 Task: Research Airbnb accommodation in Puertollano, Spain from 2nd December, 2023 to 12th December, 2023 for 2 adults.1  bedroom having 1 bed and 1 bathroom. Property type can be hotel. Look for 5 properties as per requirement.
Action: Mouse moved to (588, 174)
Screenshot: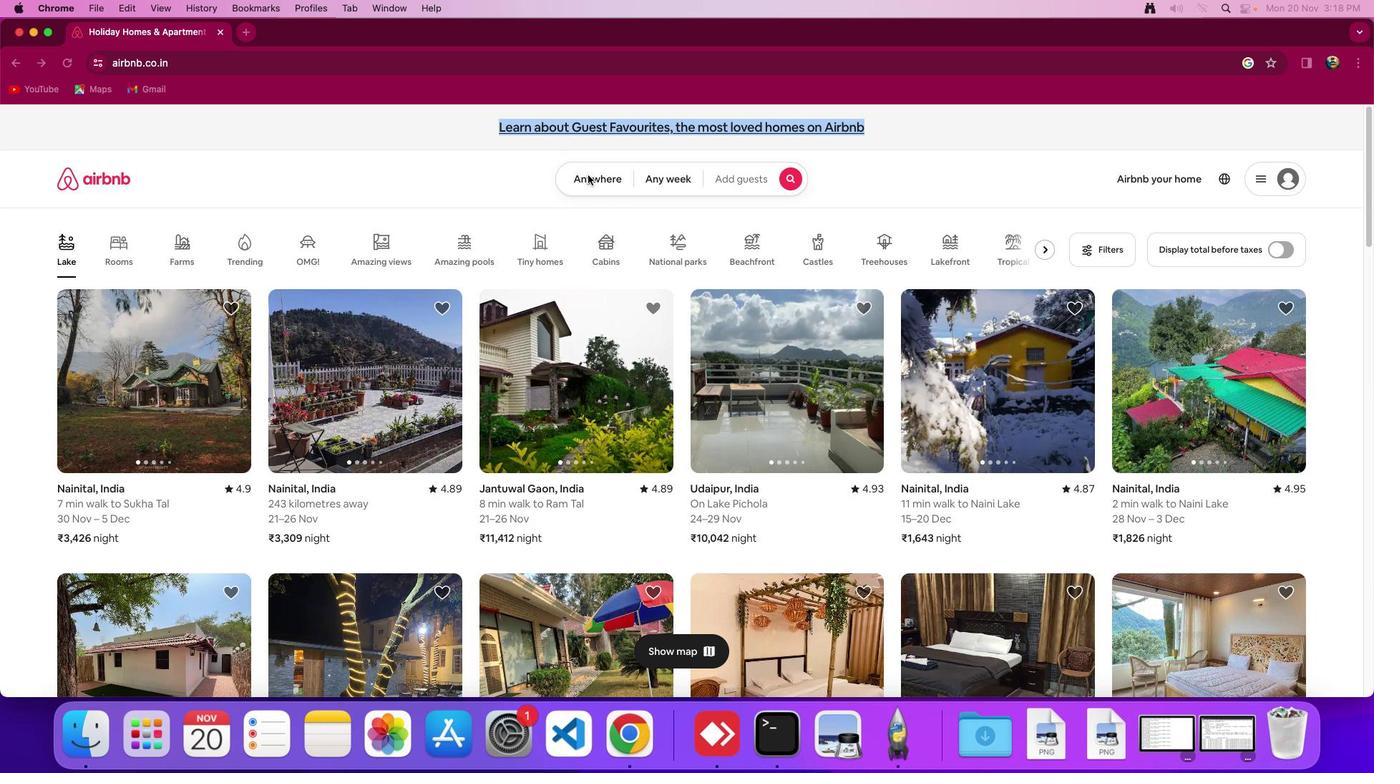 
Action: Mouse pressed left at (588, 174)
Screenshot: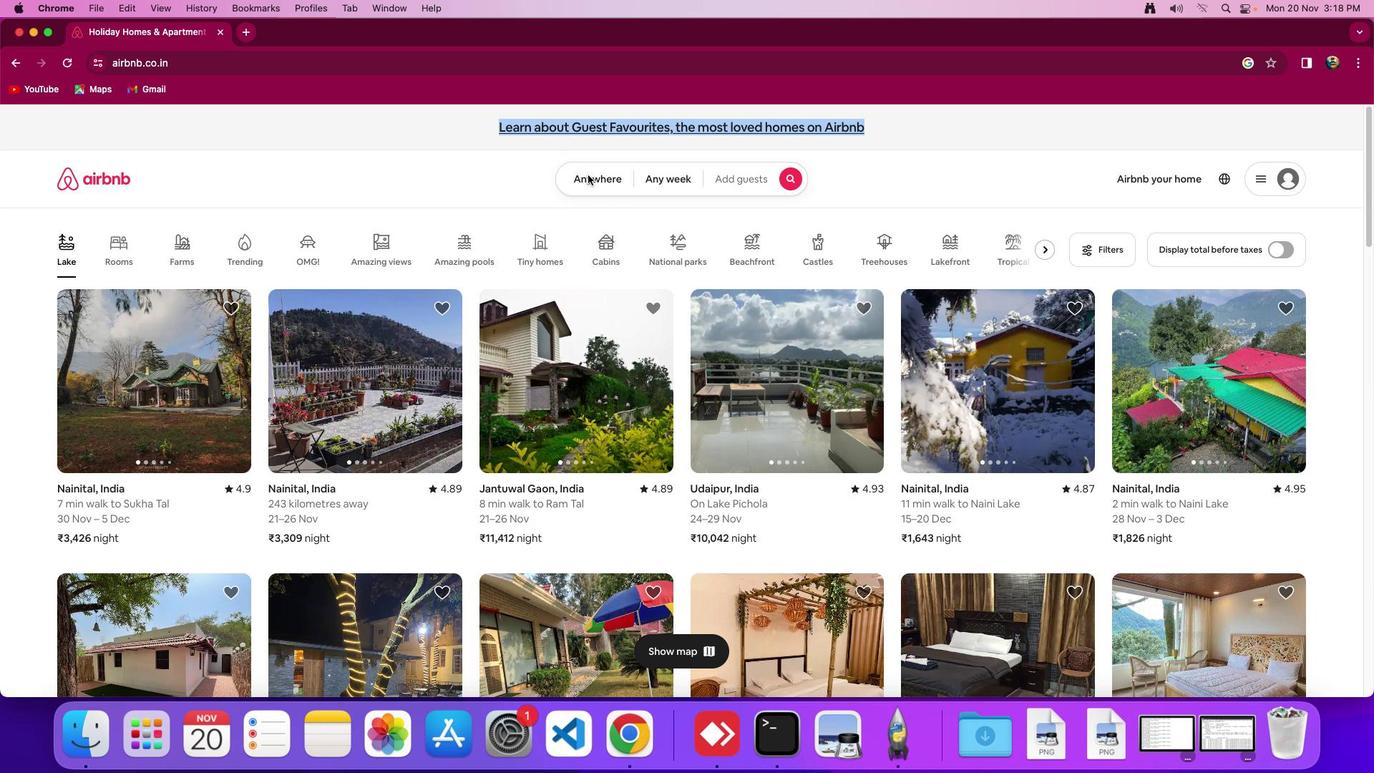 
Action: Mouse moved to (588, 175)
Screenshot: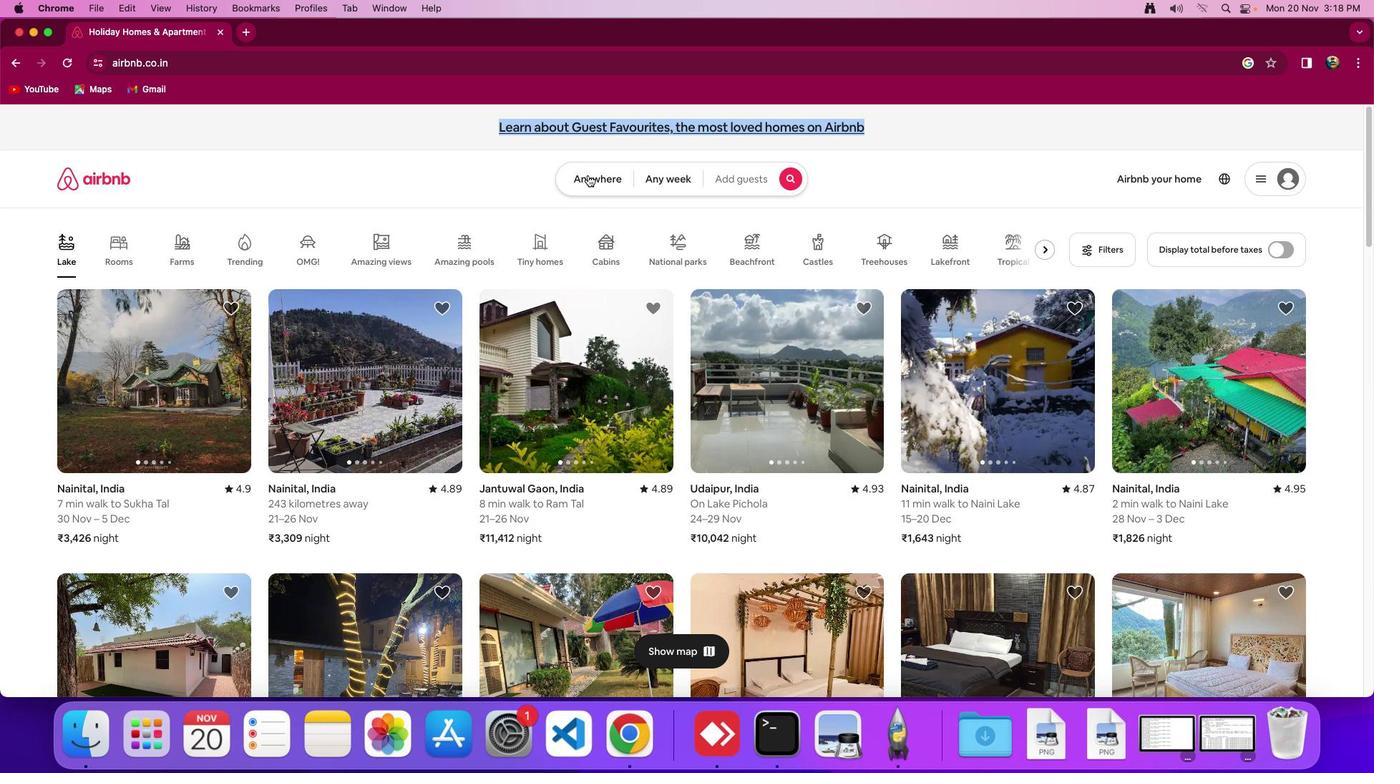 
Action: Mouse pressed left at (588, 175)
Screenshot: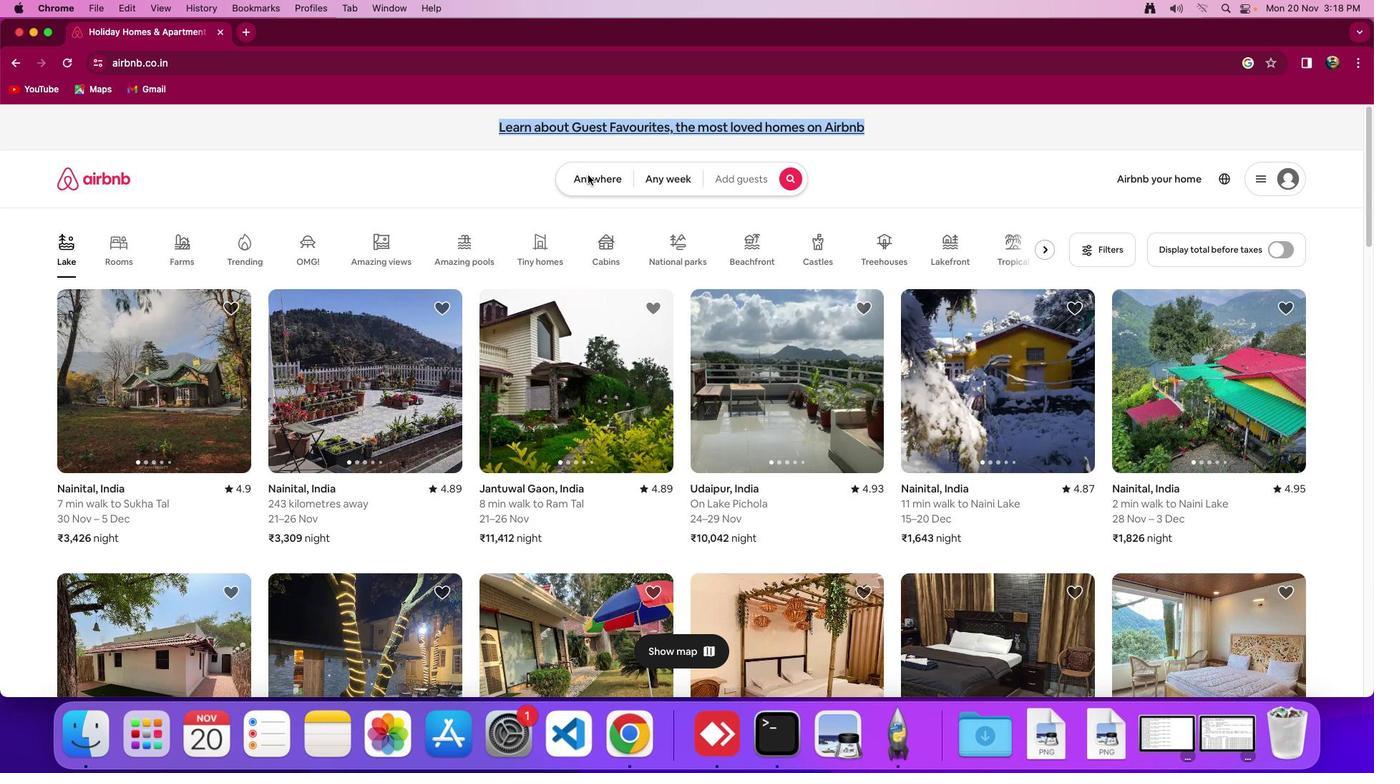 
Action: Mouse moved to (561, 215)
Screenshot: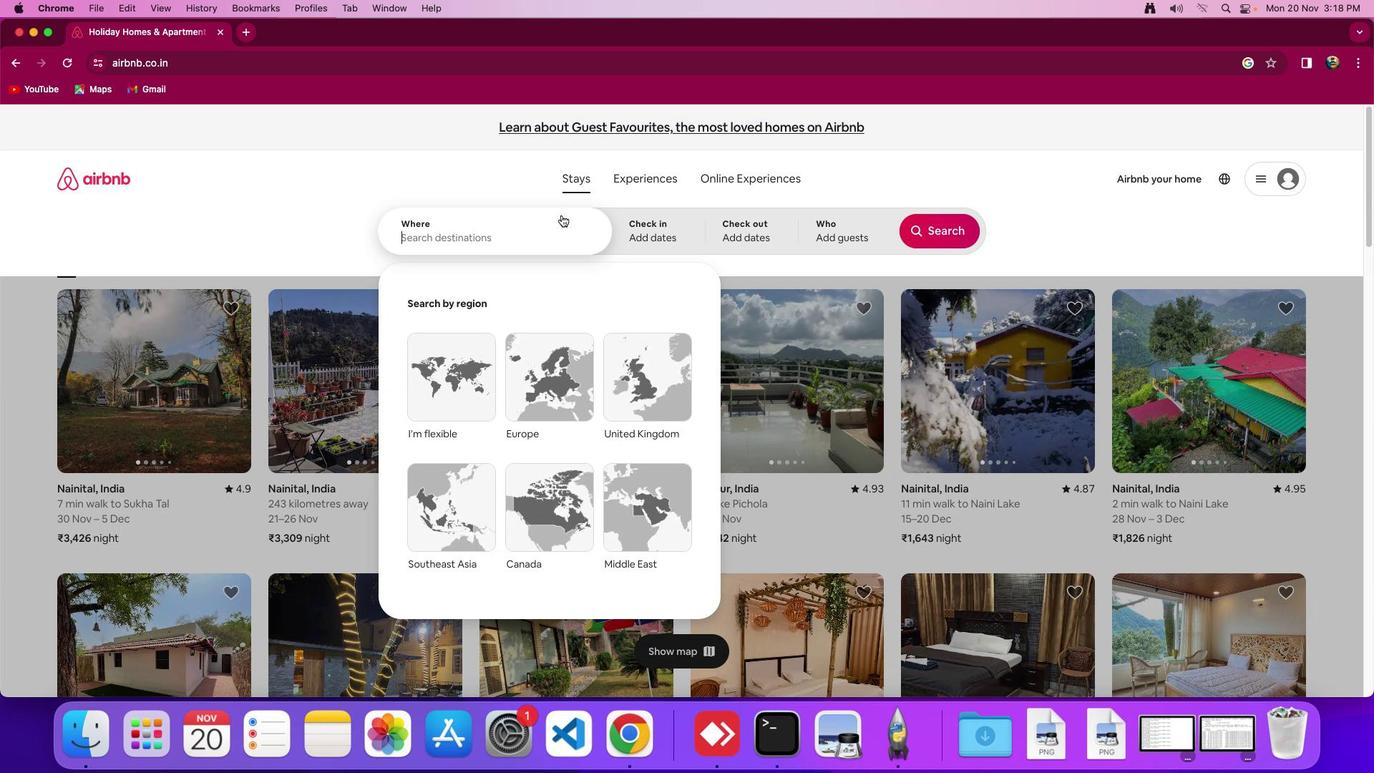 
Action: Mouse pressed left at (561, 215)
Screenshot: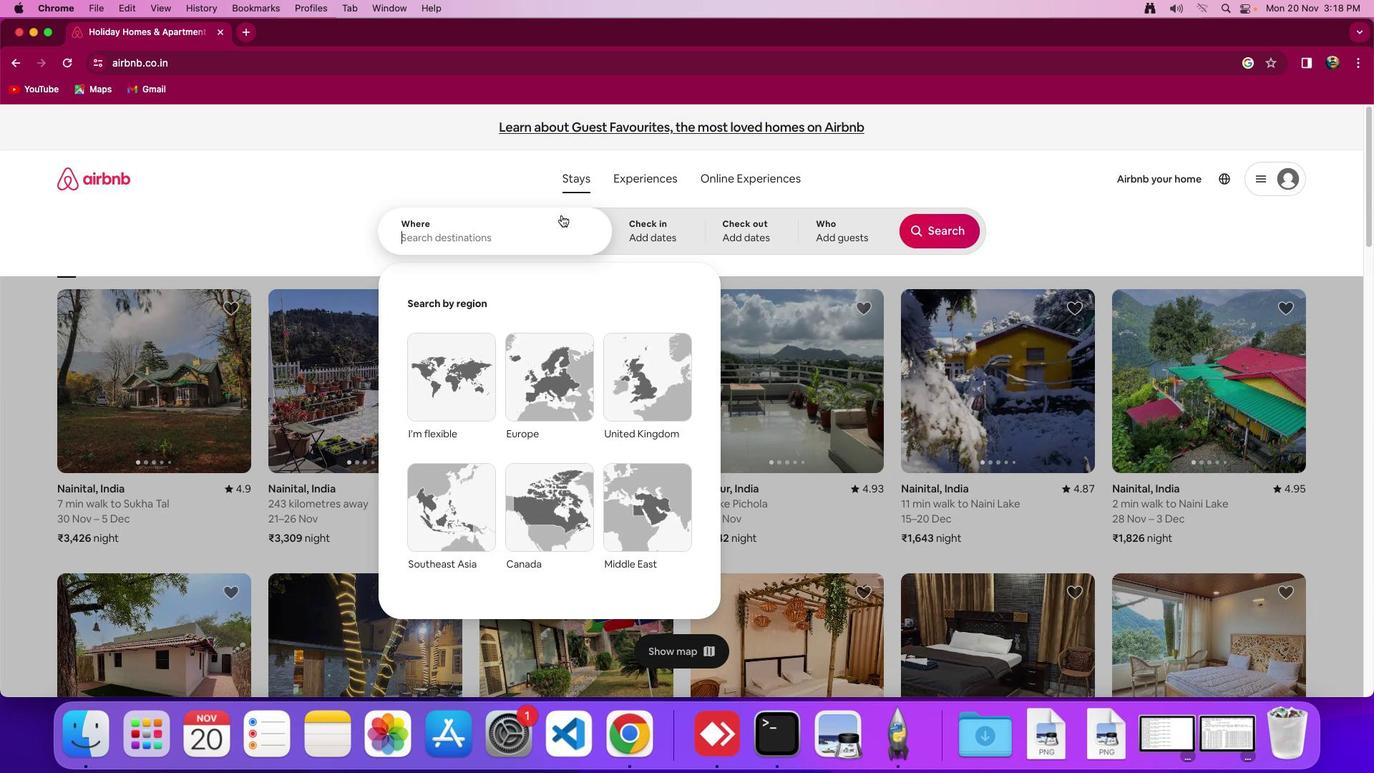 
Action: Mouse moved to (561, 215)
Screenshot: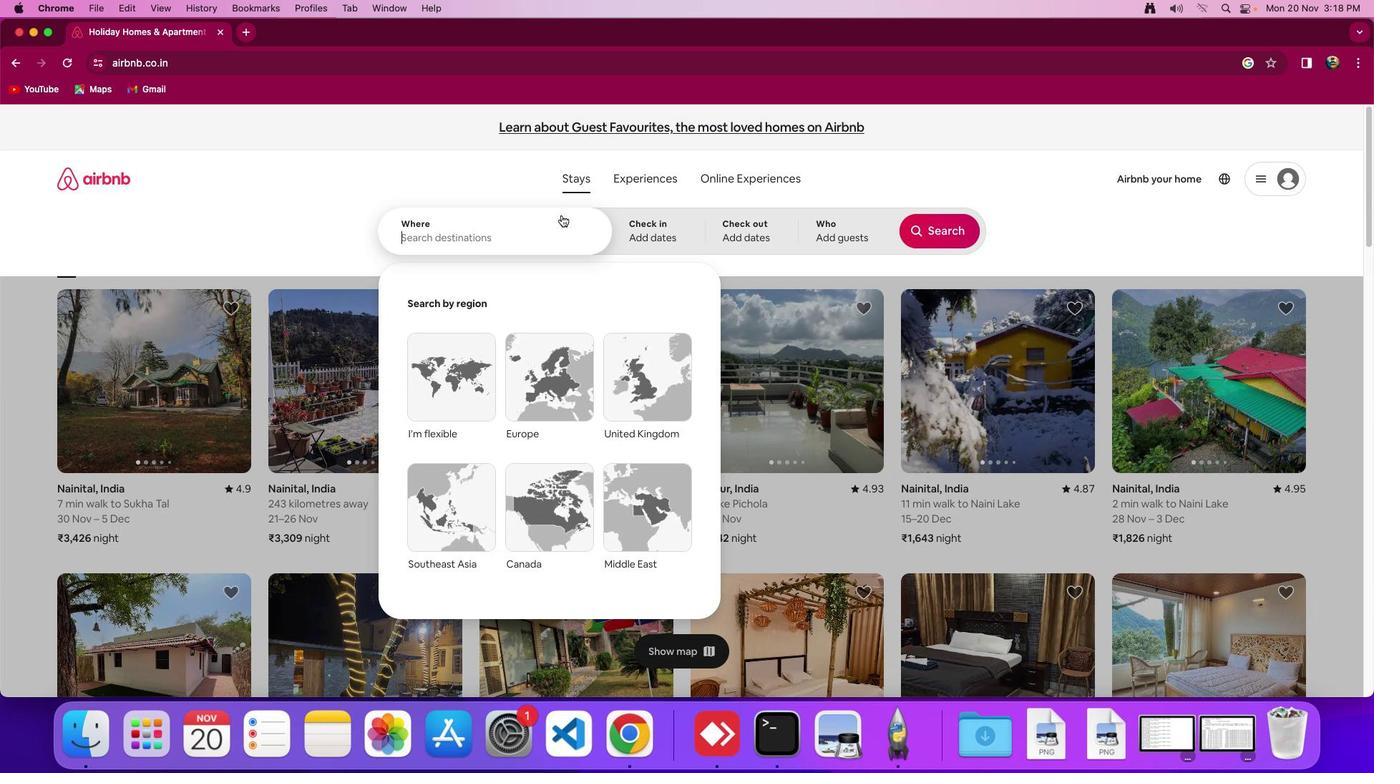 
Action: Key pressed Key.shift_rKey.shift'P''u''e''r''t''o''l''l''a''n''o'','Key.spaceKey.shift_r'S''[''a''o''m'Key.backspaceKey.backspaceKey.backspaceKey.backspace'p''a''i''n'
Screenshot: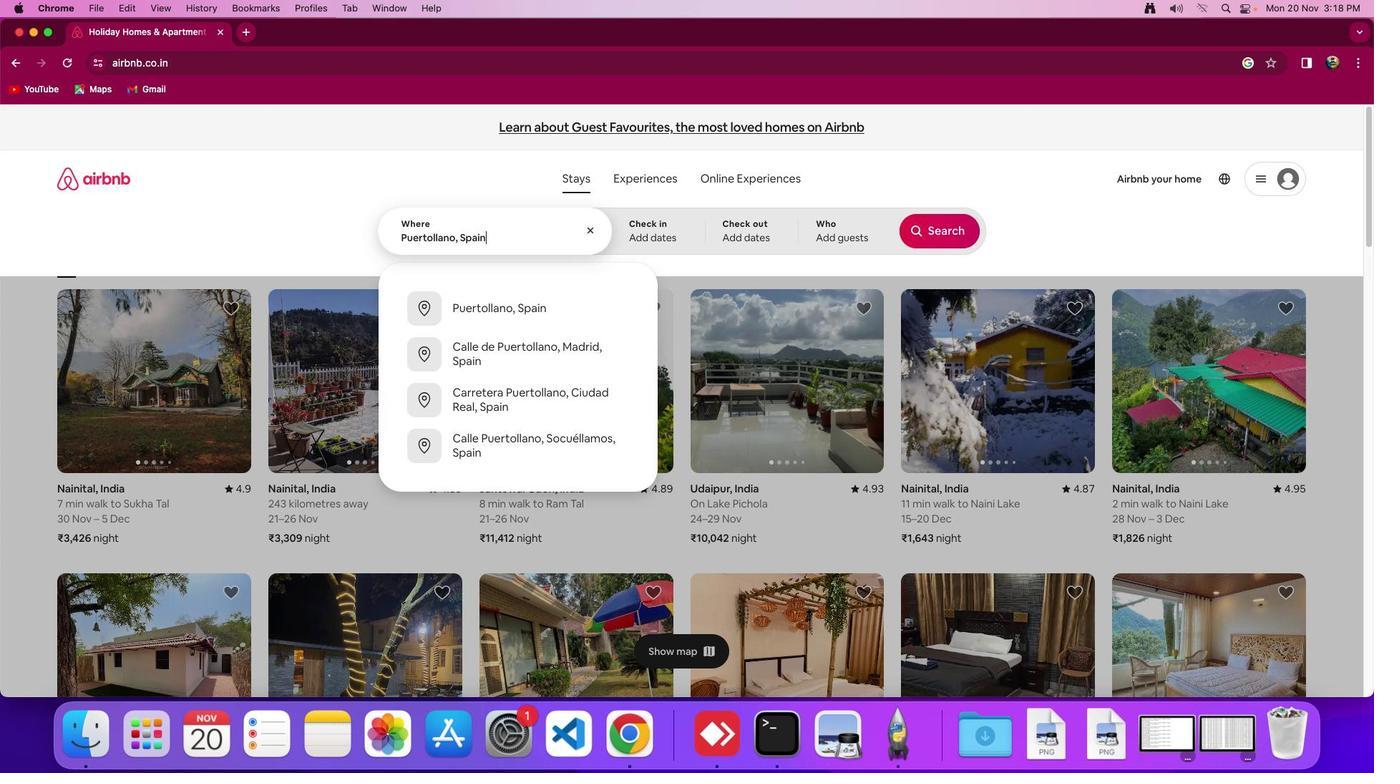 
Action: Mouse moved to (677, 242)
Screenshot: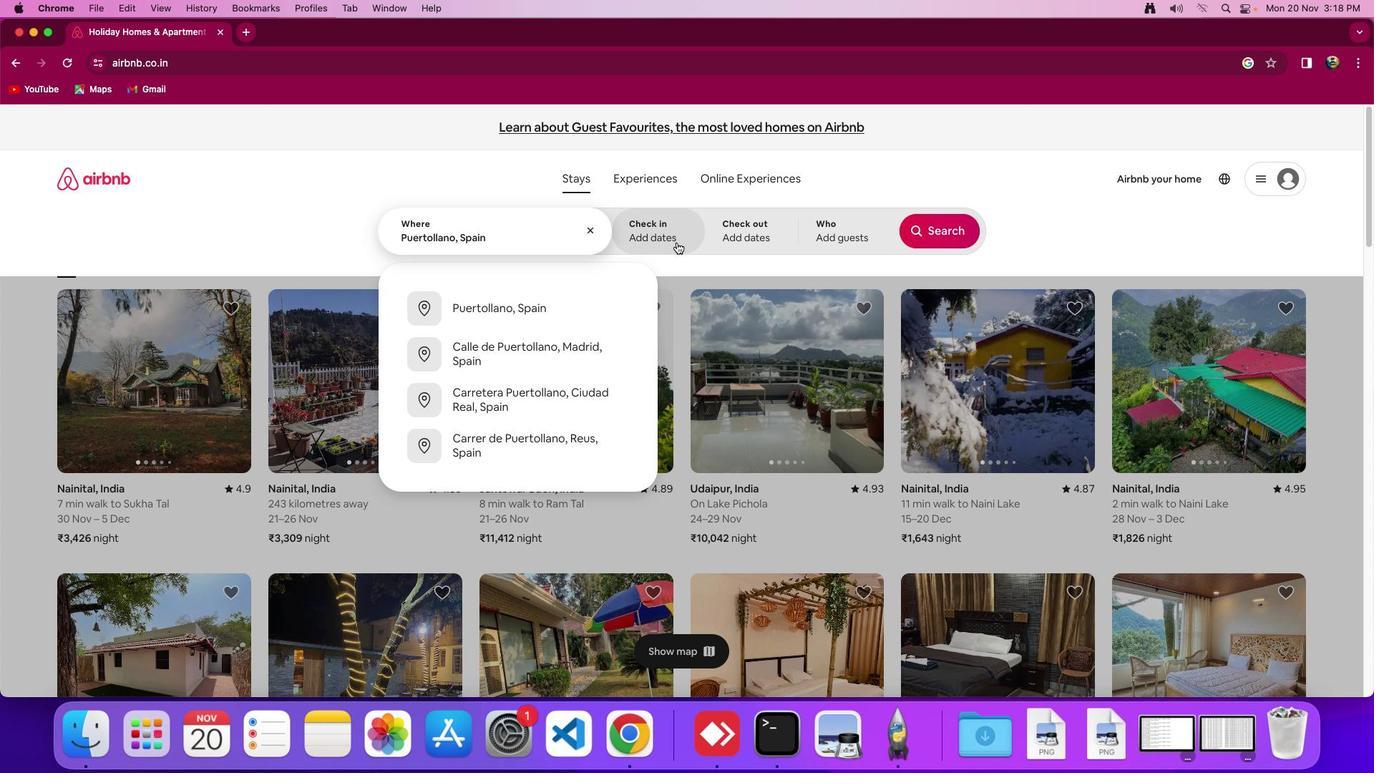 
Action: Mouse pressed left at (677, 242)
Screenshot: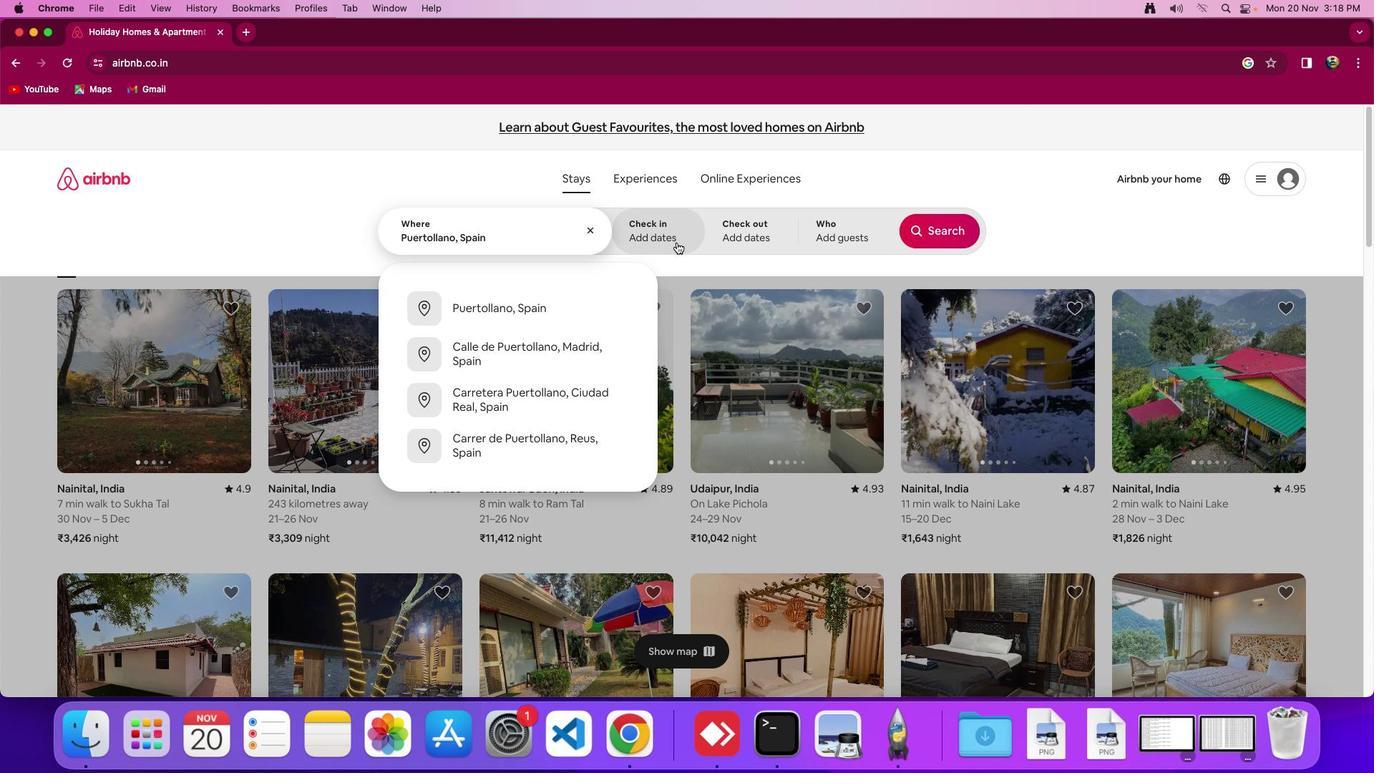 
Action: Mouse moved to (913, 411)
Screenshot: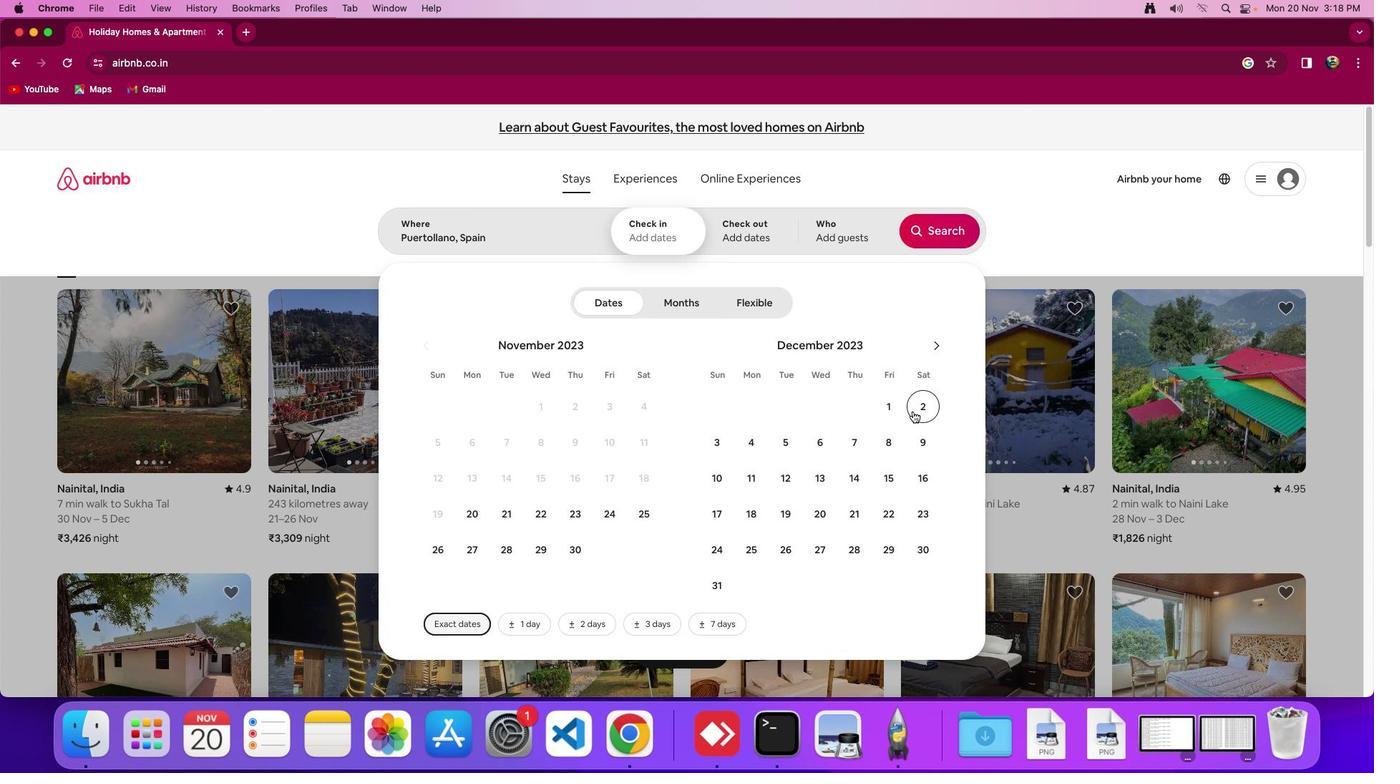 
Action: Mouse pressed left at (913, 411)
Screenshot: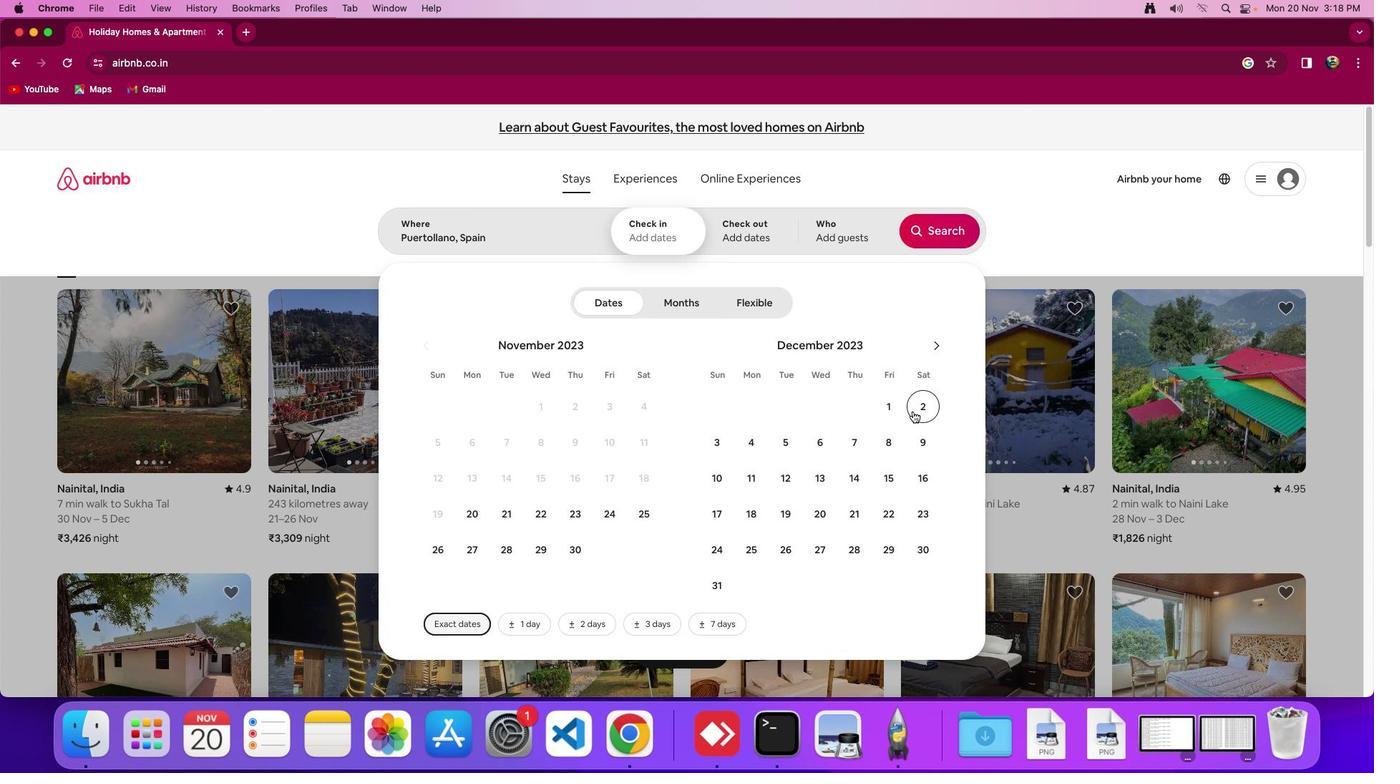 
Action: Mouse moved to (799, 479)
Screenshot: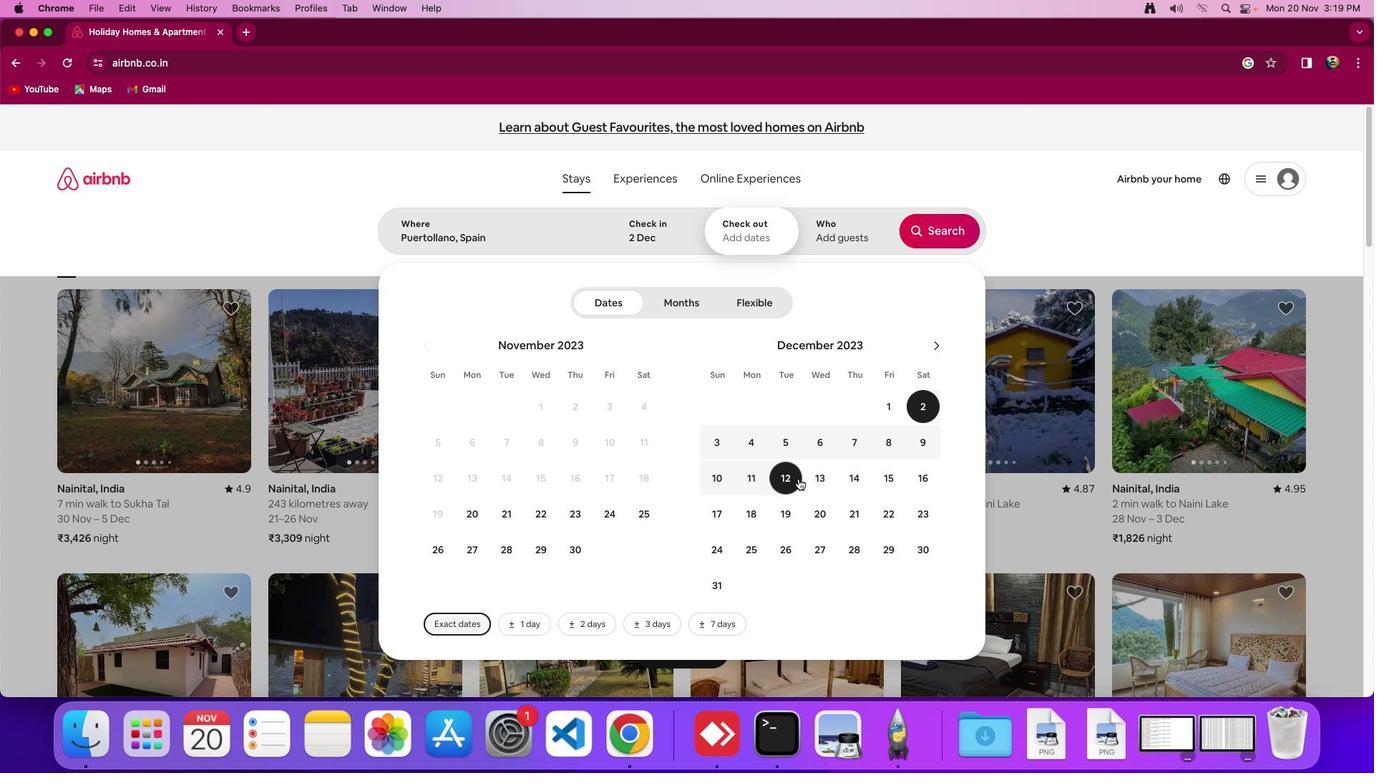 
Action: Mouse pressed left at (799, 479)
Screenshot: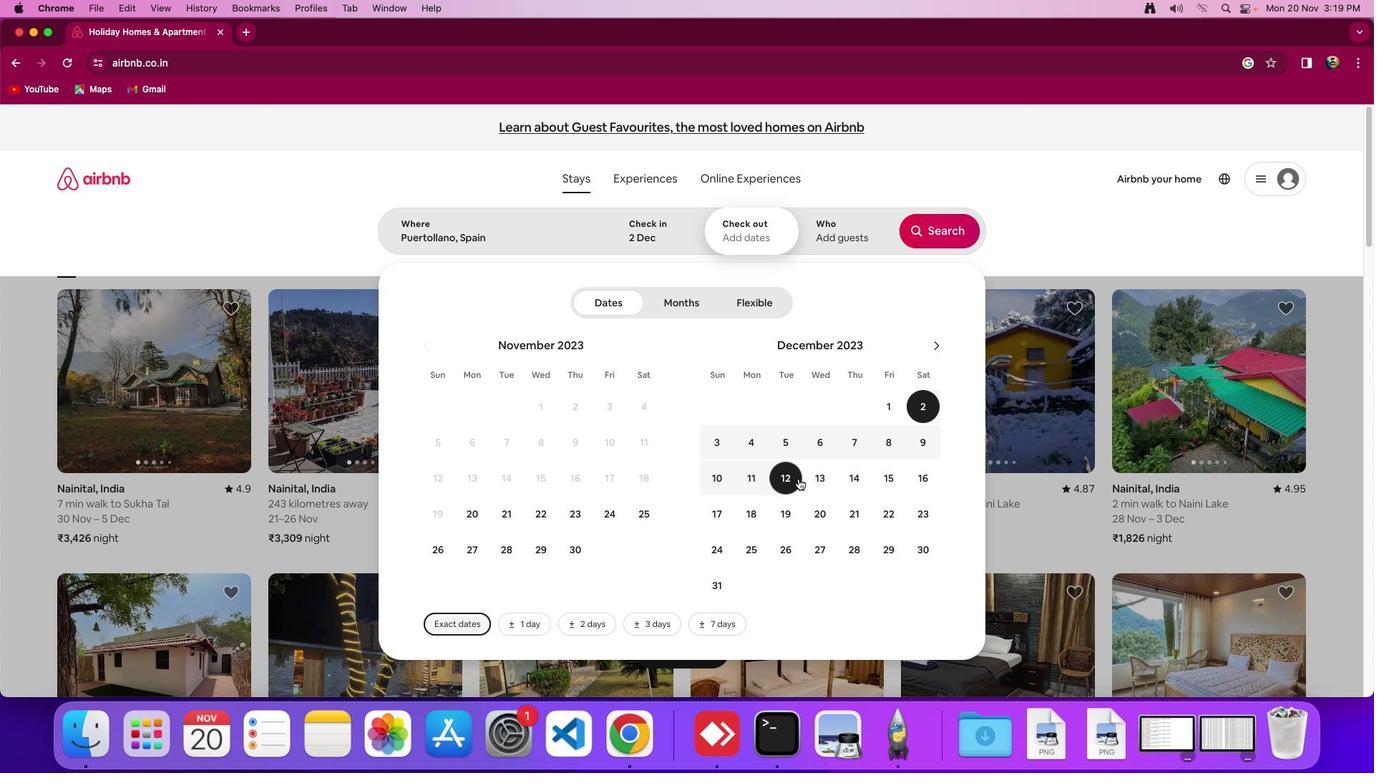 
Action: Mouse moved to (827, 235)
Screenshot: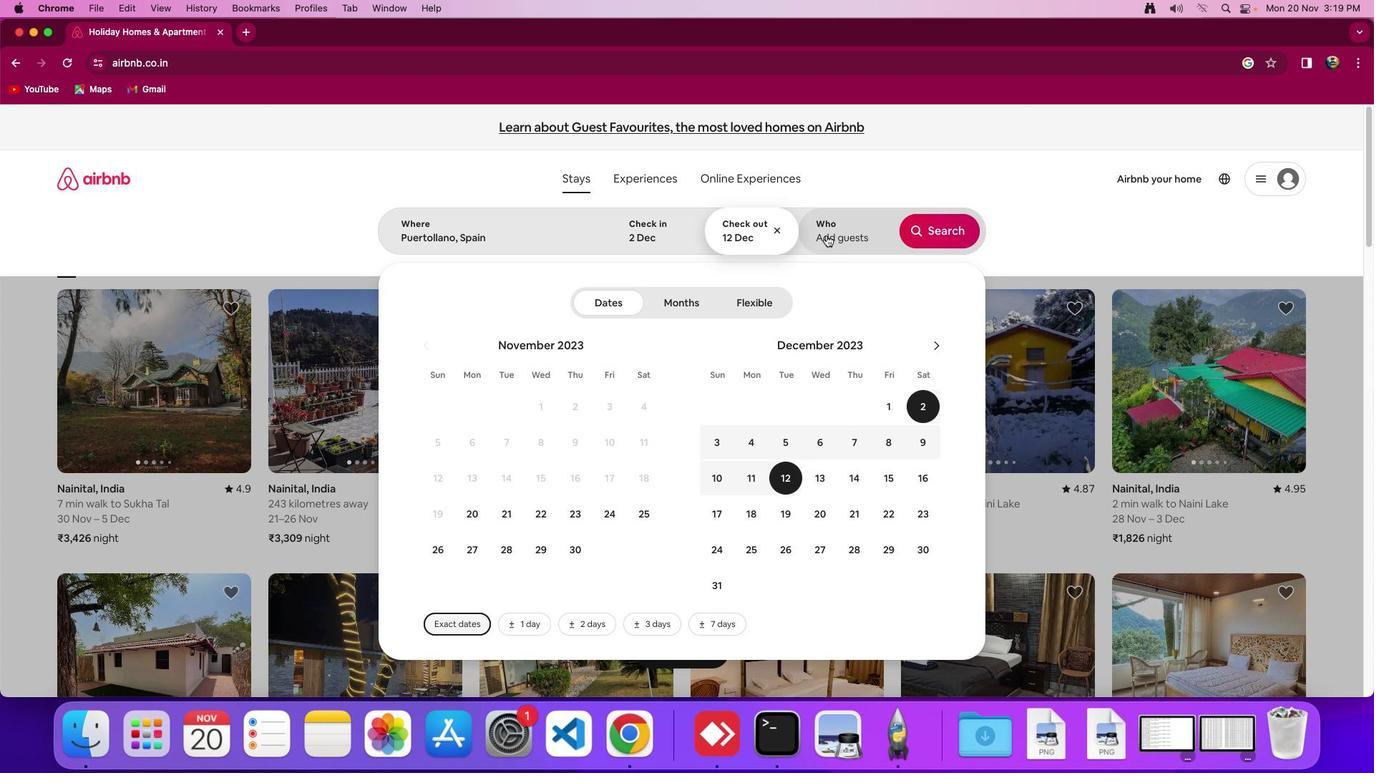 
Action: Mouse pressed left at (827, 235)
Screenshot: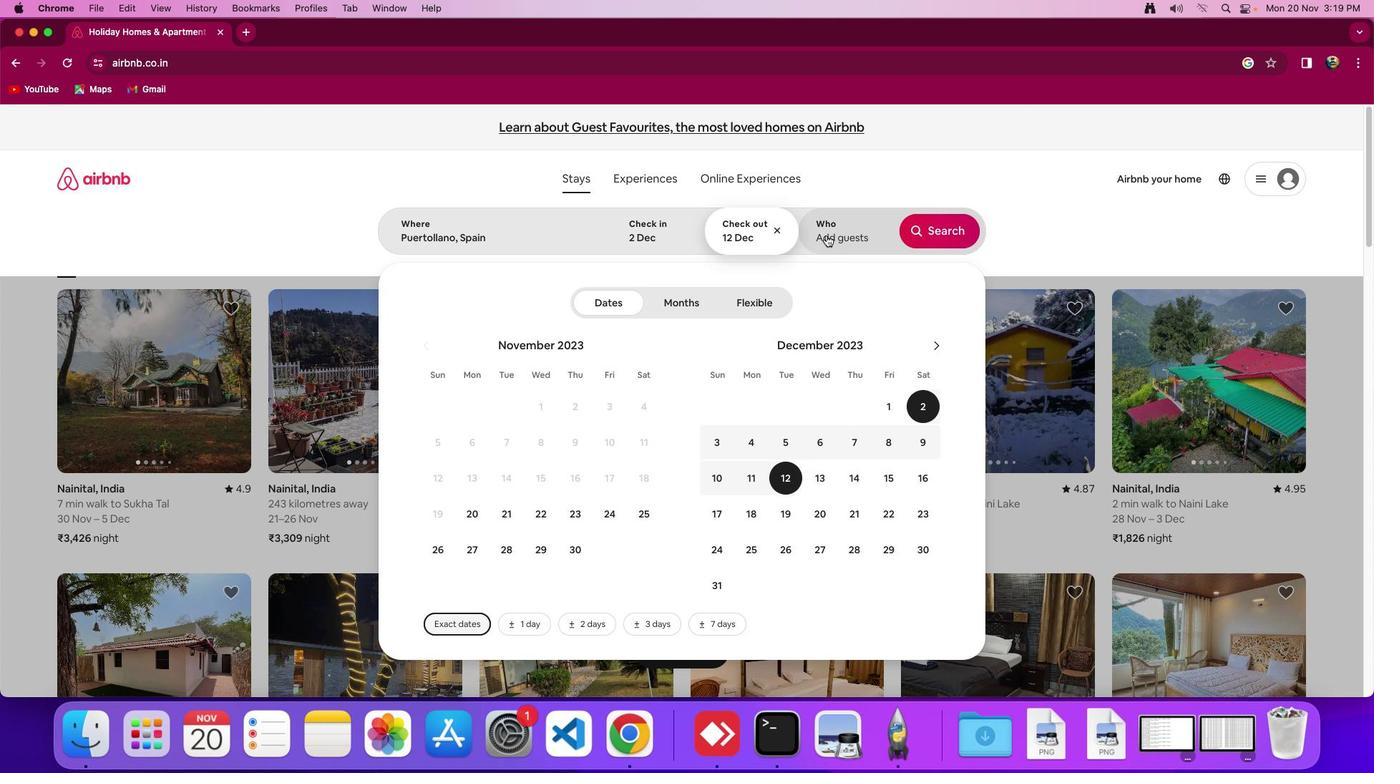 
Action: Mouse moved to (943, 310)
Screenshot: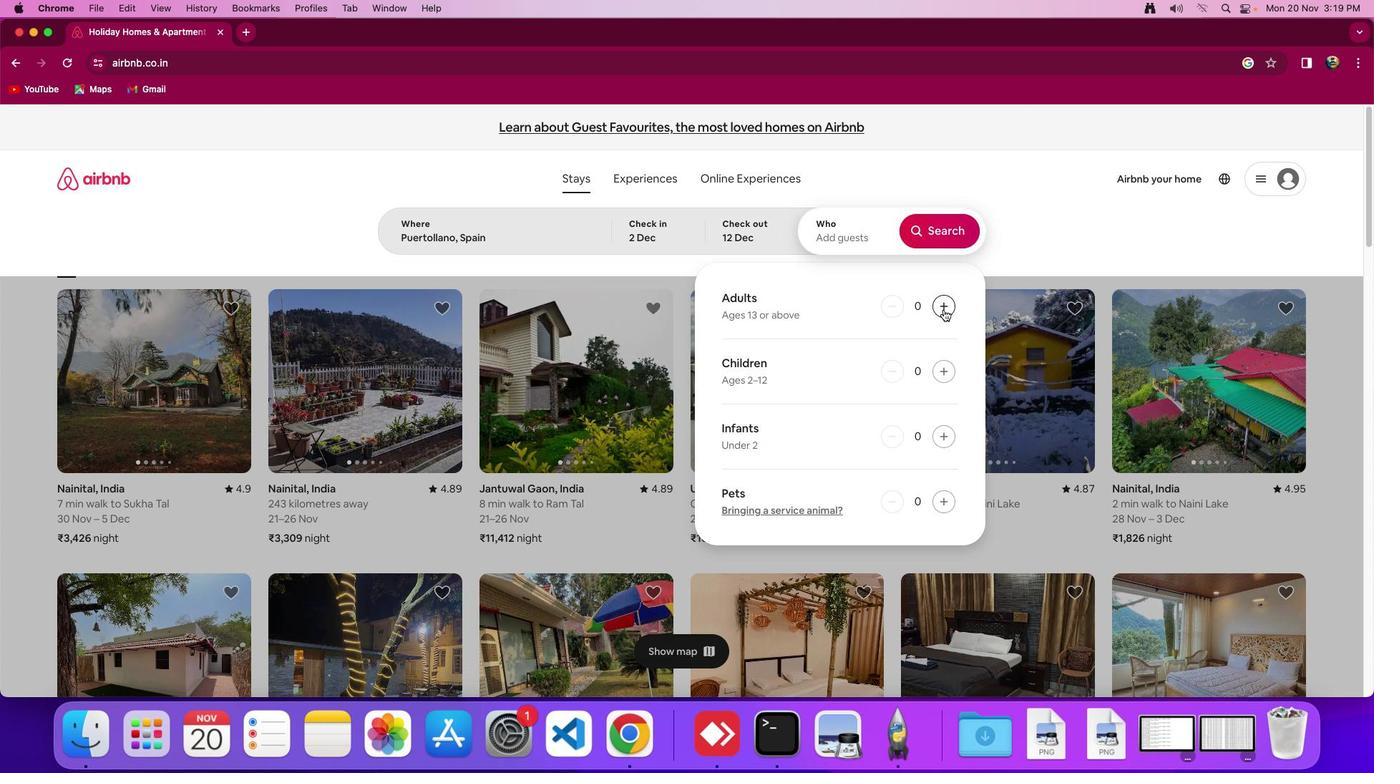 
Action: Mouse pressed left at (943, 310)
Screenshot: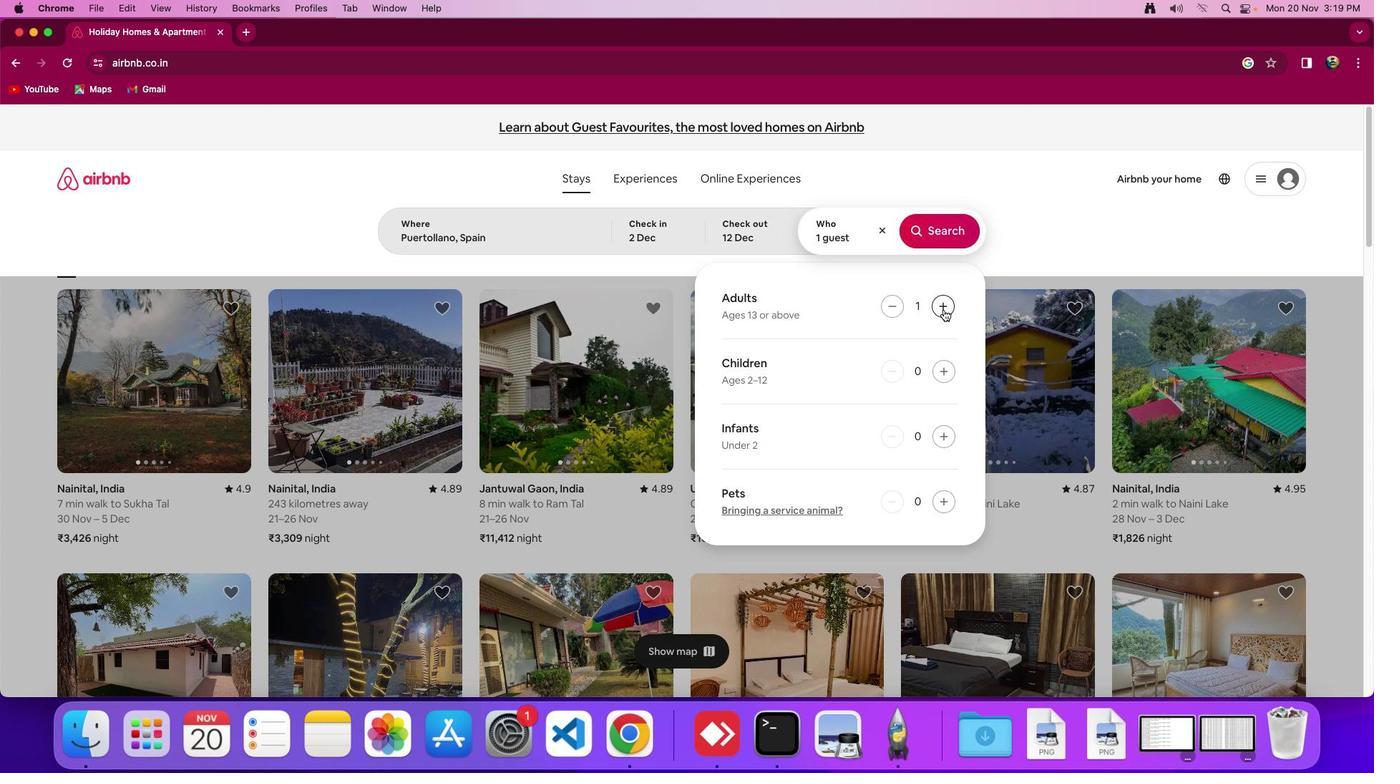
Action: Mouse pressed left at (943, 310)
Screenshot: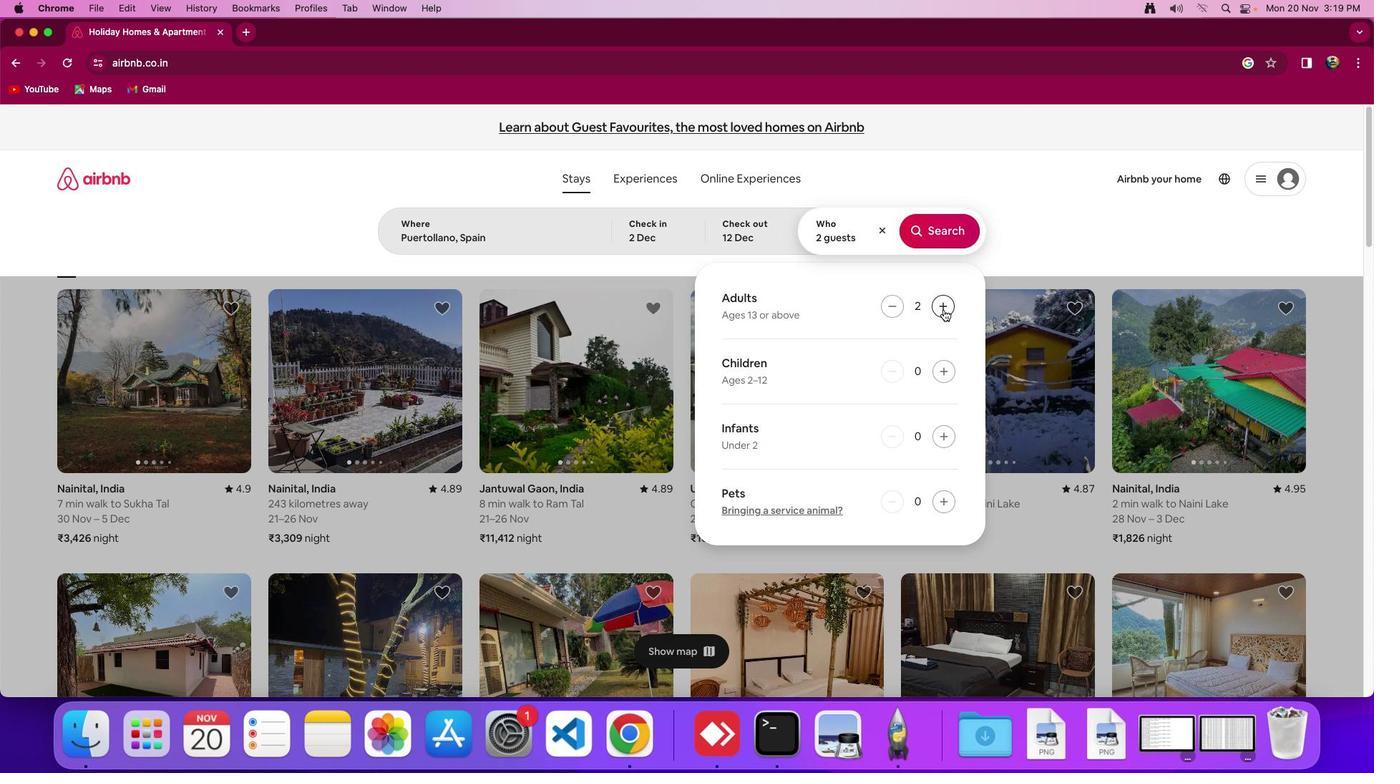
Action: Mouse moved to (935, 232)
Screenshot: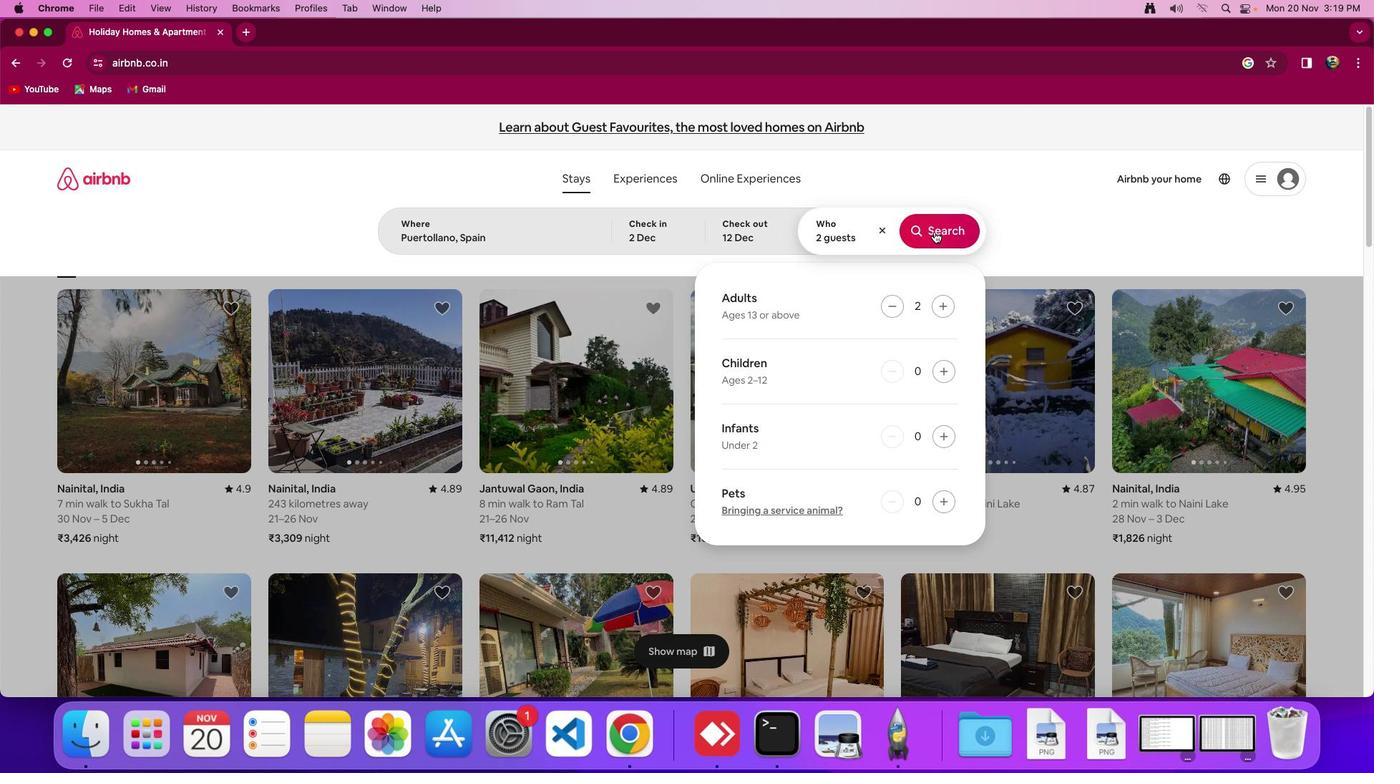 
Action: Mouse pressed left at (935, 232)
Screenshot: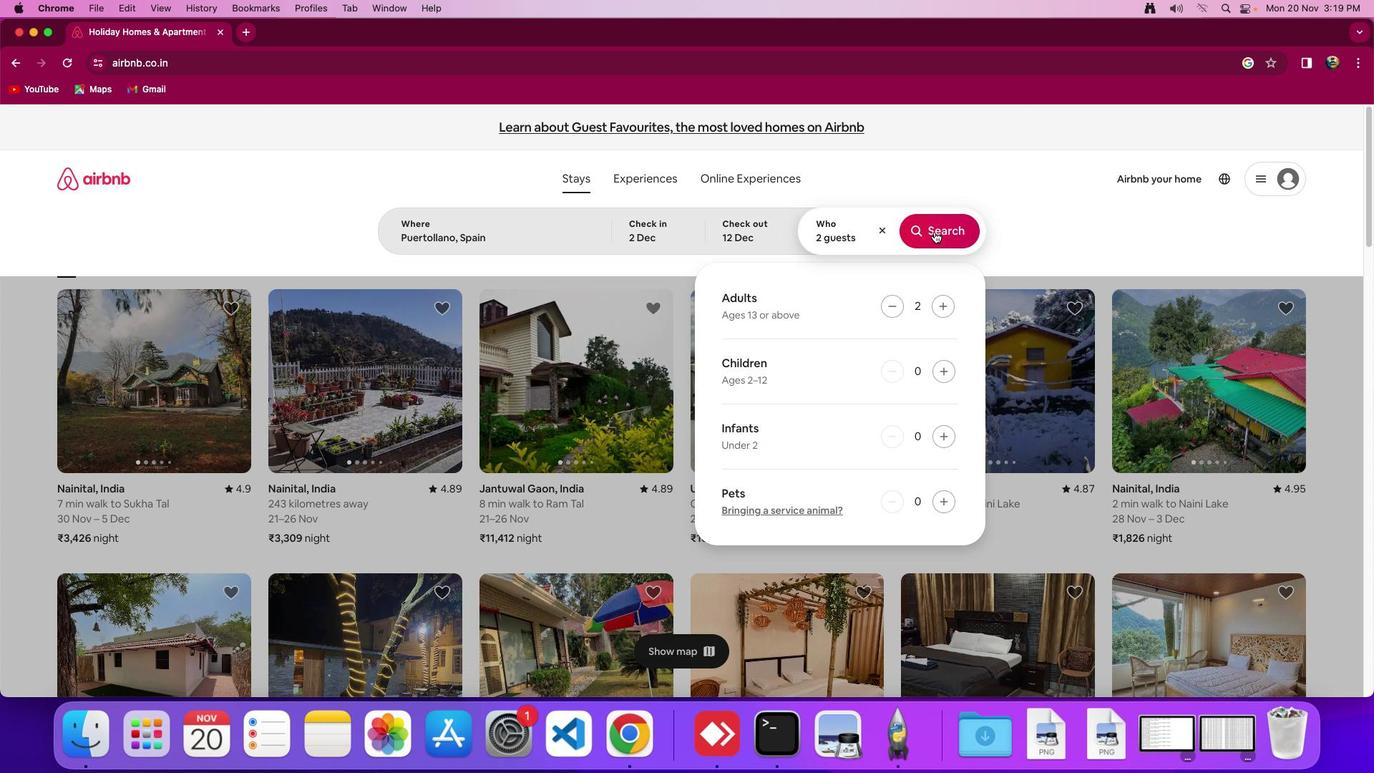 
Action: Mouse moved to (1131, 189)
Screenshot: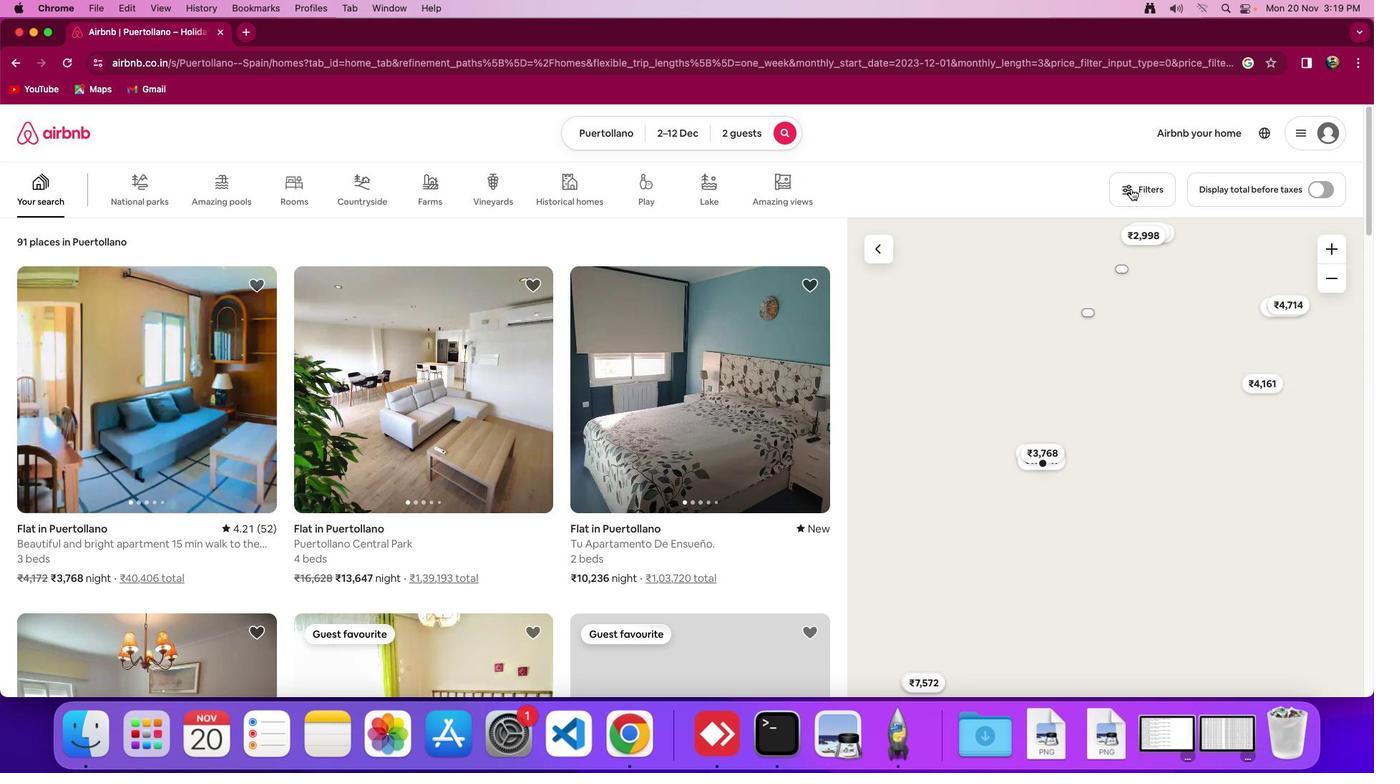 
Action: Mouse pressed left at (1131, 189)
Screenshot: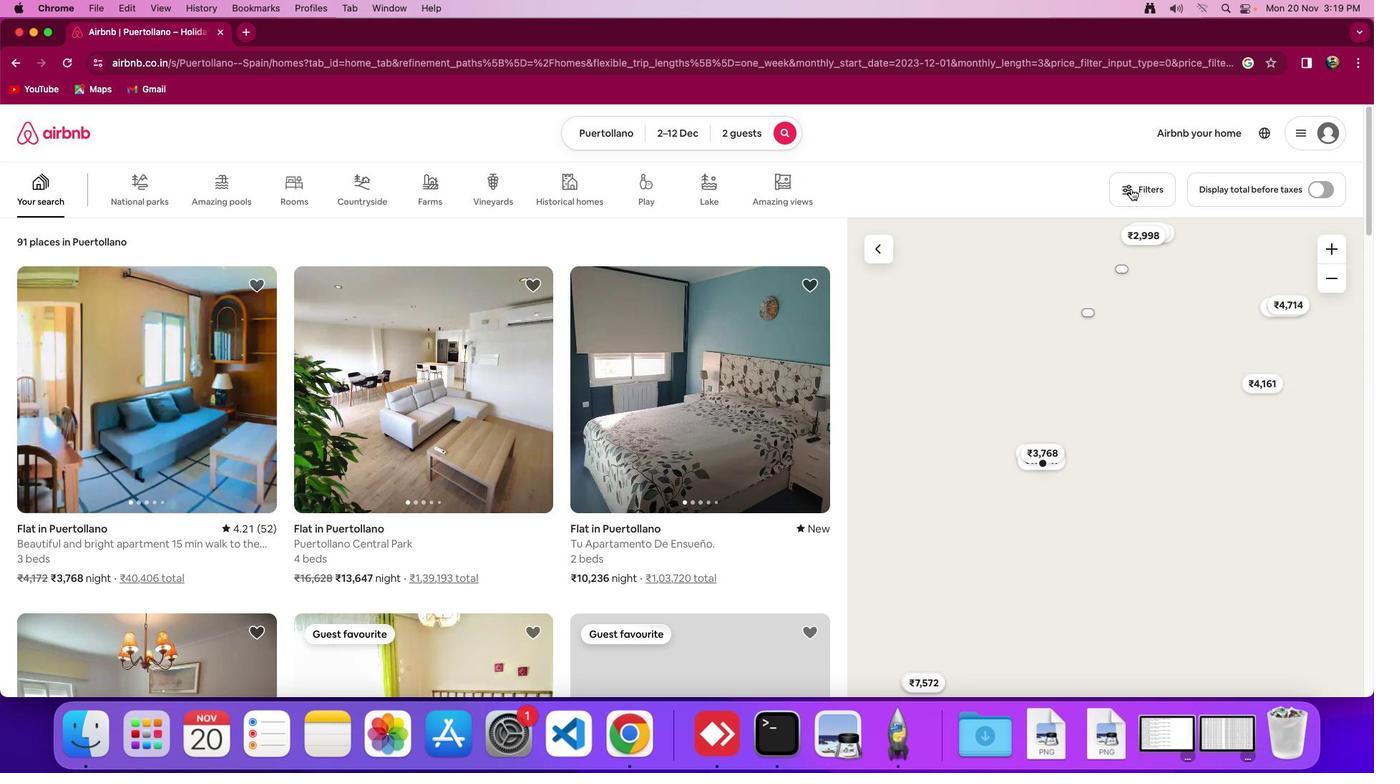 
Action: Mouse moved to (1127, 190)
Screenshot: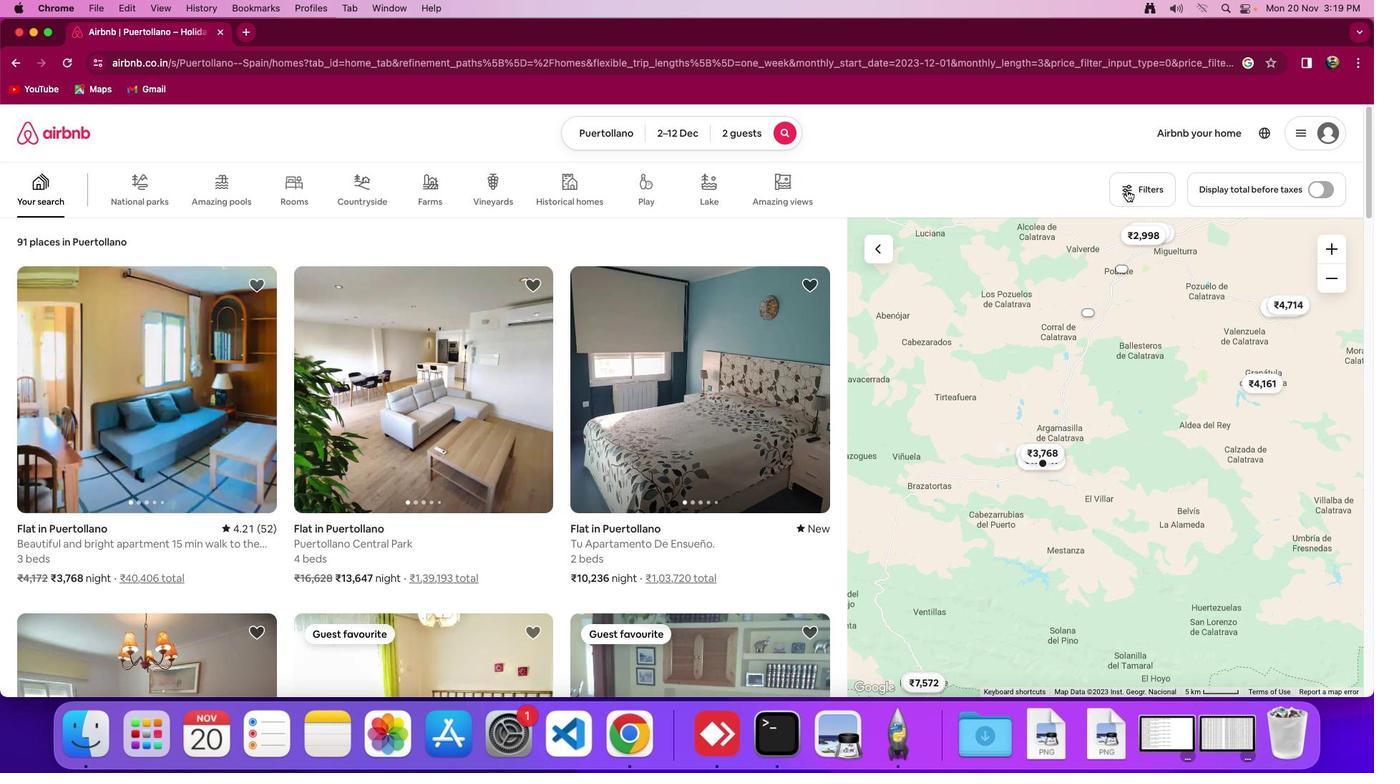 
Action: Mouse pressed left at (1127, 190)
Screenshot: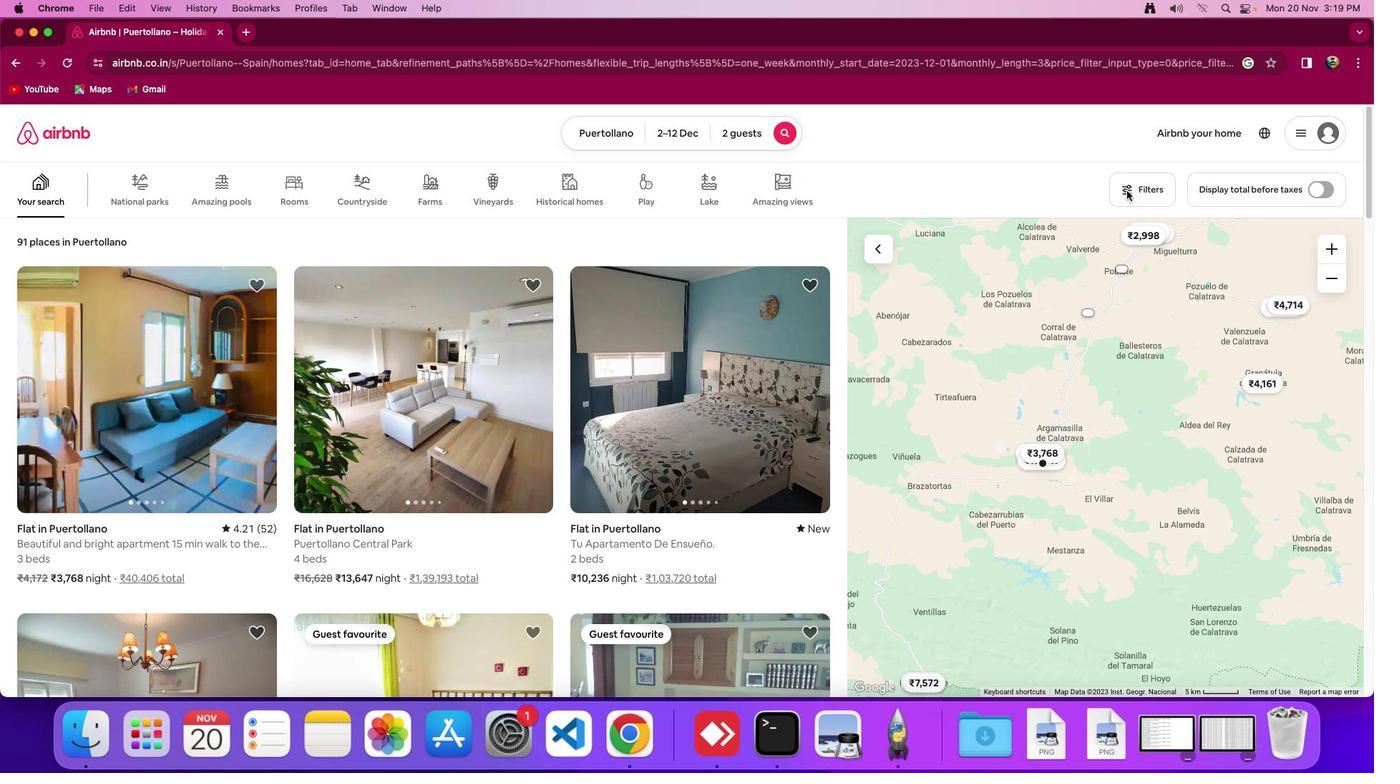 
Action: Mouse moved to (822, 377)
Screenshot: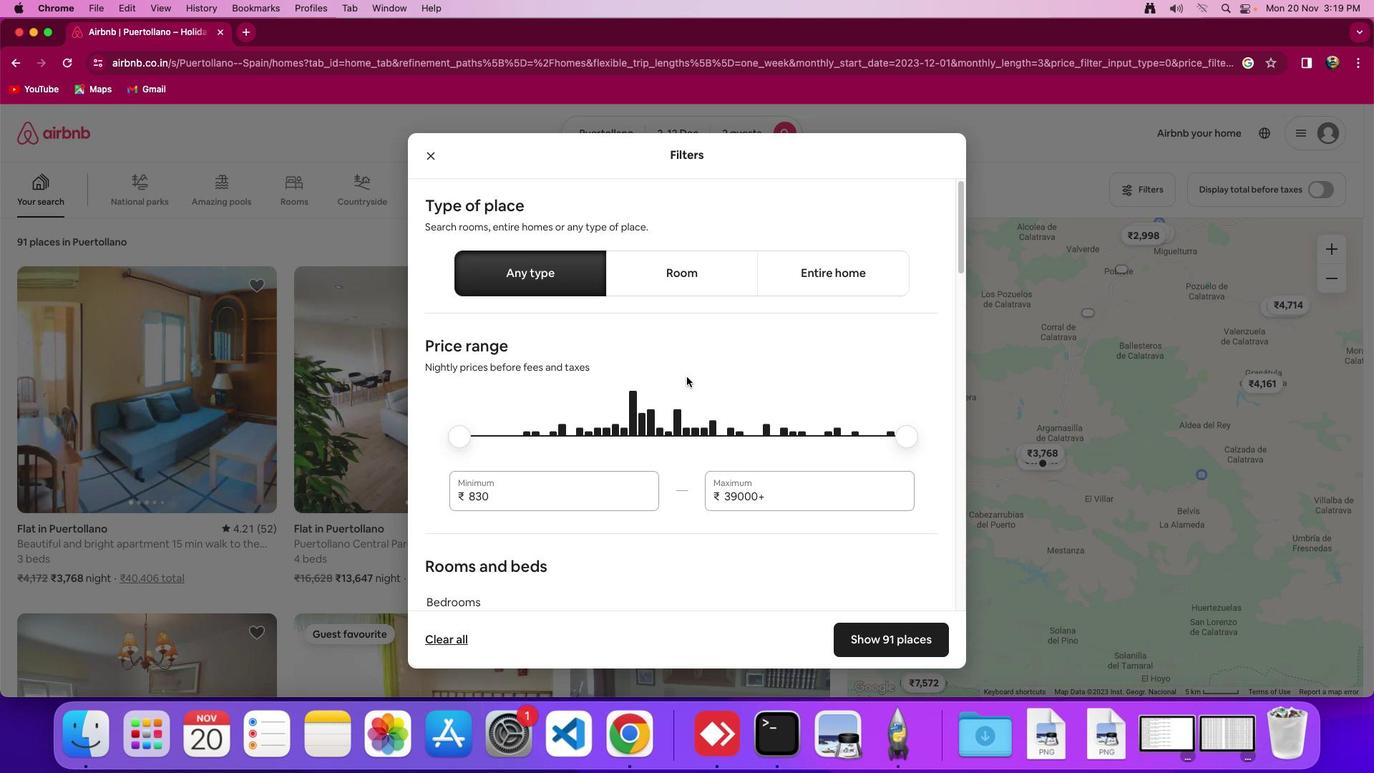 
Action: Mouse scrolled (822, 377) with delta (0, 0)
Screenshot: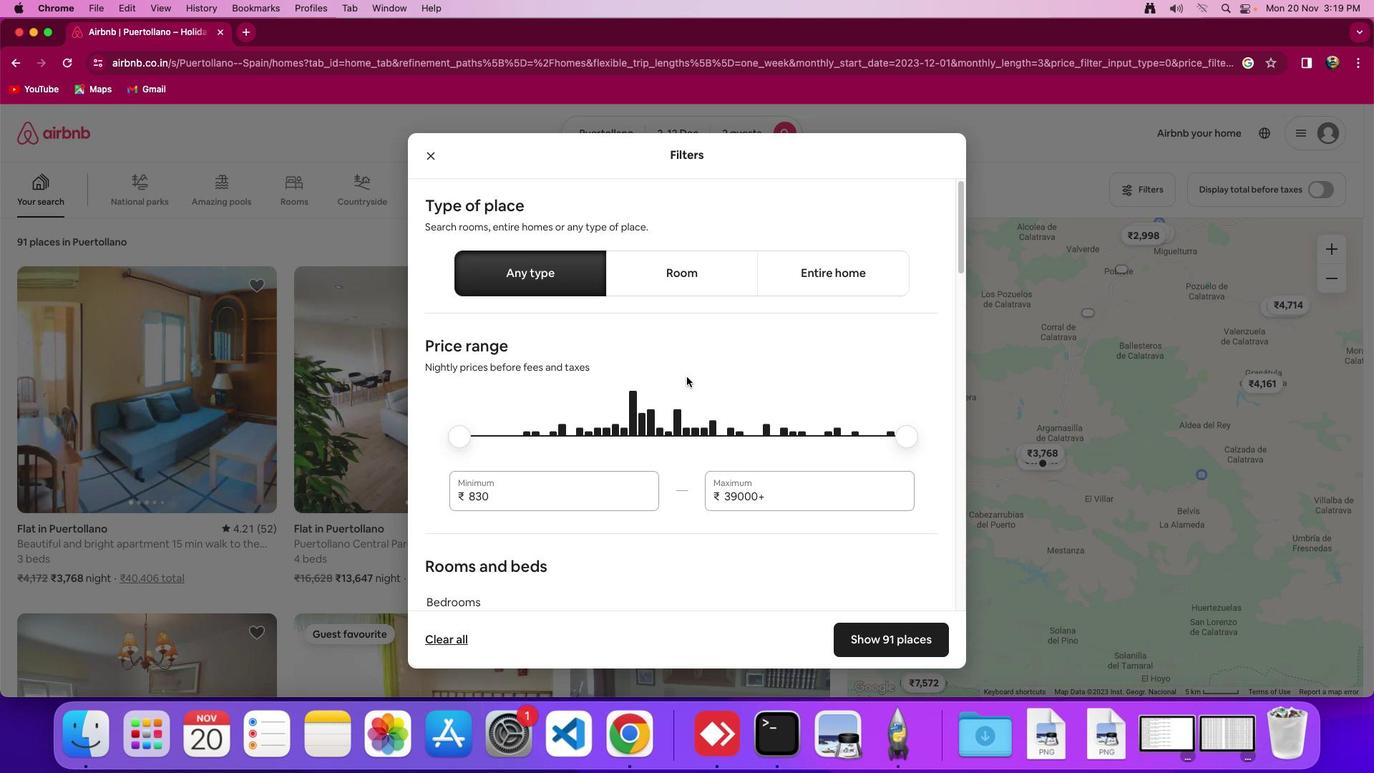
Action: Mouse moved to (686, 377)
Screenshot: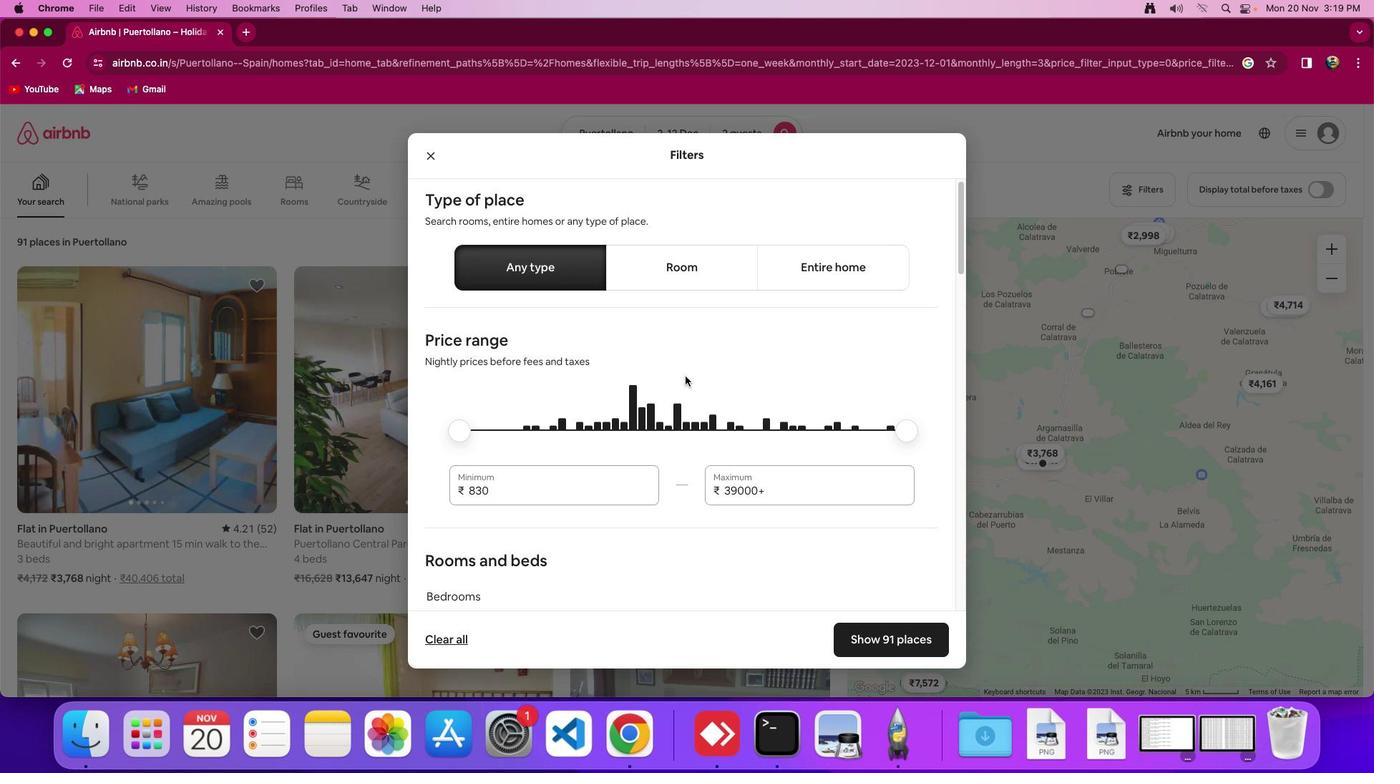 
Action: Mouse scrolled (686, 377) with delta (0, 0)
Screenshot: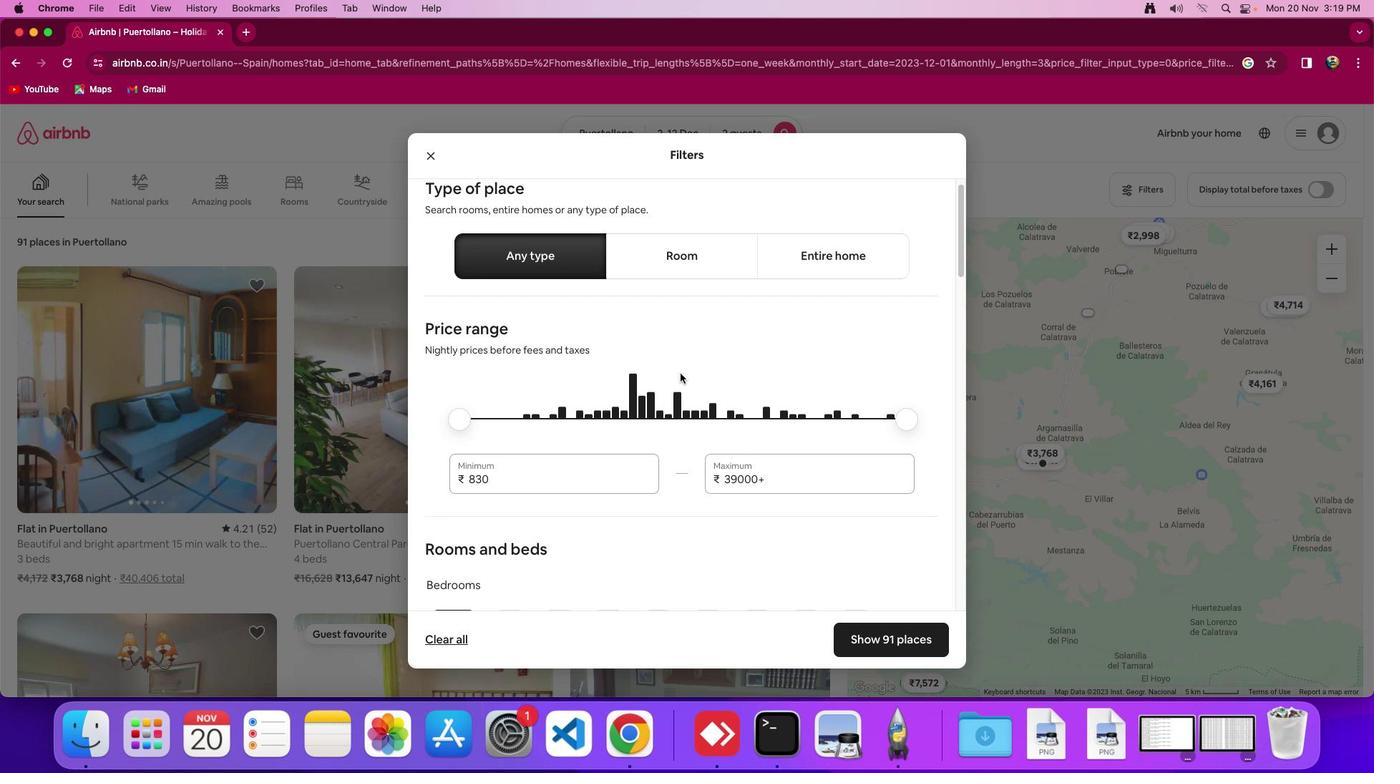 
Action: Mouse scrolled (686, 377) with delta (0, 0)
Screenshot: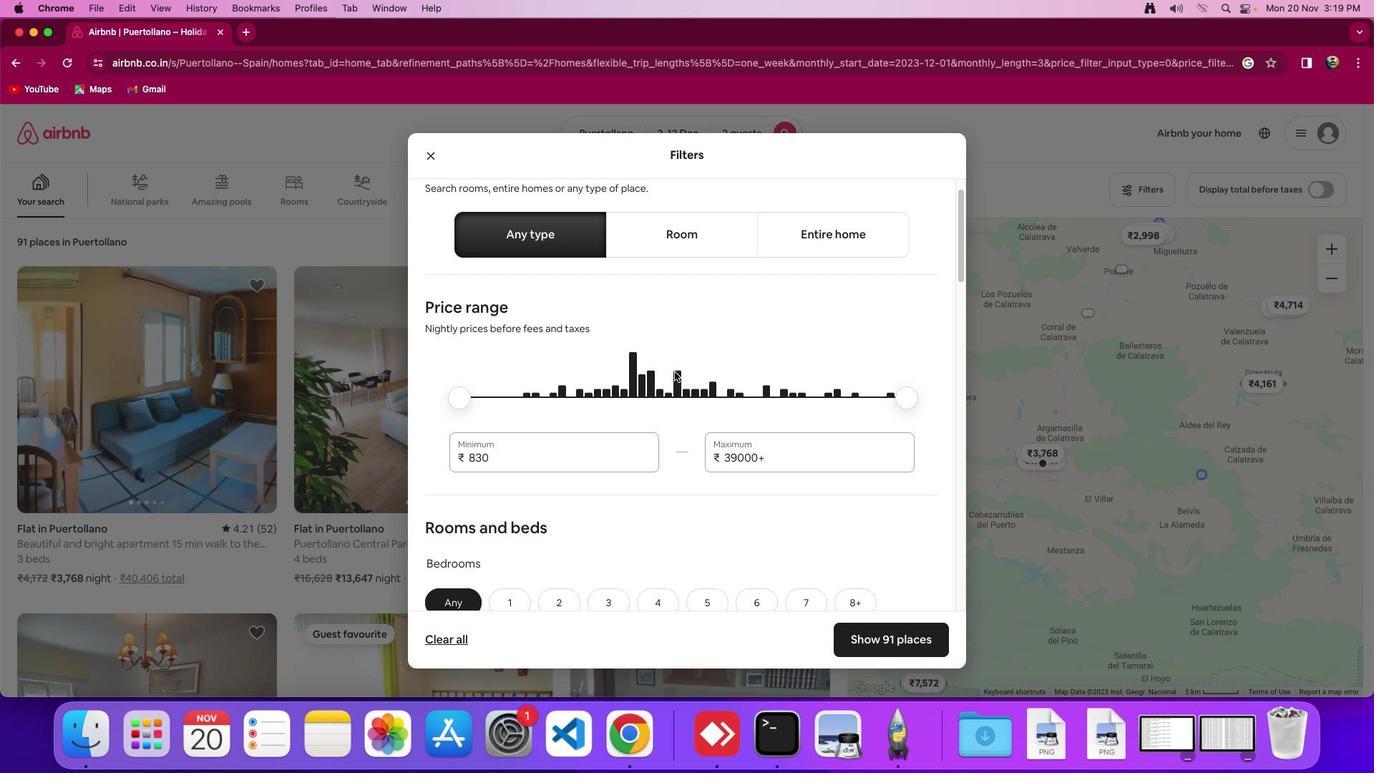 
Action: Mouse moved to (686, 376)
Screenshot: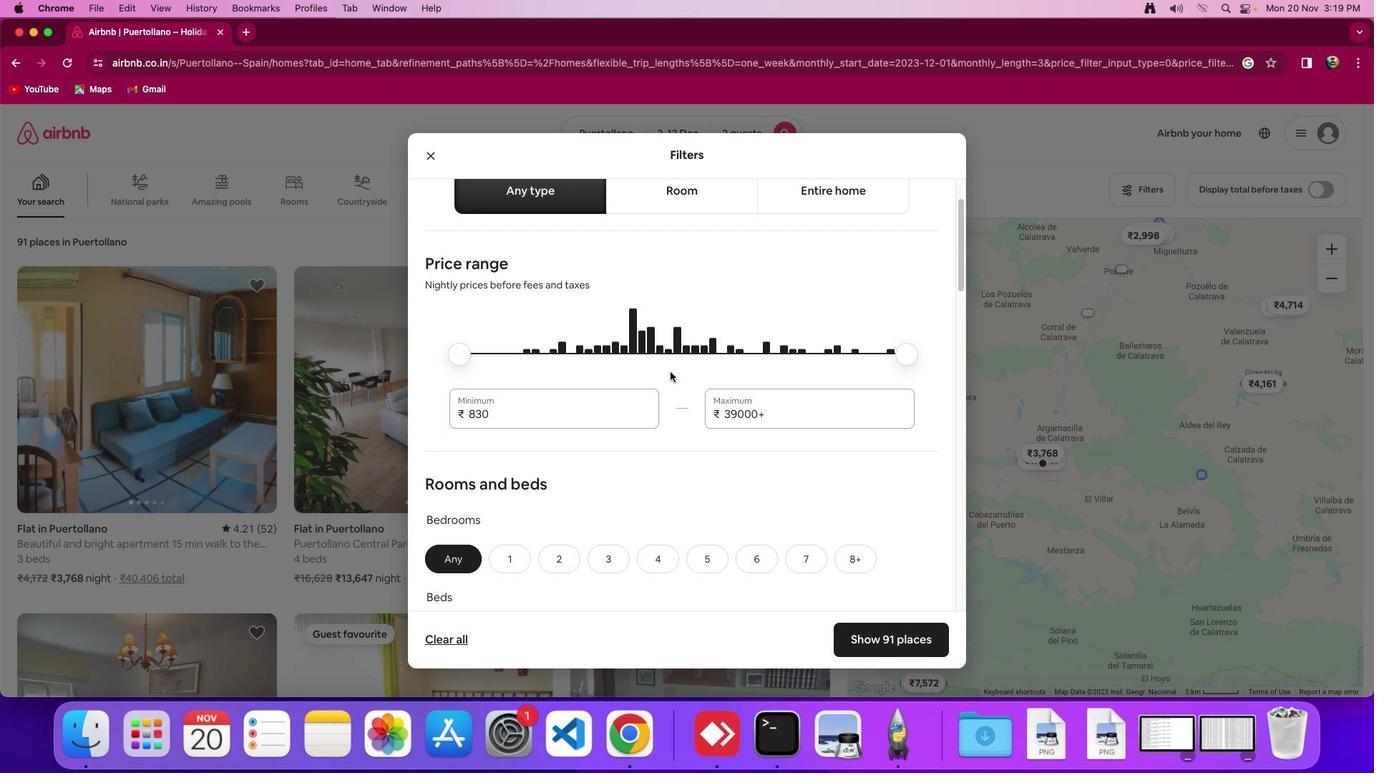 
Action: Mouse scrolled (686, 376) with delta (0, -1)
Screenshot: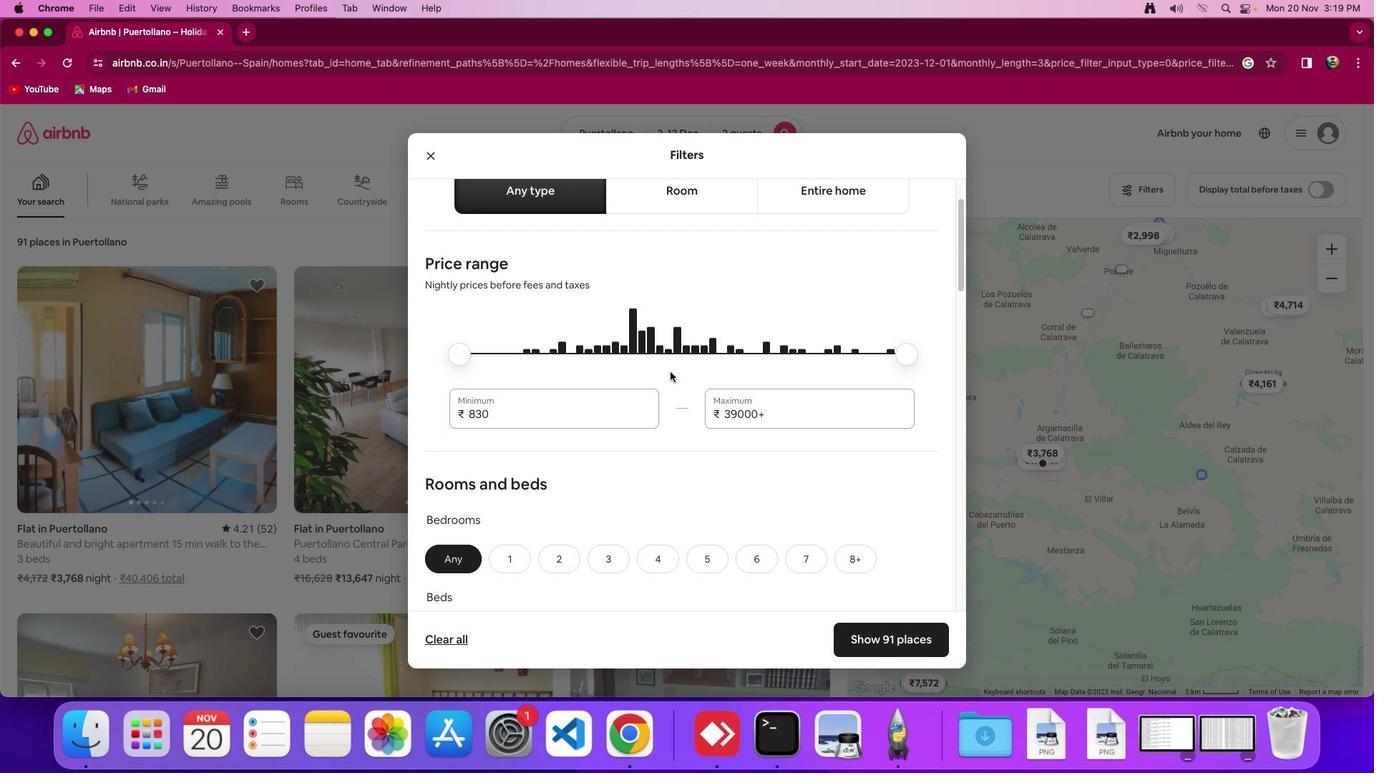 
Action: Mouse moved to (668, 373)
Screenshot: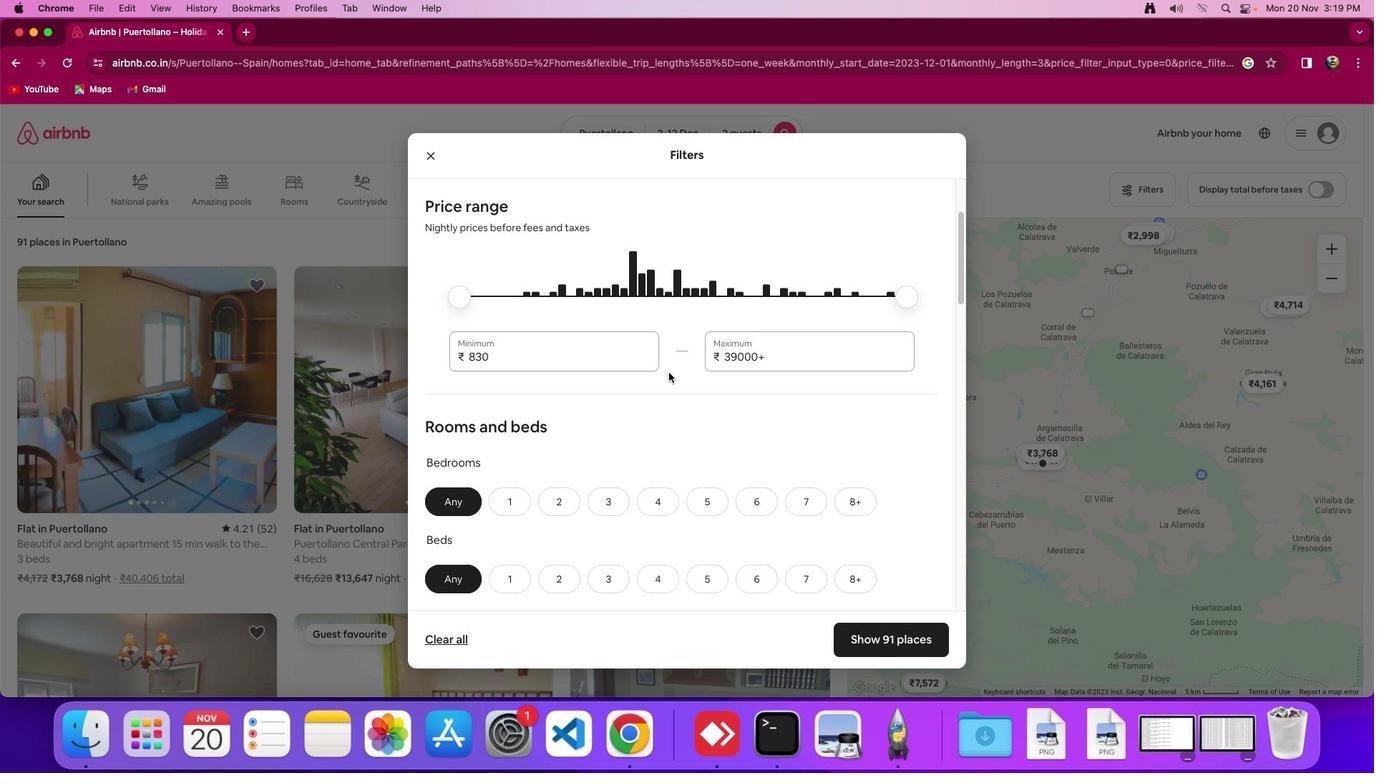 
Action: Mouse scrolled (668, 373) with delta (0, 0)
Screenshot: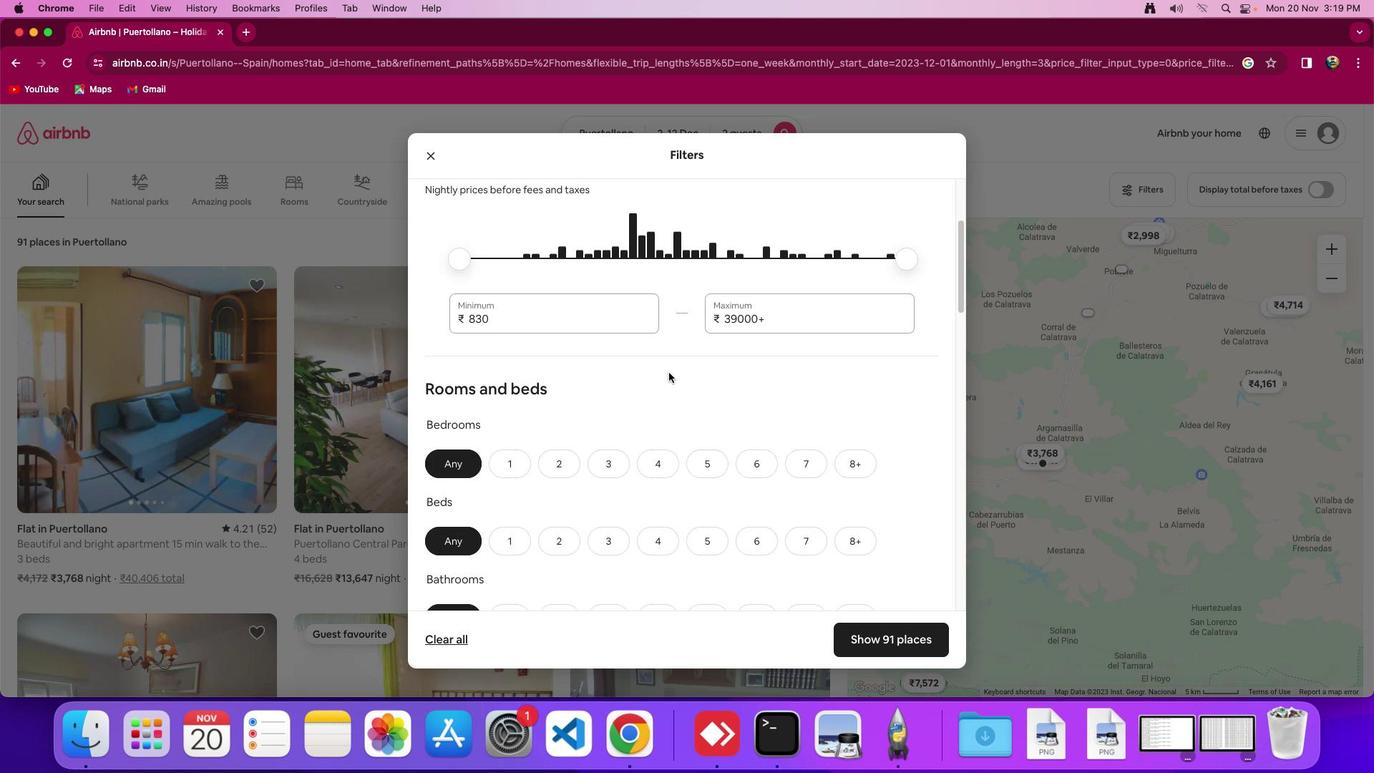 
Action: Mouse scrolled (668, 373) with delta (0, 0)
Screenshot: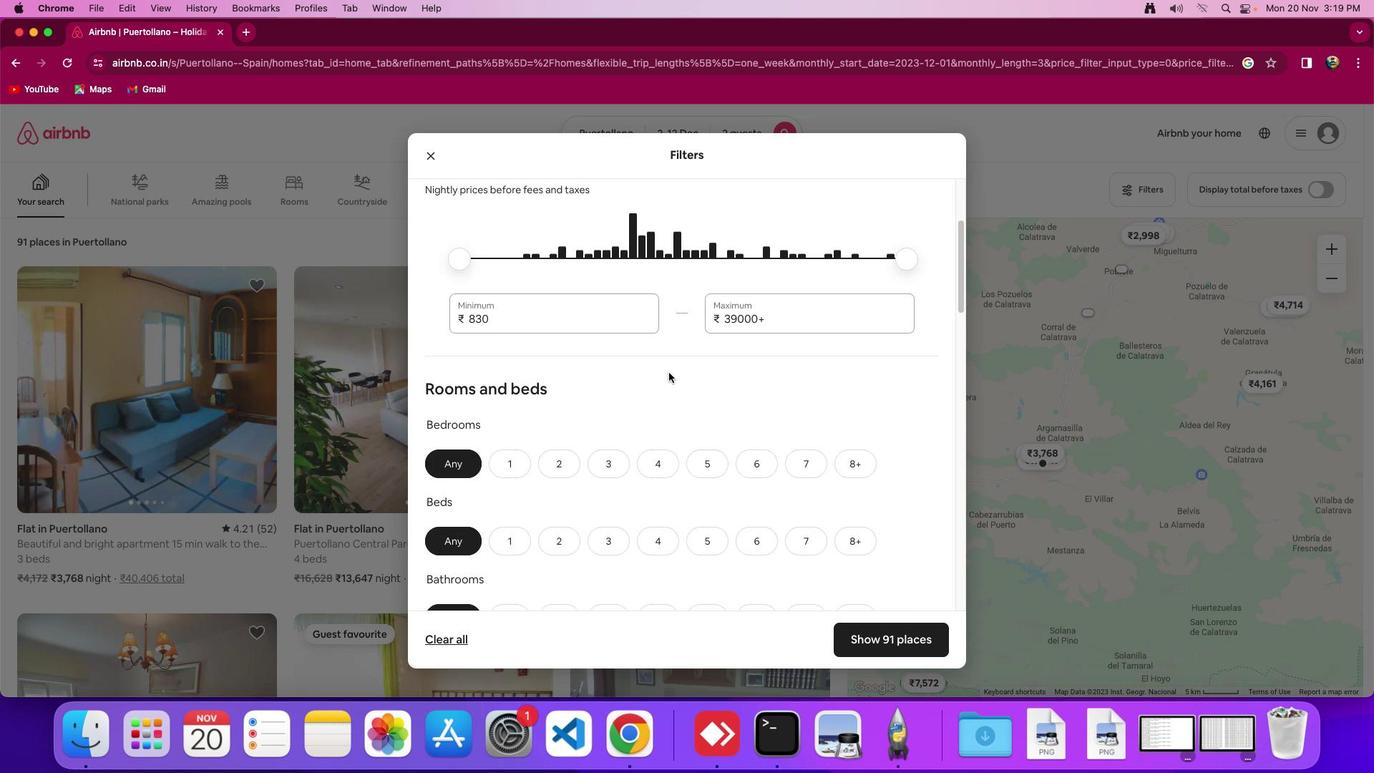 
Action: Mouse scrolled (668, 373) with delta (0, -2)
Screenshot: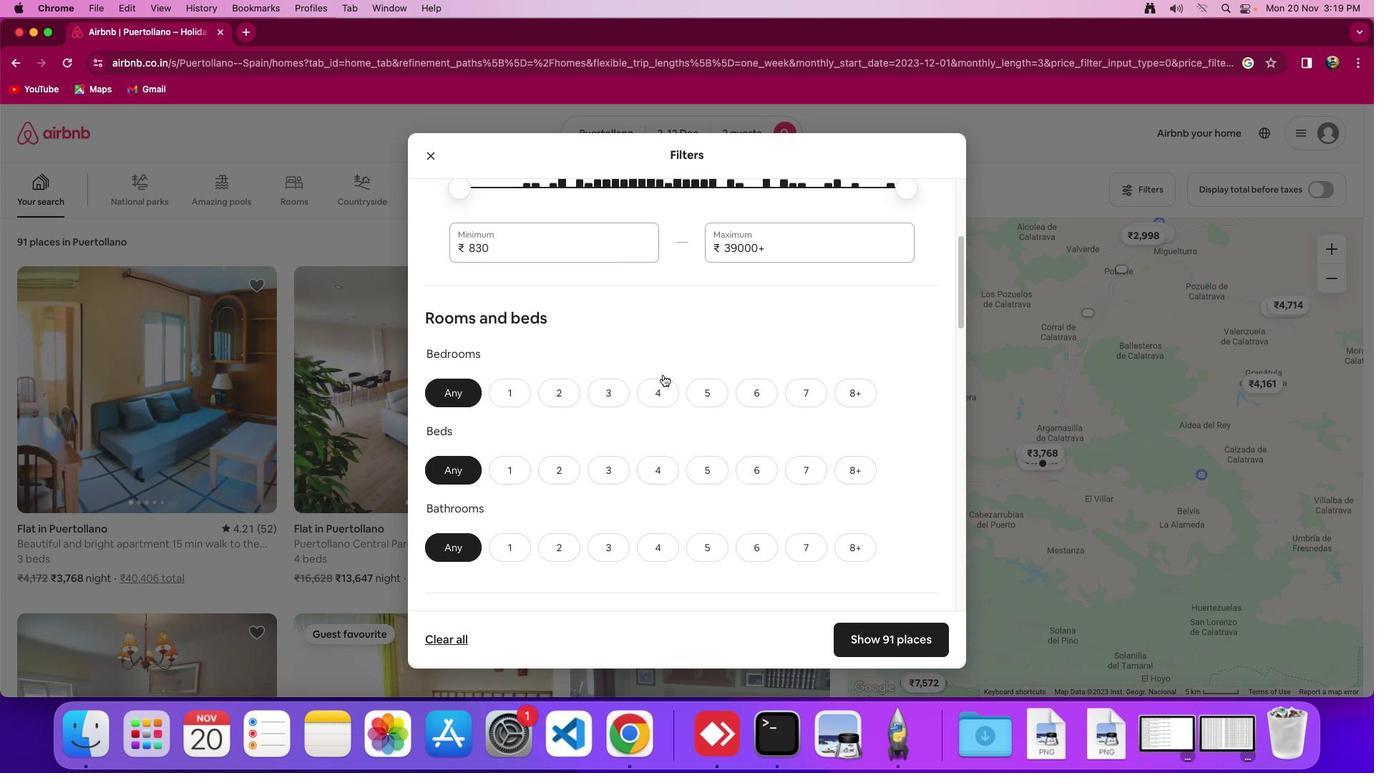 
Action: Mouse moved to (514, 347)
Screenshot: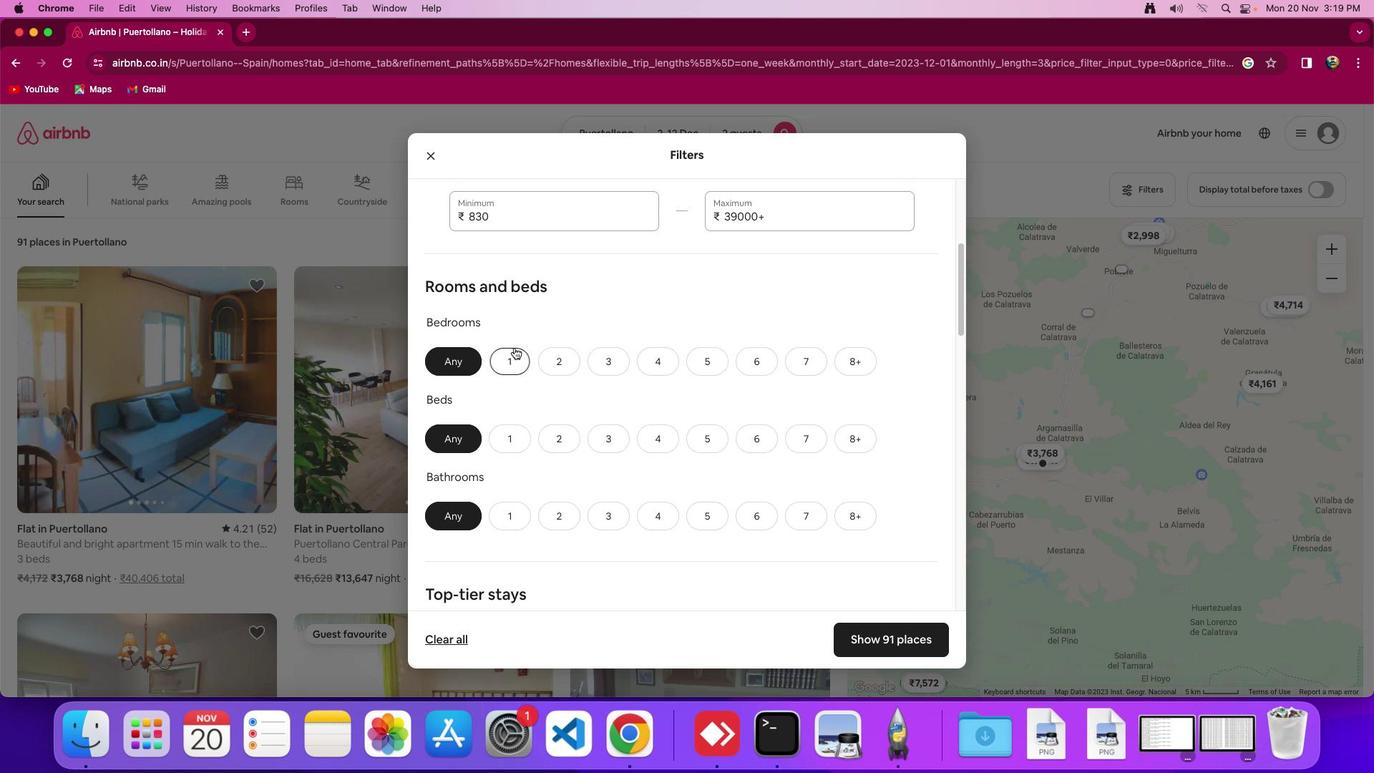 
Action: Mouse pressed left at (514, 347)
Screenshot: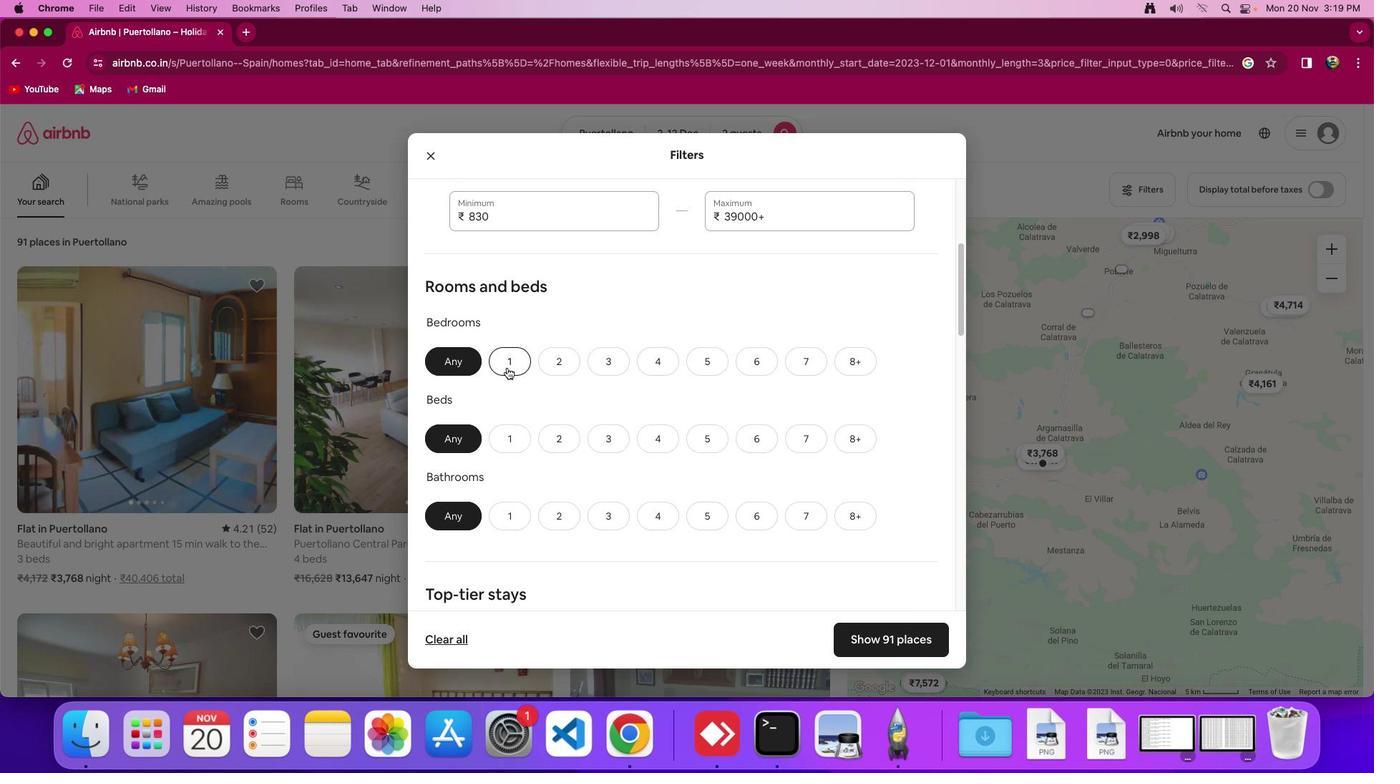
Action: Mouse moved to (512, 448)
Screenshot: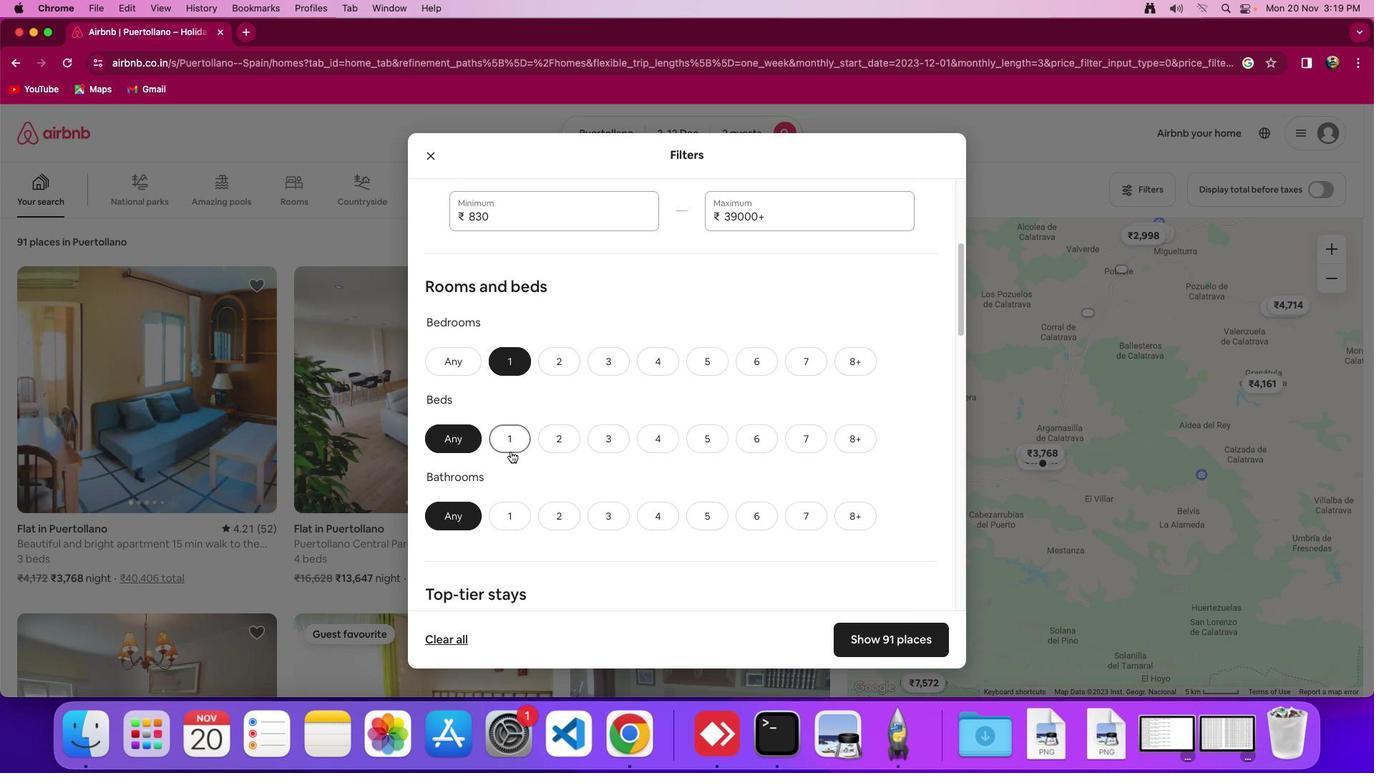 
Action: Mouse pressed left at (512, 448)
Screenshot: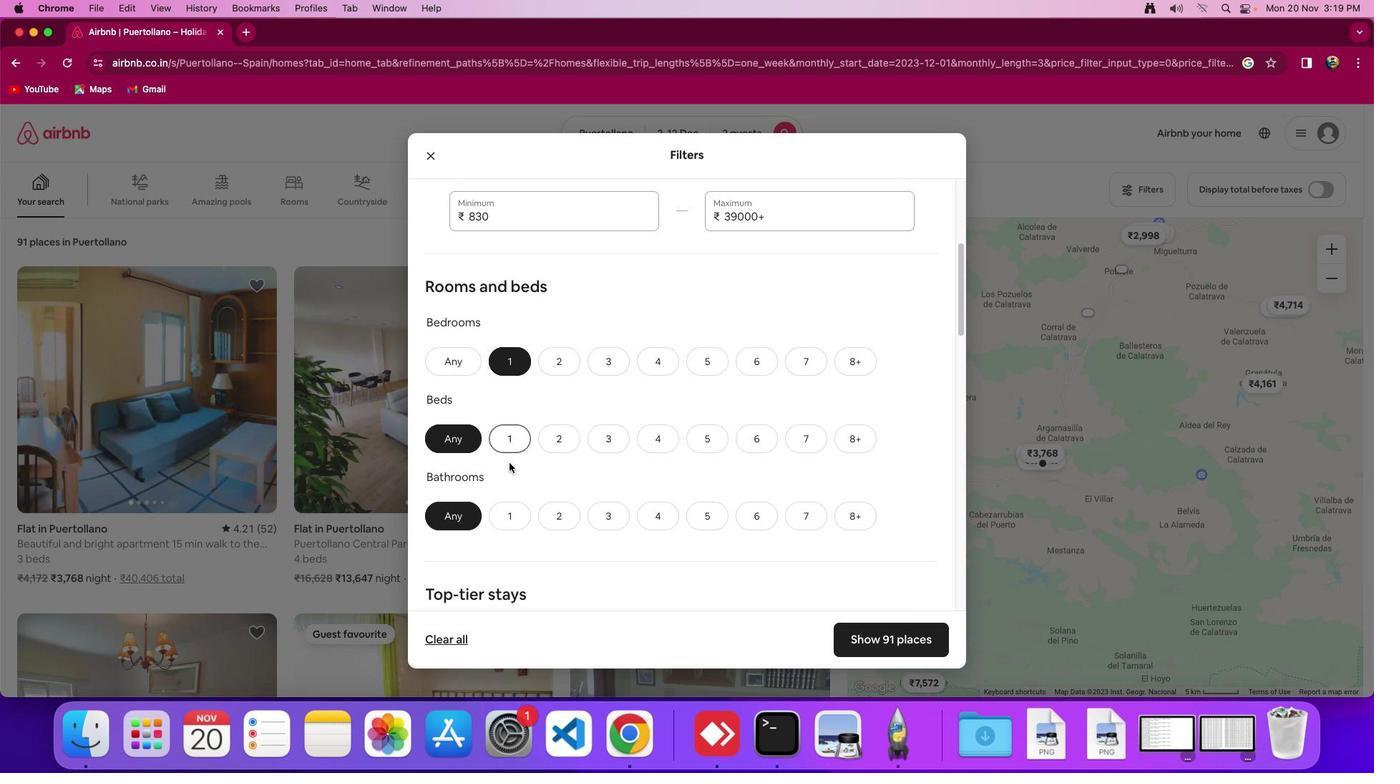 
Action: Mouse moved to (519, 515)
Screenshot: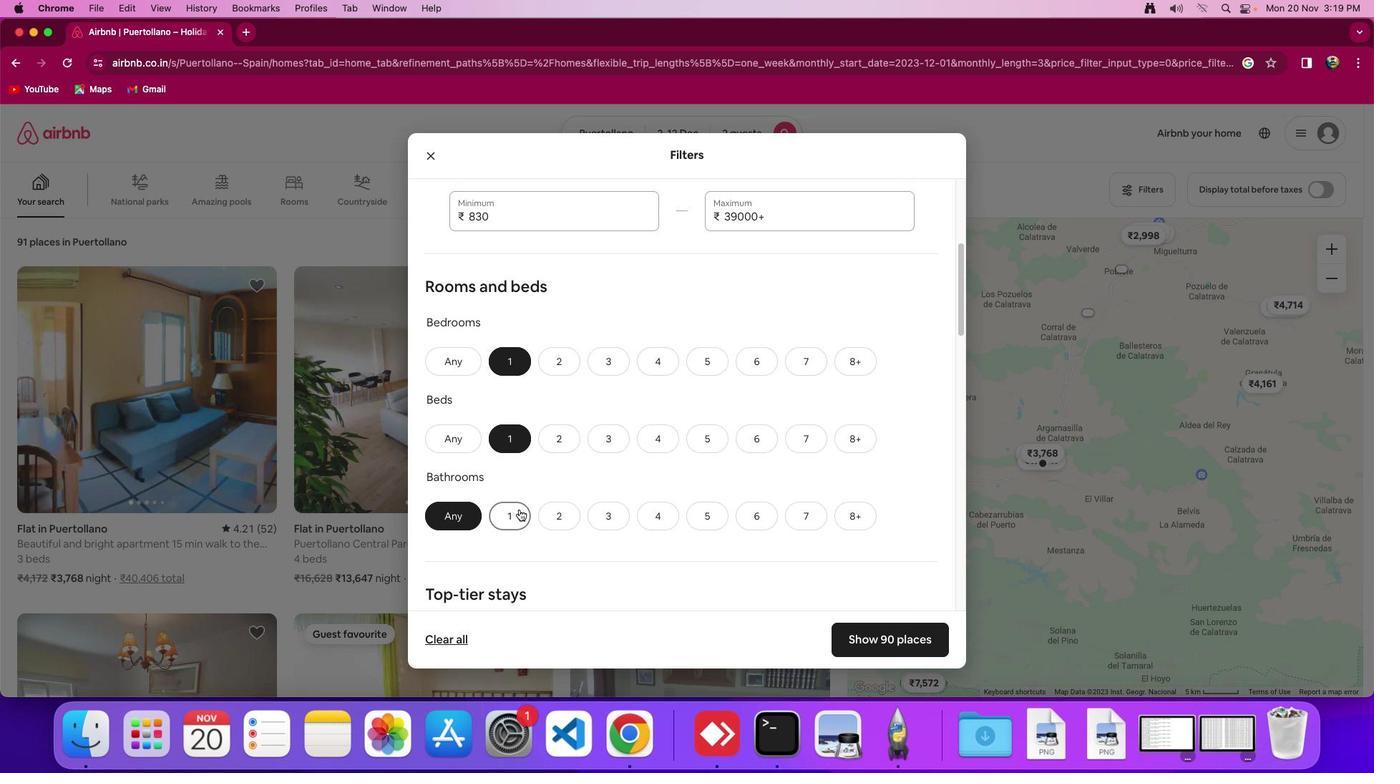 
Action: Mouse pressed left at (519, 515)
Screenshot: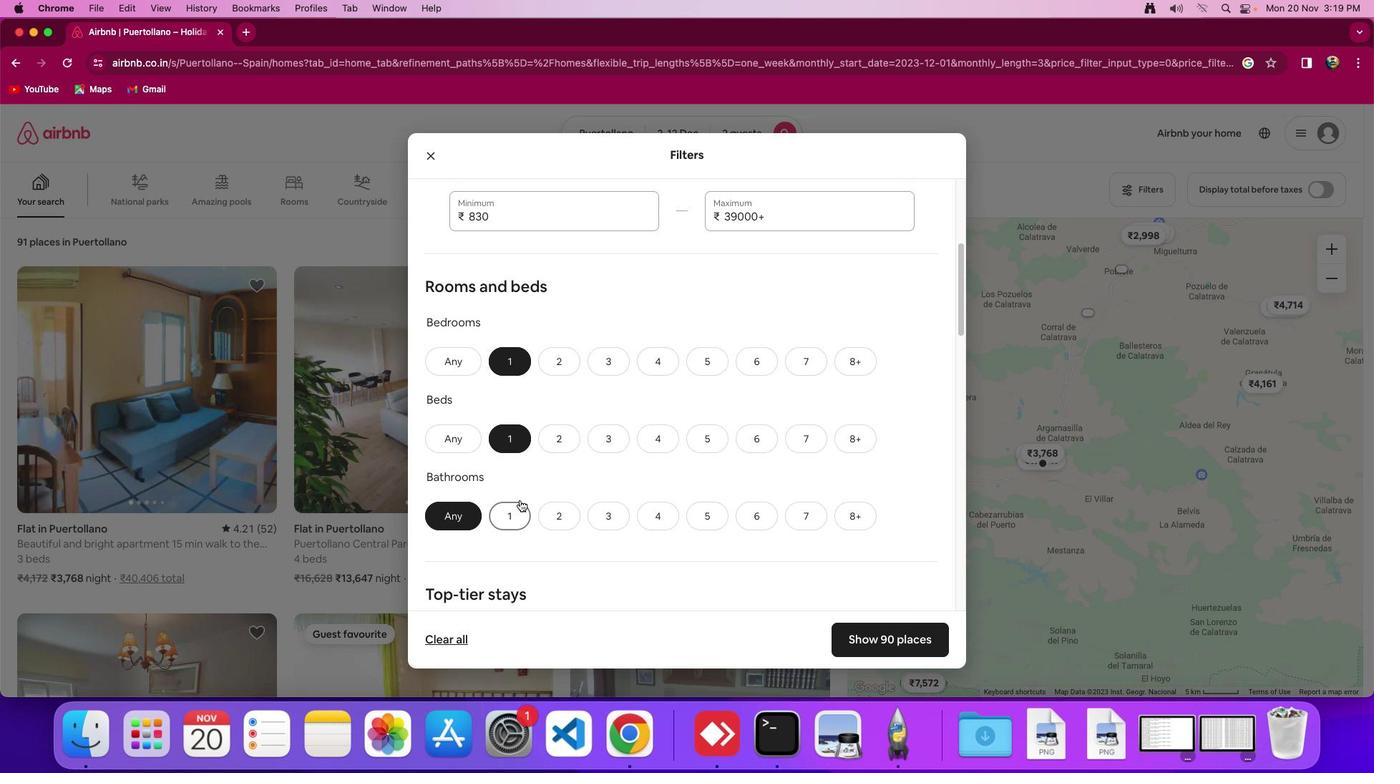 
Action: Mouse moved to (650, 418)
Screenshot: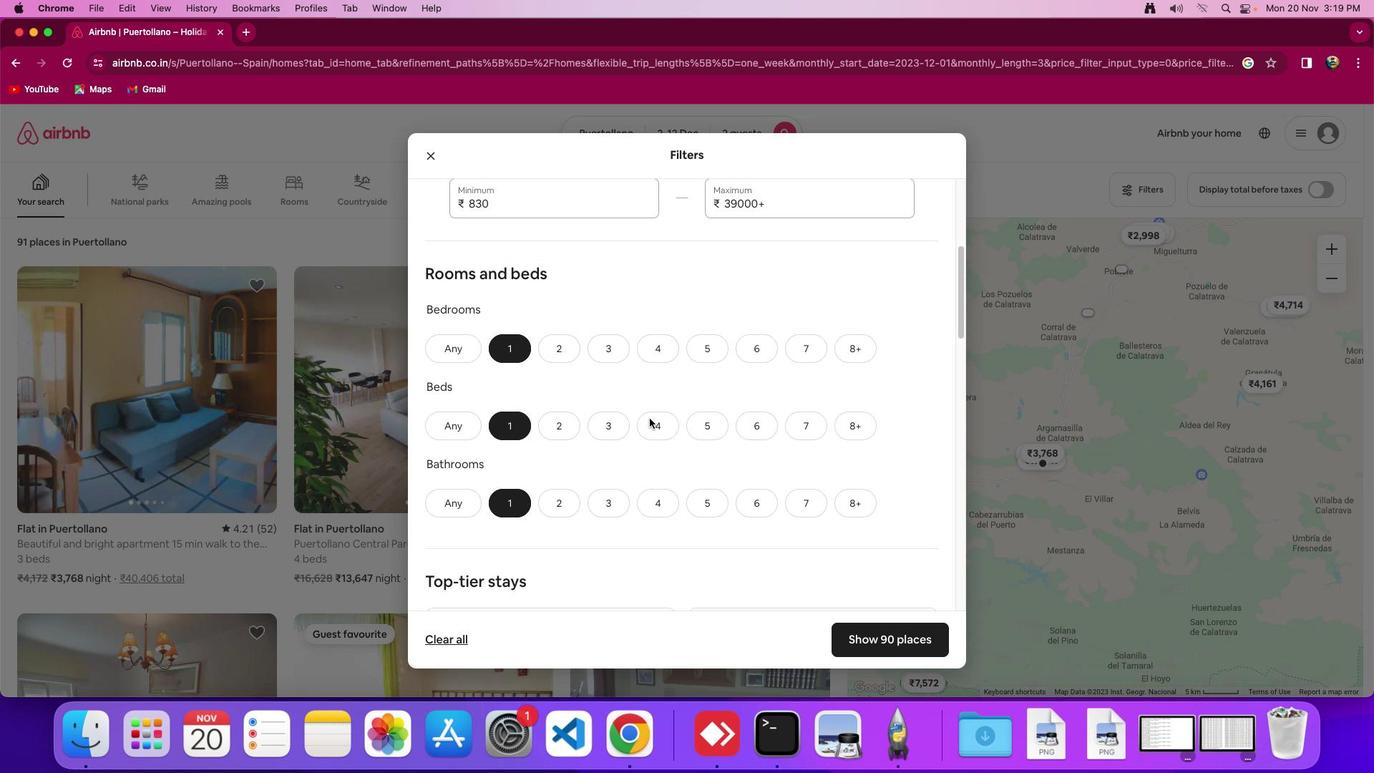 
Action: Mouse scrolled (650, 418) with delta (0, 0)
Screenshot: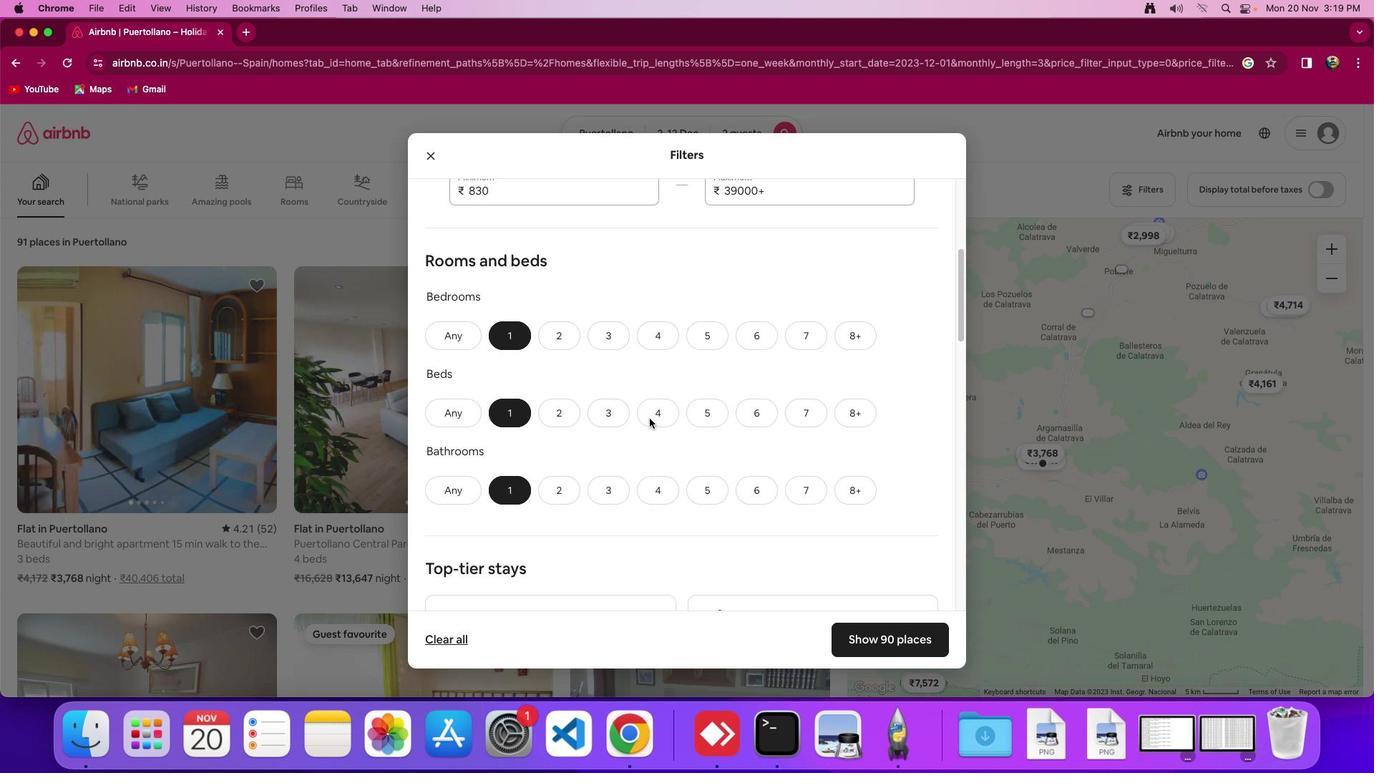 
Action: Mouse scrolled (650, 418) with delta (0, 0)
Screenshot: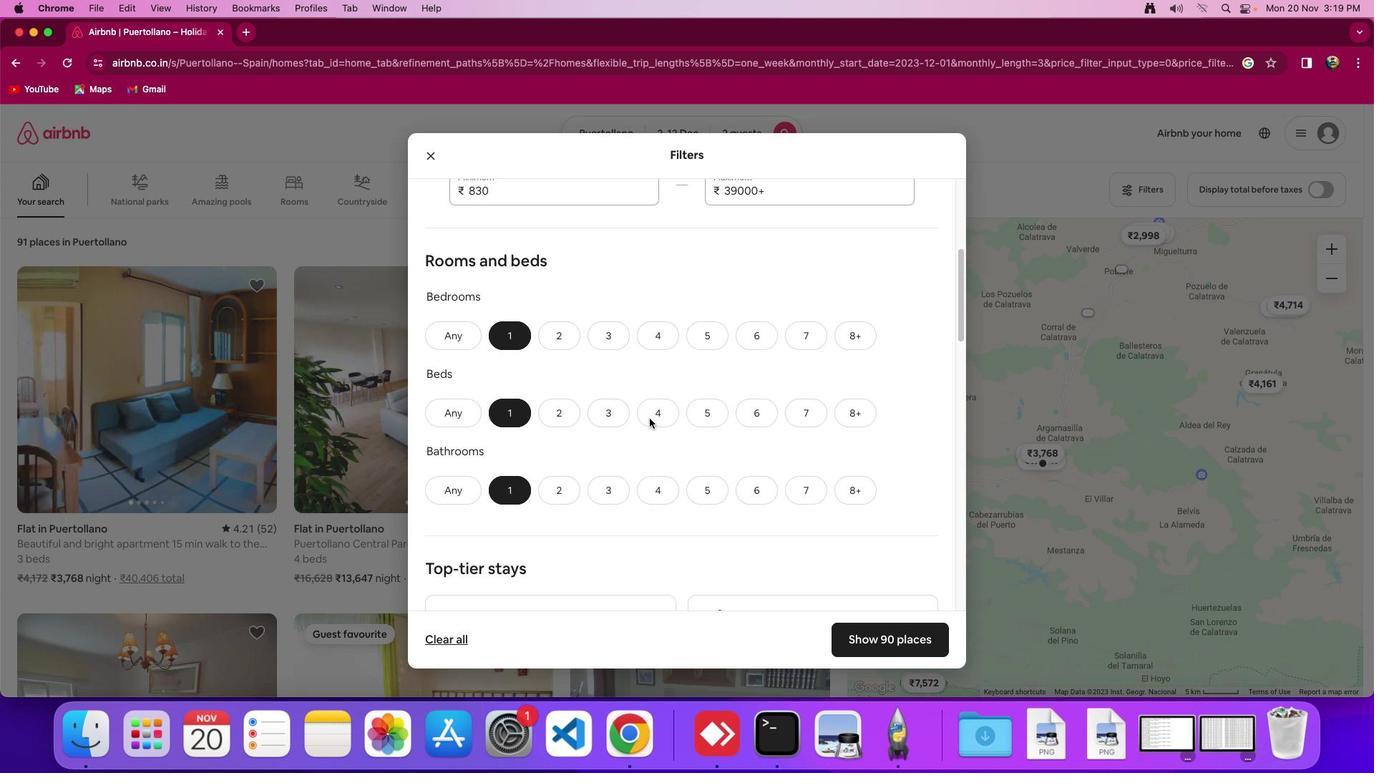 
Action: Mouse scrolled (650, 418) with delta (0, -1)
Screenshot: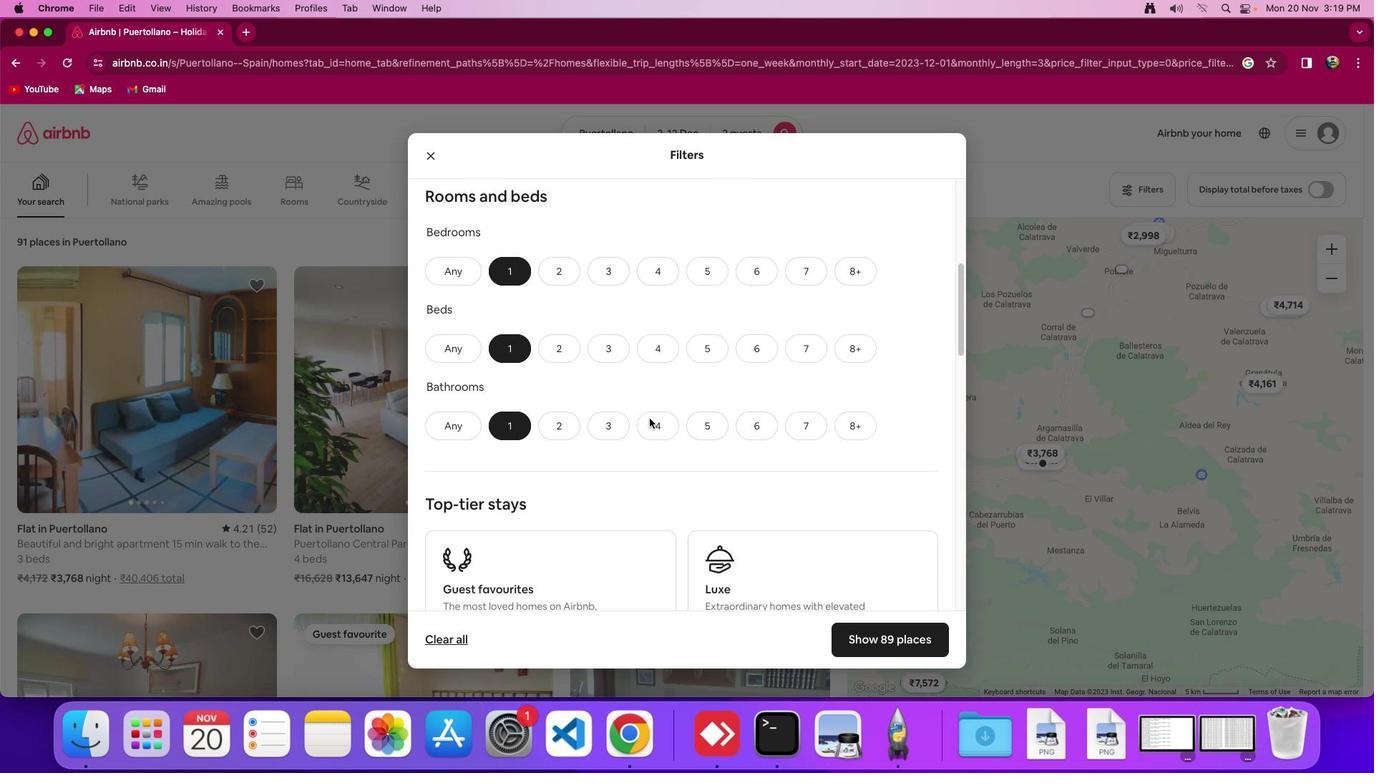 
Action: Mouse scrolled (650, 418) with delta (0, 0)
Screenshot: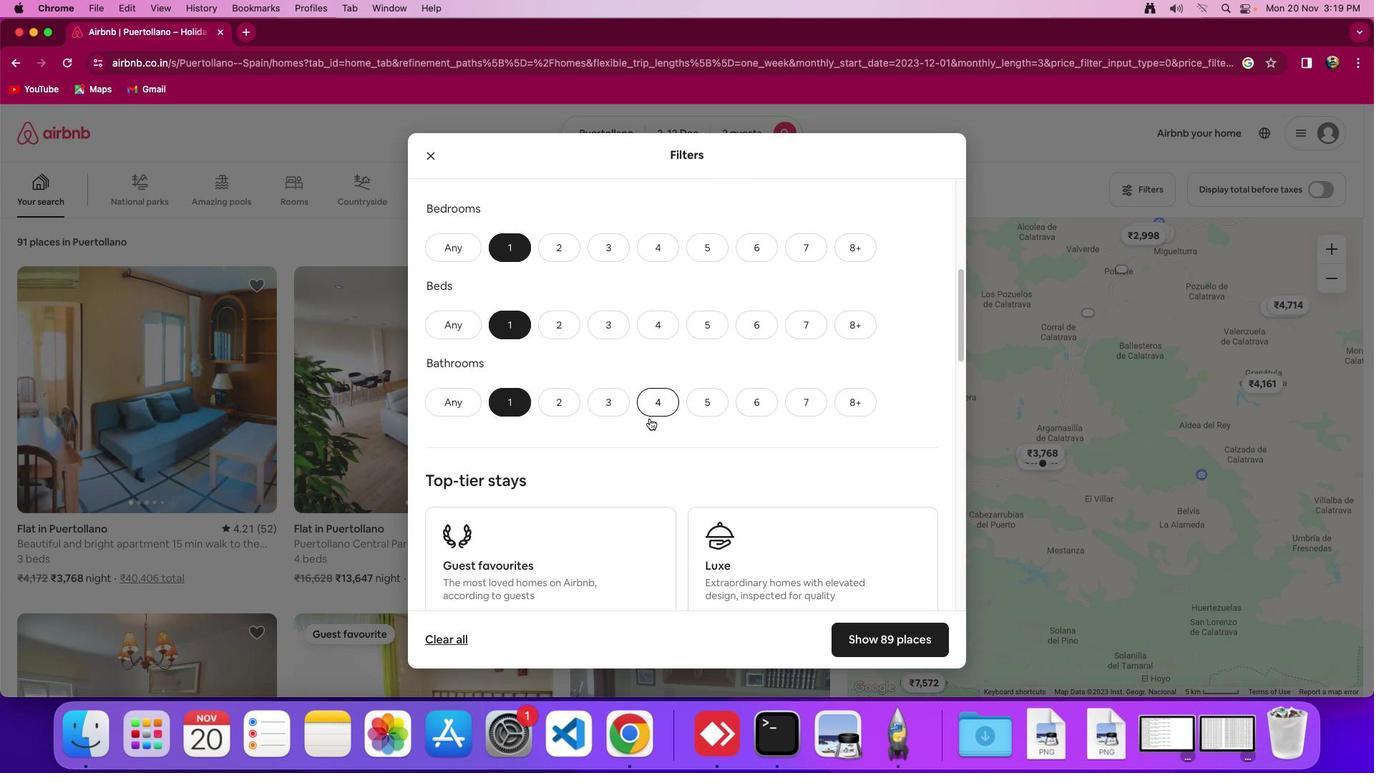 
Action: Mouse scrolled (650, 418) with delta (0, 0)
Screenshot: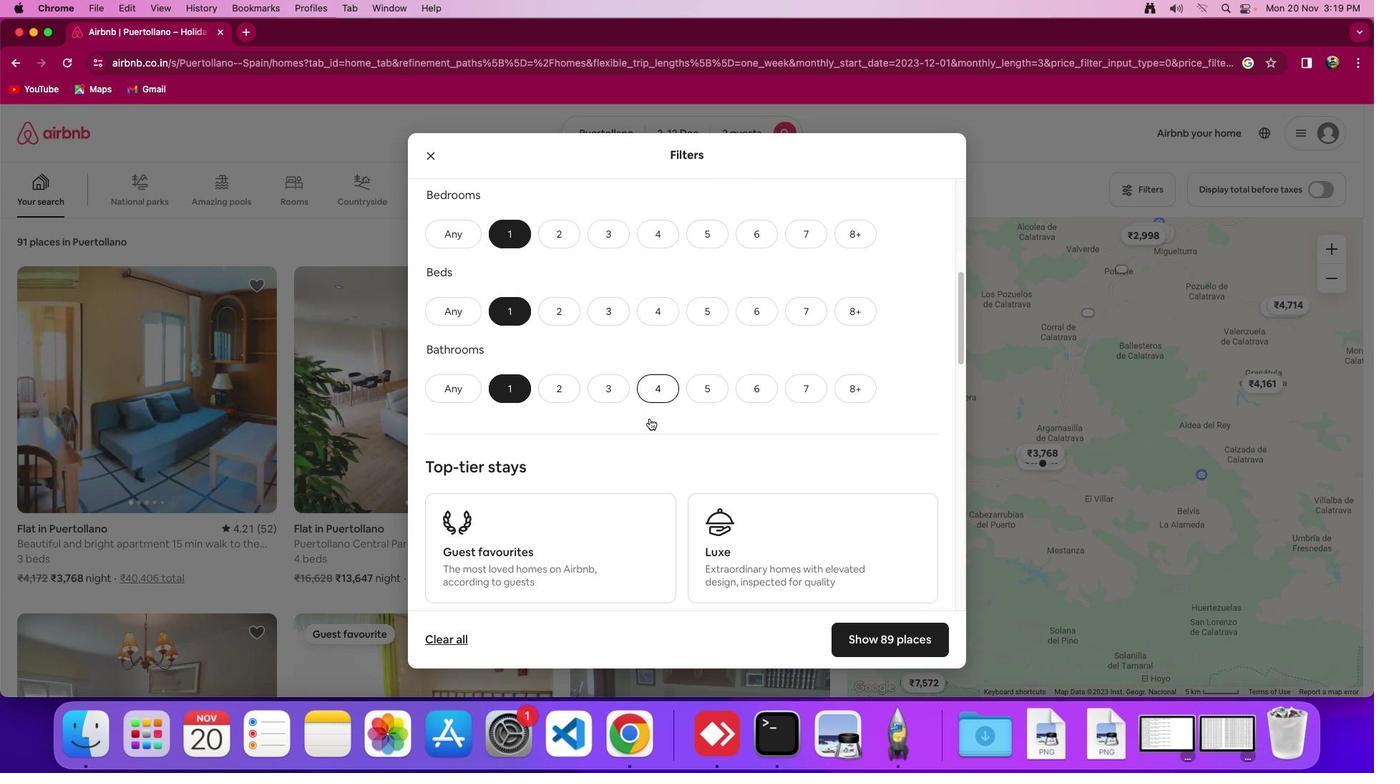 
Action: Mouse scrolled (650, 418) with delta (0, 0)
Screenshot: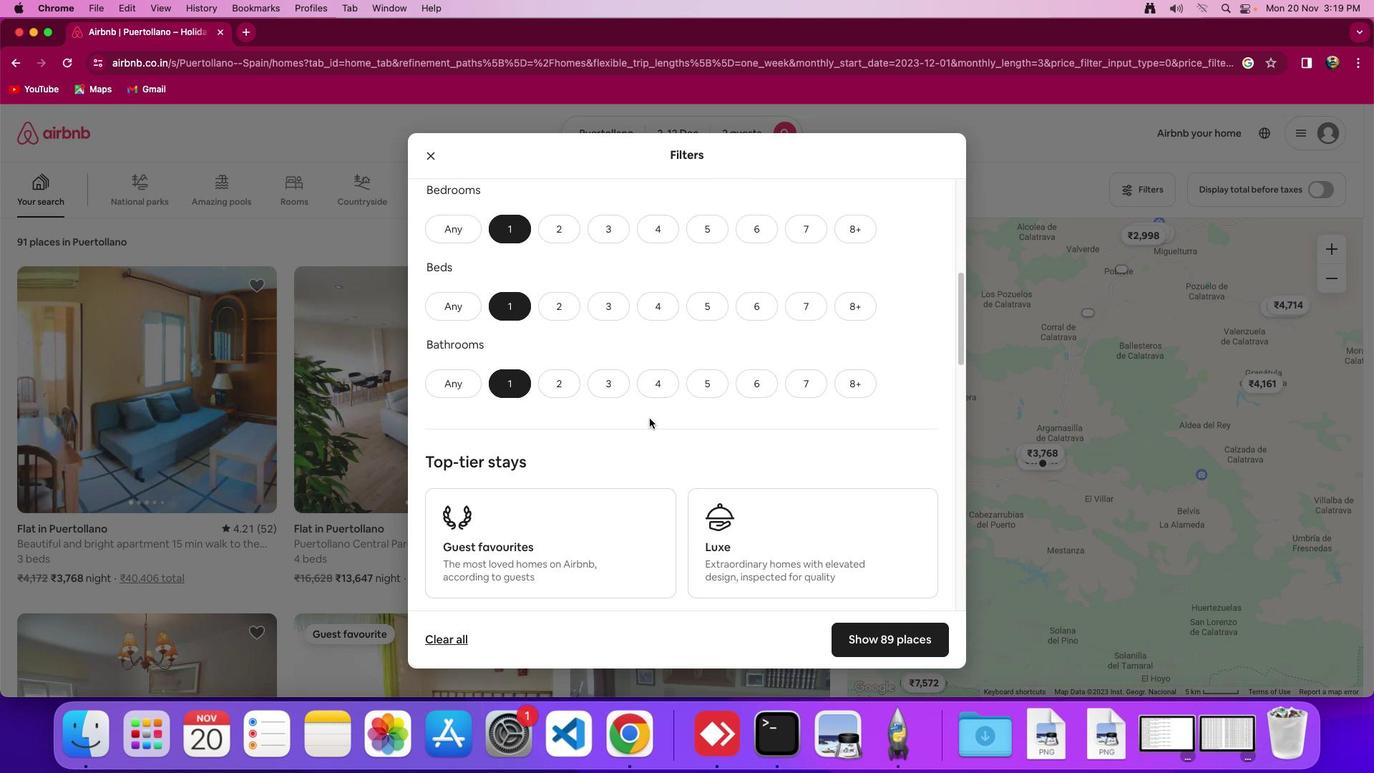 
Action: Mouse scrolled (650, 418) with delta (0, 0)
Screenshot: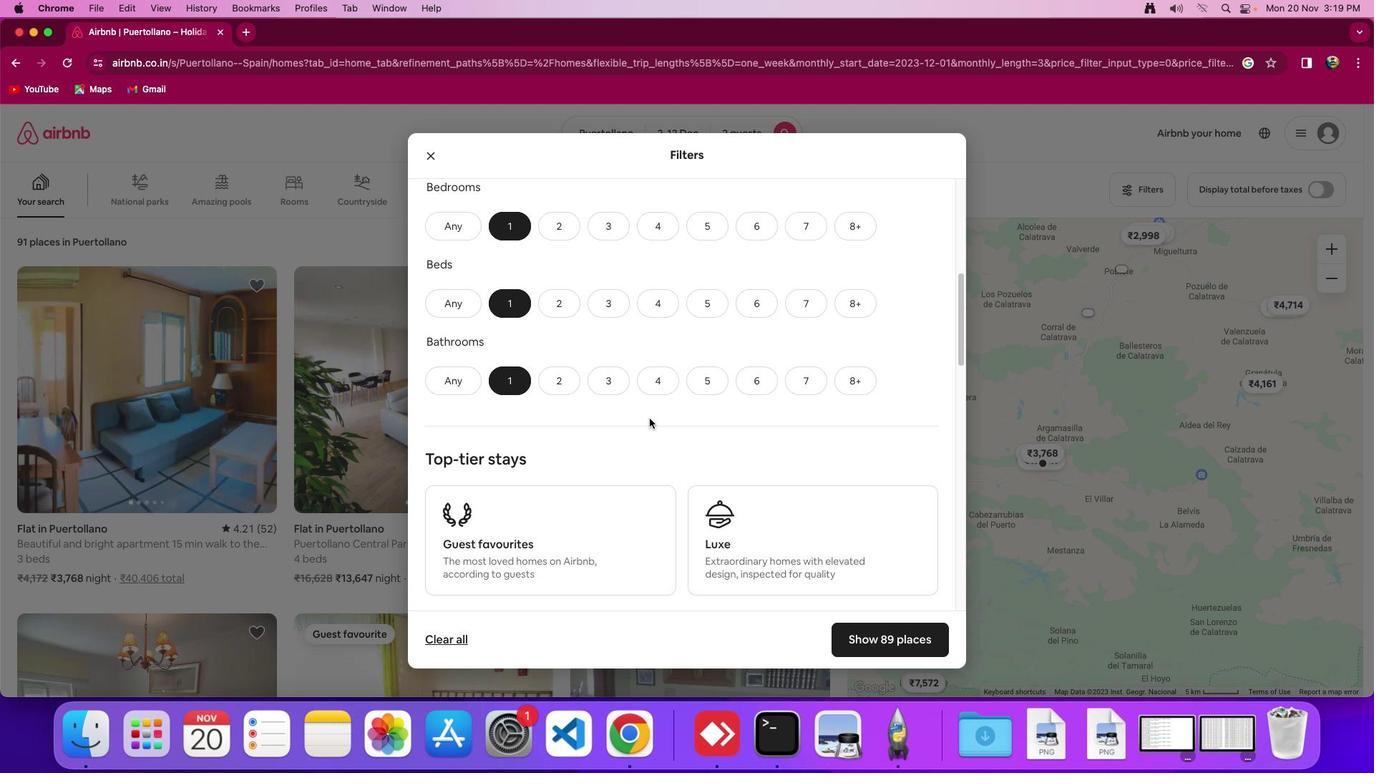 
Action: Mouse scrolled (650, 418) with delta (0, 0)
Screenshot: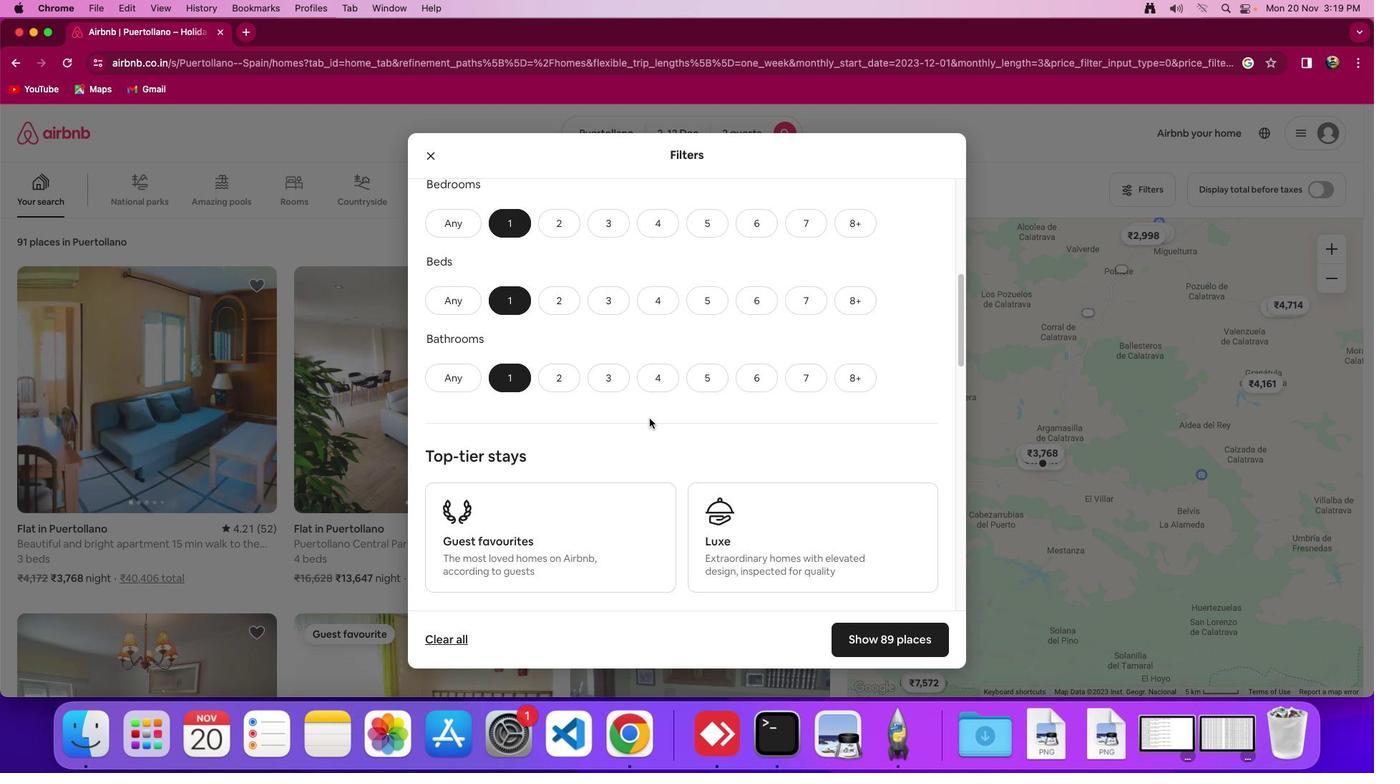 
Action: Mouse moved to (650, 418)
Screenshot: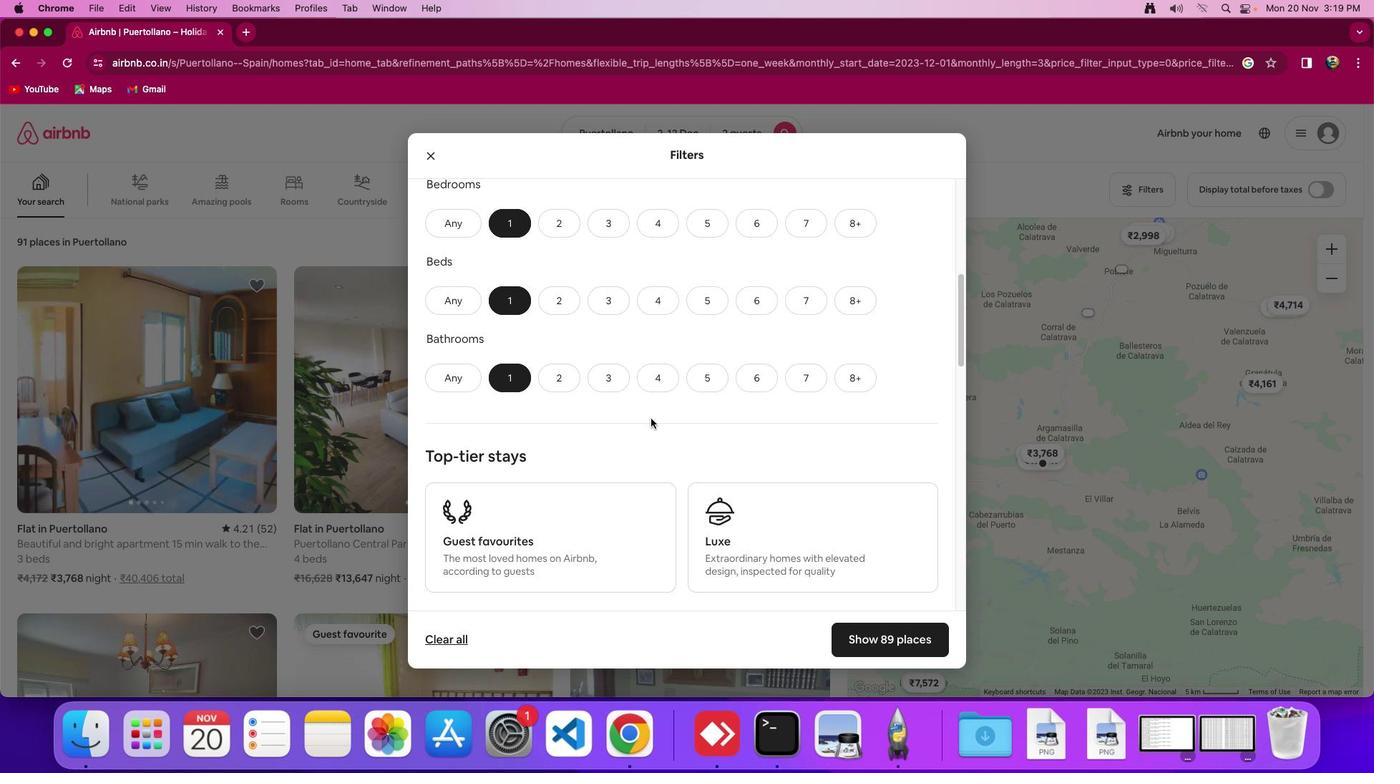 
Action: Mouse scrolled (650, 418) with delta (0, 0)
Screenshot: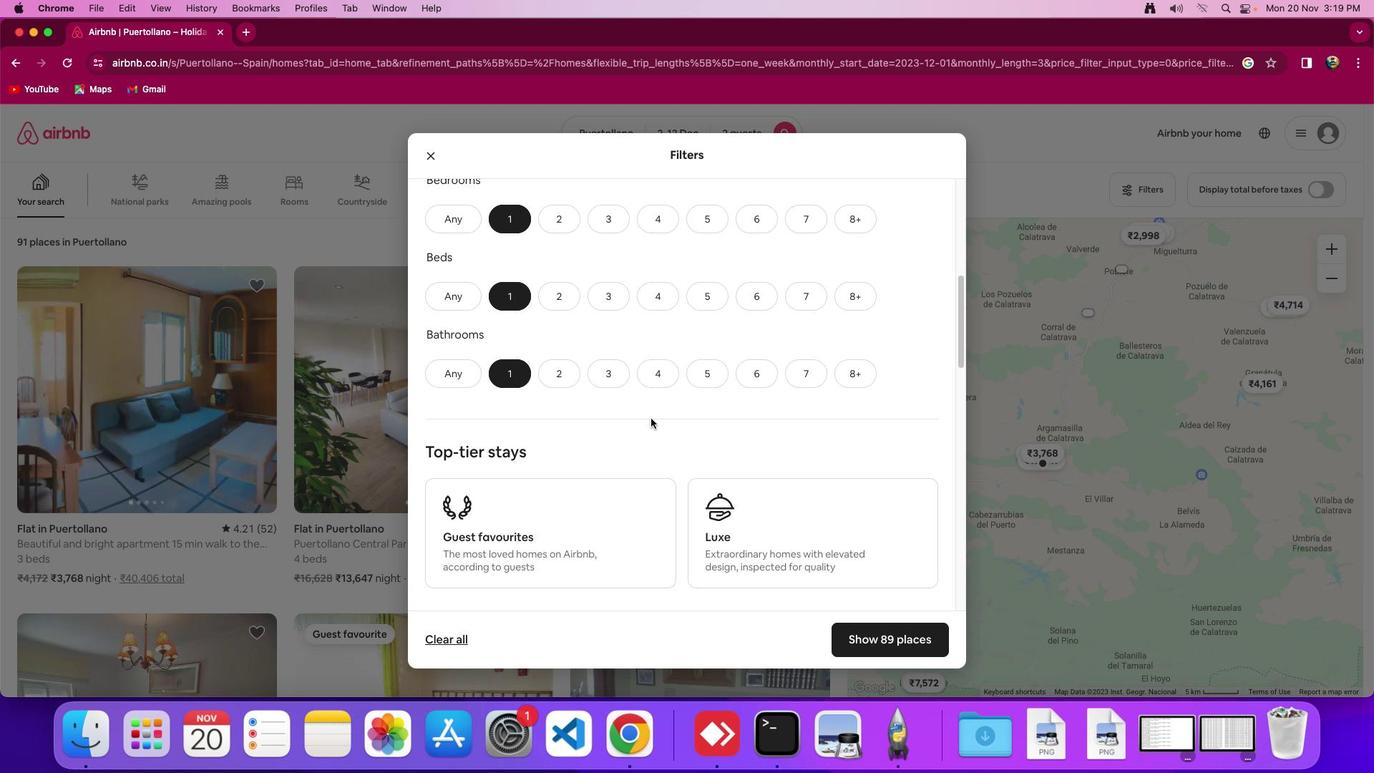 
Action: Mouse scrolled (650, 418) with delta (0, 0)
Screenshot: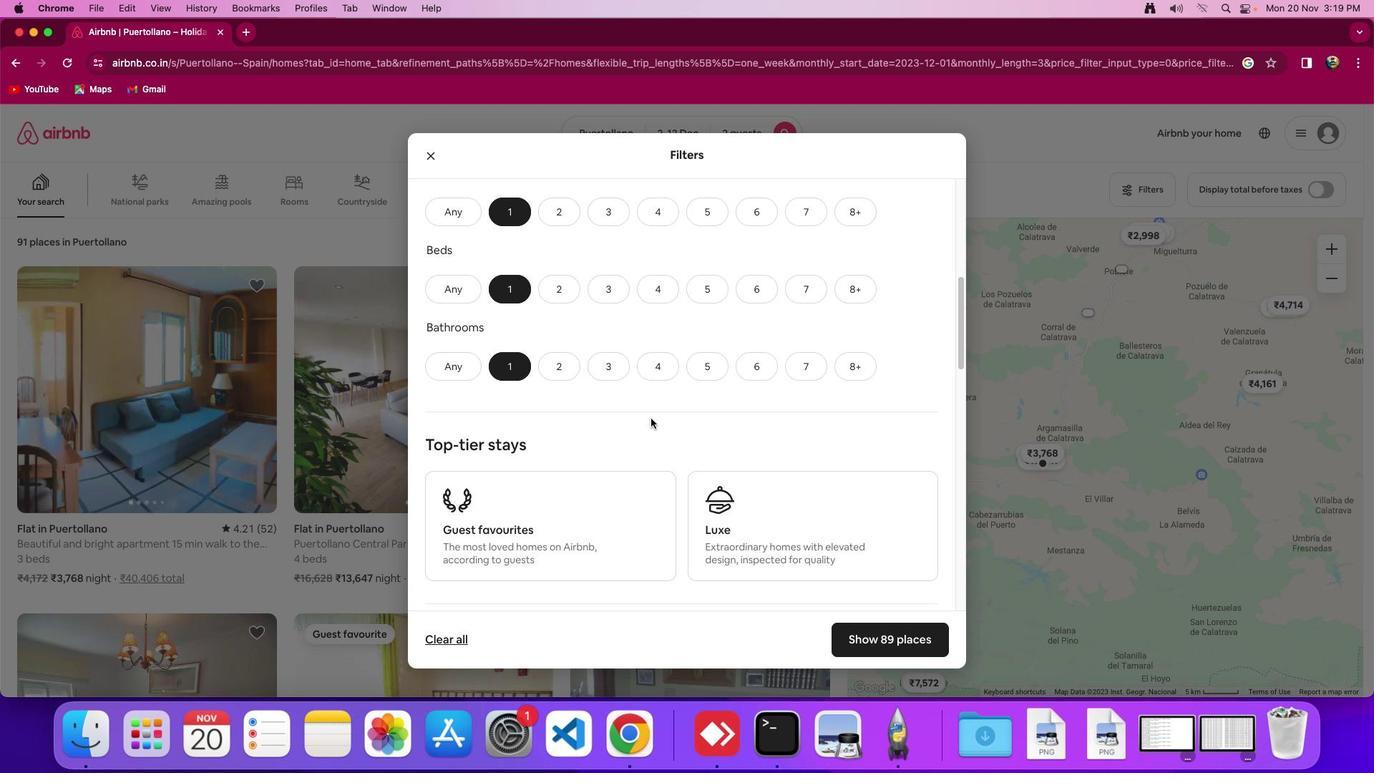 
Action: Mouse scrolled (650, 418) with delta (0, 0)
Screenshot: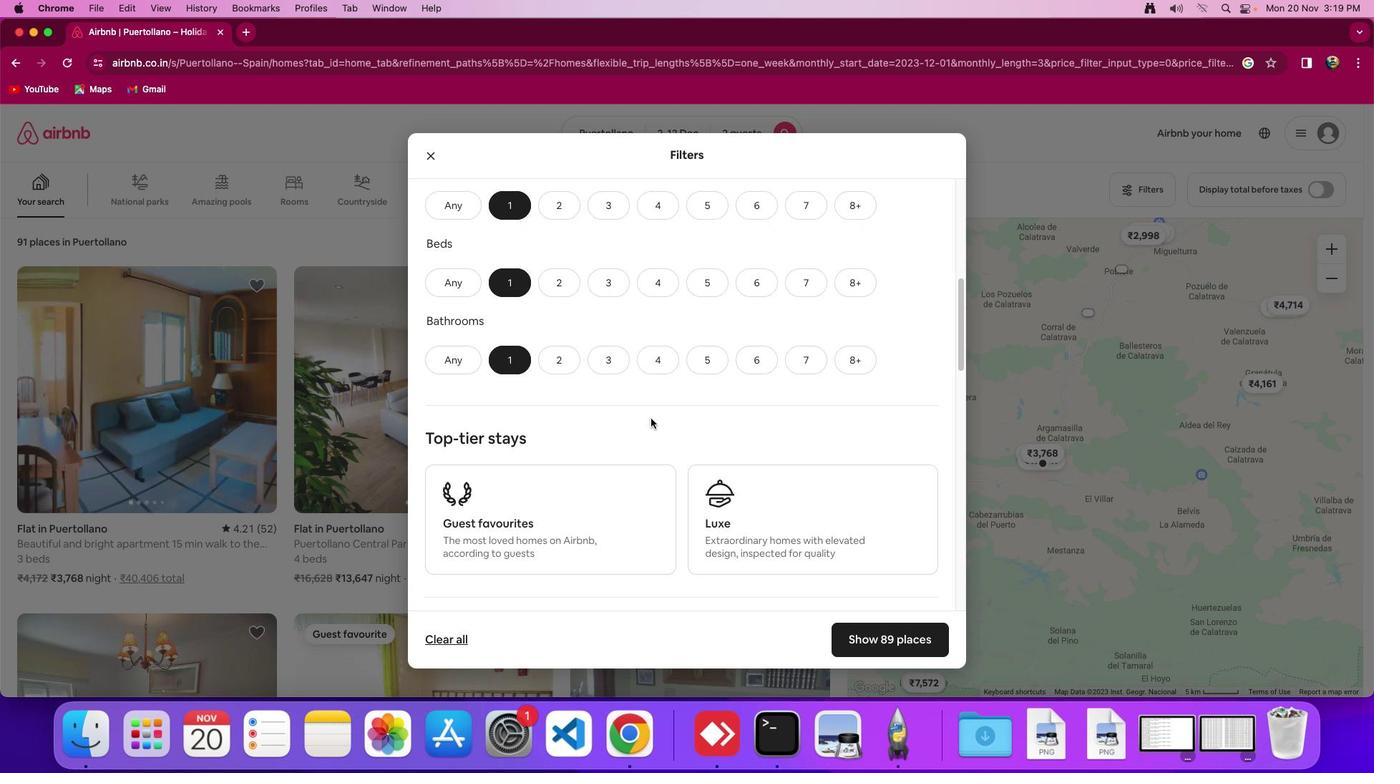
Action: Mouse moved to (582, 433)
Screenshot: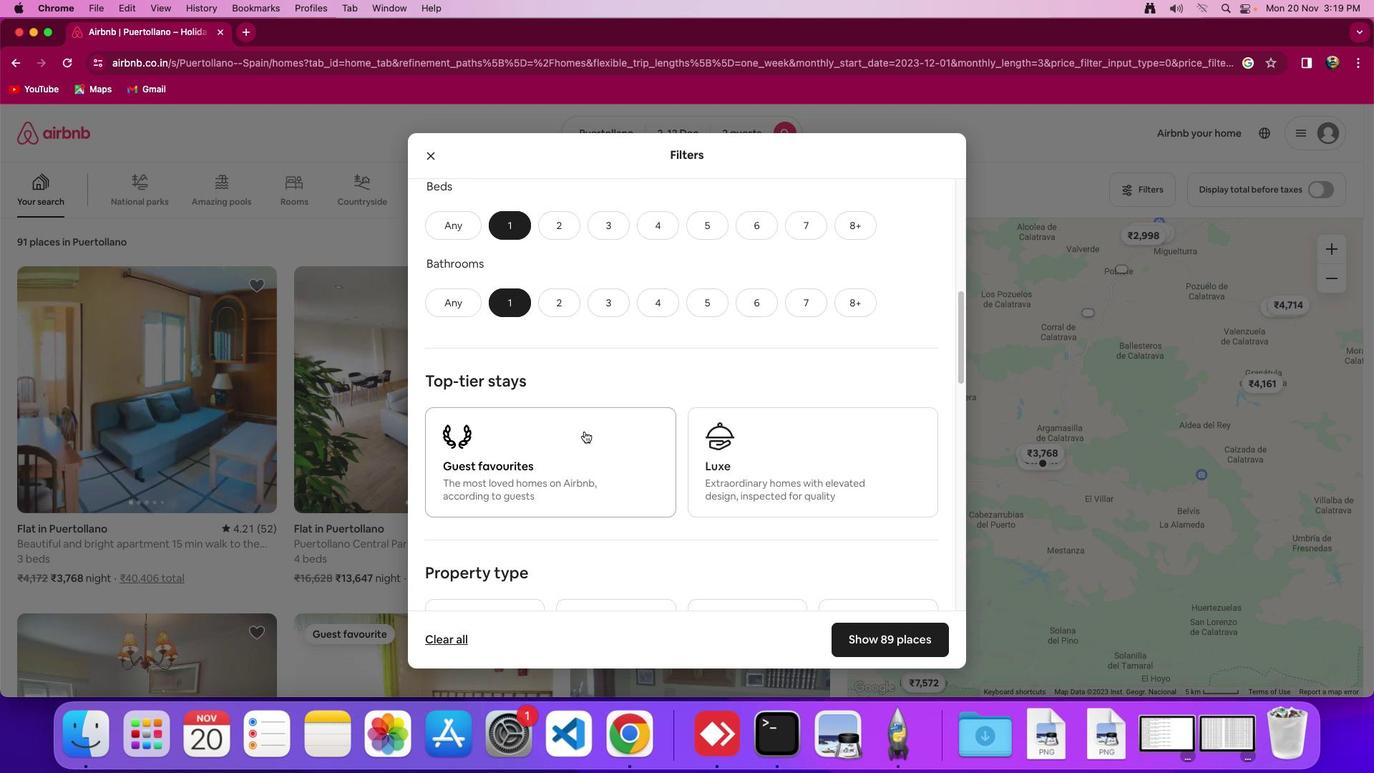 
Action: Mouse scrolled (582, 433) with delta (0, 0)
Screenshot: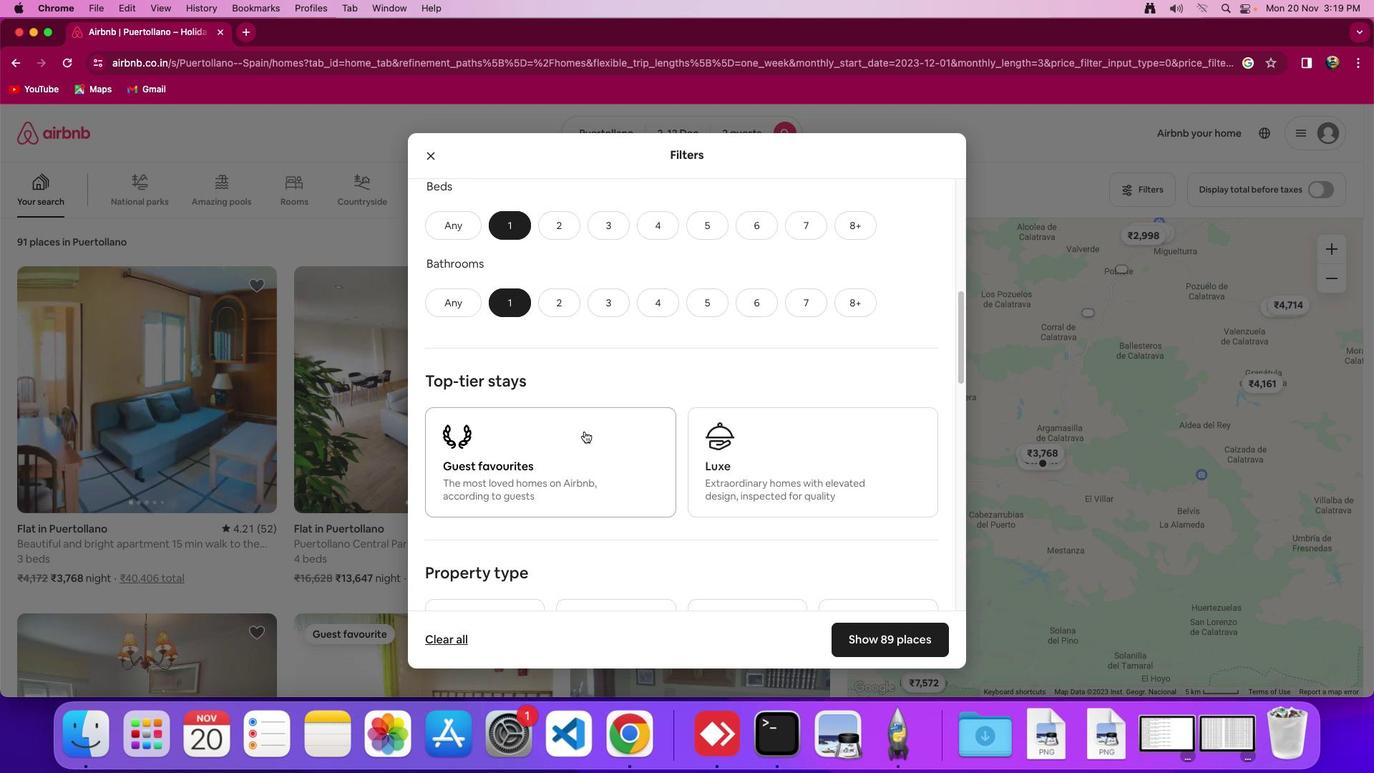 
Action: Mouse moved to (583, 433)
Screenshot: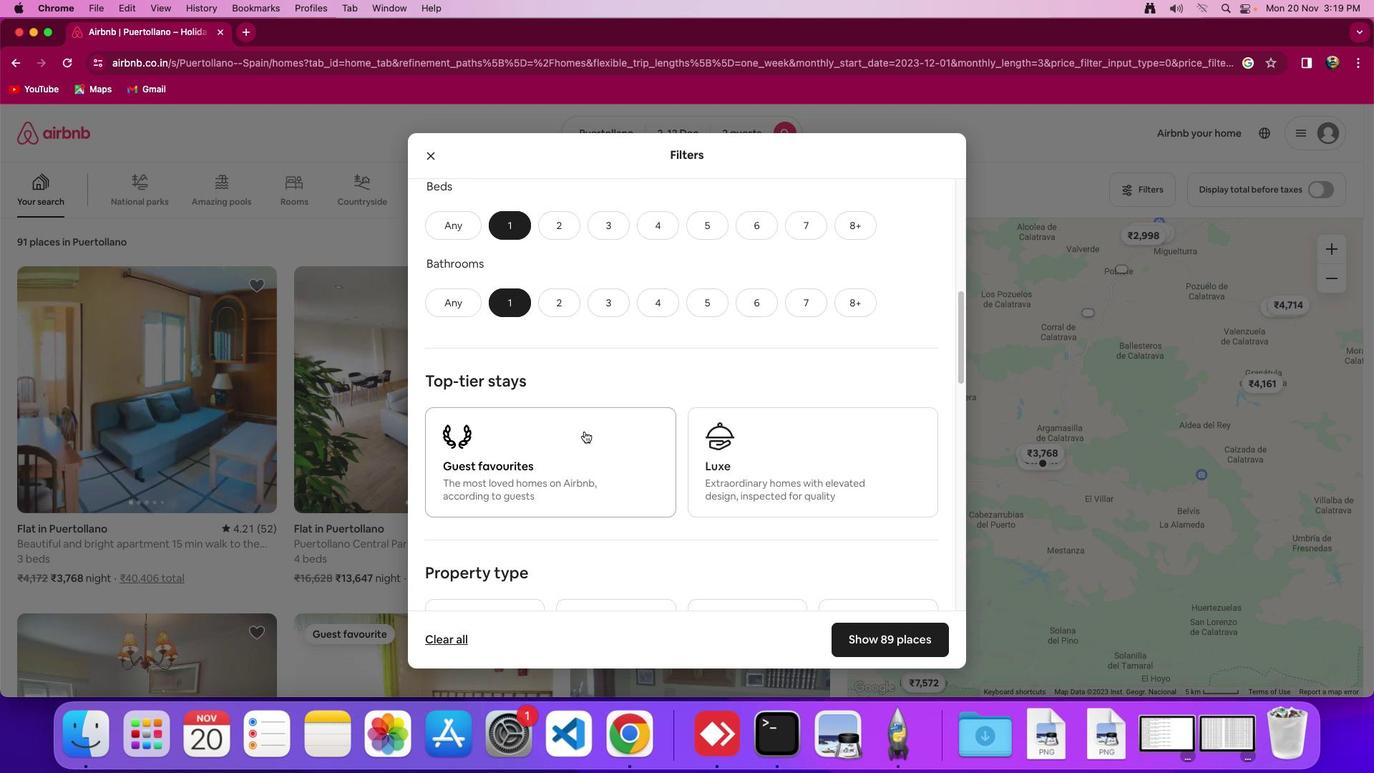 
Action: Mouse scrolled (583, 433) with delta (0, 0)
Screenshot: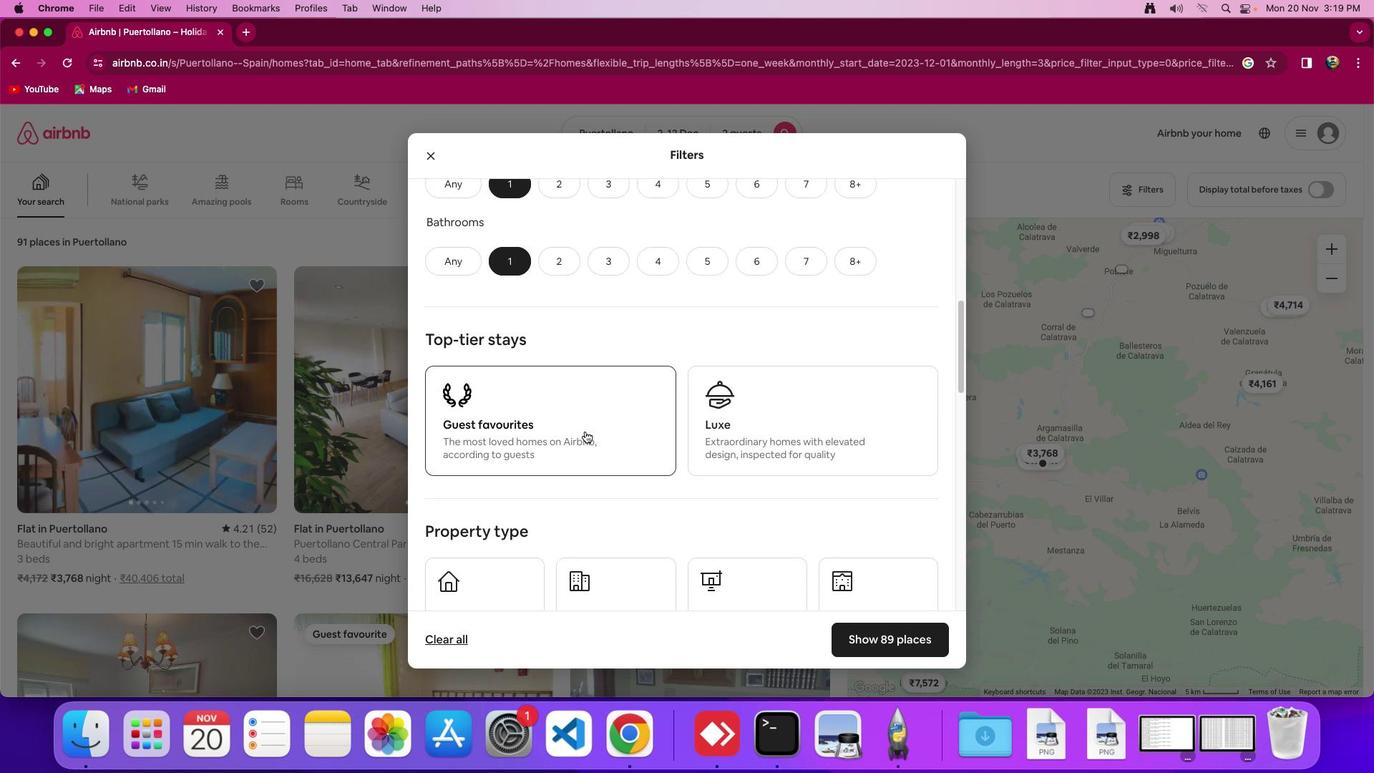 
Action: Mouse moved to (583, 432)
Screenshot: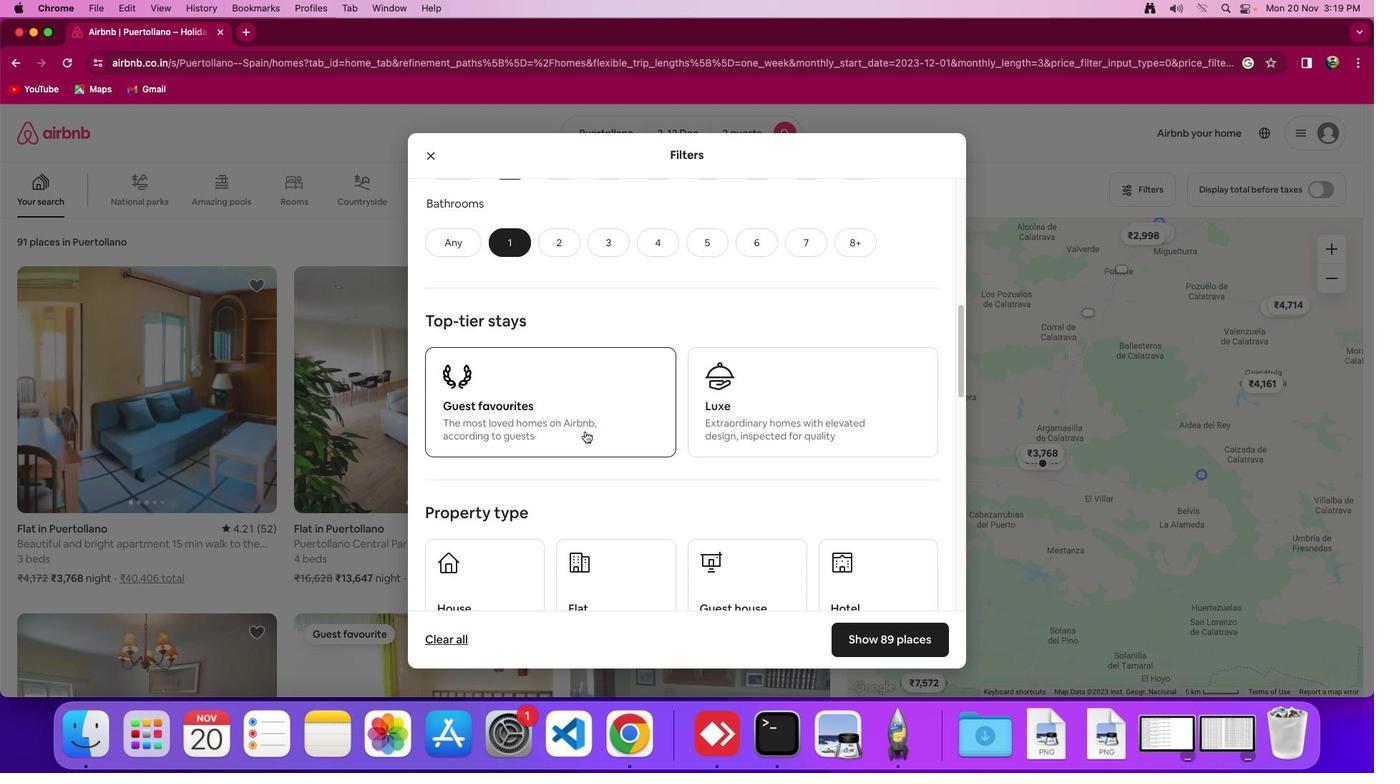 
Action: Mouse scrolled (583, 432) with delta (0, -2)
Screenshot: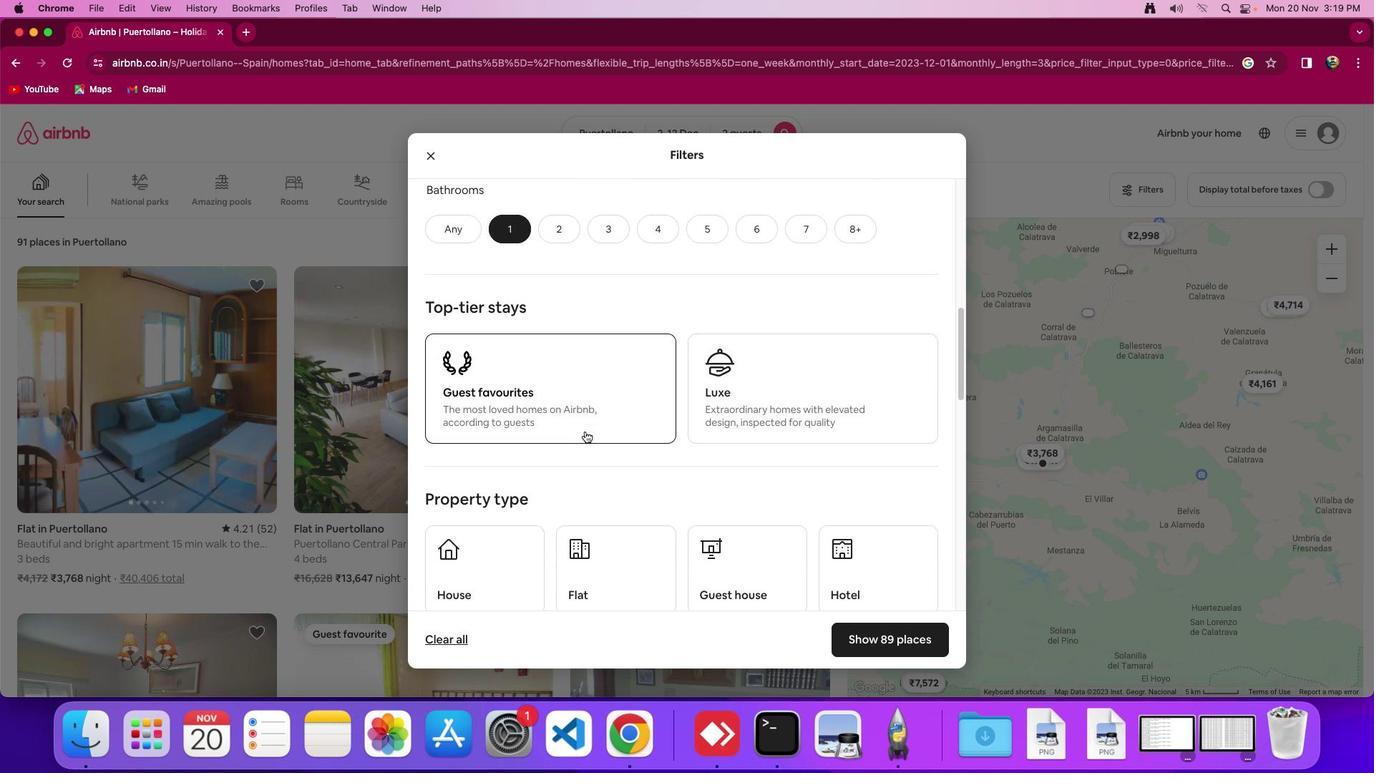 
Action: Mouse moved to (585, 431)
Screenshot: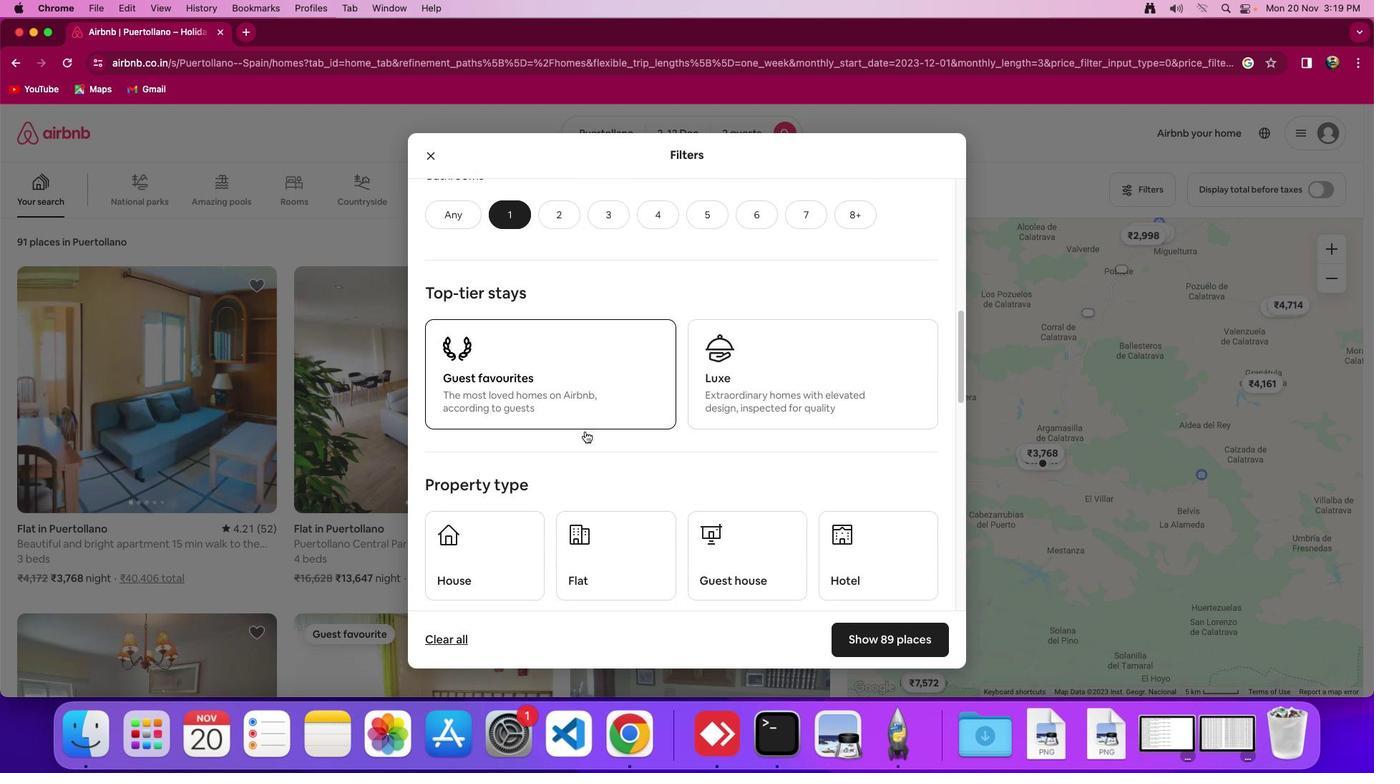 
Action: Mouse scrolled (585, 431) with delta (0, 0)
Screenshot: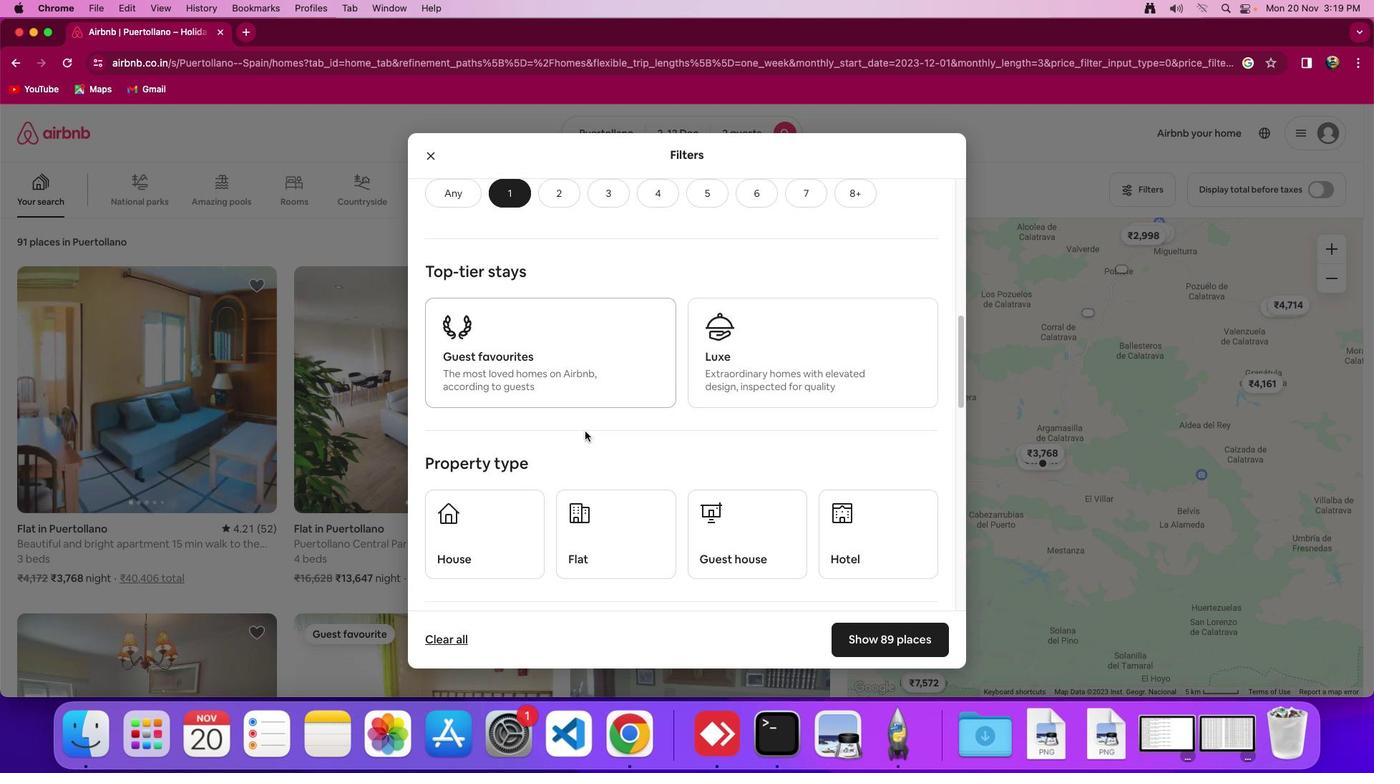 
Action: Mouse scrolled (585, 431) with delta (0, 0)
Screenshot: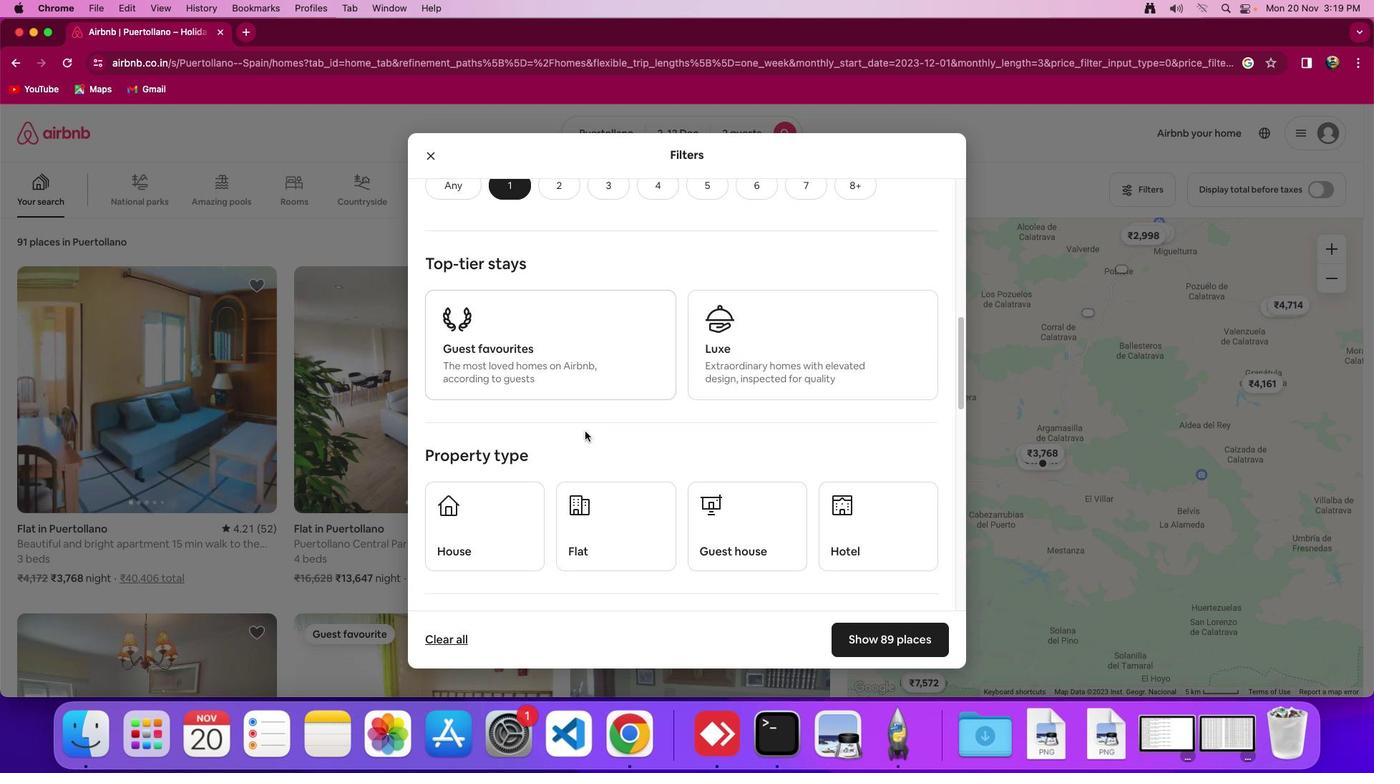 
Action: Mouse moved to (844, 503)
Screenshot: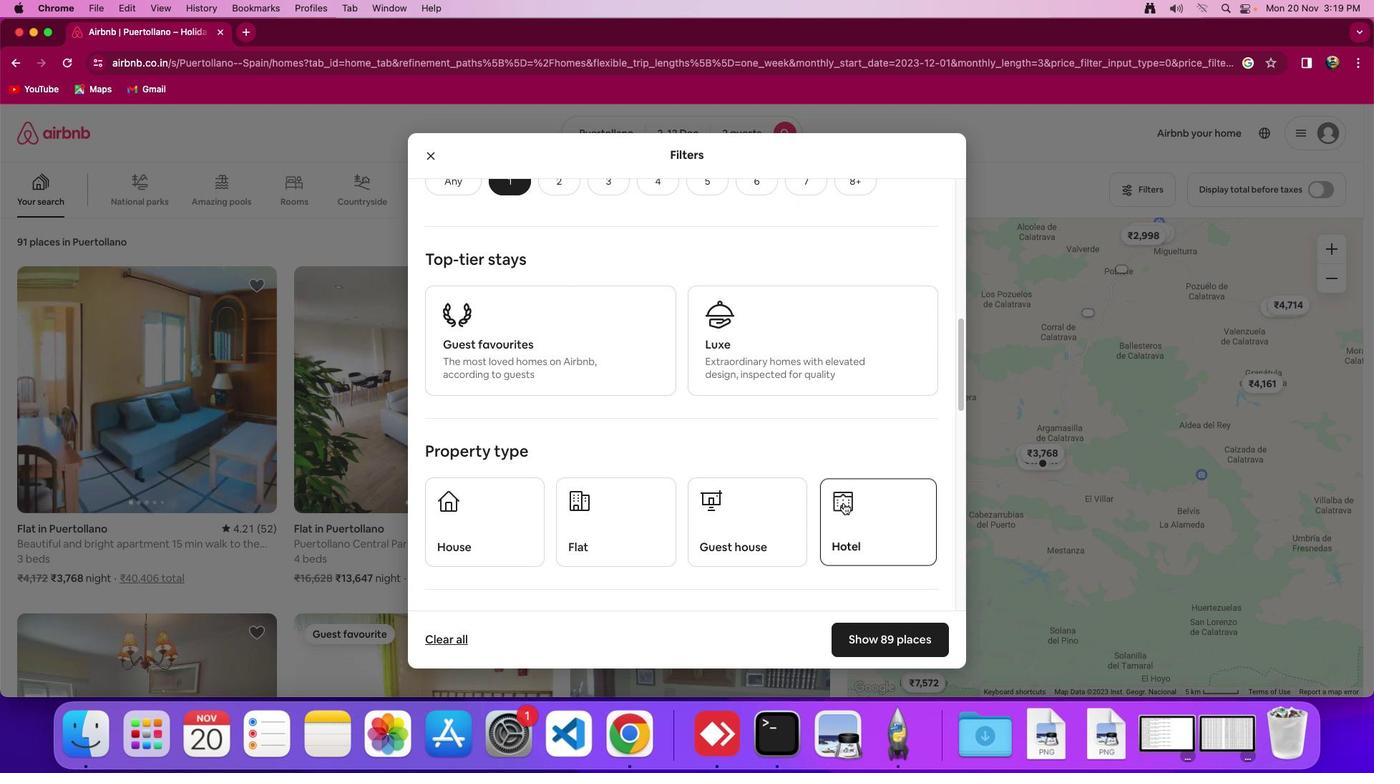 
Action: Mouse pressed left at (844, 503)
Screenshot: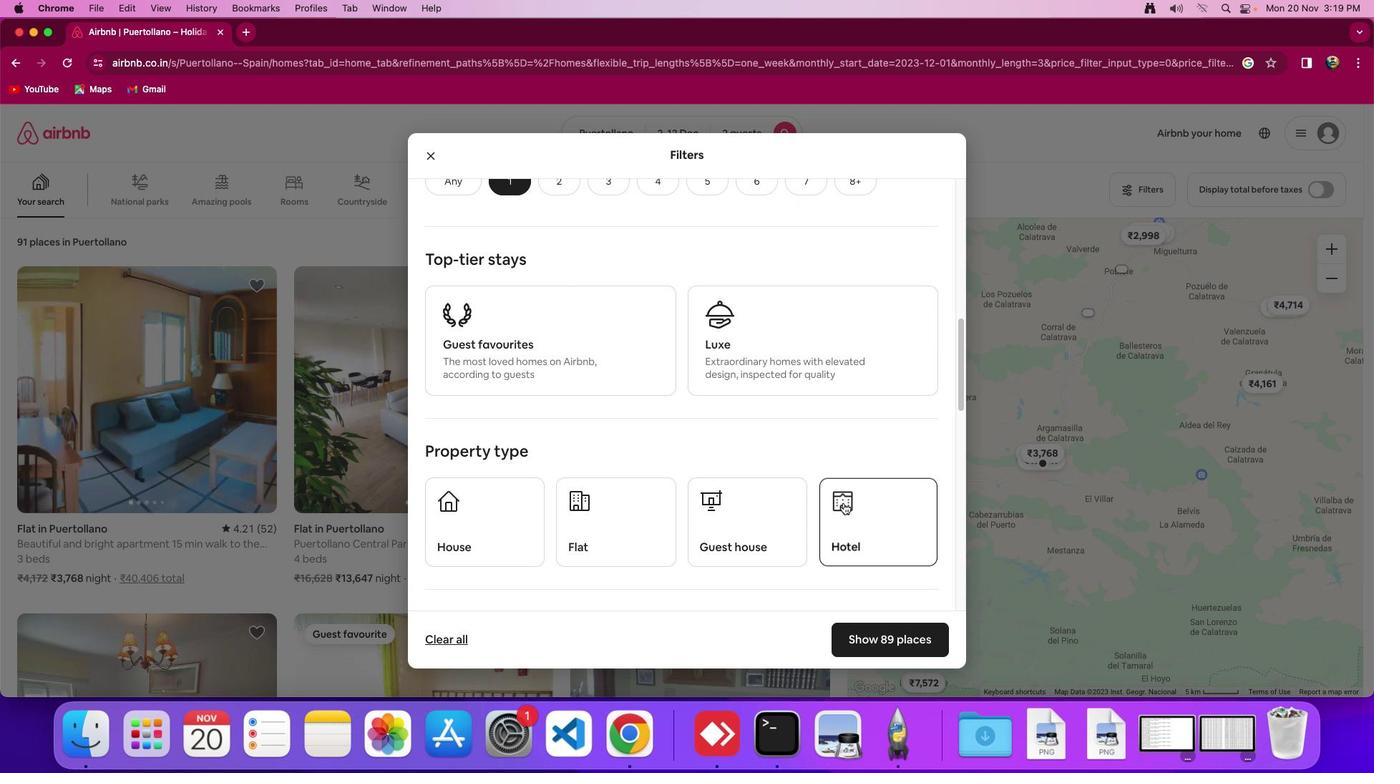 
Action: Mouse moved to (686, 461)
Screenshot: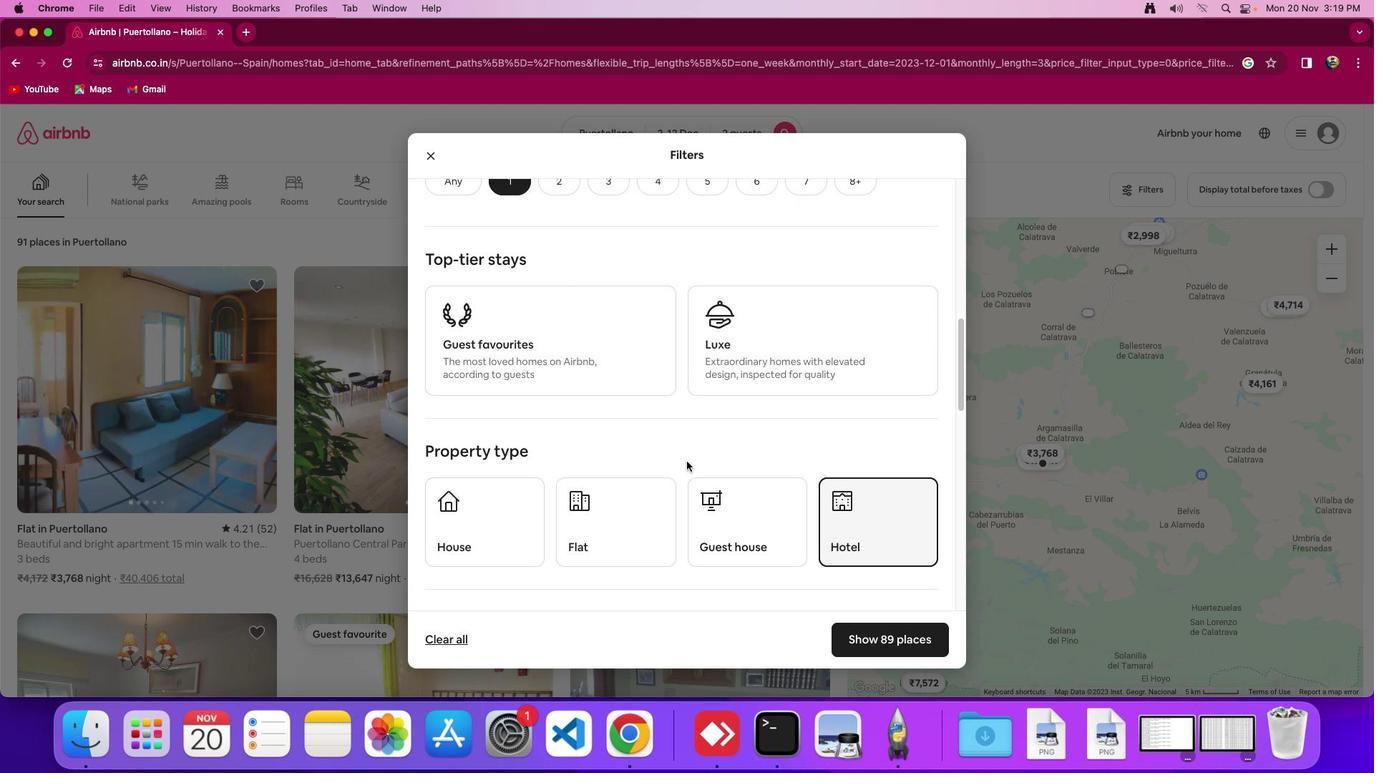
Action: Mouse scrolled (686, 461) with delta (0, 0)
Screenshot: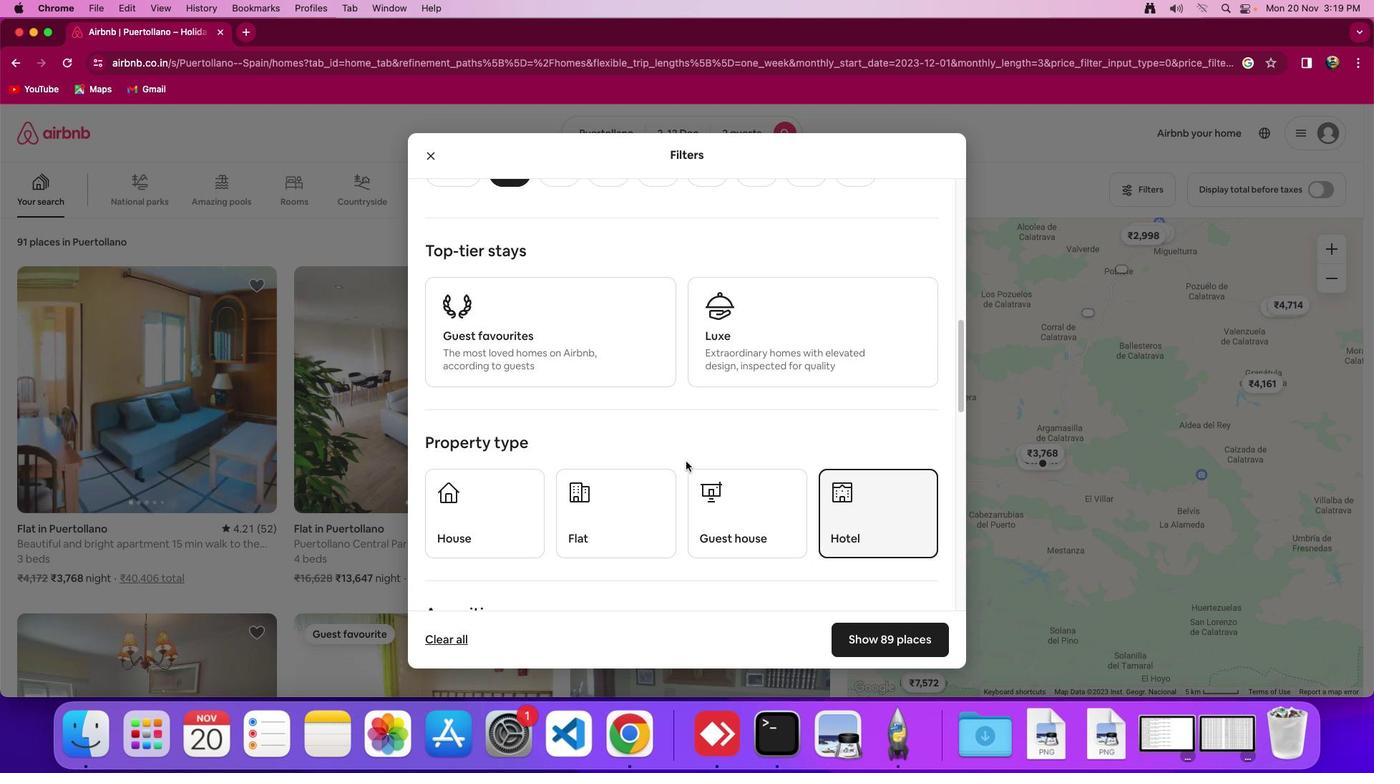 
Action: Mouse scrolled (686, 461) with delta (0, 0)
Screenshot: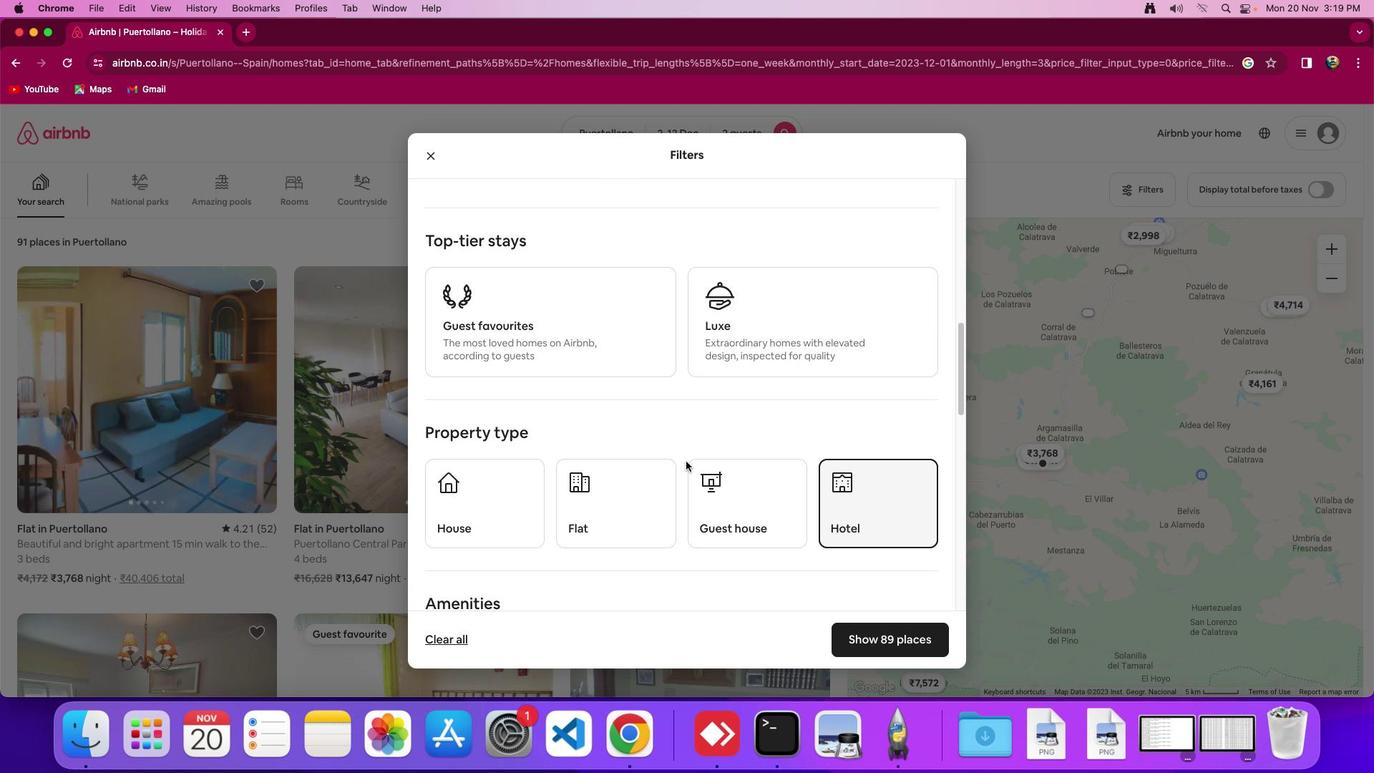 
Action: Mouse moved to (686, 461)
Screenshot: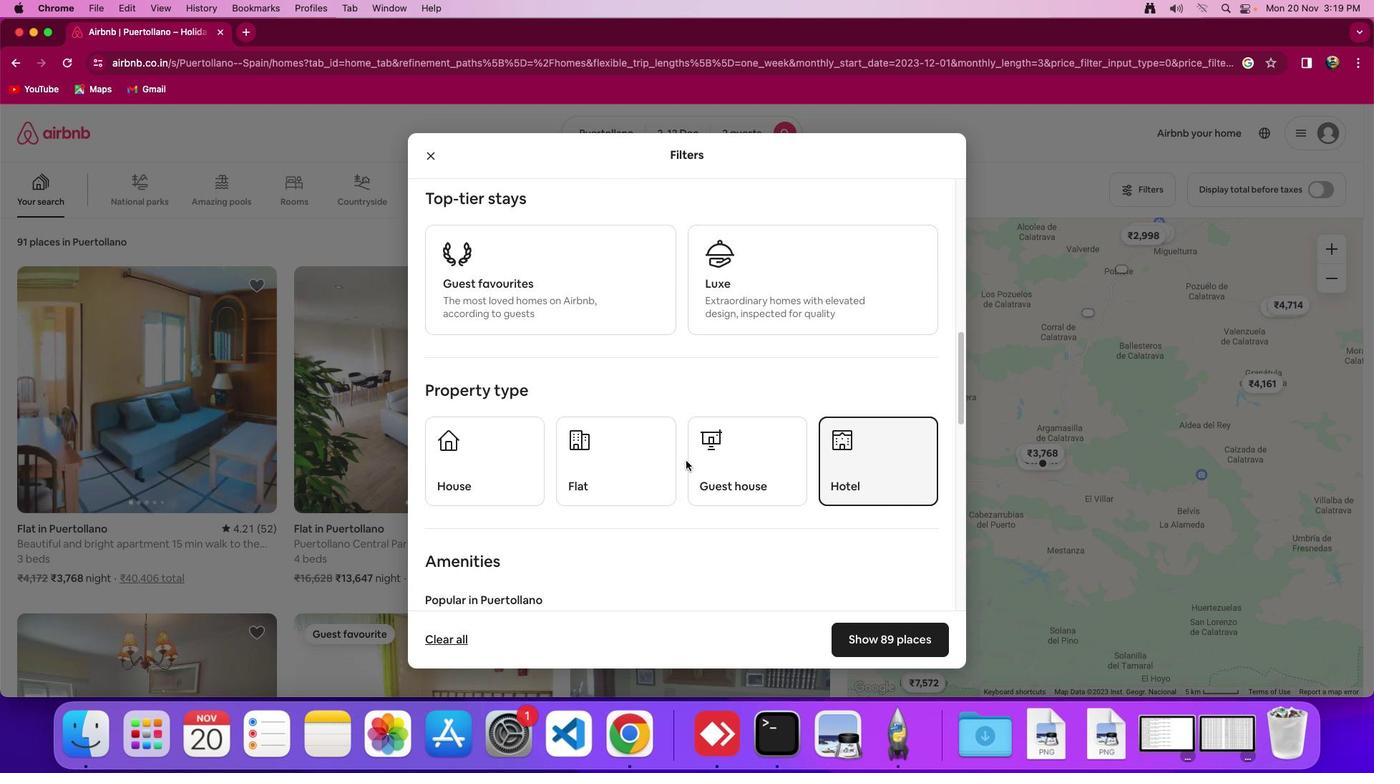 
Action: Mouse scrolled (686, 461) with delta (0, -1)
Screenshot: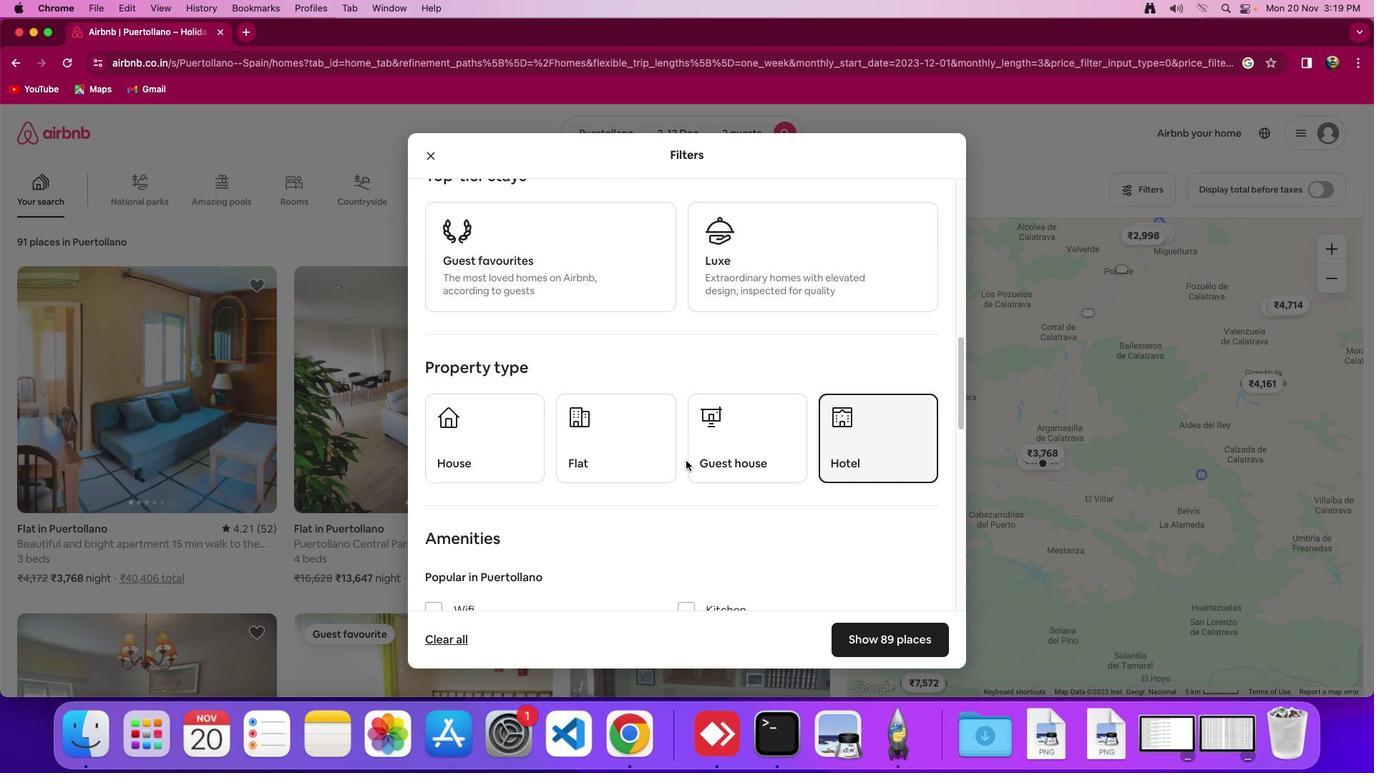 
Action: Mouse moved to (791, 443)
Screenshot: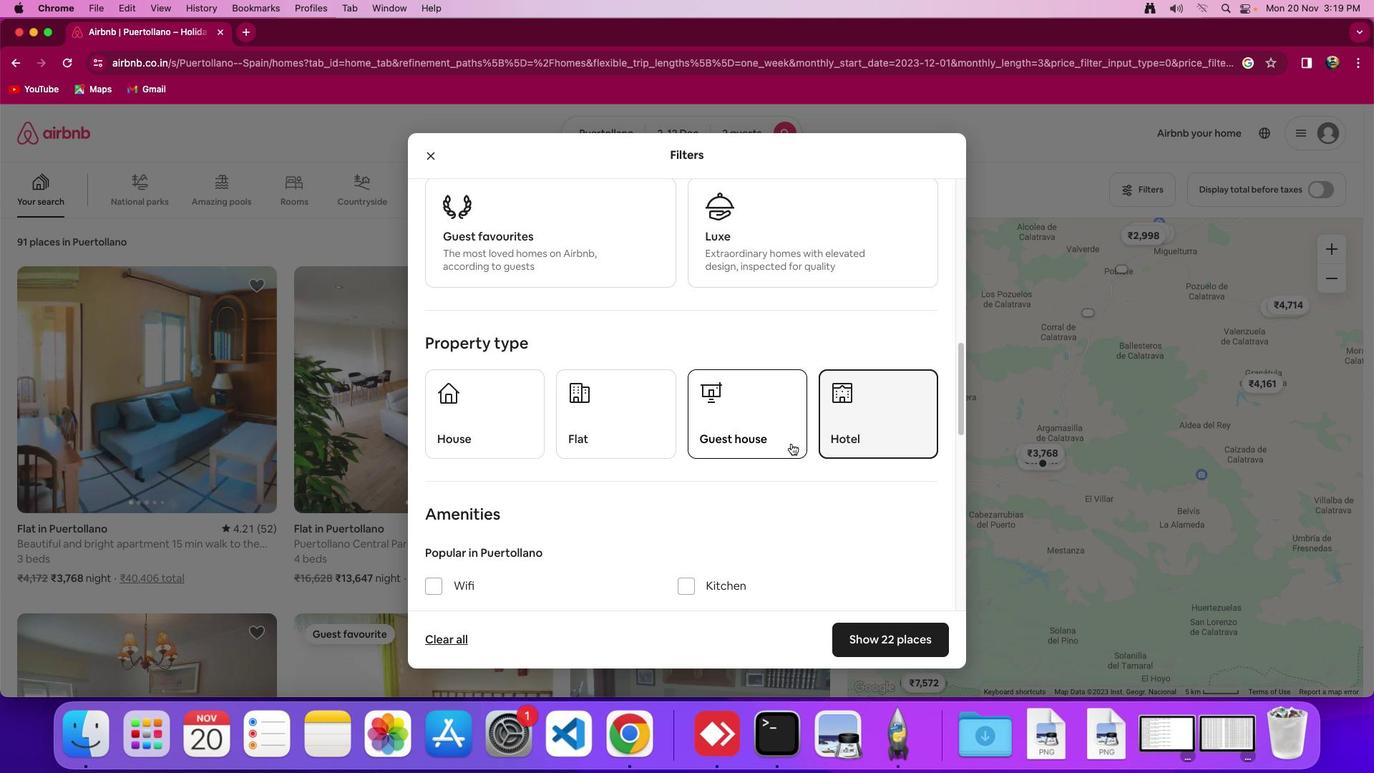 
Action: Mouse scrolled (791, 443) with delta (0, 0)
Screenshot: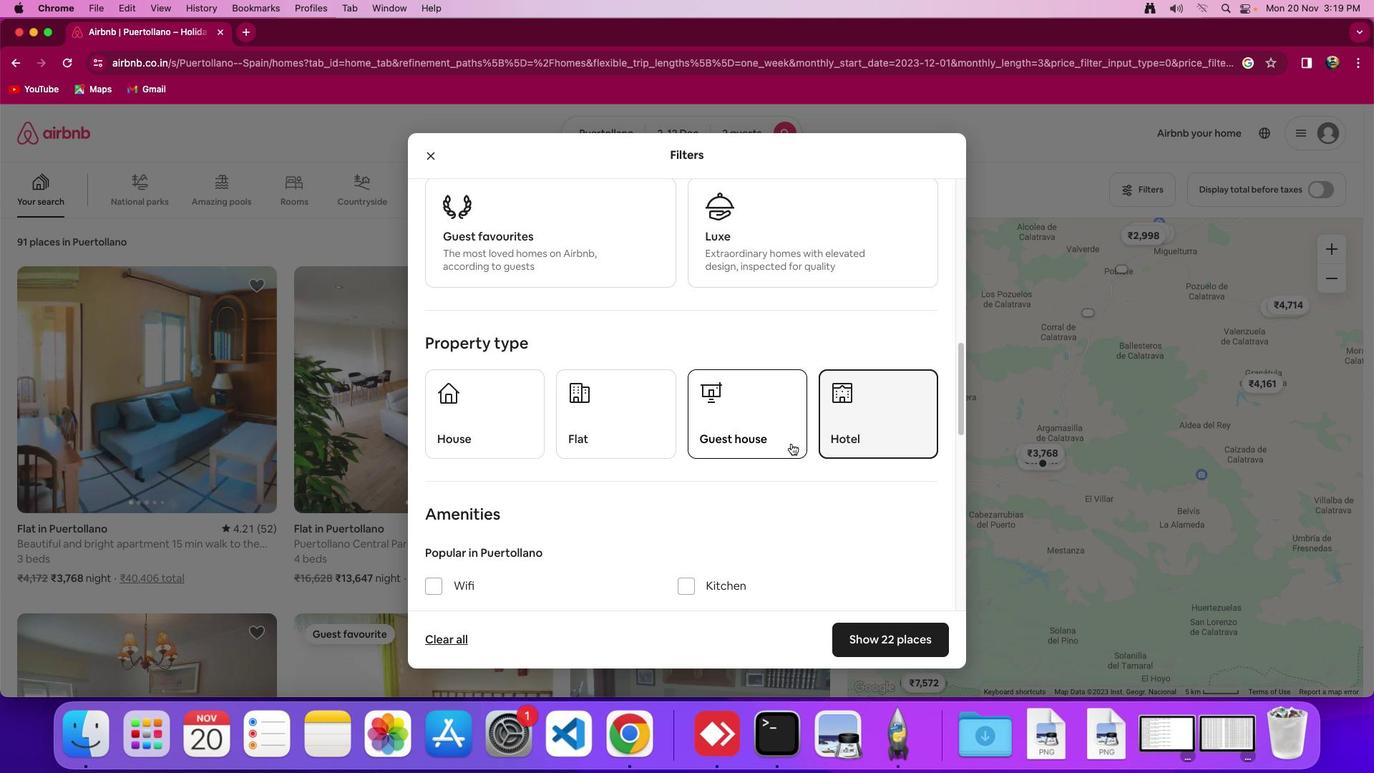 
Action: Mouse scrolled (791, 443) with delta (0, 0)
Screenshot: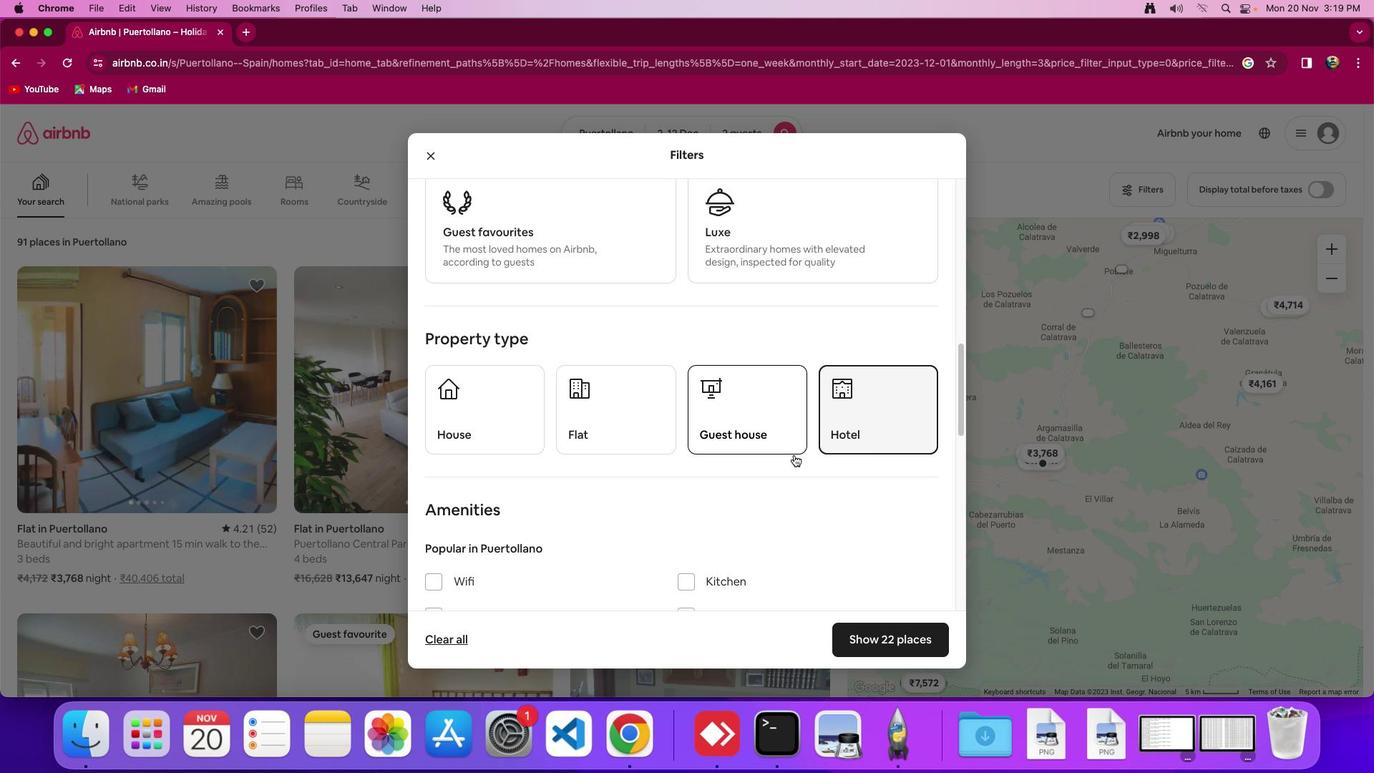 
Action: Mouse moved to (872, 638)
Screenshot: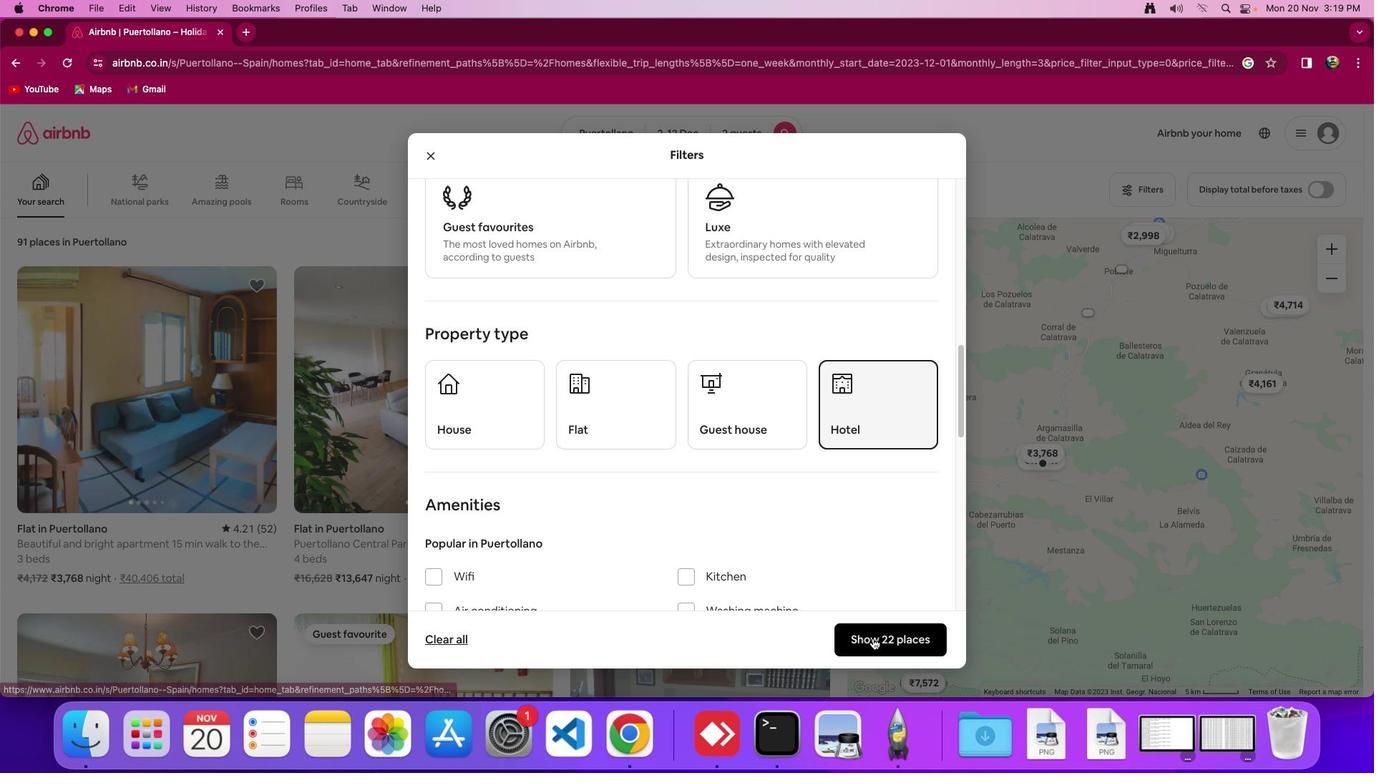 
Action: Mouse pressed left at (872, 638)
Screenshot: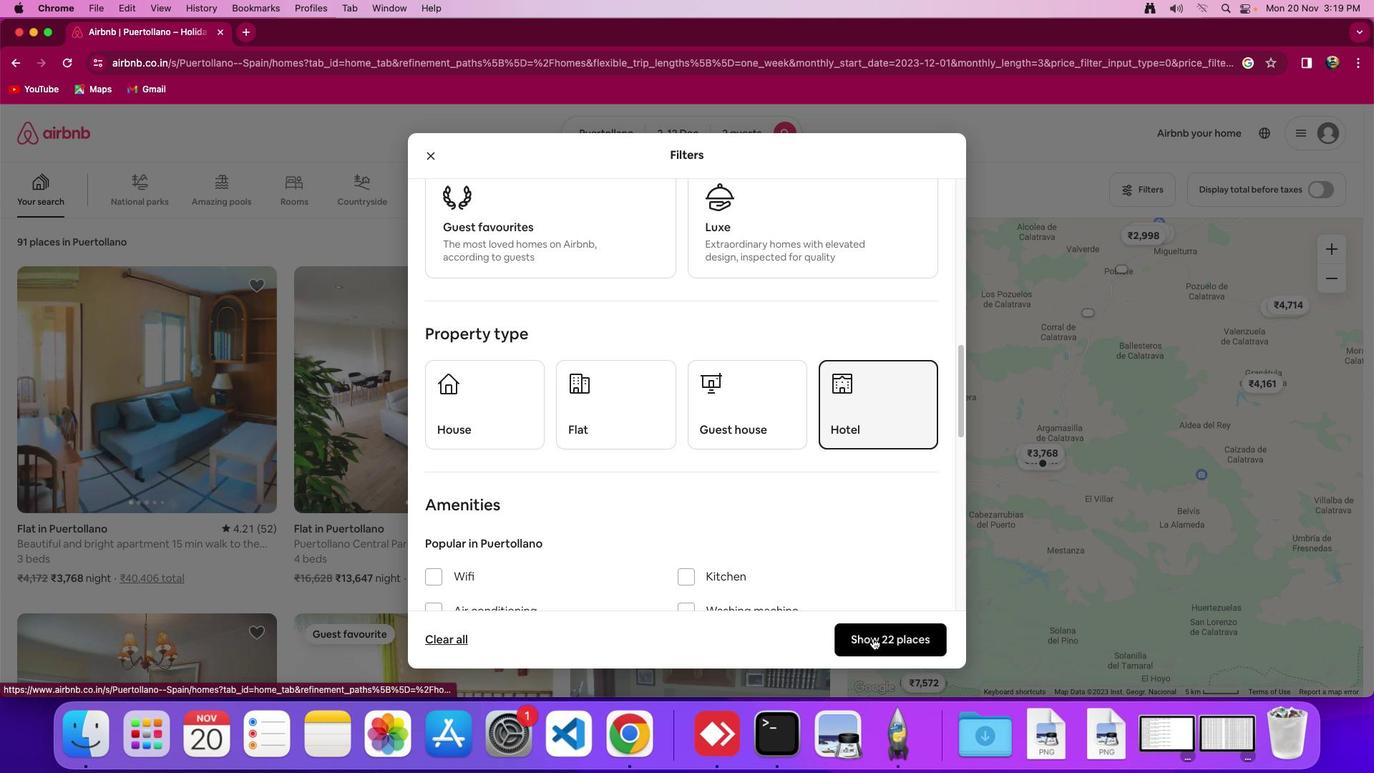 
Action: Mouse moved to (456, 478)
Screenshot: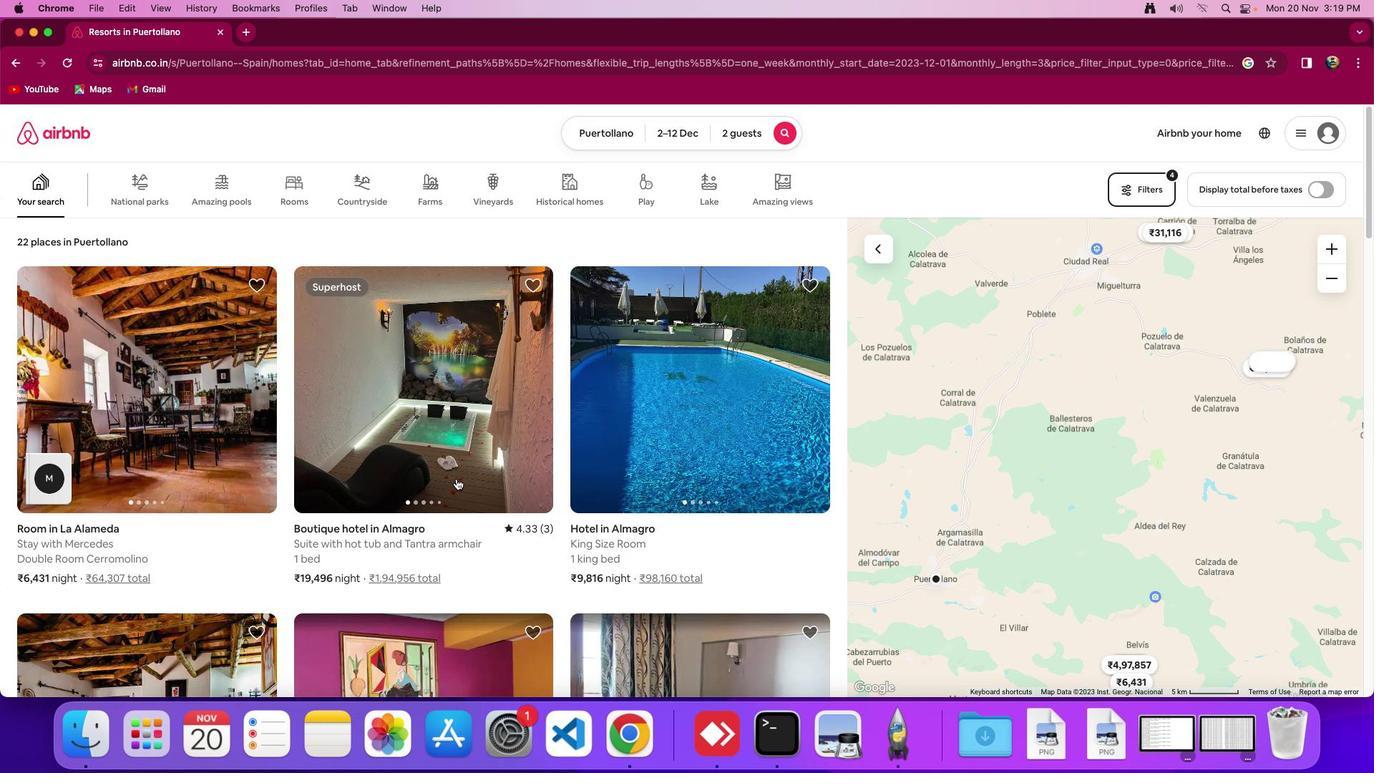 
Action: Mouse scrolled (456, 478) with delta (0, 0)
Screenshot: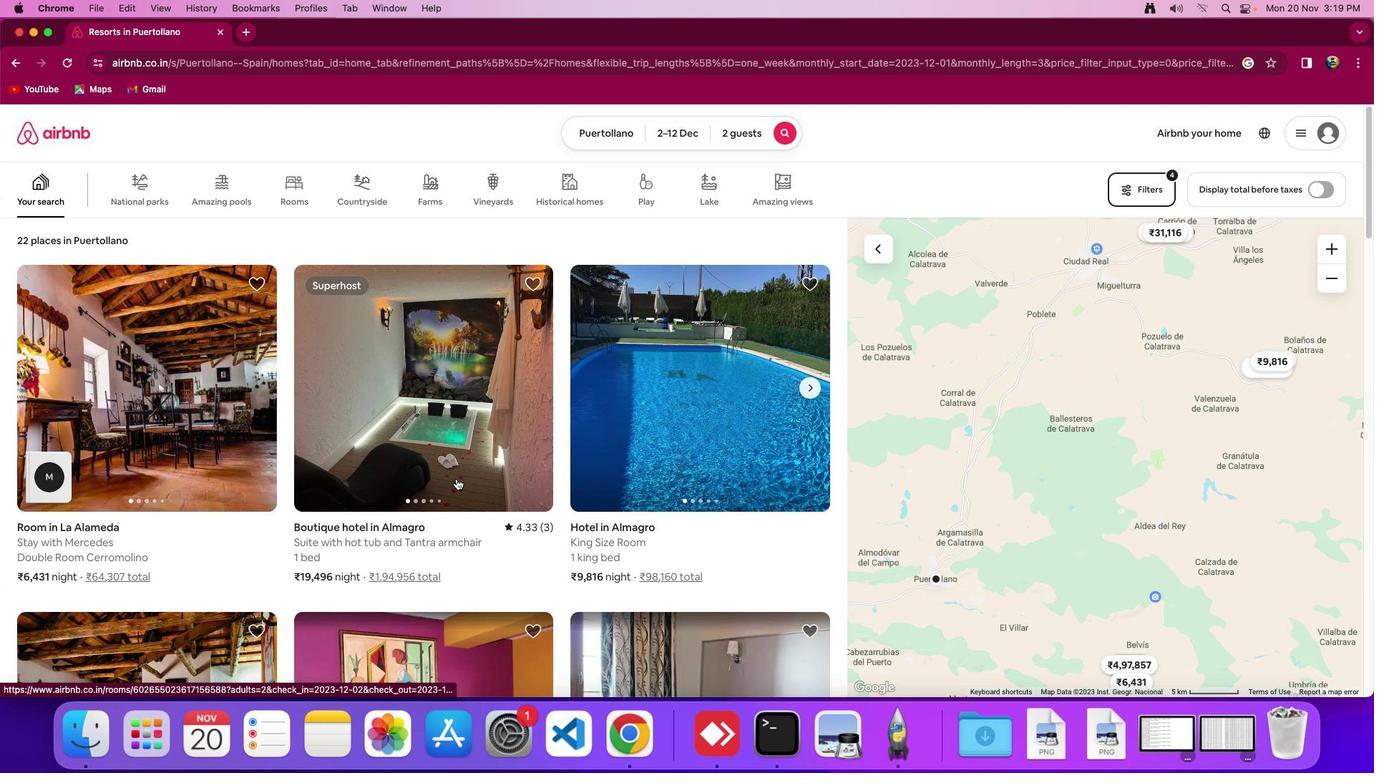 
Action: Mouse scrolled (456, 478) with delta (0, 0)
Screenshot: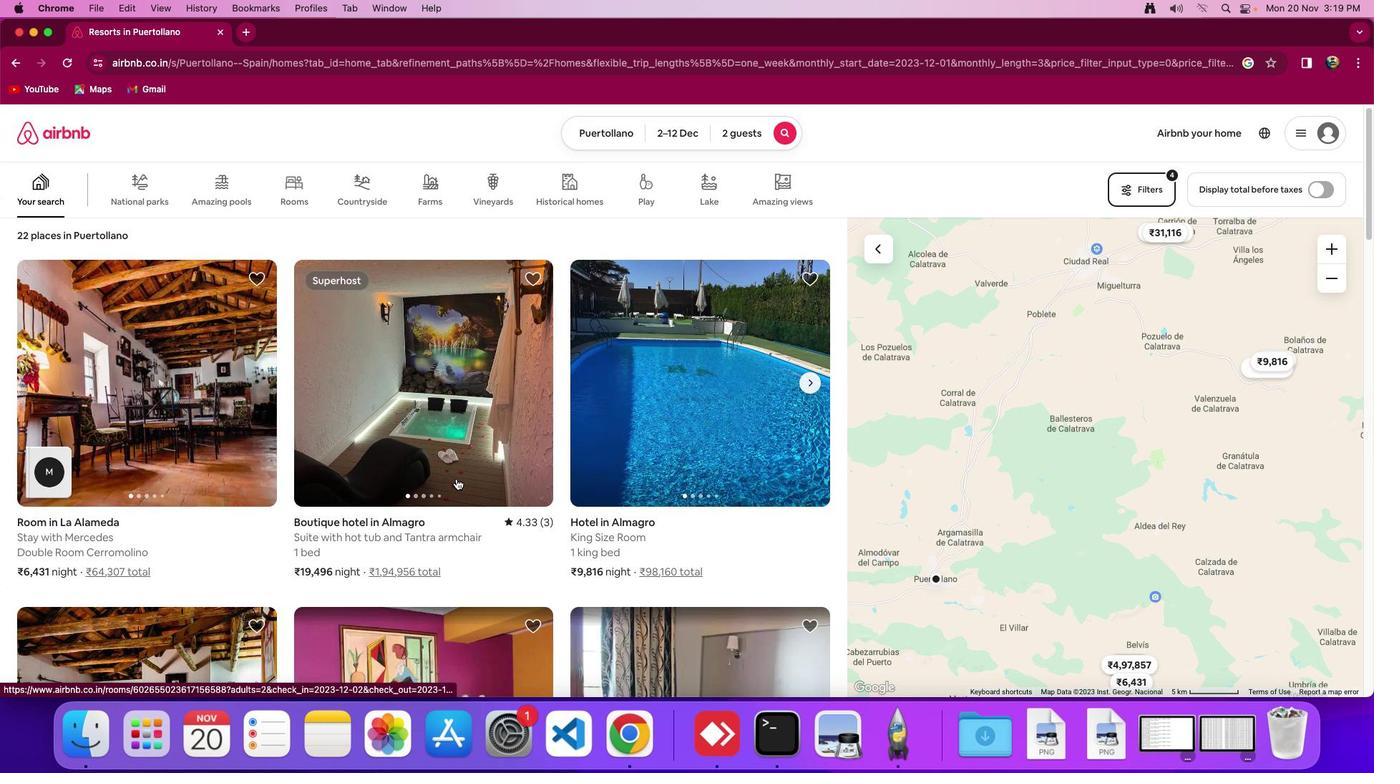 
Action: Mouse moved to (456, 478)
Screenshot: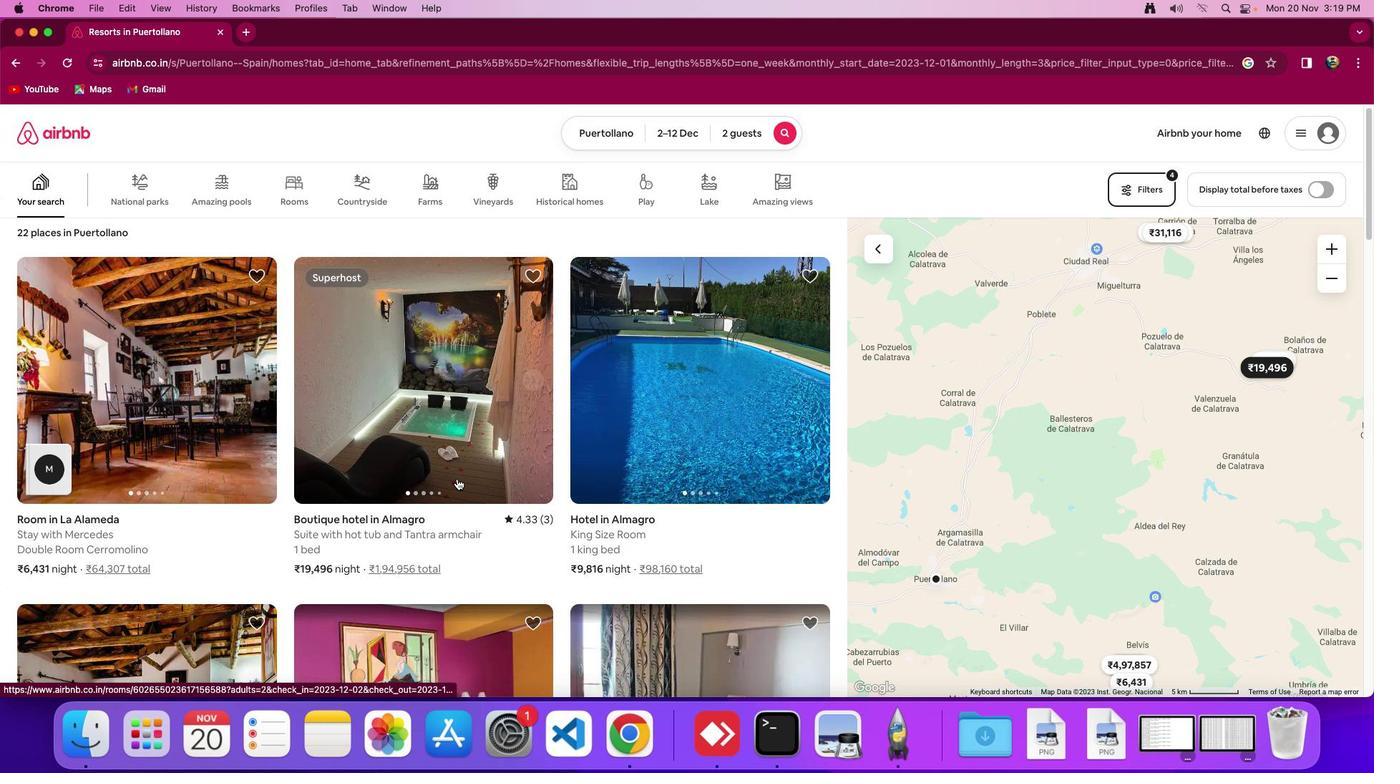 
Action: Mouse scrolled (456, 478) with delta (0, 0)
Screenshot: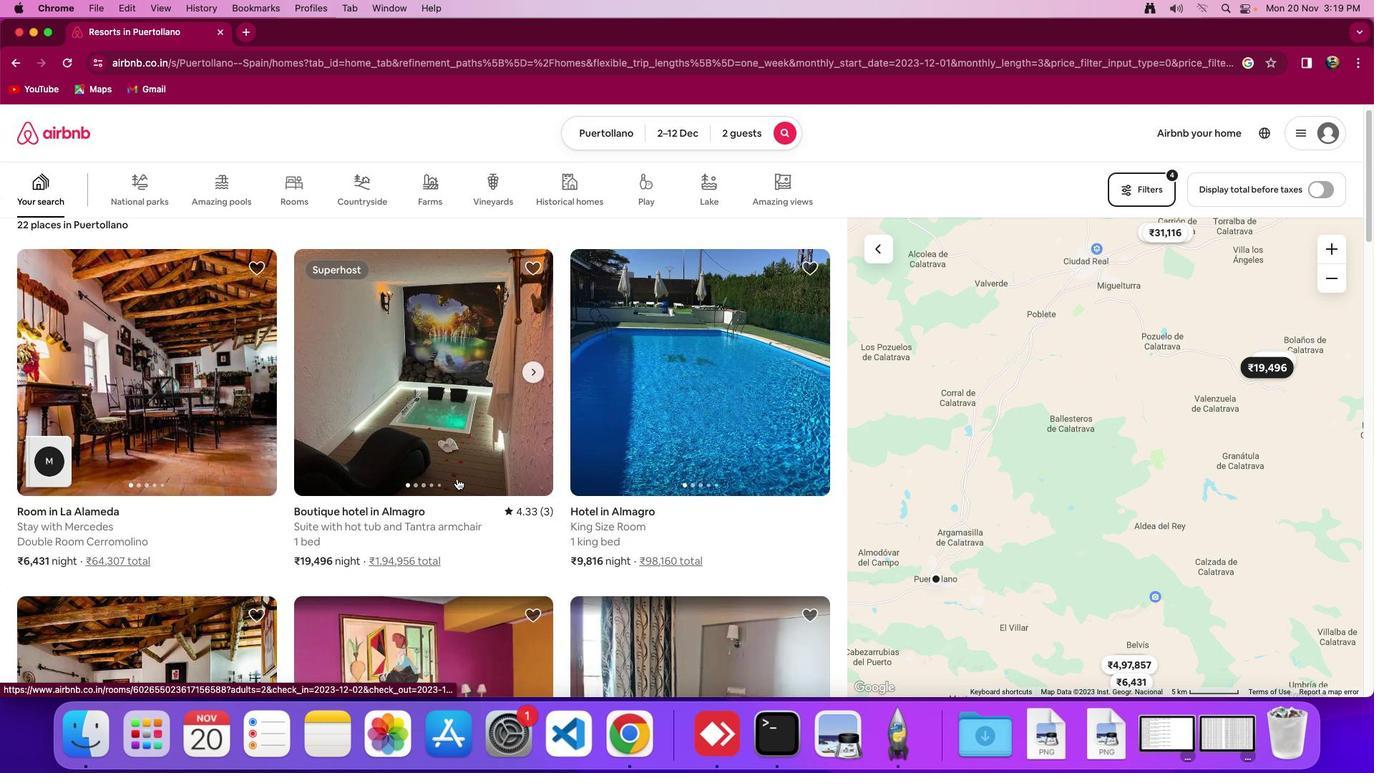 
Action: Mouse scrolled (456, 478) with delta (0, 0)
Screenshot: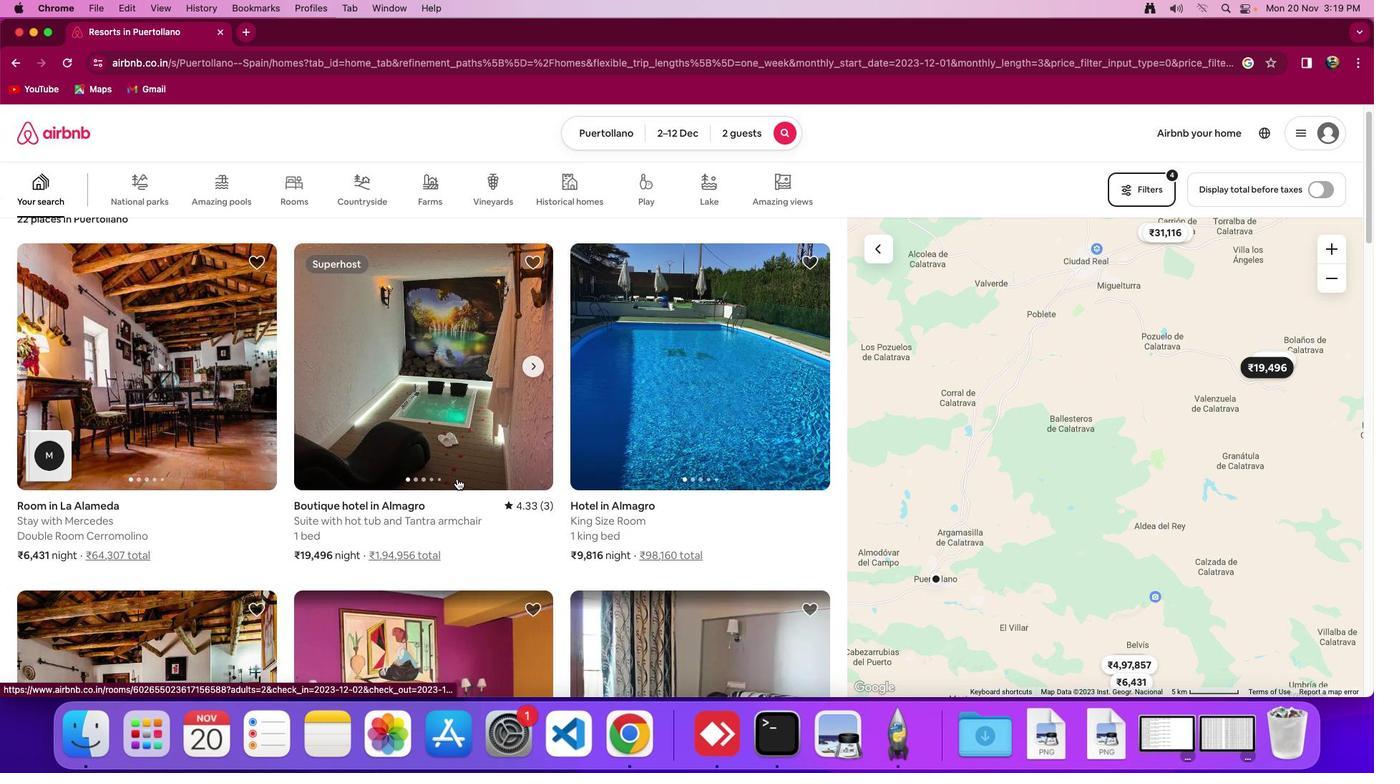 
Action: Mouse scrolled (456, 478) with delta (0, -1)
Screenshot: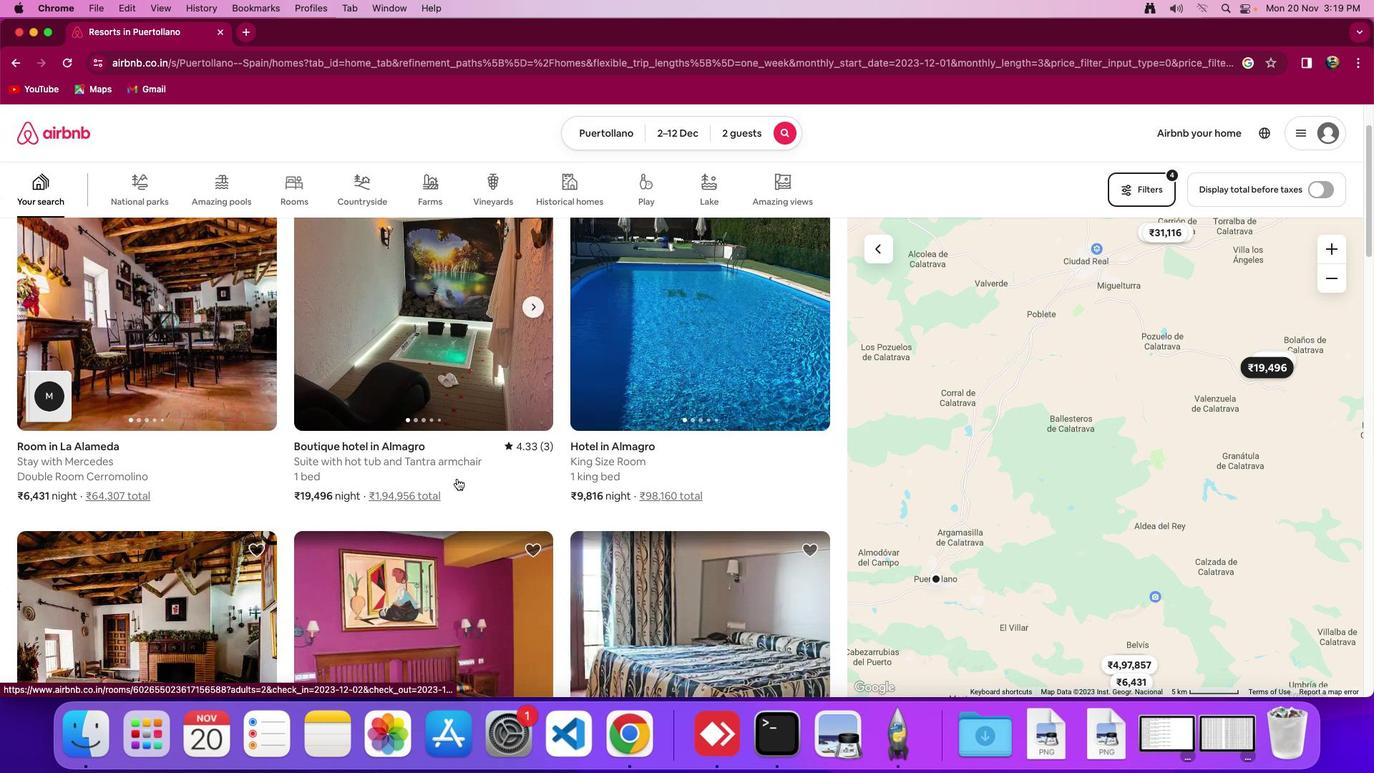 
Action: Mouse moved to (456, 478)
Screenshot: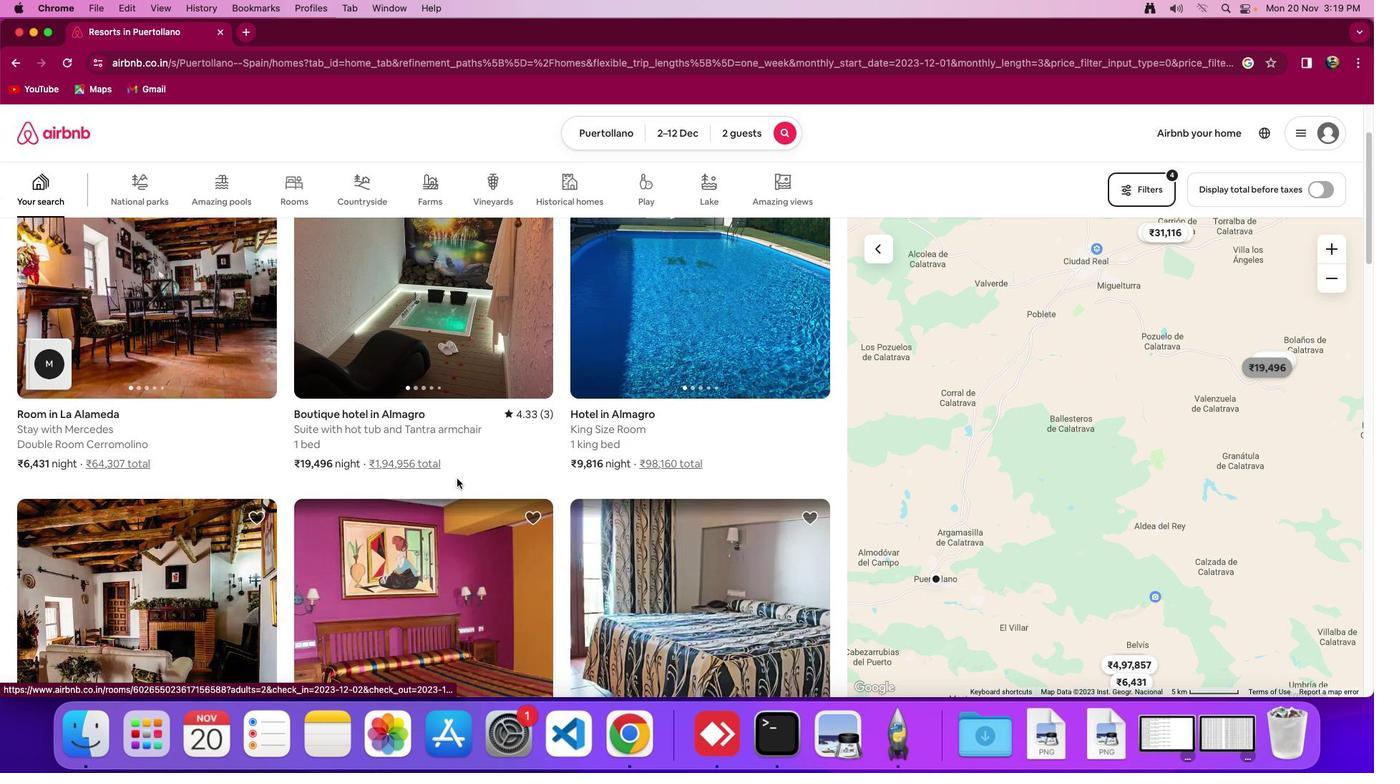 
Action: Mouse scrolled (456, 478) with delta (0, 0)
Screenshot: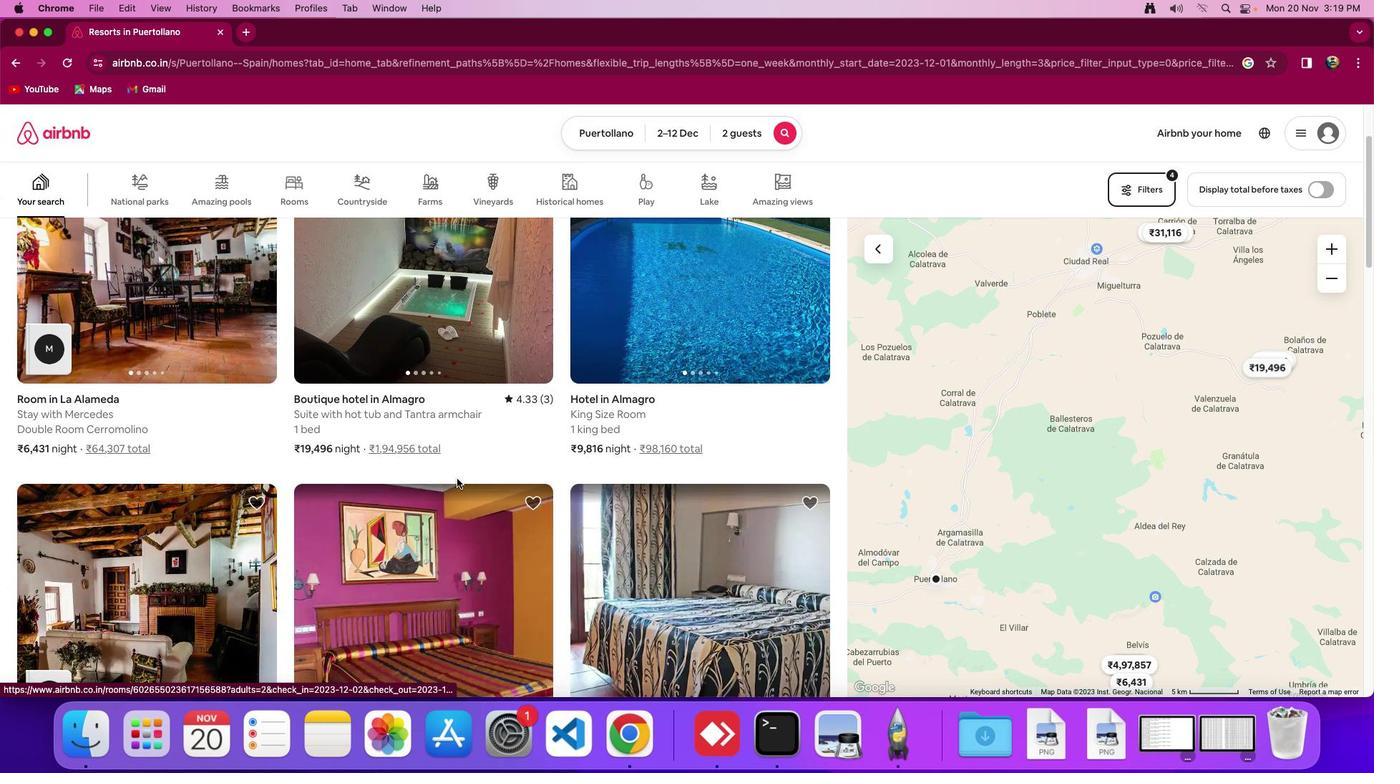 
Action: Mouse scrolled (456, 478) with delta (0, 0)
Screenshot: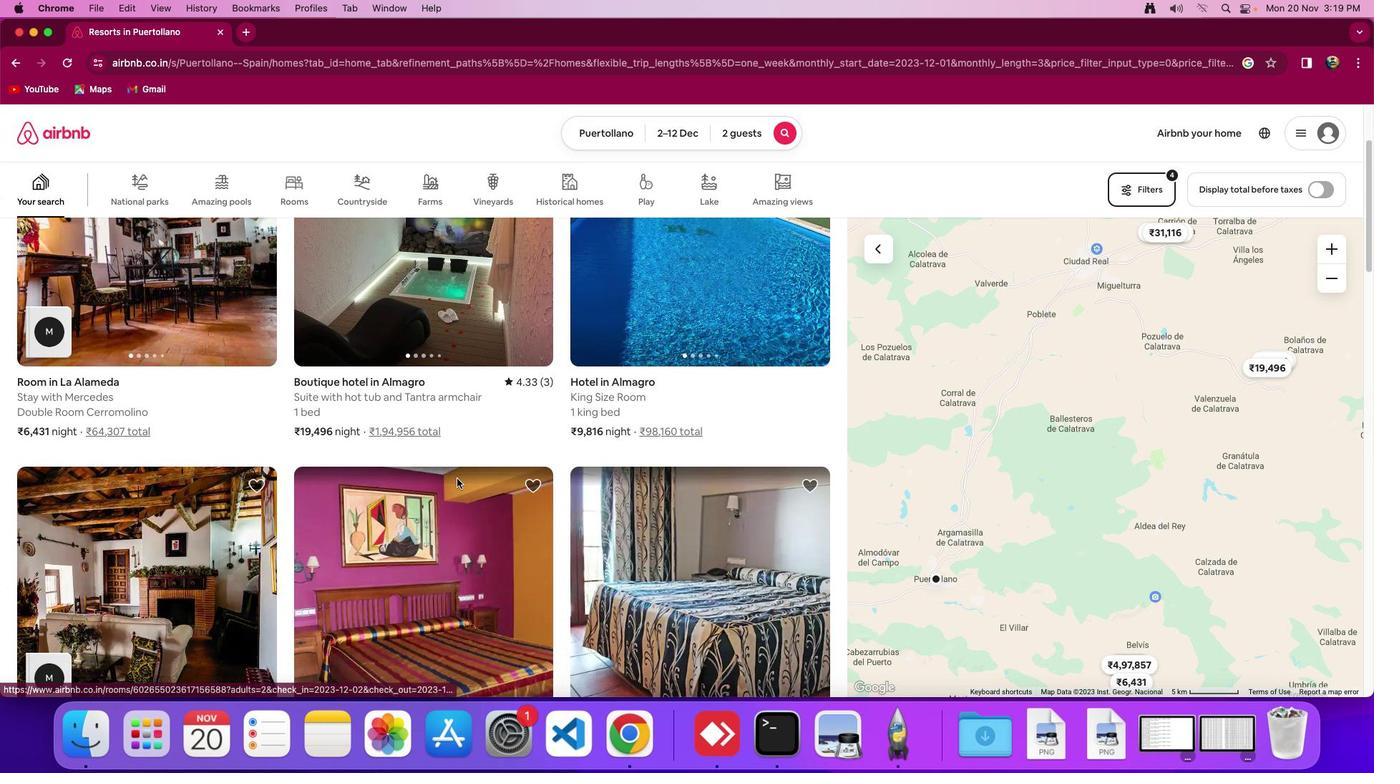 
Action: Mouse scrolled (456, 478) with delta (0, -2)
Screenshot: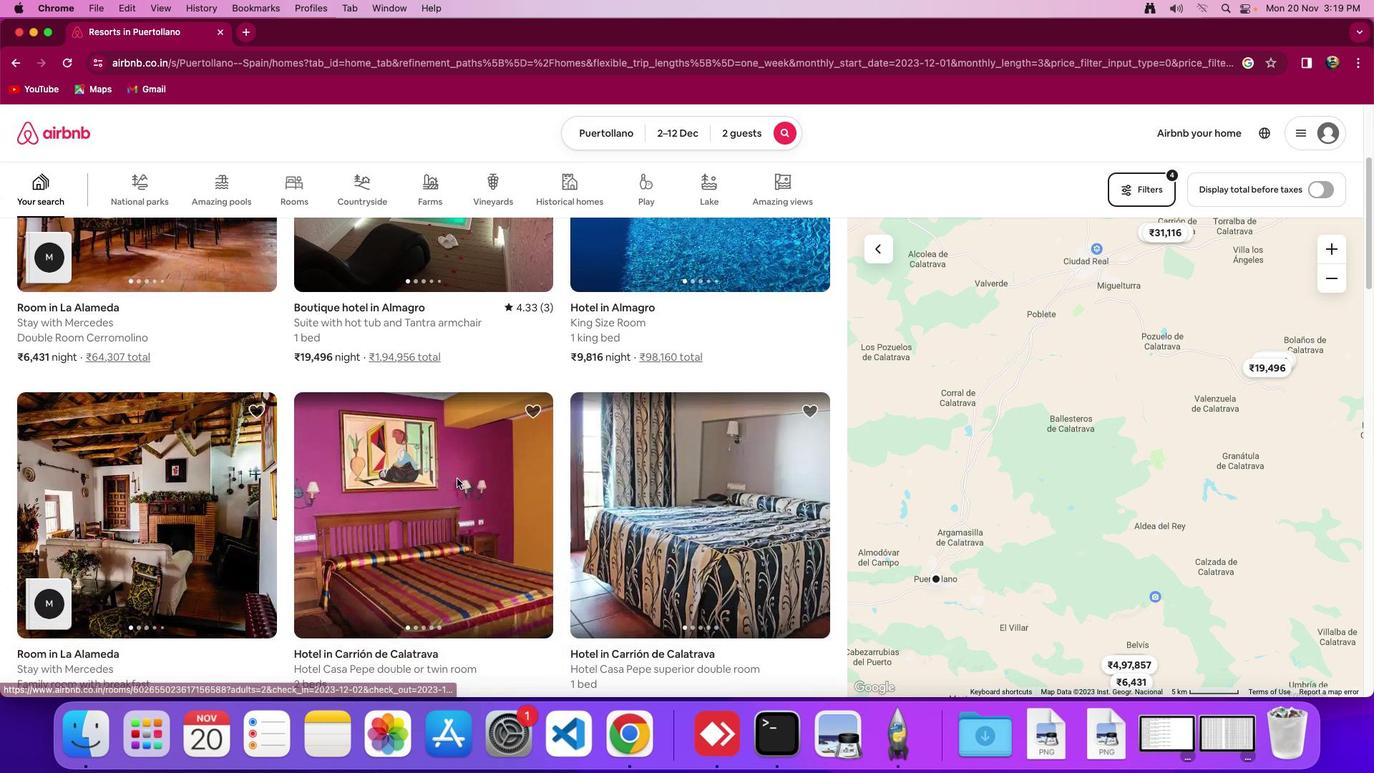 
Action: Mouse moved to (459, 476)
Screenshot: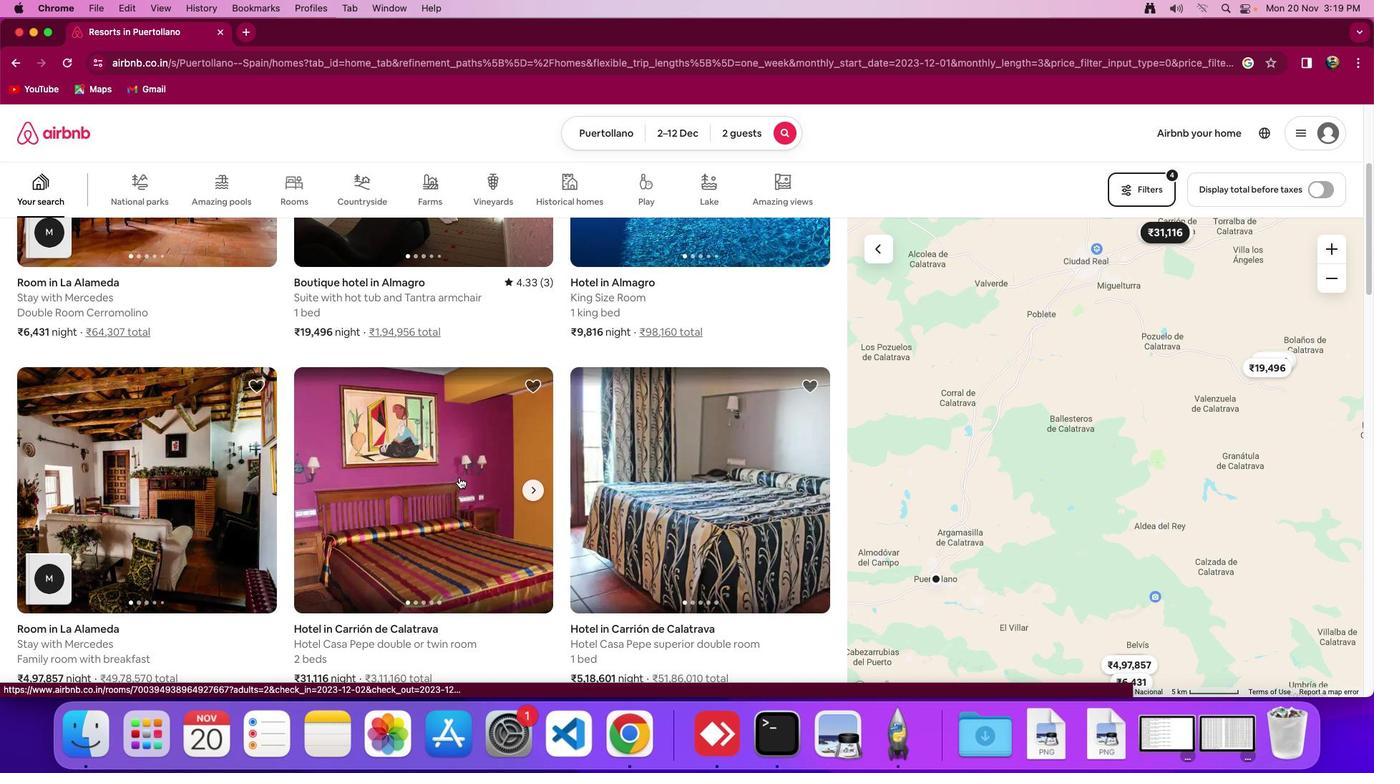 
Action: Mouse scrolled (459, 476) with delta (0, 0)
Screenshot: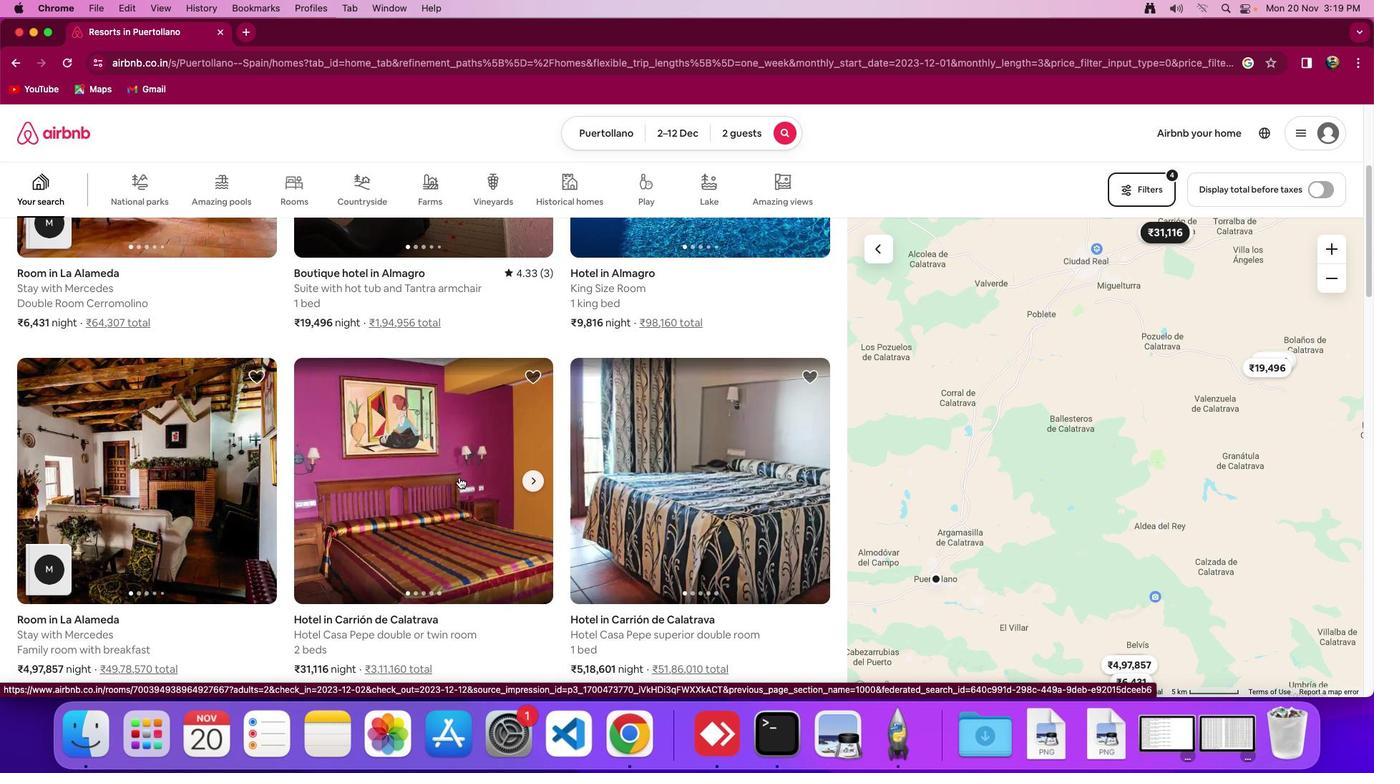 
Action: Mouse scrolled (459, 476) with delta (0, 0)
Screenshot: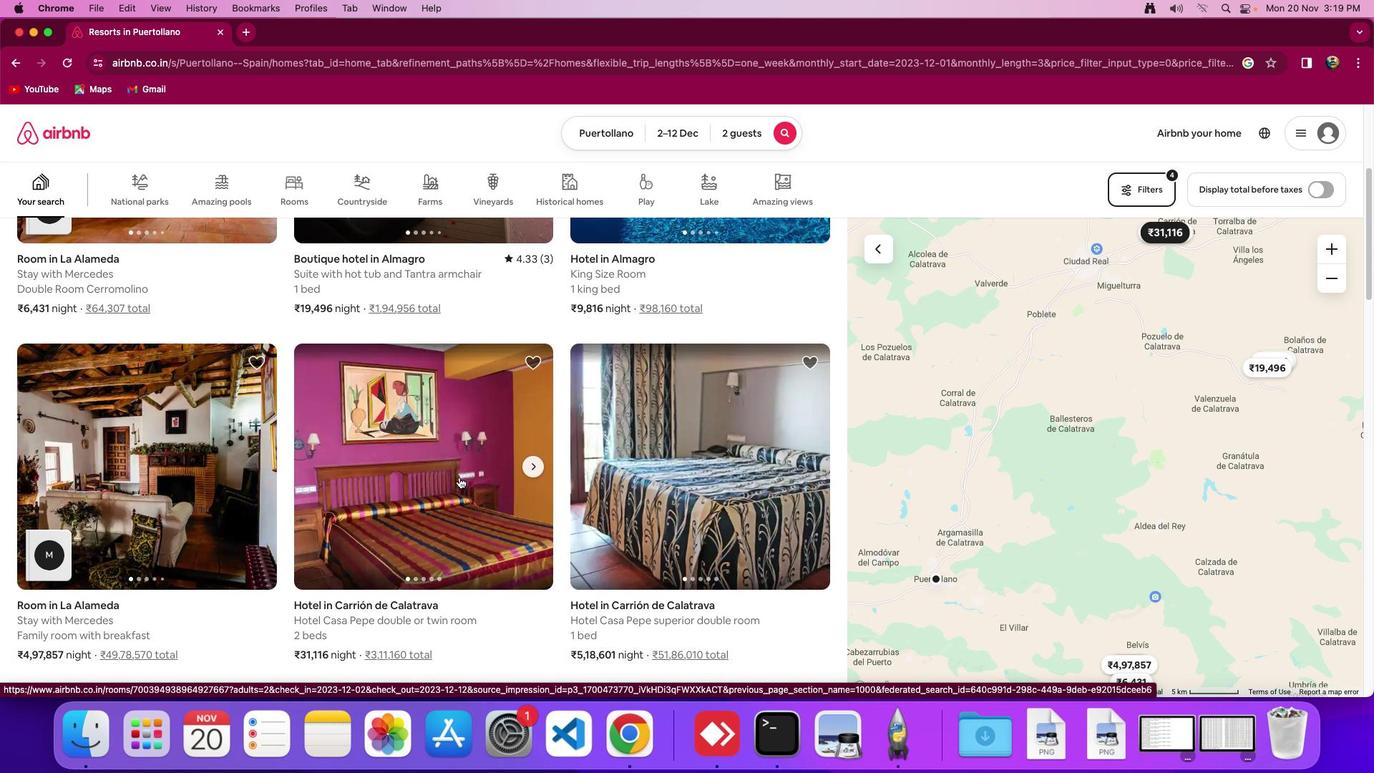 
Action: Mouse moved to (459, 476)
Screenshot: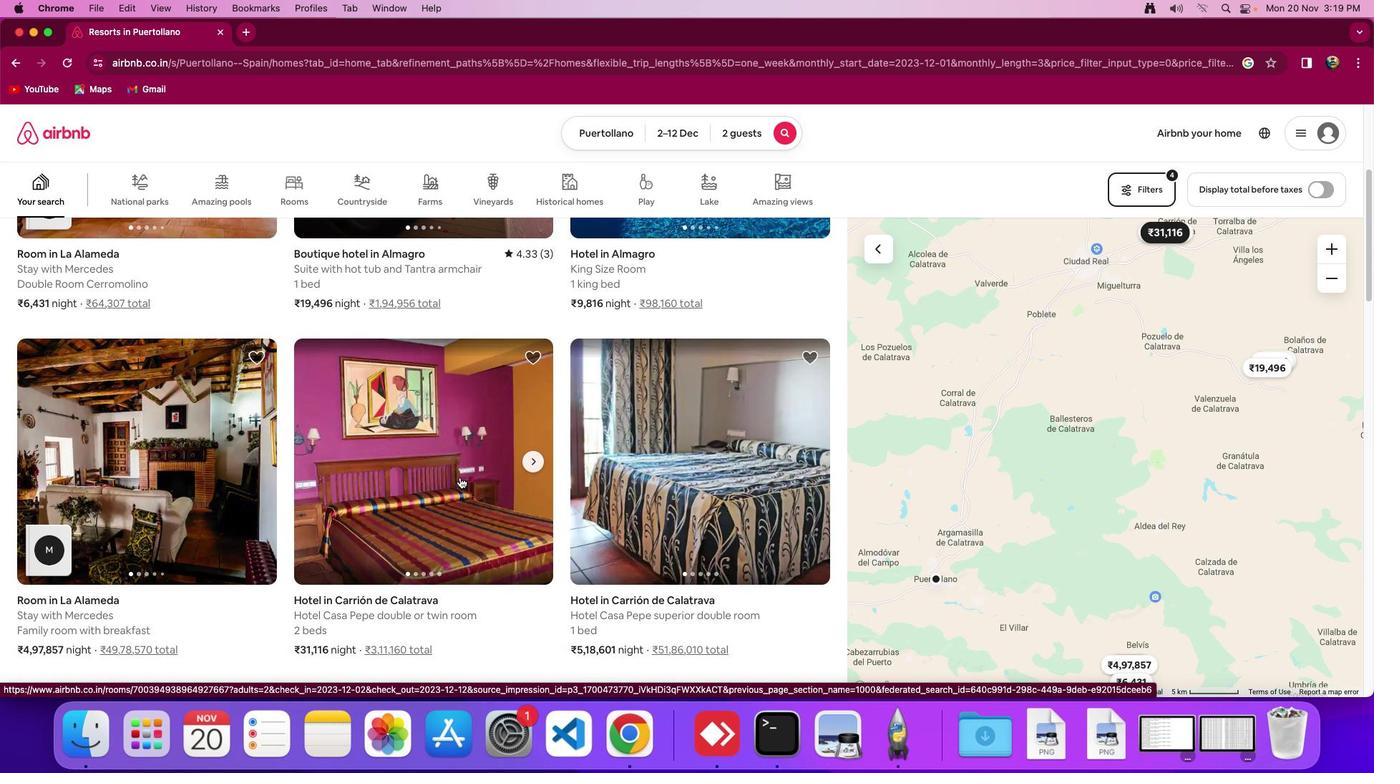 
Action: Mouse scrolled (459, 476) with delta (0, 0)
Screenshot: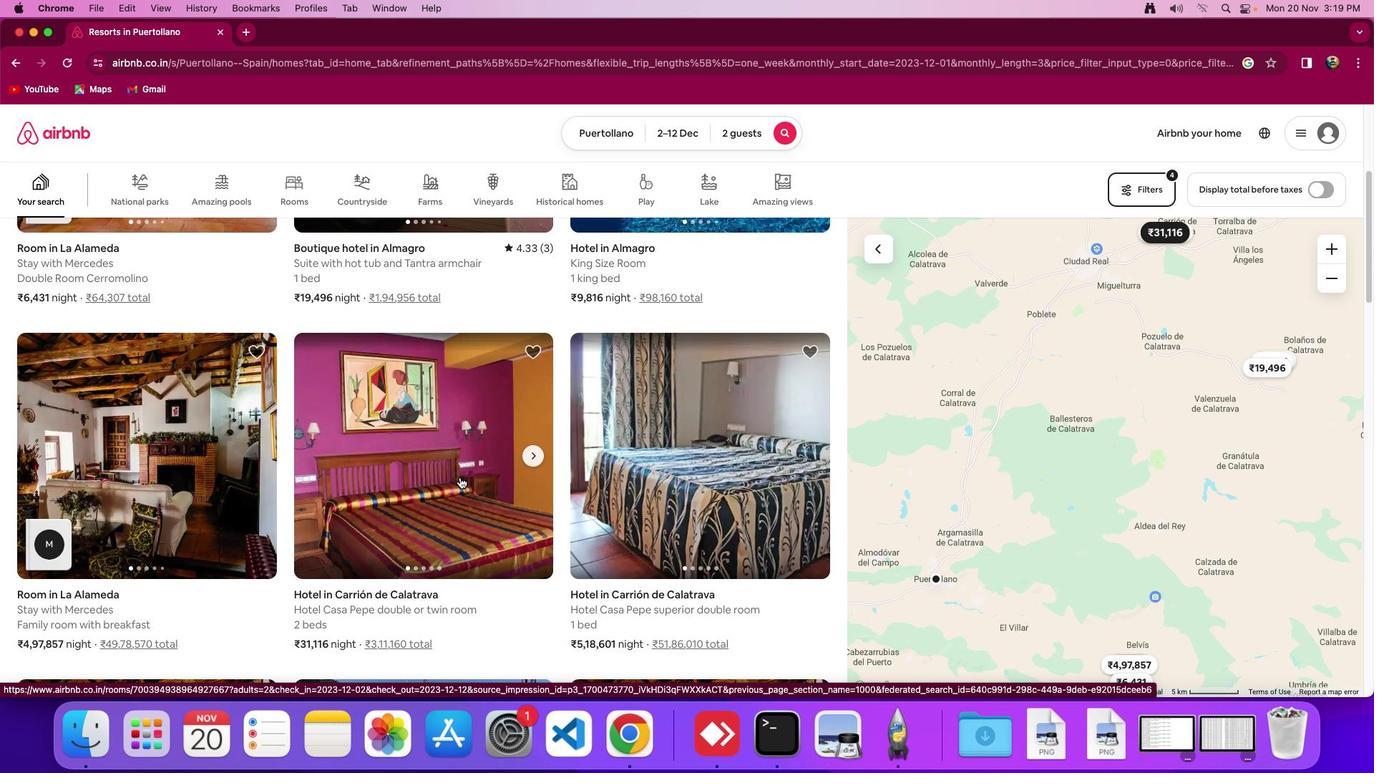
Action: Mouse scrolled (459, 476) with delta (0, 0)
Screenshot: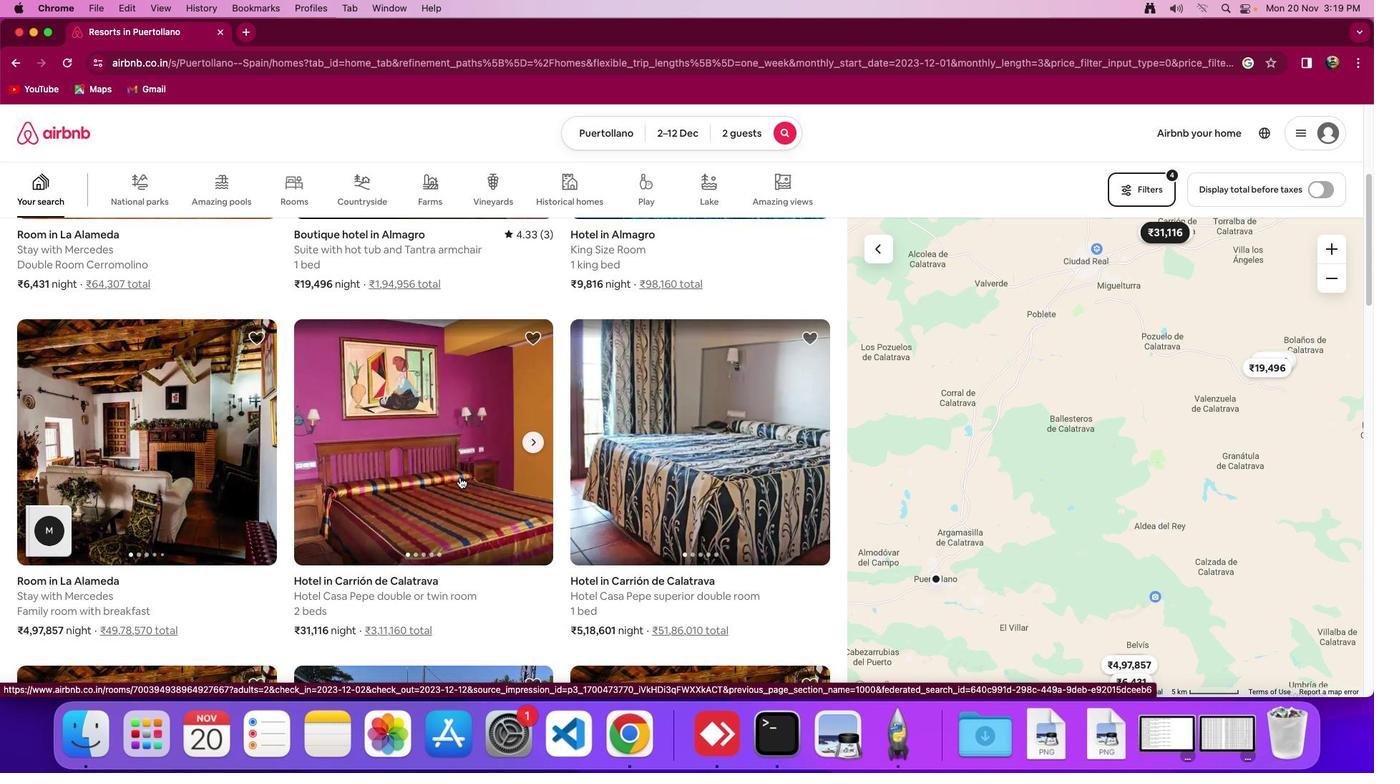 
Action: Mouse scrolled (459, 476) with delta (0, -1)
Screenshot: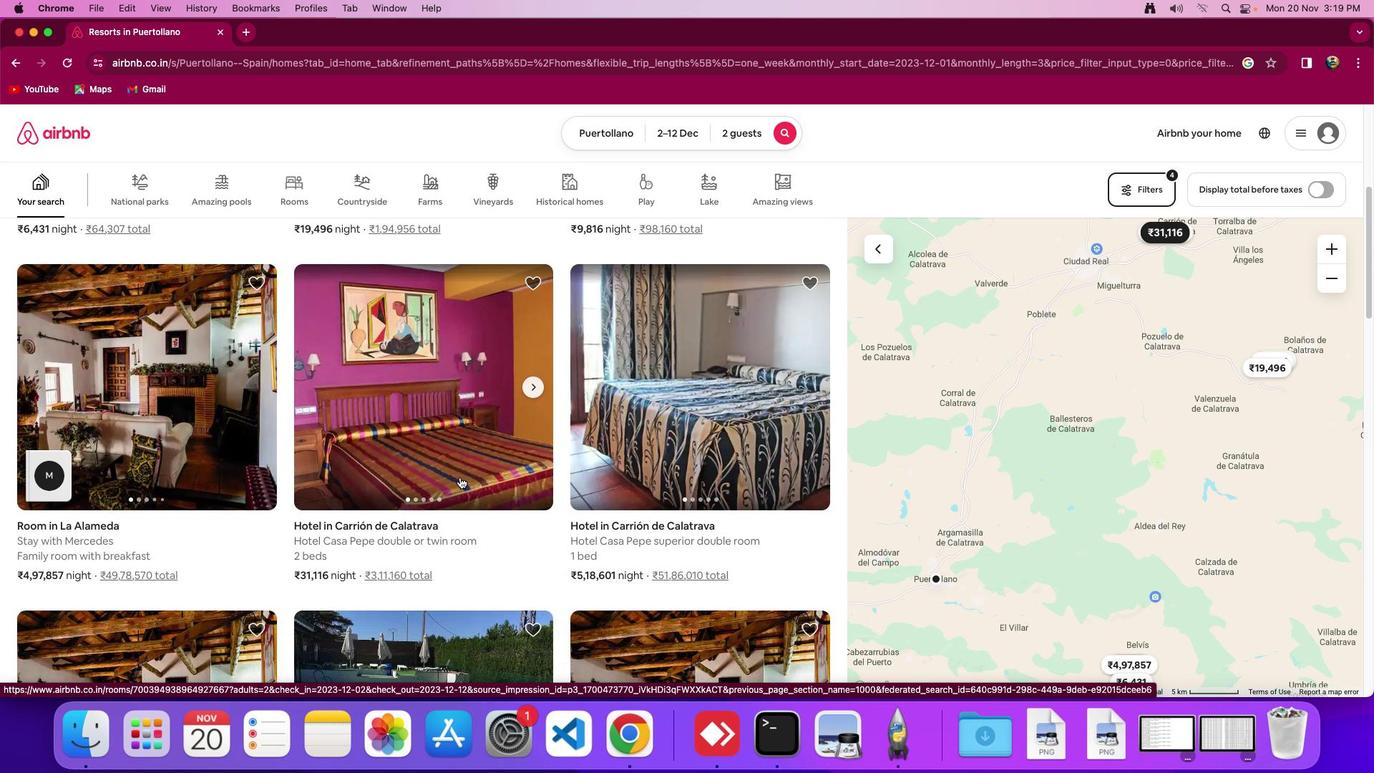 
Action: Mouse scrolled (459, 476) with delta (0, 0)
Screenshot: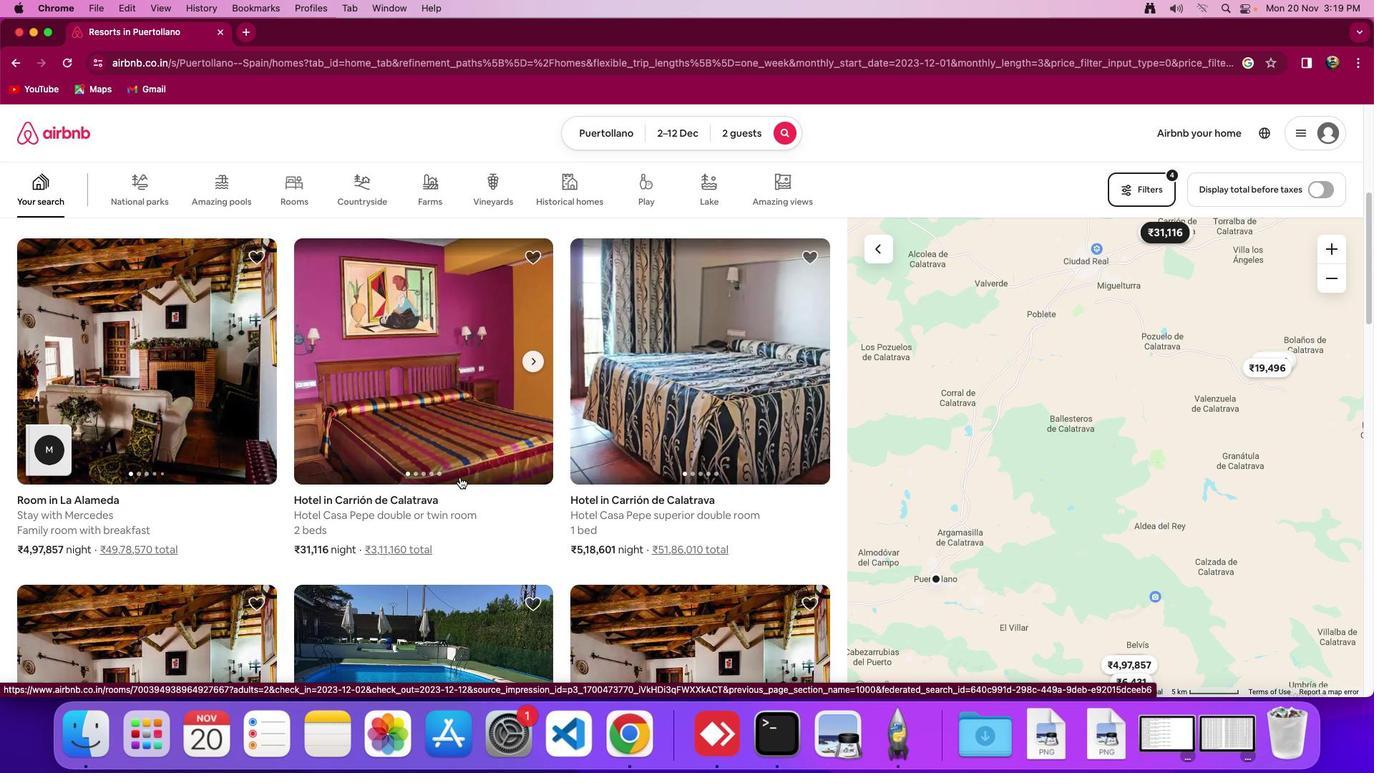 
Action: Mouse scrolled (459, 476) with delta (0, 0)
Screenshot: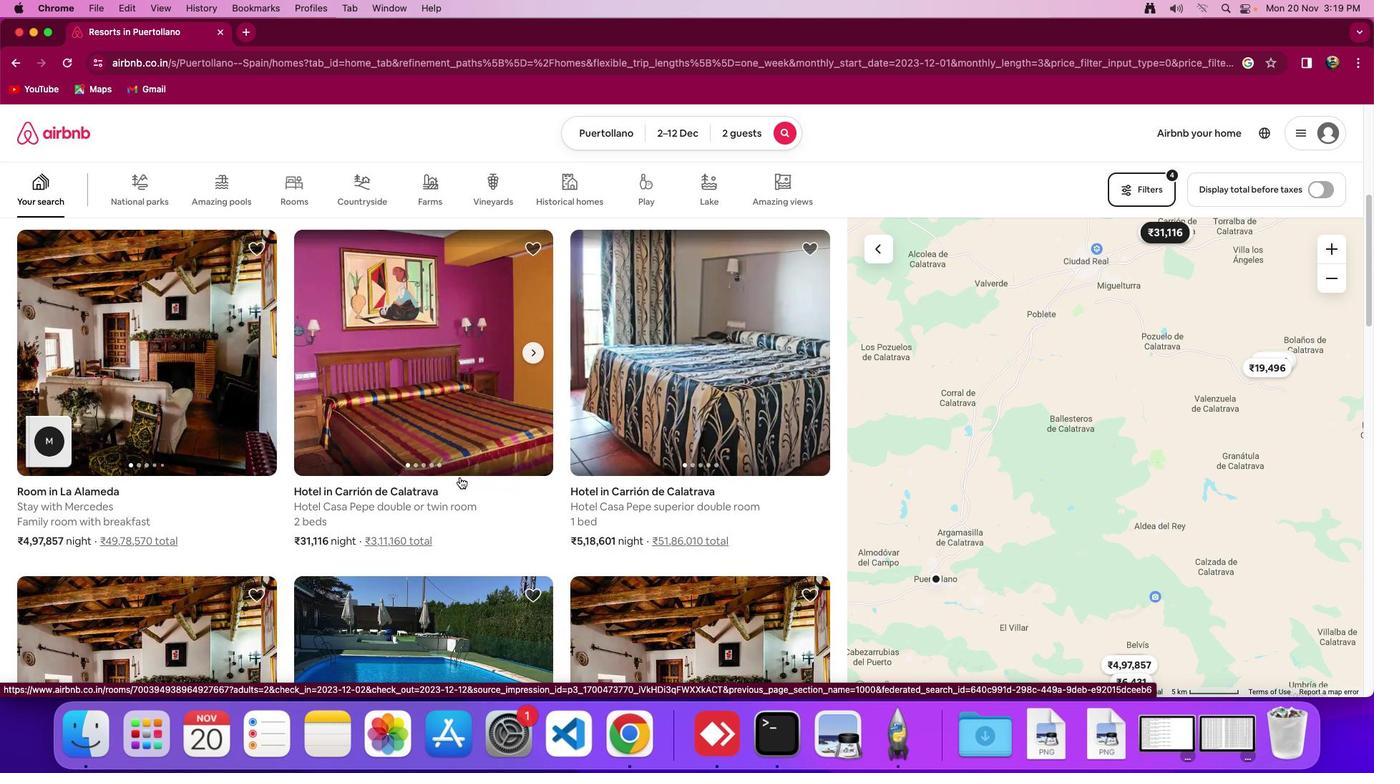 
Action: Mouse scrolled (459, 476) with delta (0, 0)
Screenshot: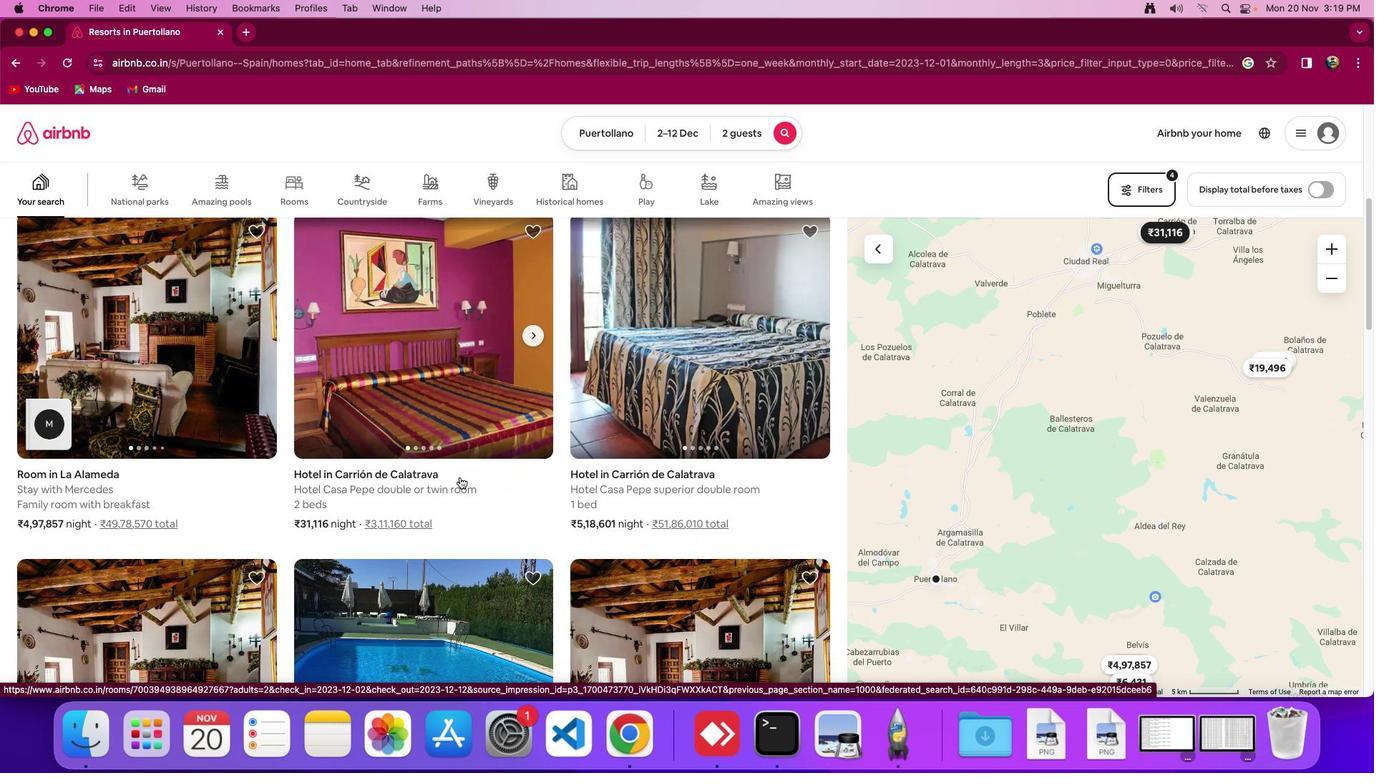 
Action: Mouse scrolled (459, 476) with delta (0, 0)
Screenshot: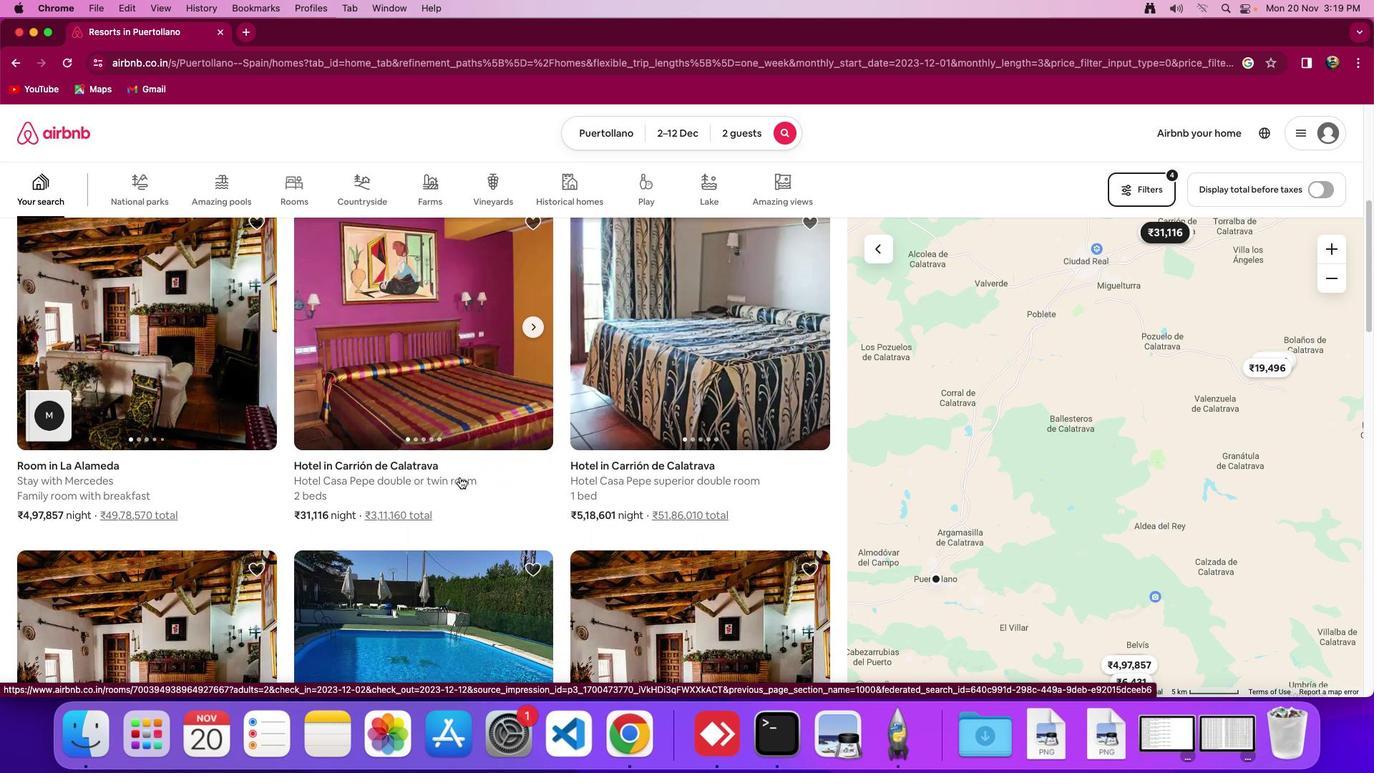 
Action: Mouse scrolled (459, 476) with delta (0, 0)
Screenshot: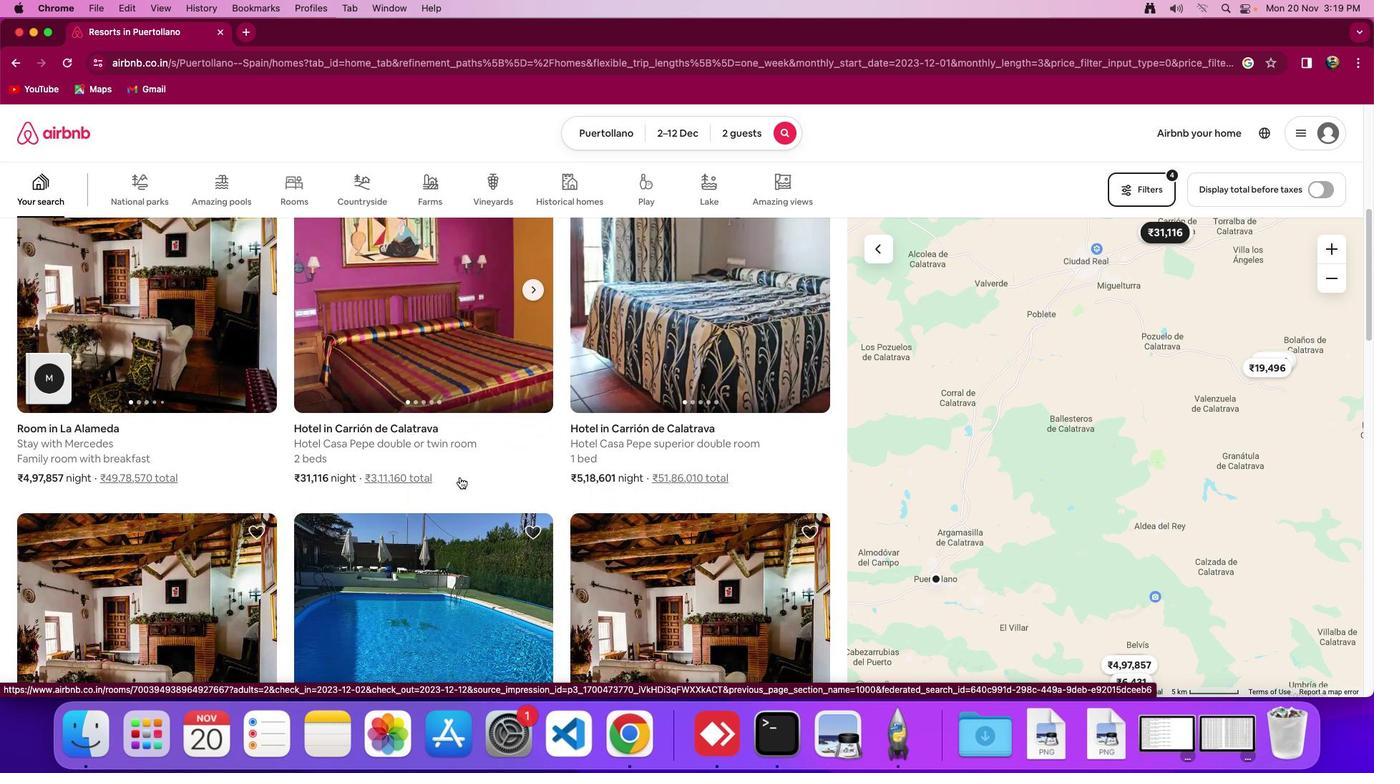 
Action: Mouse scrolled (459, 476) with delta (0, 0)
Screenshot: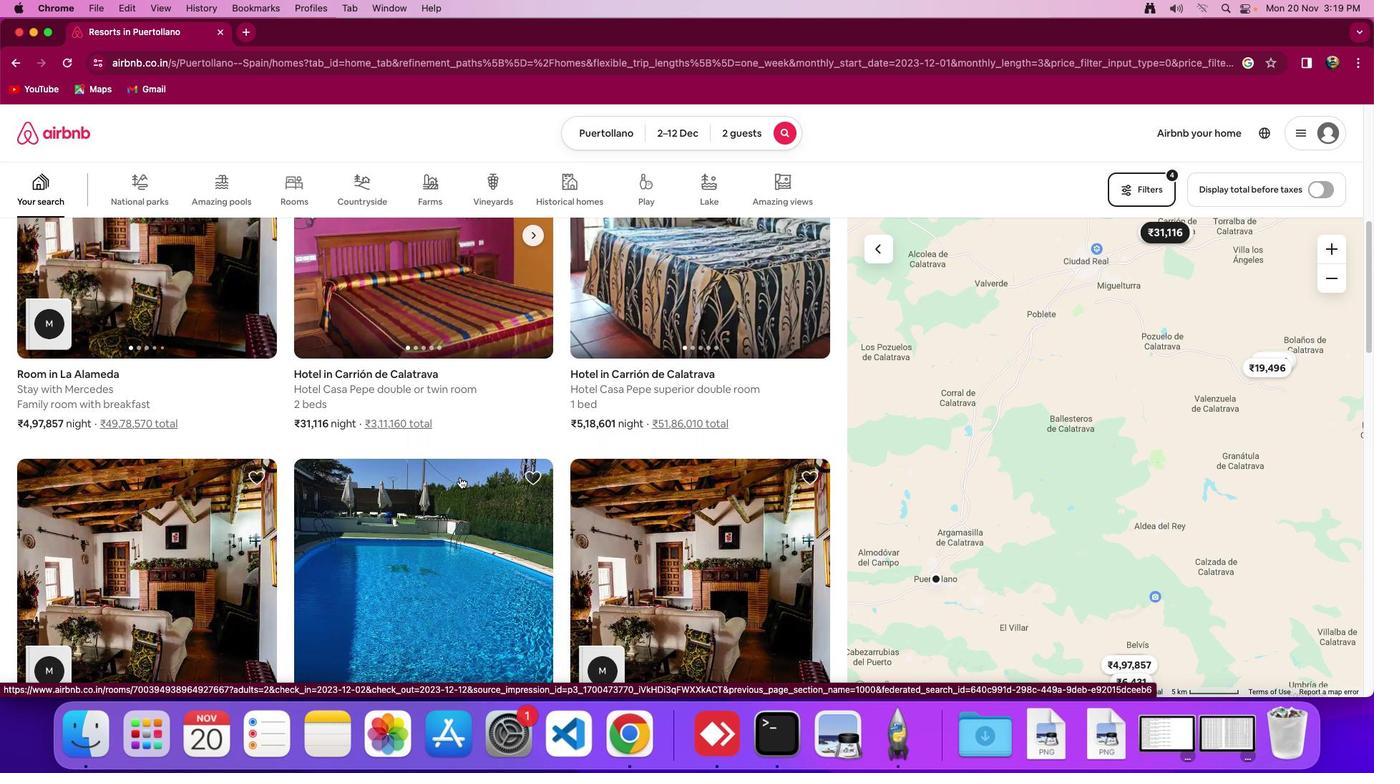 
Action: Mouse scrolled (459, 476) with delta (0, 0)
Screenshot: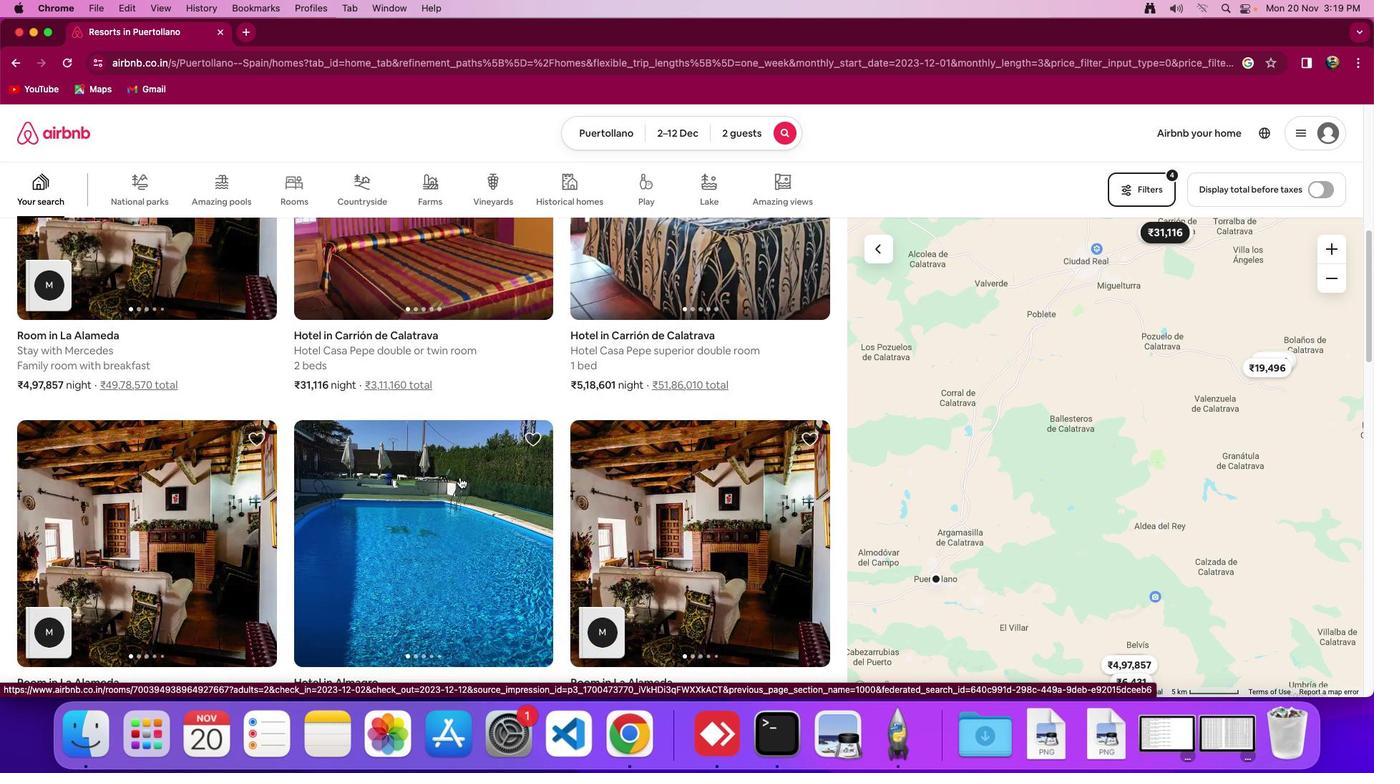
Action: Mouse scrolled (459, 476) with delta (0, -2)
Screenshot: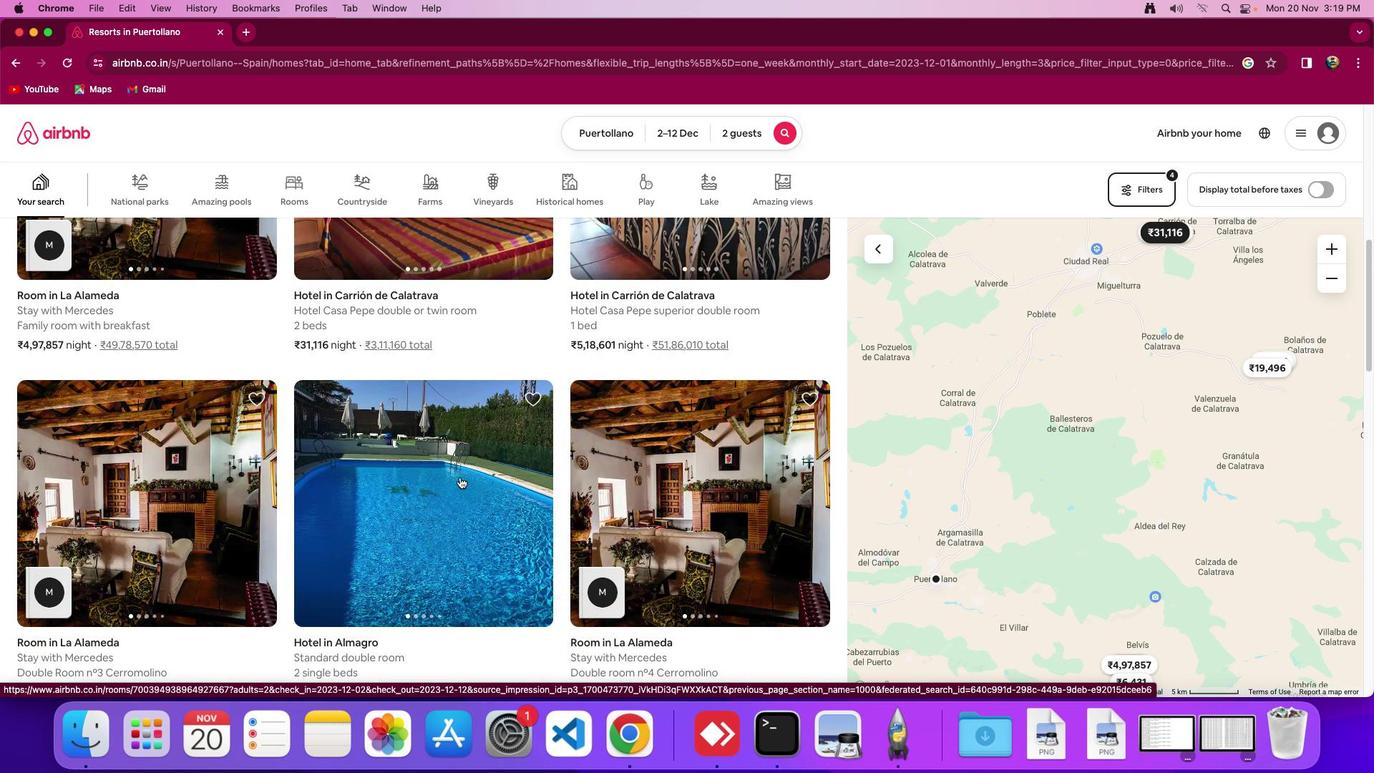
Action: Mouse scrolled (459, 476) with delta (0, 0)
Screenshot: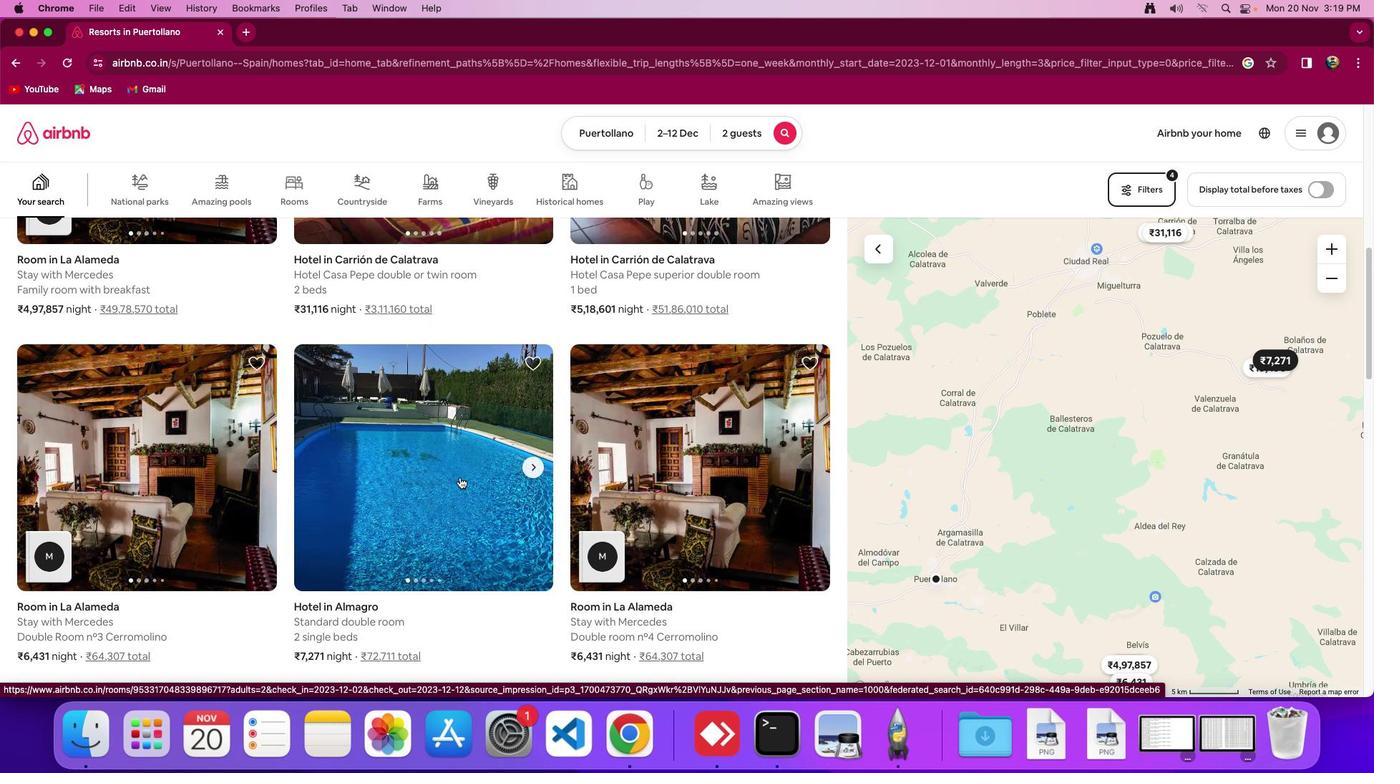 
Action: Mouse scrolled (459, 476) with delta (0, 0)
Screenshot: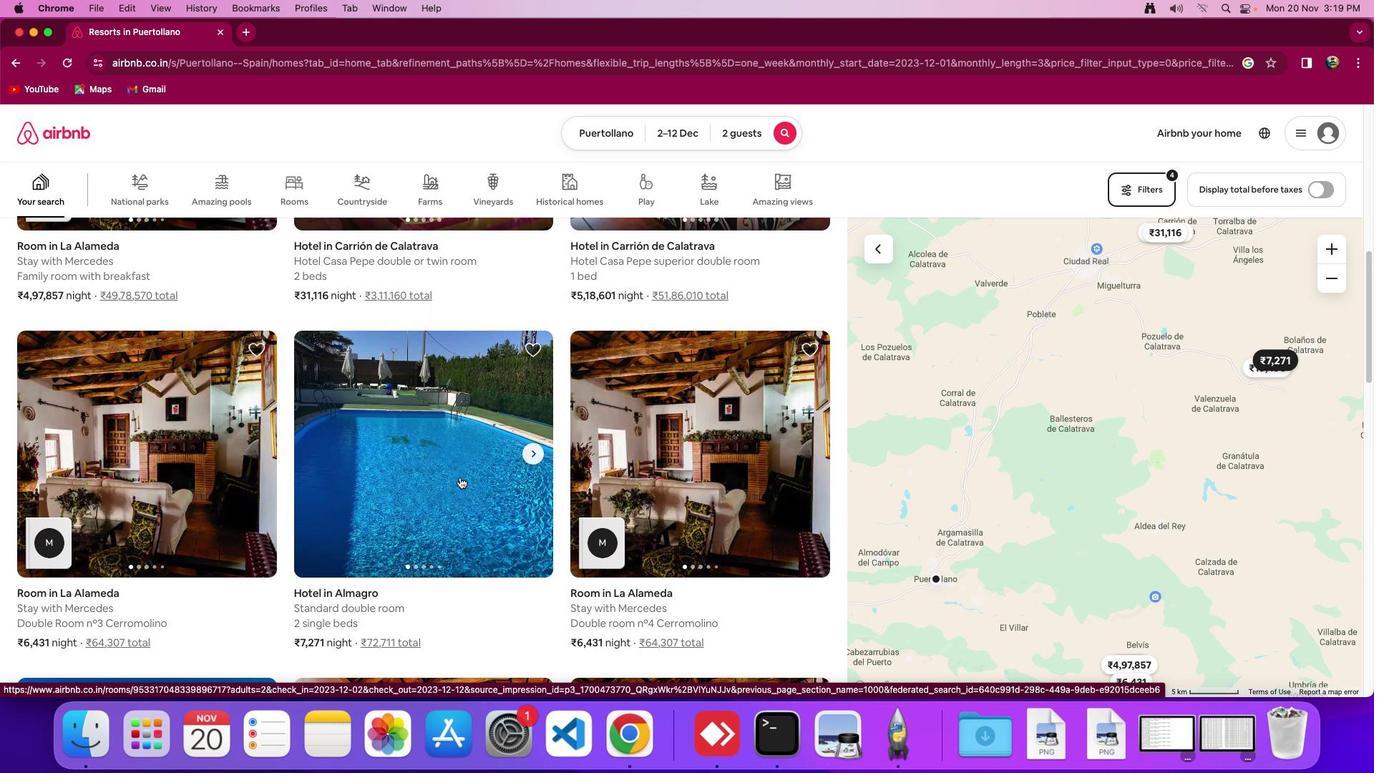 
Action: Mouse scrolled (459, 476) with delta (0, 0)
Screenshot: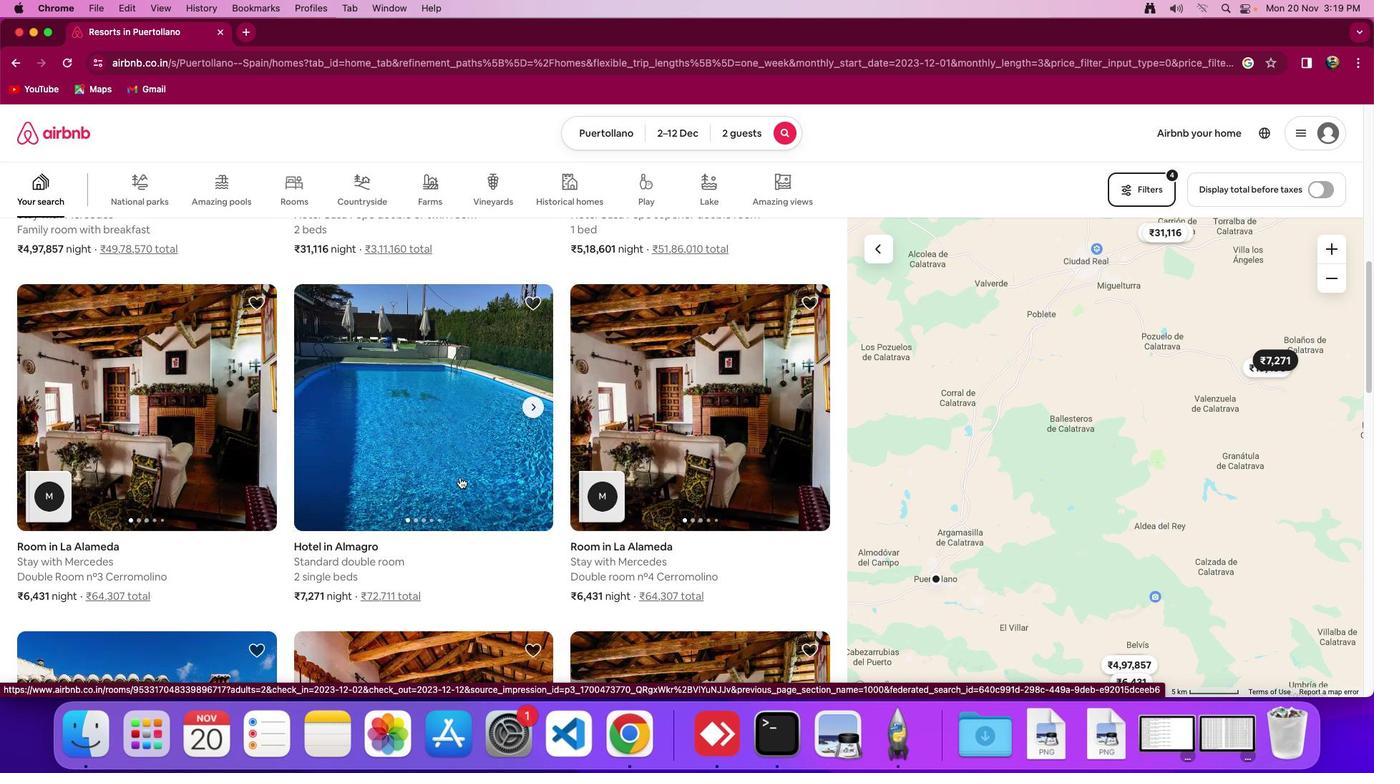 
Action: Mouse scrolled (459, 476) with delta (0, 0)
Screenshot: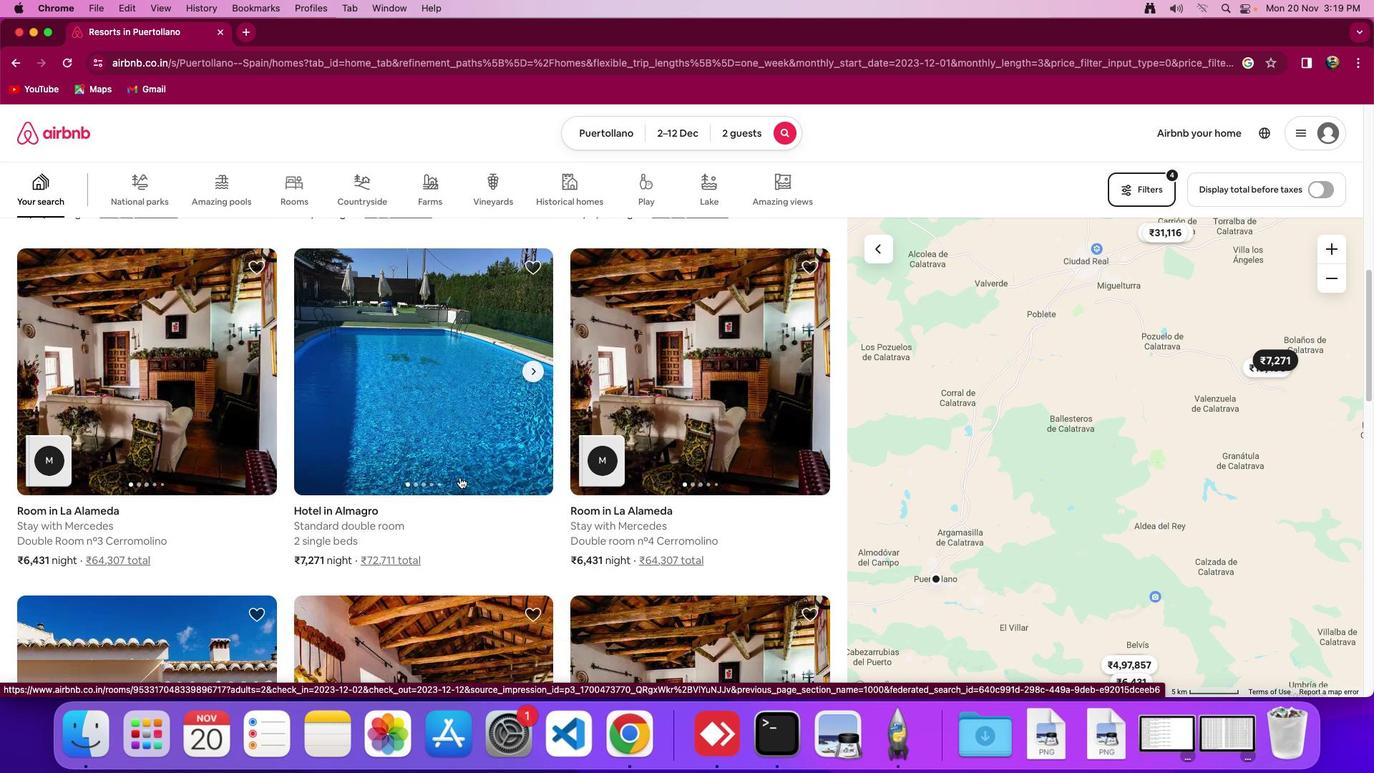 
Action: Mouse scrolled (459, 476) with delta (0, -2)
Screenshot: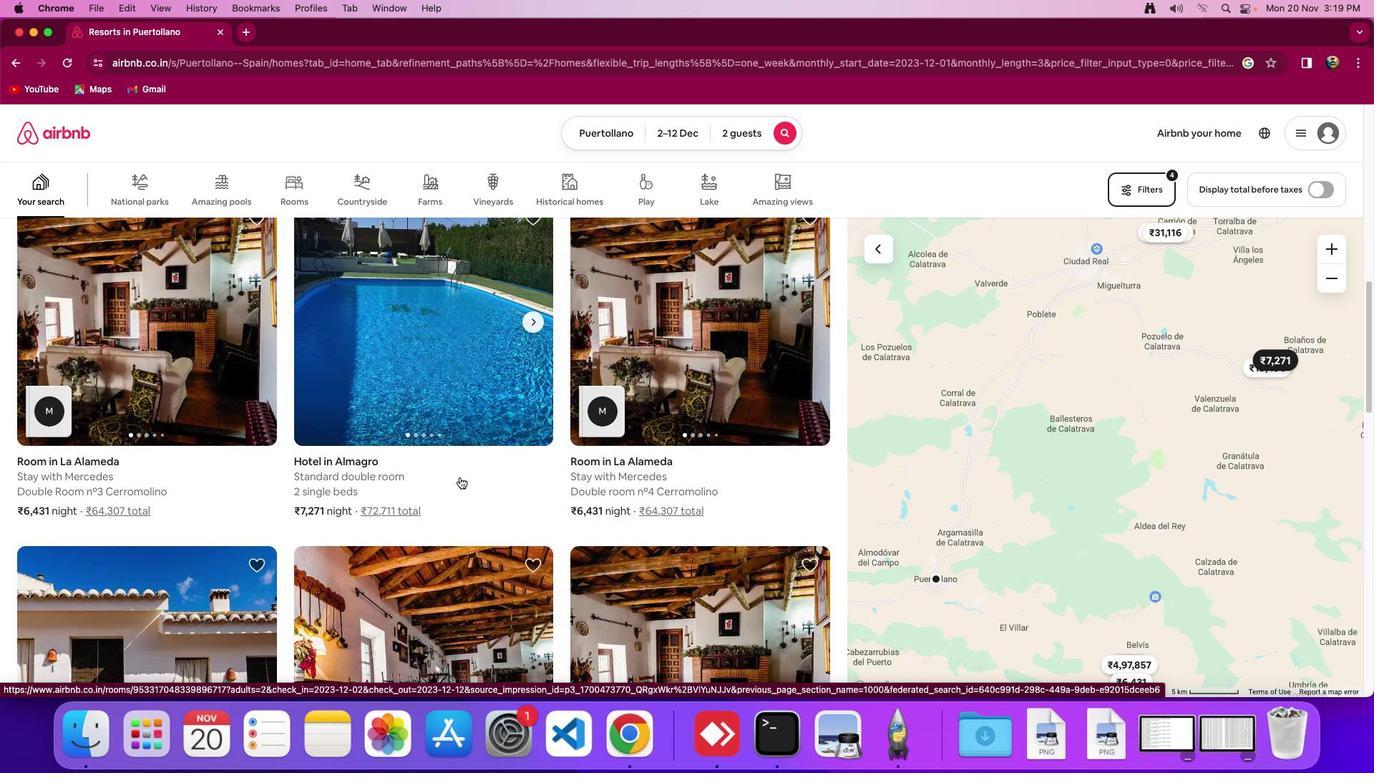 
Action: Mouse scrolled (459, 476) with delta (0, 0)
Screenshot: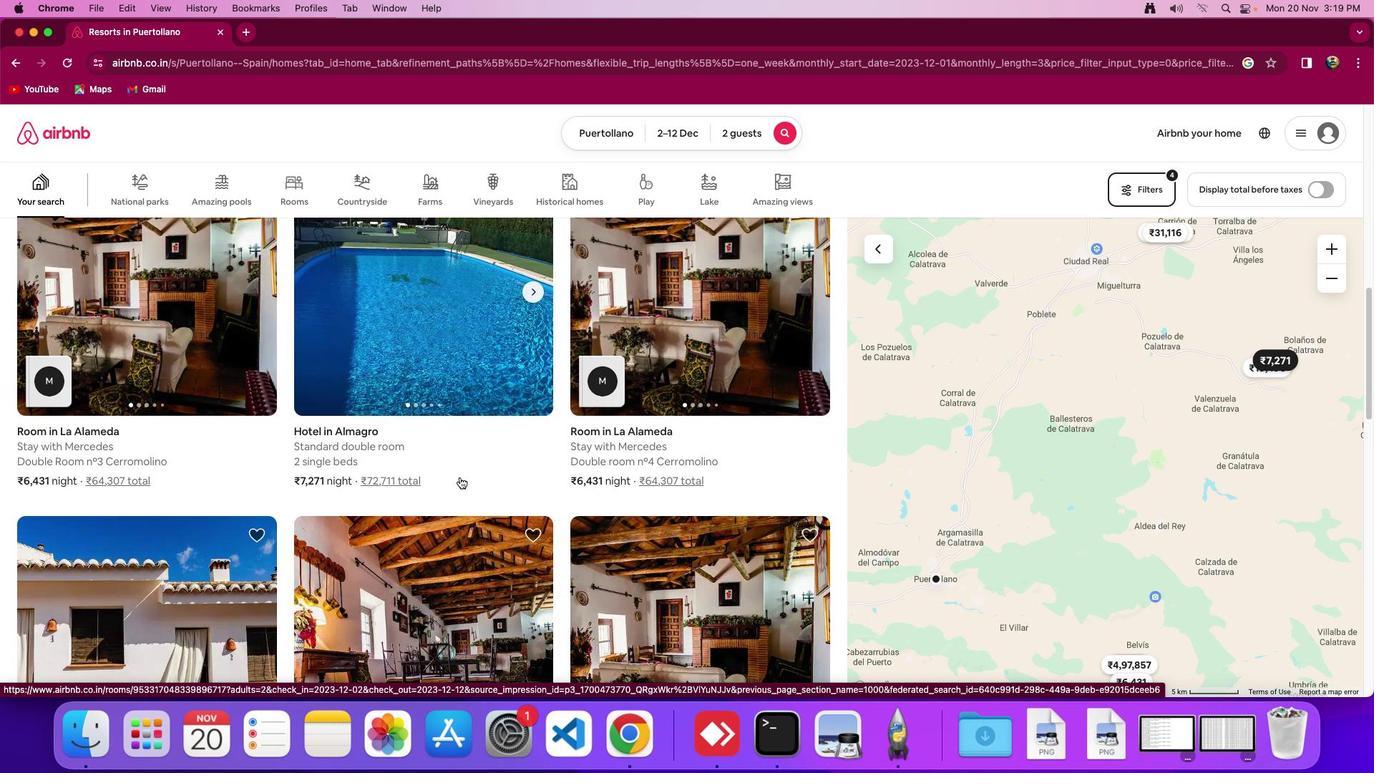 
Action: Mouse scrolled (459, 476) with delta (0, 0)
Screenshot: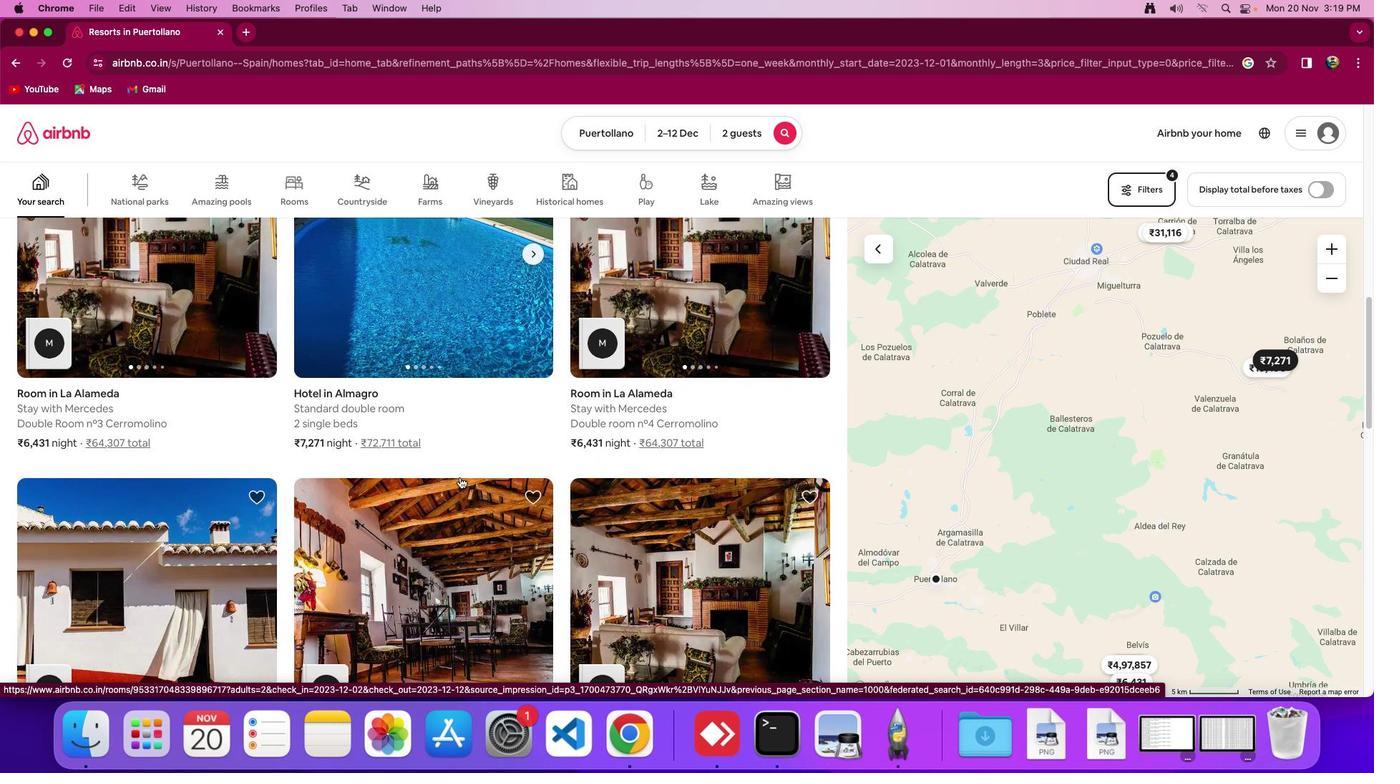 
Action: Mouse scrolled (459, 476) with delta (0, -2)
Screenshot: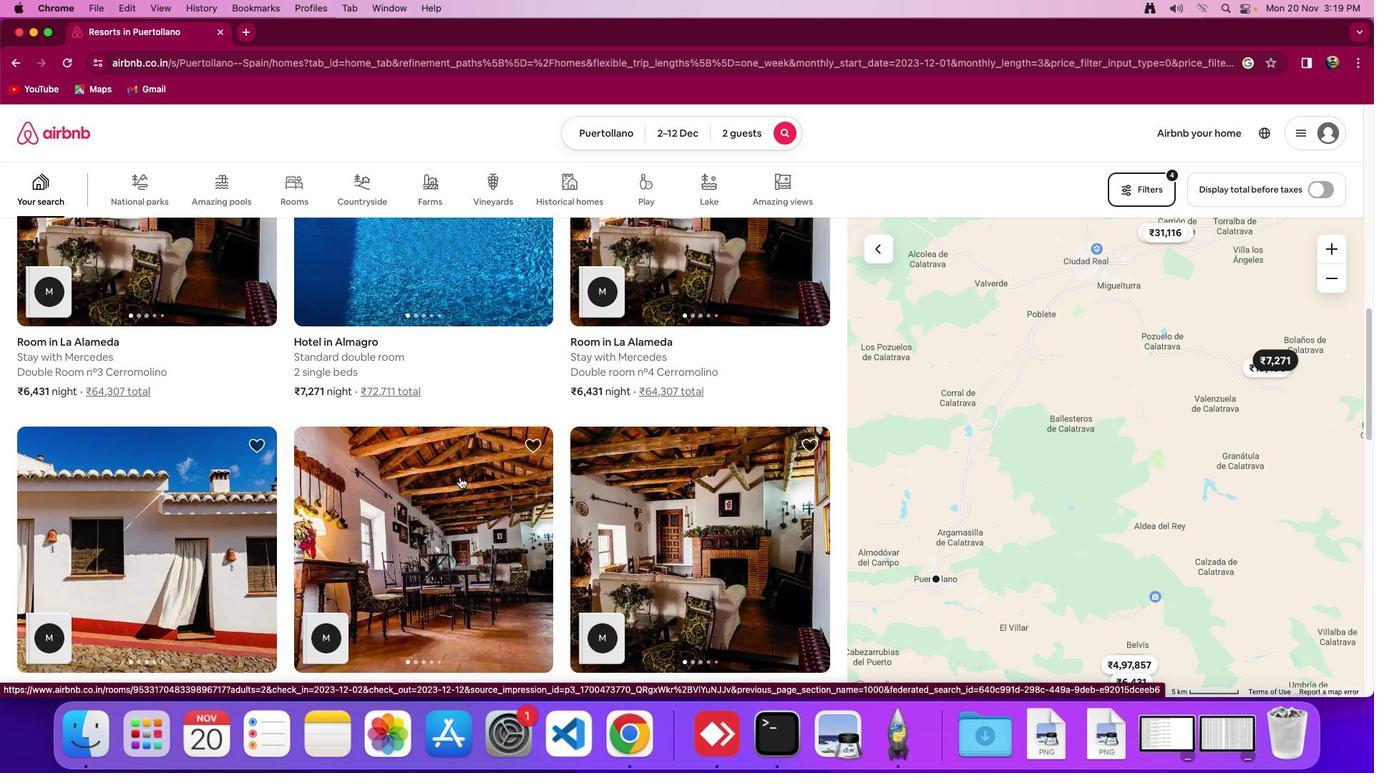 
Action: Mouse scrolled (459, 476) with delta (0, 0)
Screenshot: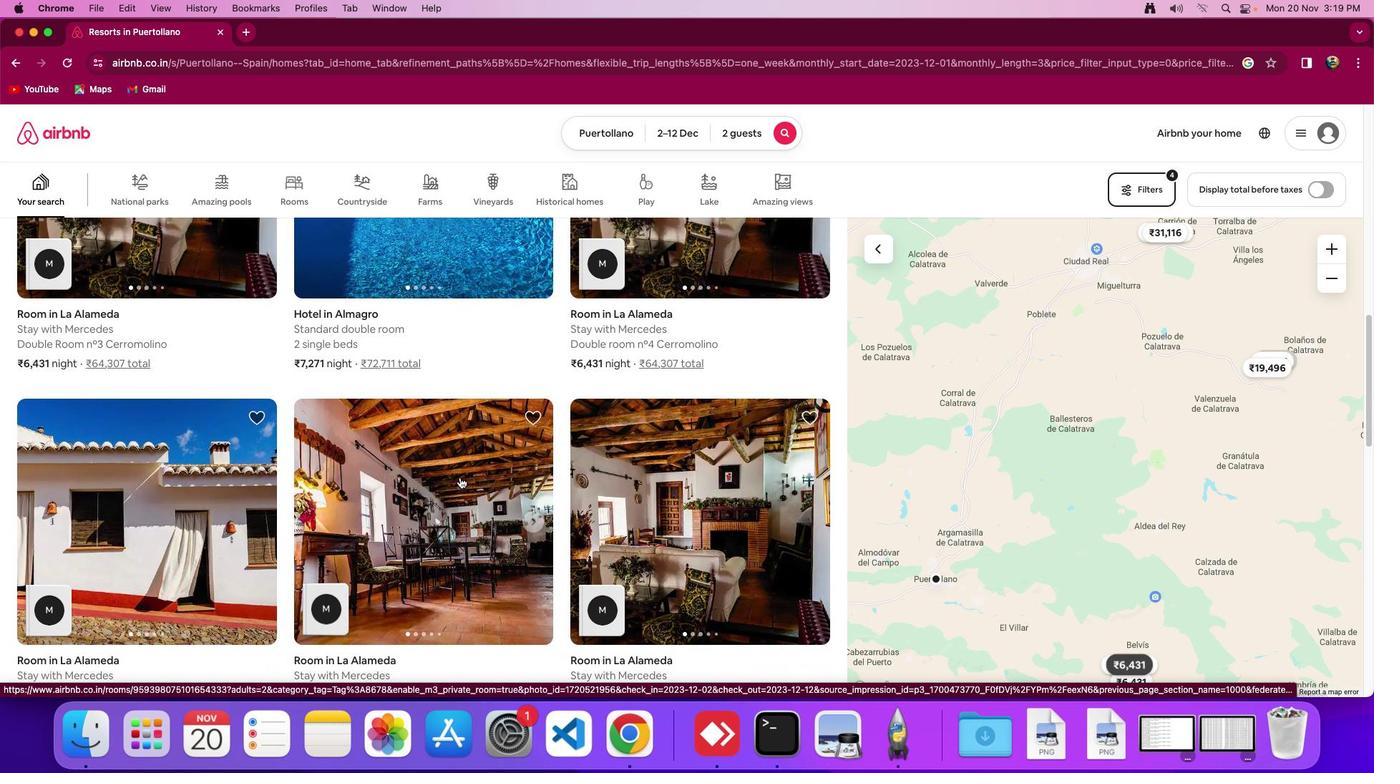 
Action: Mouse scrolled (459, 476) with delta (0, 0)
Screenshot: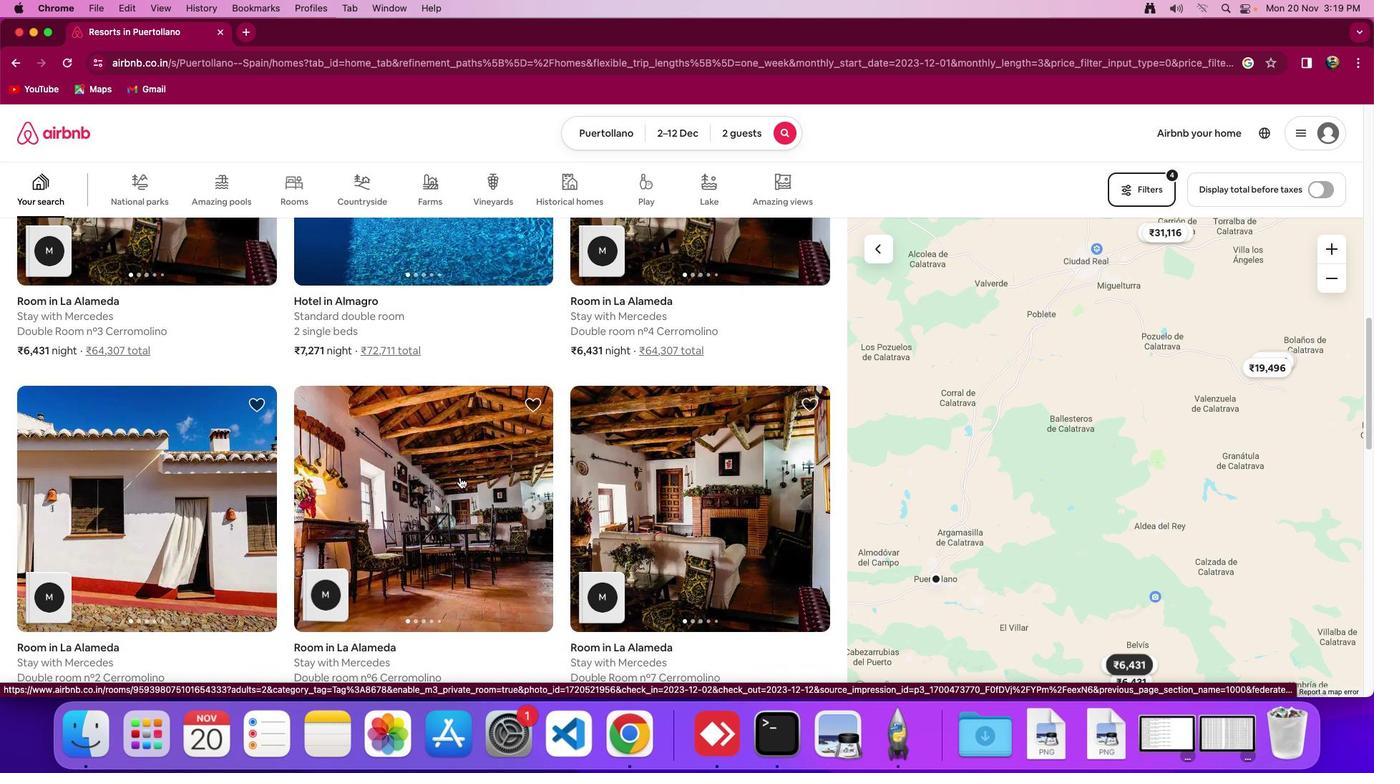 
Action: Mouse scrolled (459, 476) with delta (0, -2)
Screenshot: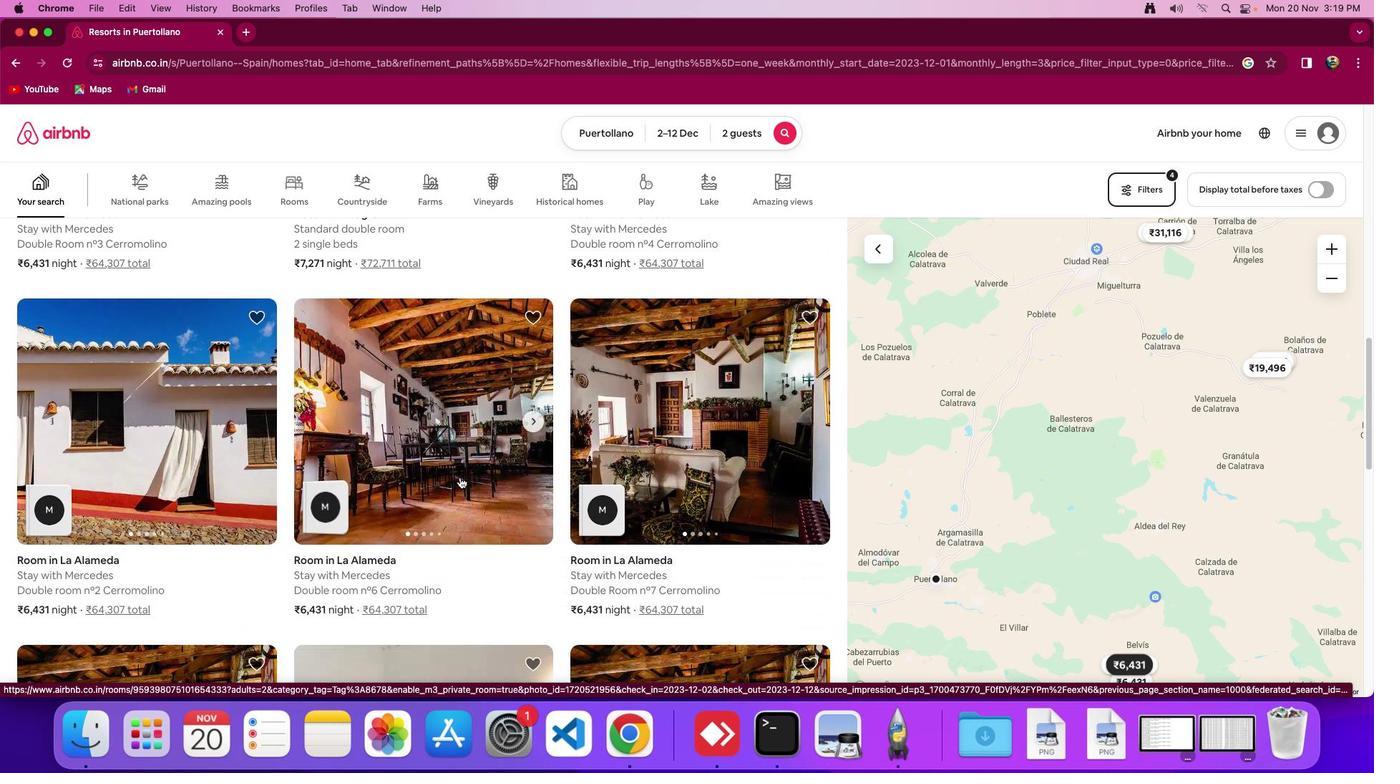 
Action: Mouse scrolled (459, 476) with delta (0, 0)
Screenshot: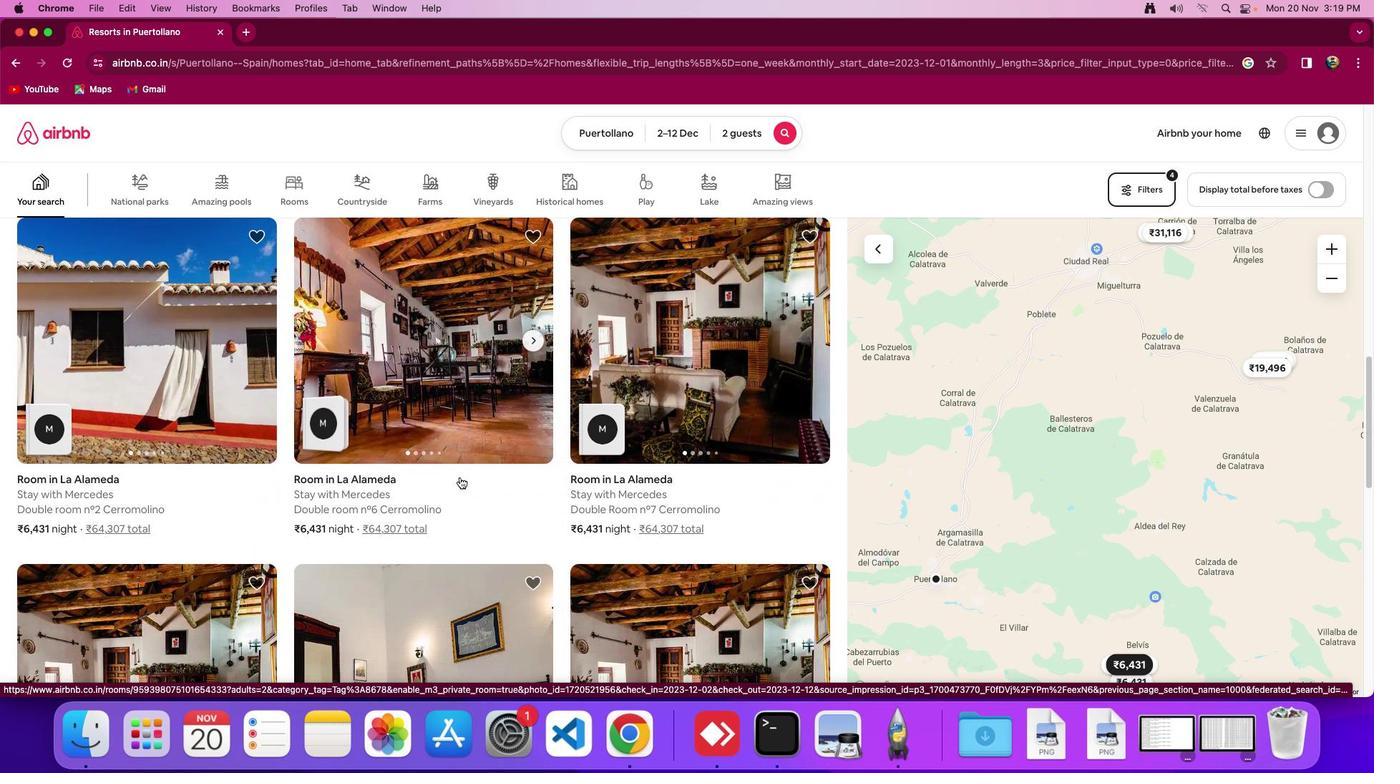 
Action: Mouse scrolled (459, 476) with delta (0, 0)
Screenshot: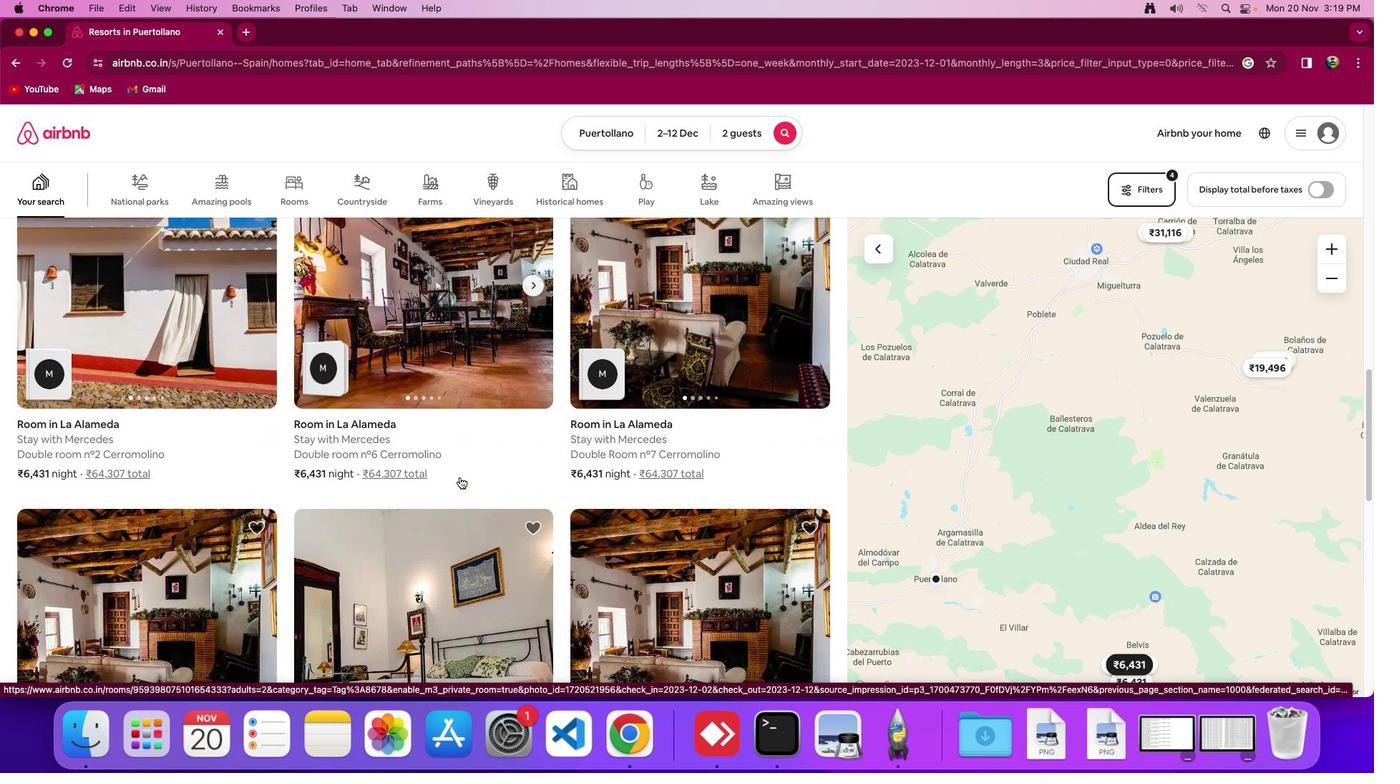 
Action: Mouse scrolled (459, 476) with delta (0, -2)
Screenshot: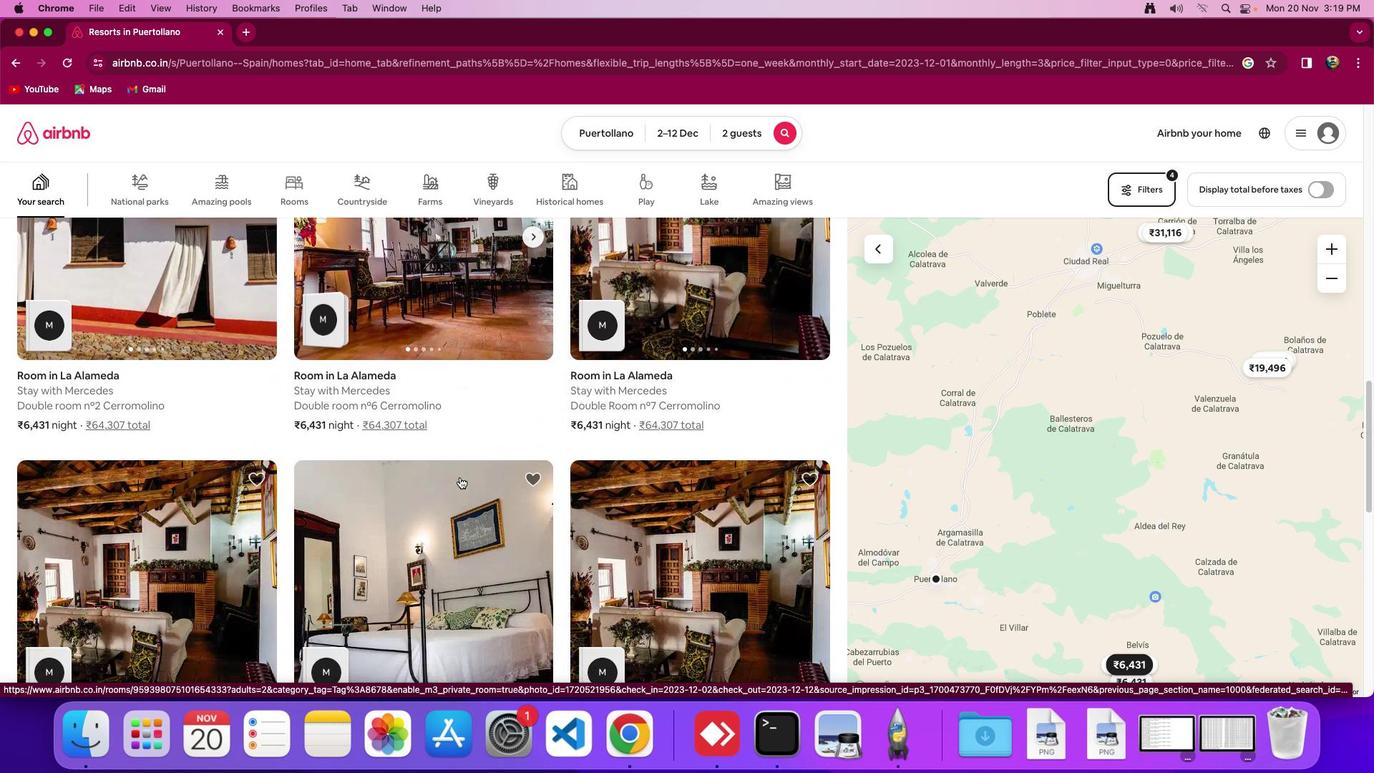 
Action: Mouse scrolled (459, 476) with delta (0, 0)
Screenshot: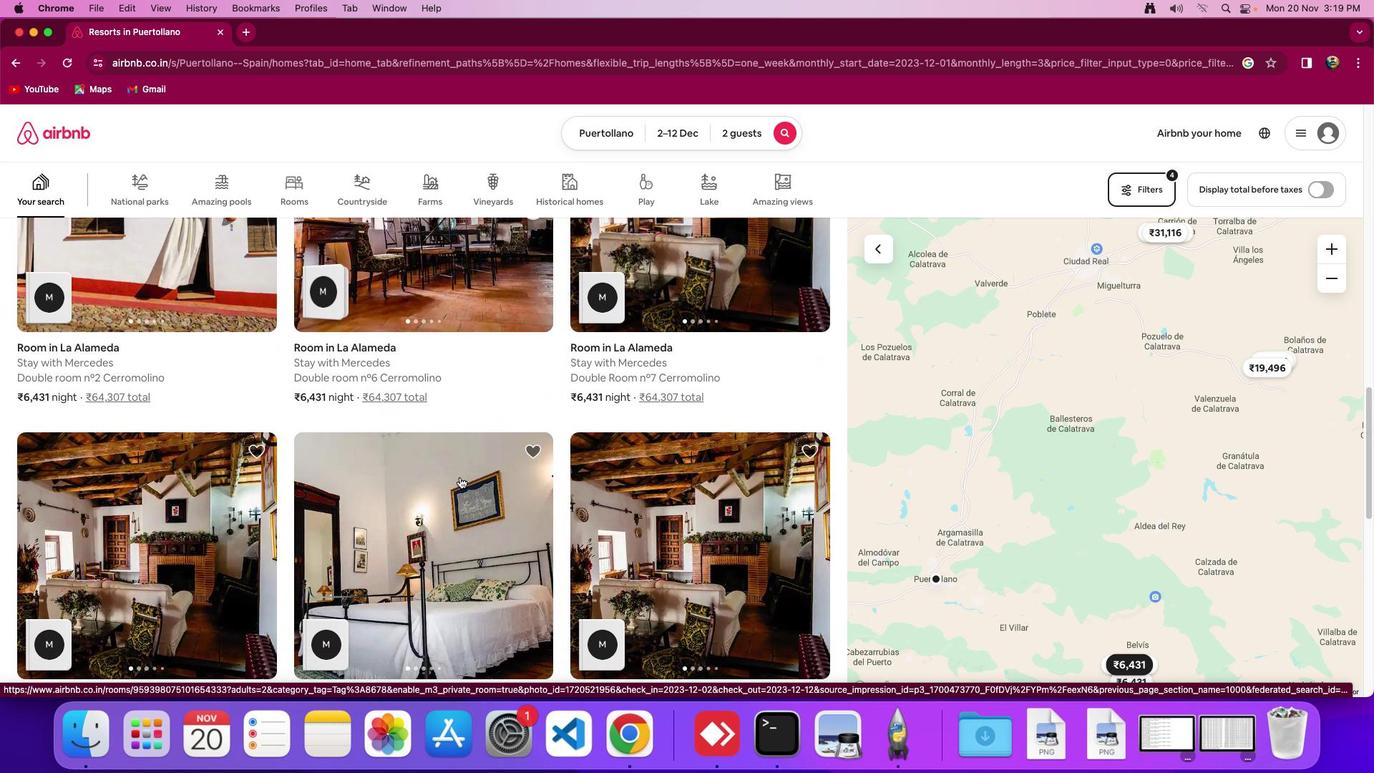 
Action: Mouse scrolled (459, 476) with delta (0, 0)
Screenshot: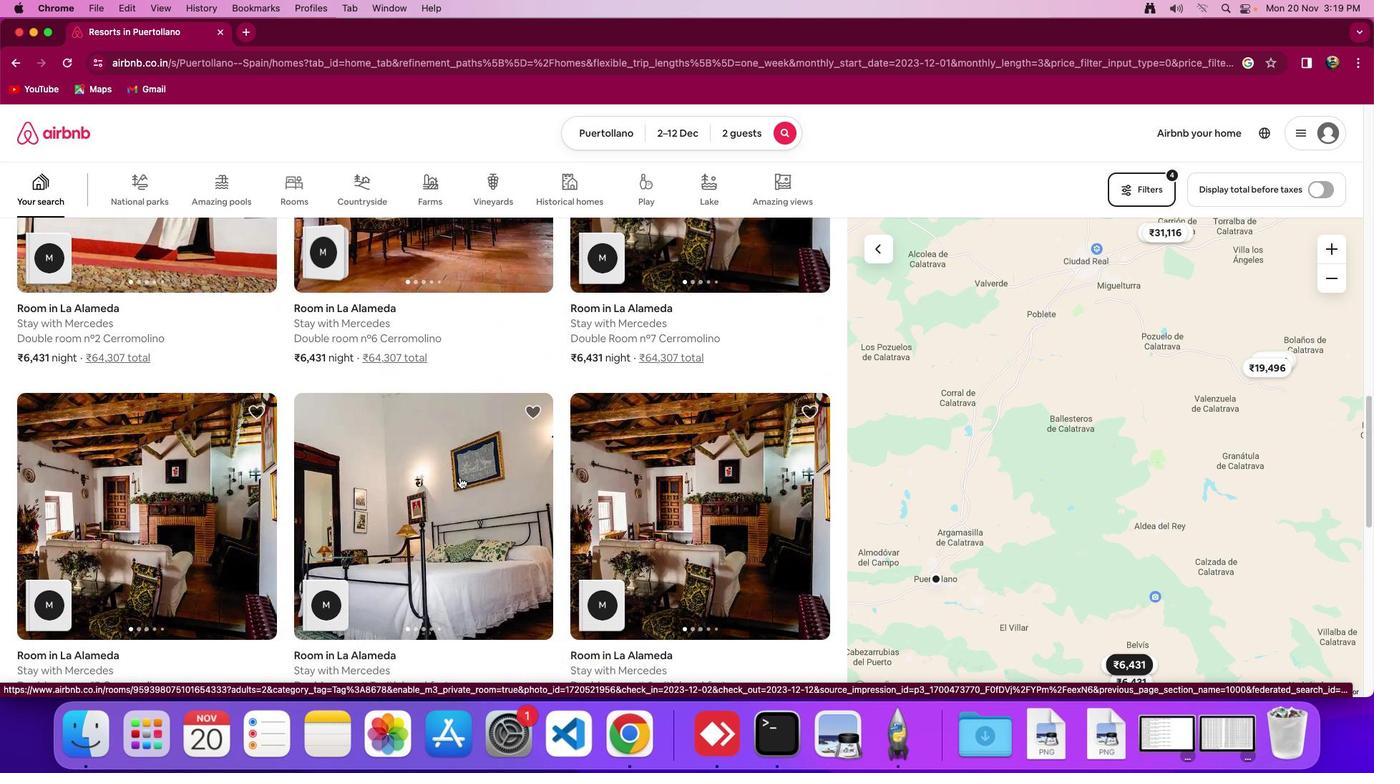 
Action: Mouse scrolled (459, 476) with delta (0, -2)
Screenshot: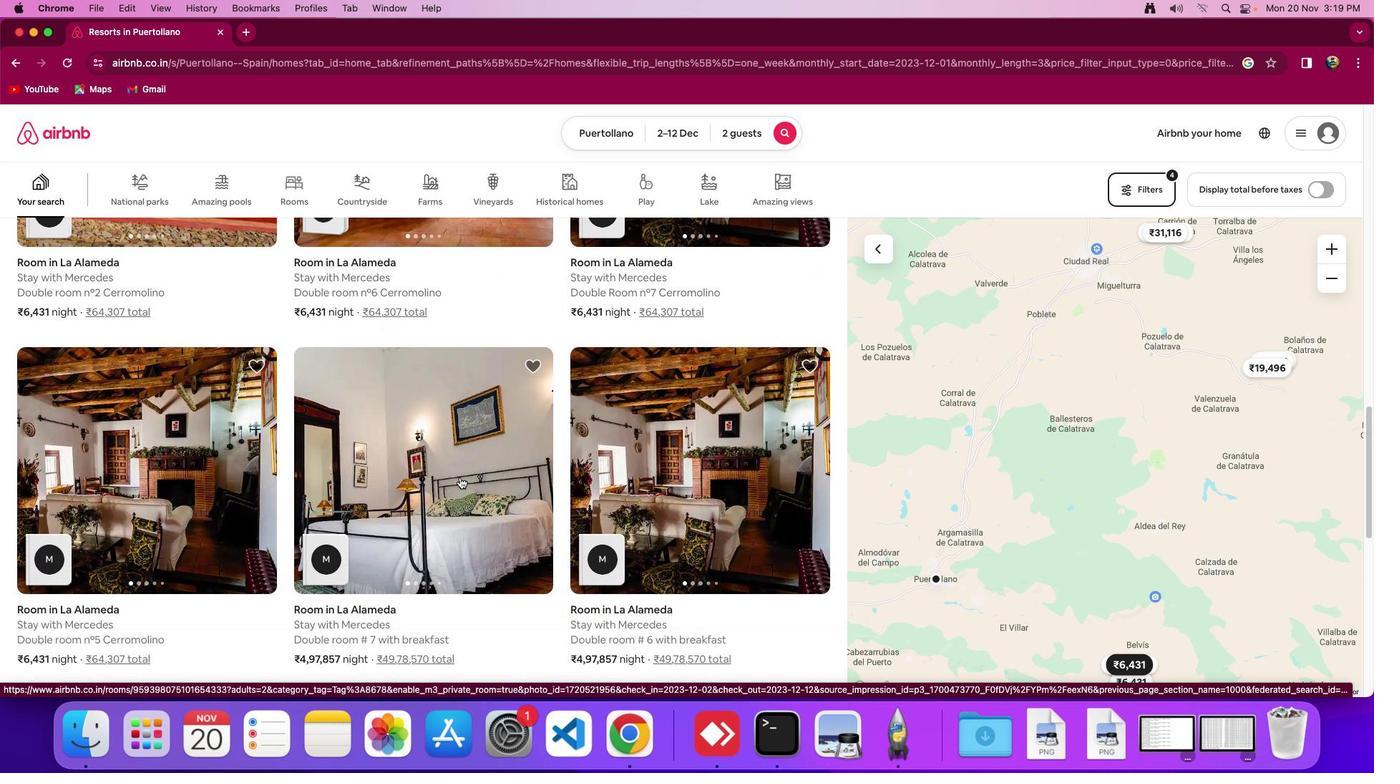 
Action: Mouse scrolled (459, 476) with delta (0, -2)
Screenshot: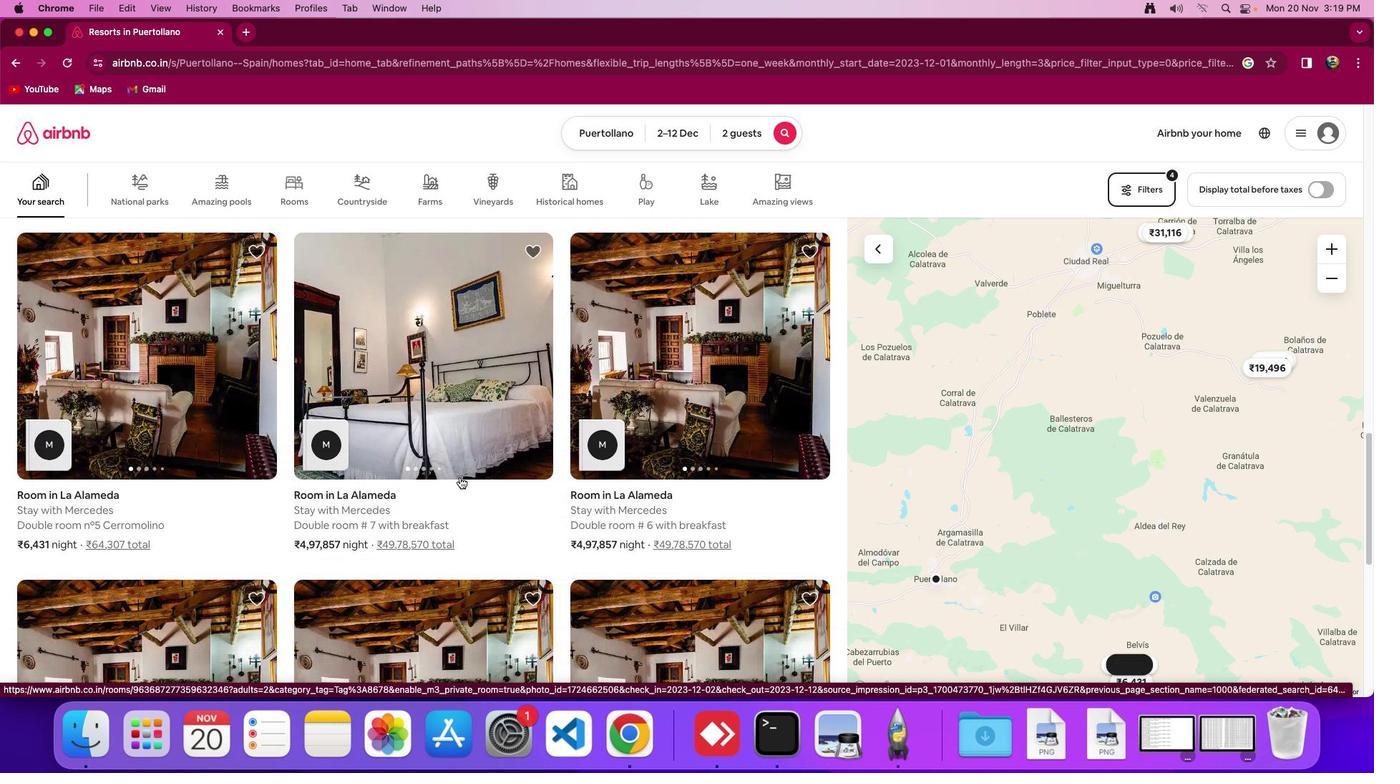 
Action: Mouse scrolled (459, 476) with delta (0, 0)
Screenshot: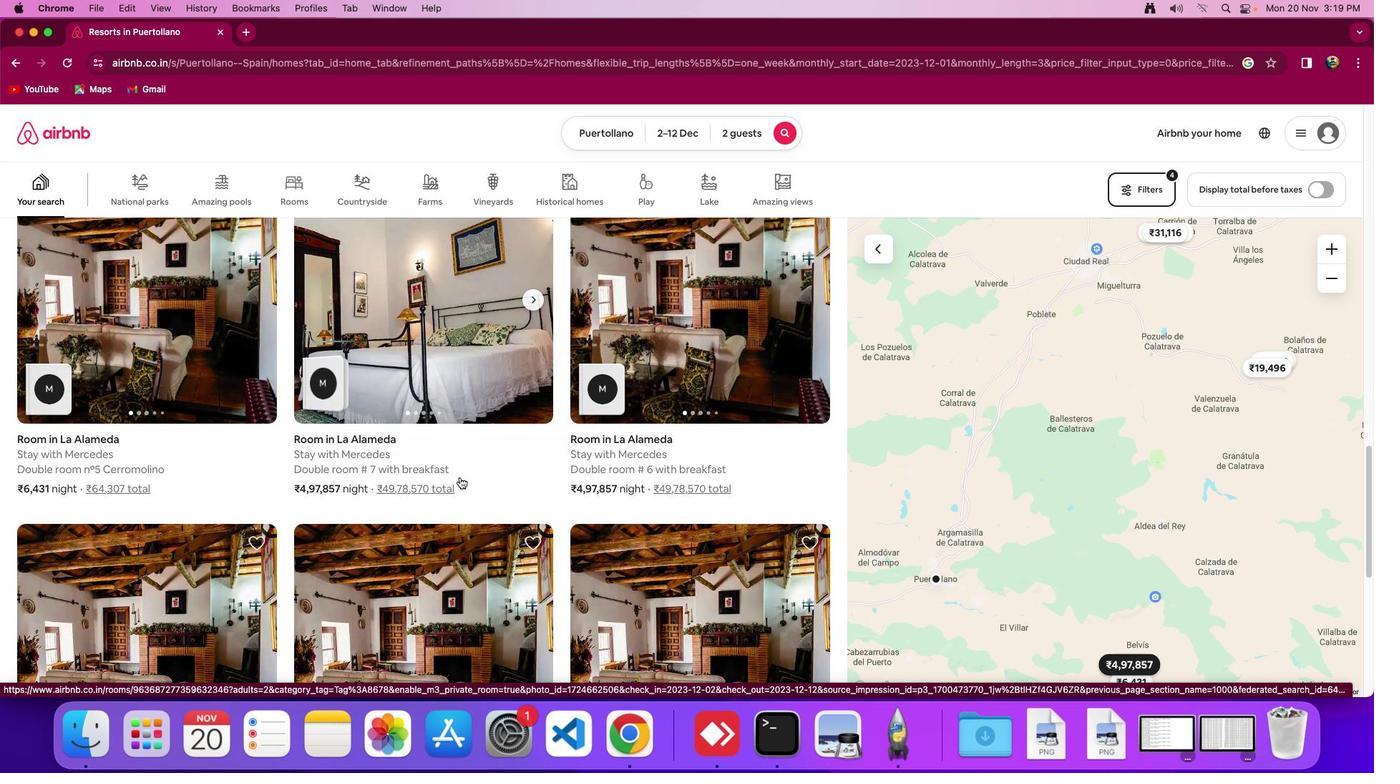 
Action: Mouse scrolled (459, 476) with delta (0, 0)
Screenshot: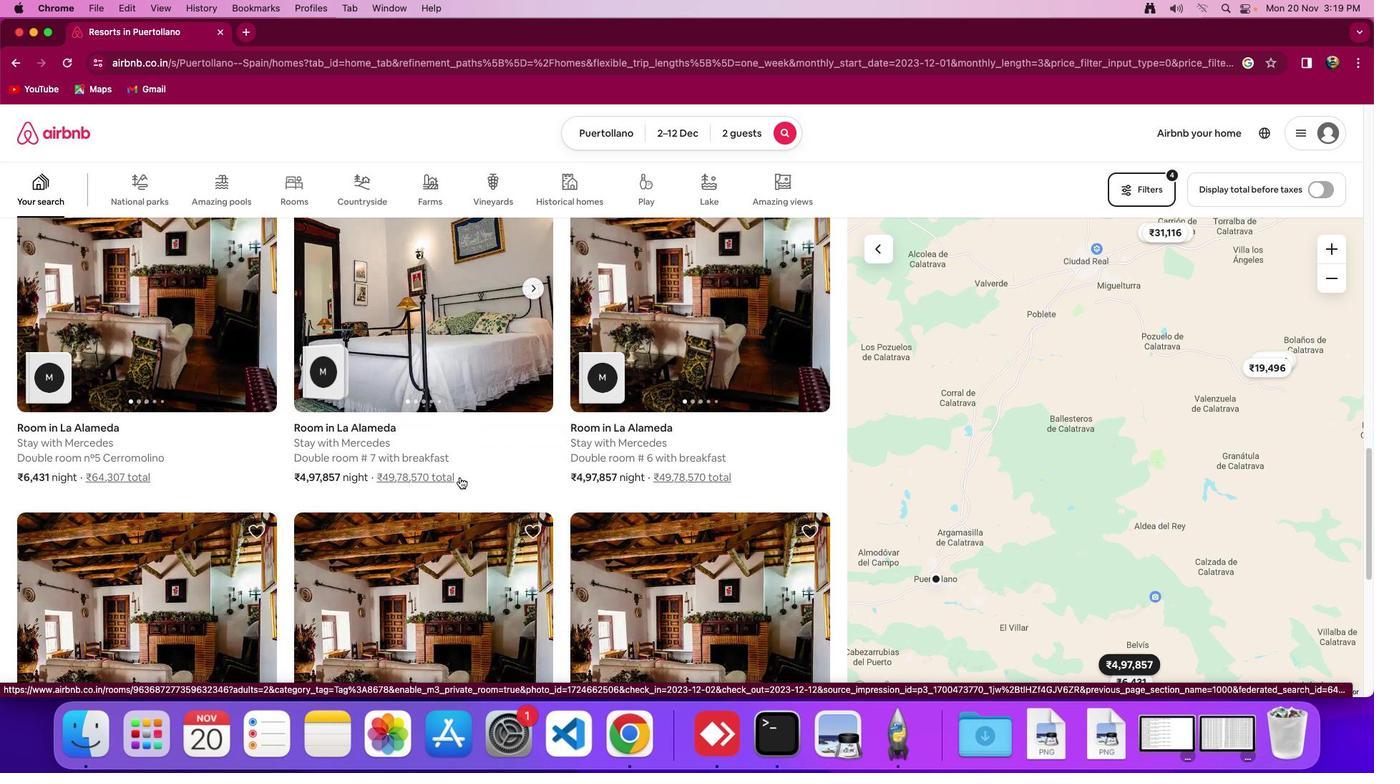 
Action: Mouse scrolled (459, 476) with delta (0, 0)
Screenshot: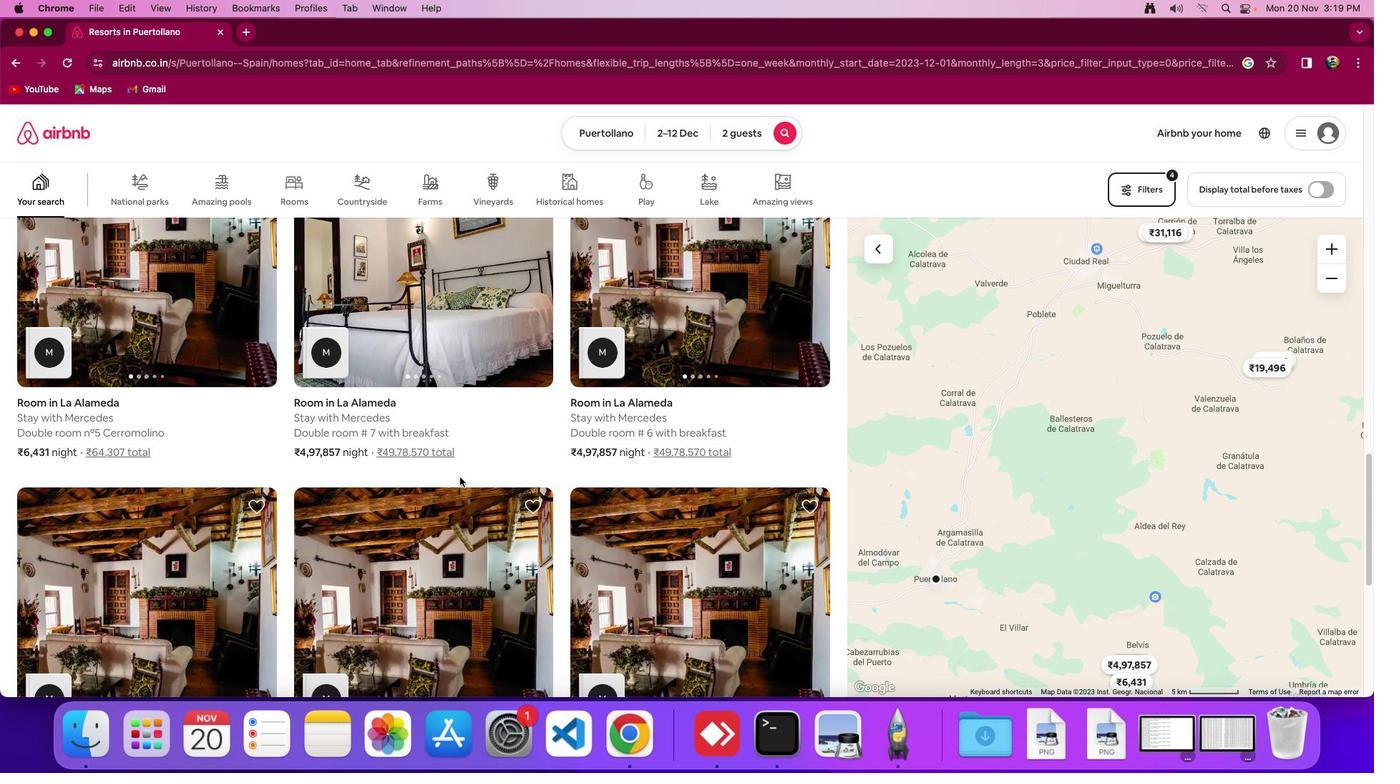 
Action: Mouse scrolled (459, 476) with delta (0, 0)
Screenshot: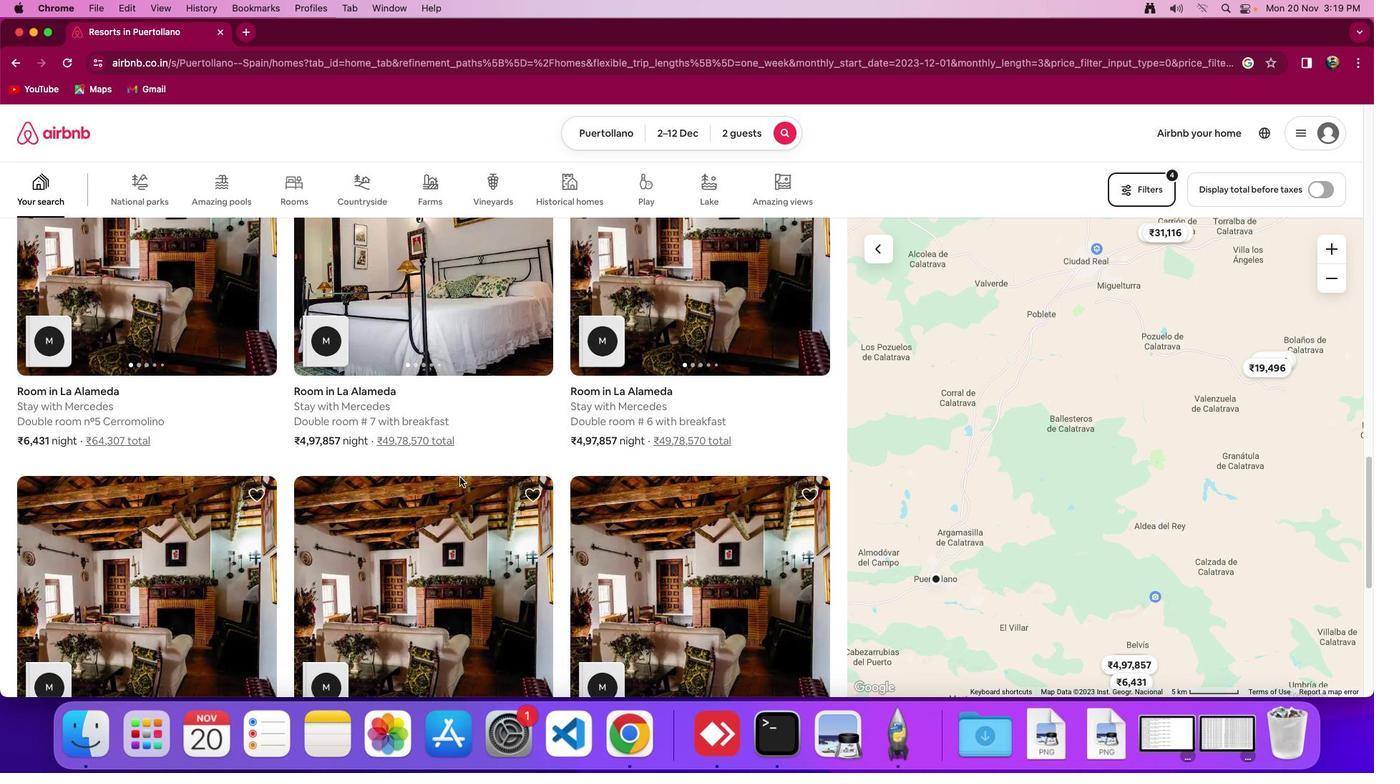 
Action: Mouse scrolled (459, 476) with delta (0, -1)
Screenshot: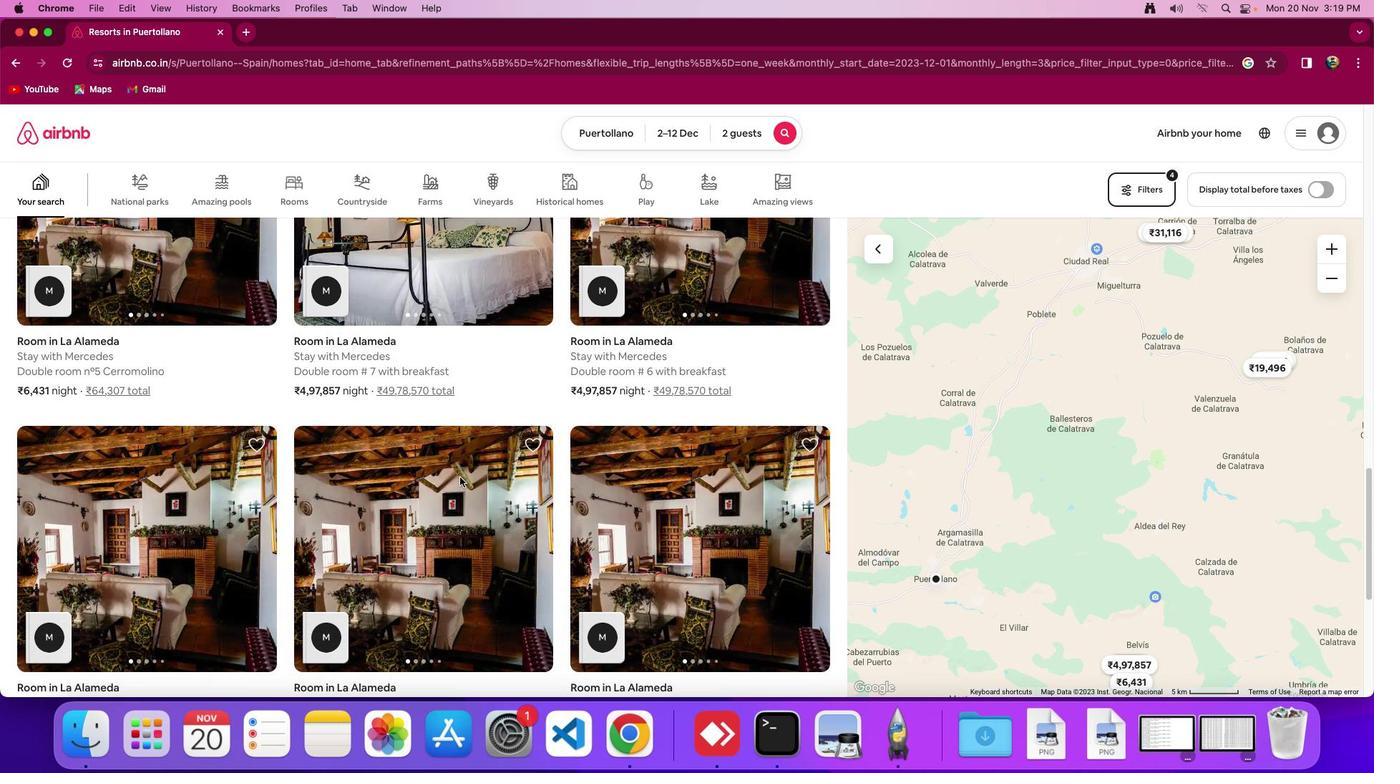 
Action: Mouse scrolled (459, 476) with delta (0, 0)
Screenshot: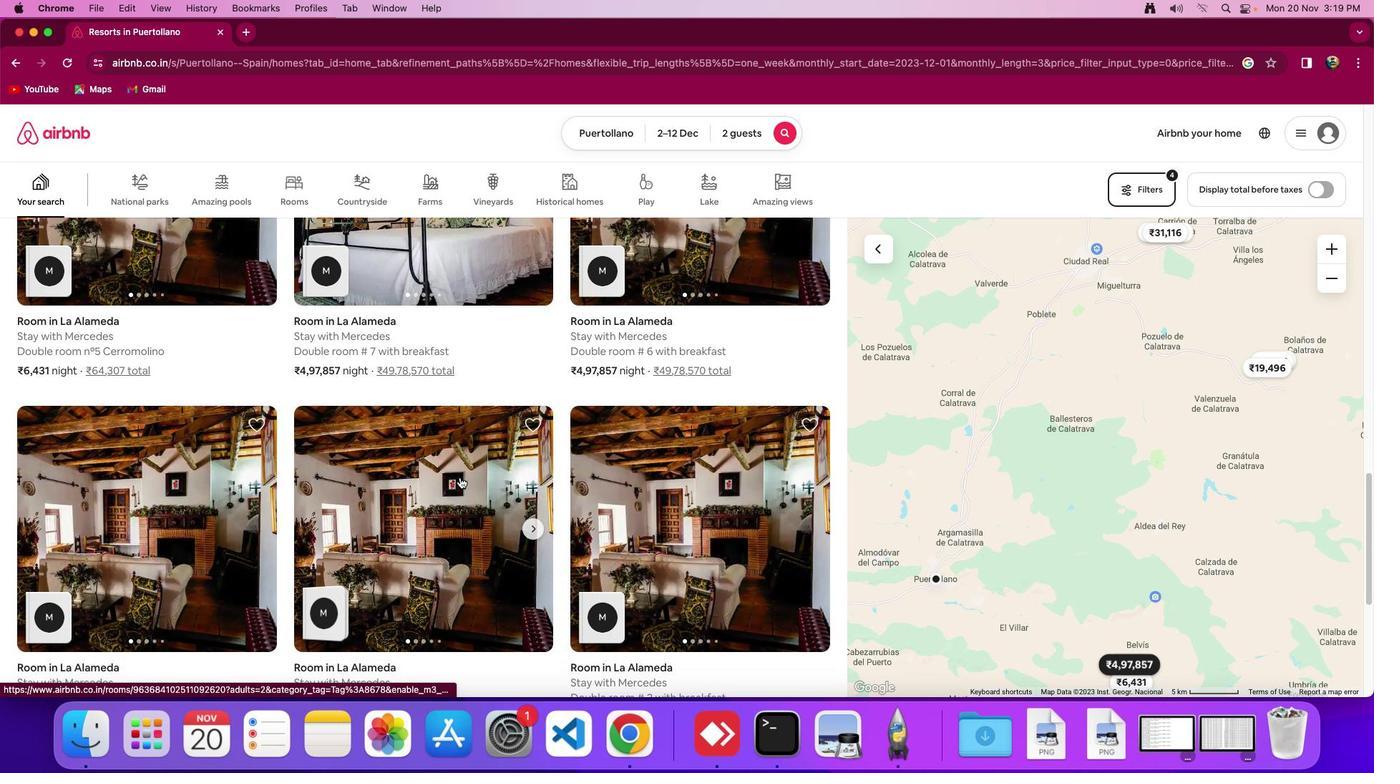 
Action: Mouse scrolled (459, 476) with delta (0, 0)
Screenshot: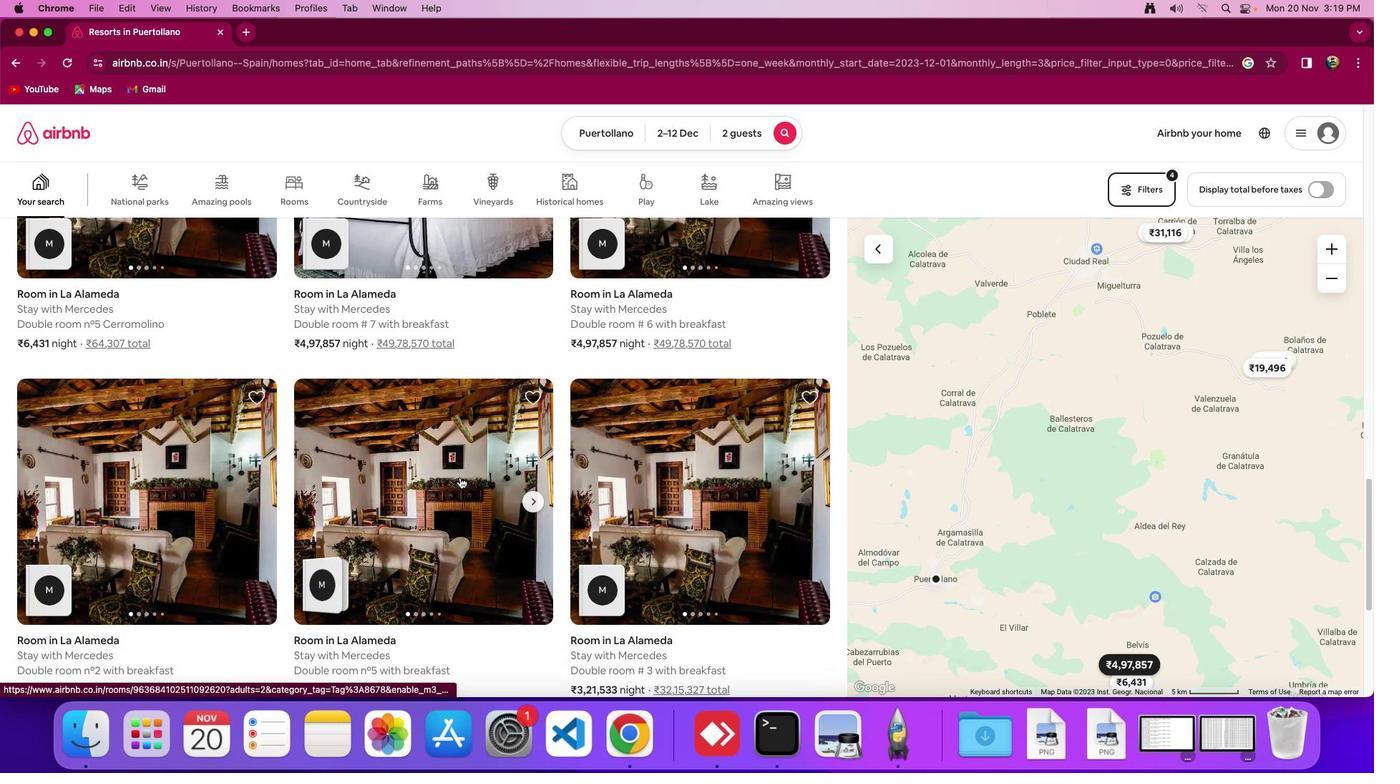 
Action: Mouse scrolled (459, 476) with delta (0, -1)
Screenshot: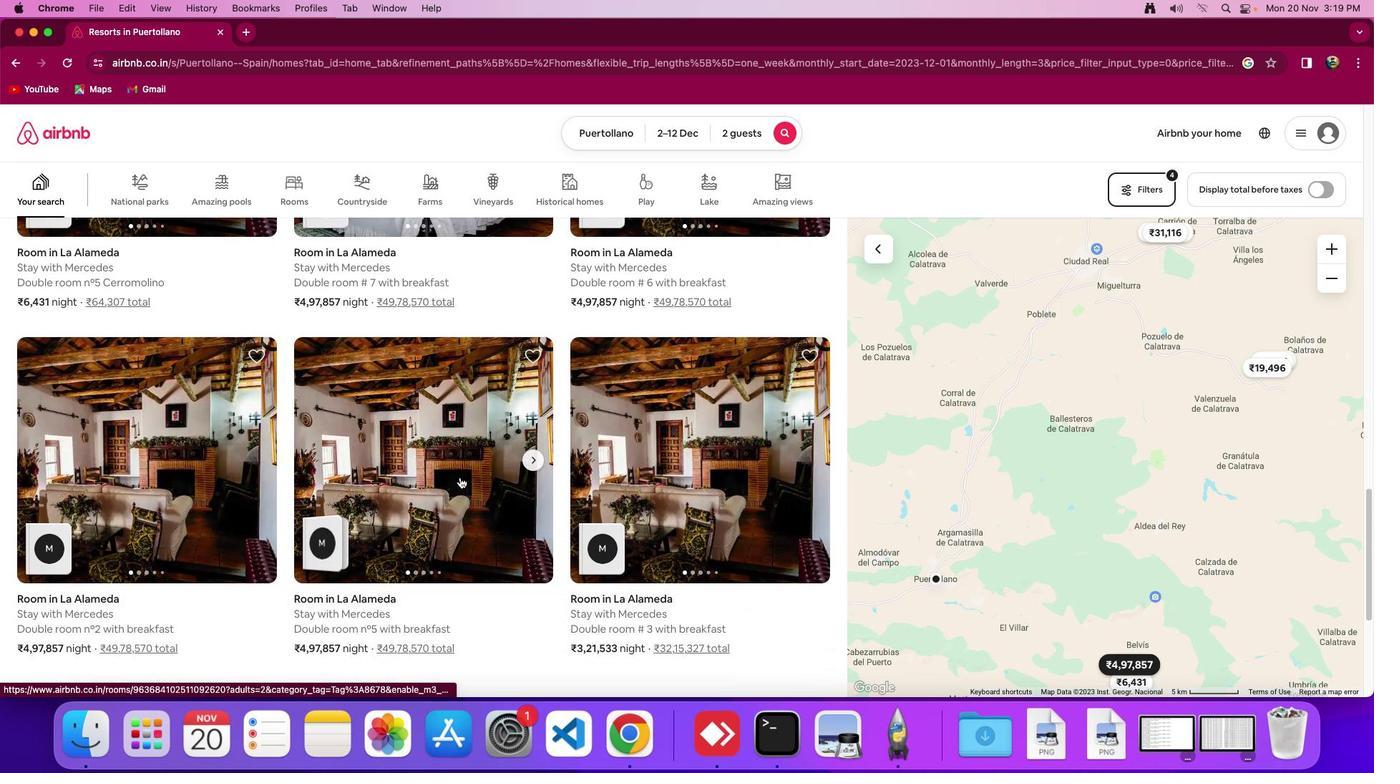 
Action: Mouse scrolled (459, 476) with delta (0, 0)
Screenshot: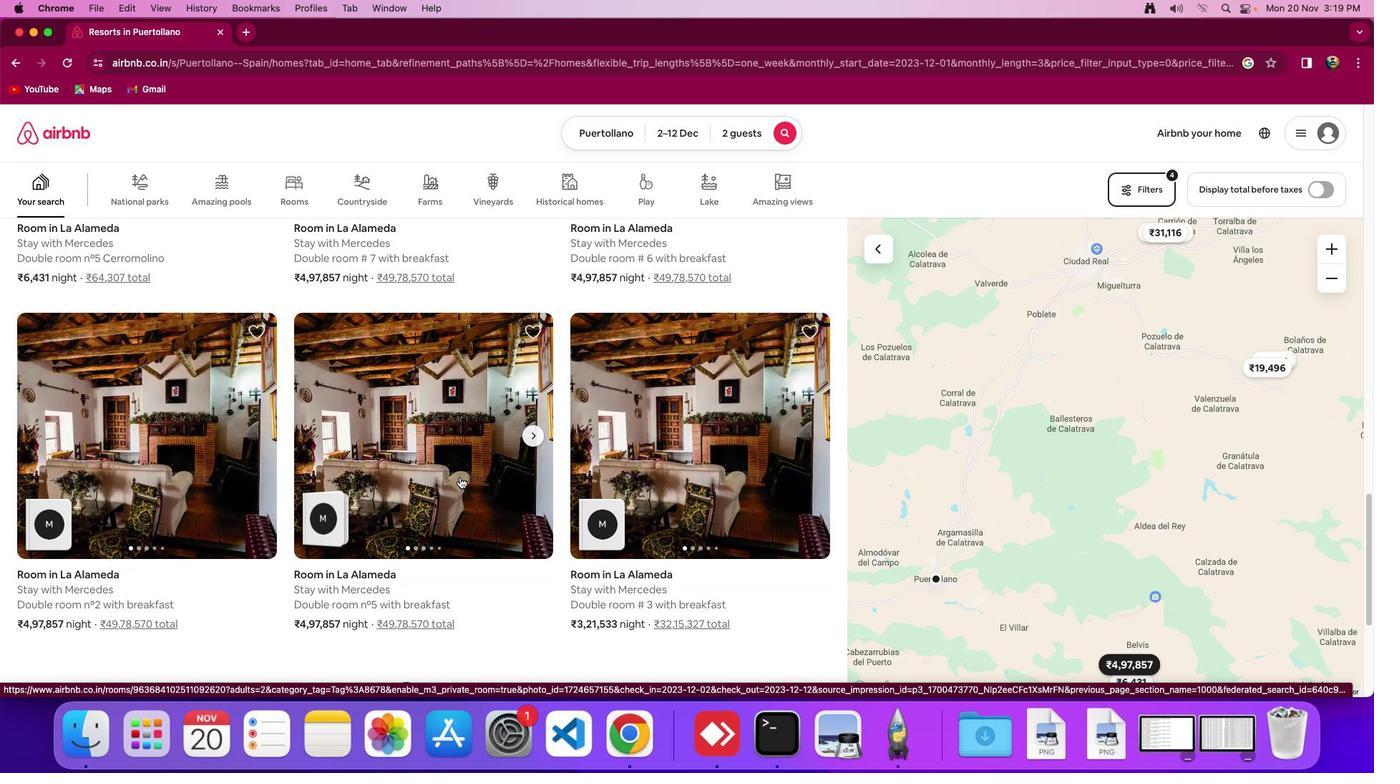 
Action: Mouse moved to (459, 476)
Screenshot: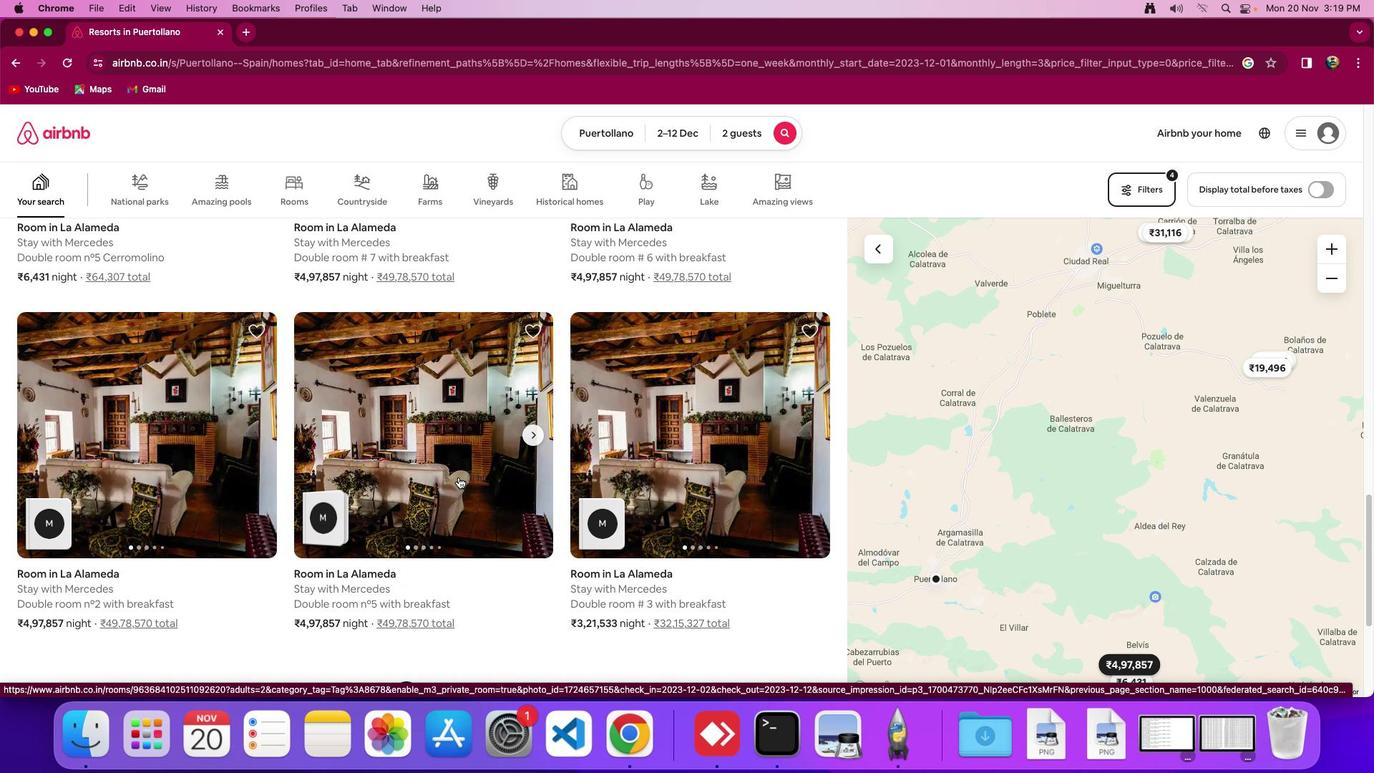 
Action: Mouse scrolled (459, 476) with delta (0, 0)
Screenshot: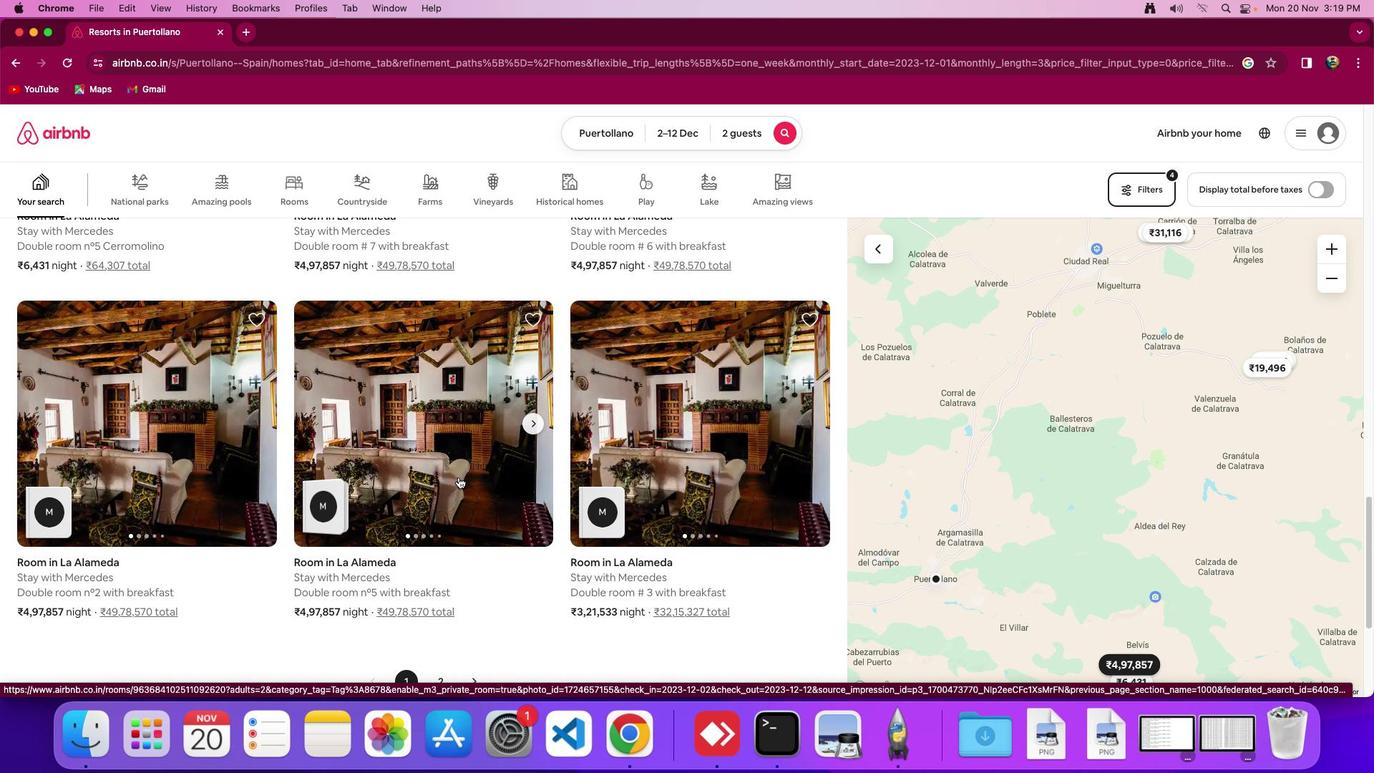 
Action: Mouse scrolled (459, 476) with delta (0, 0)
Screenshot: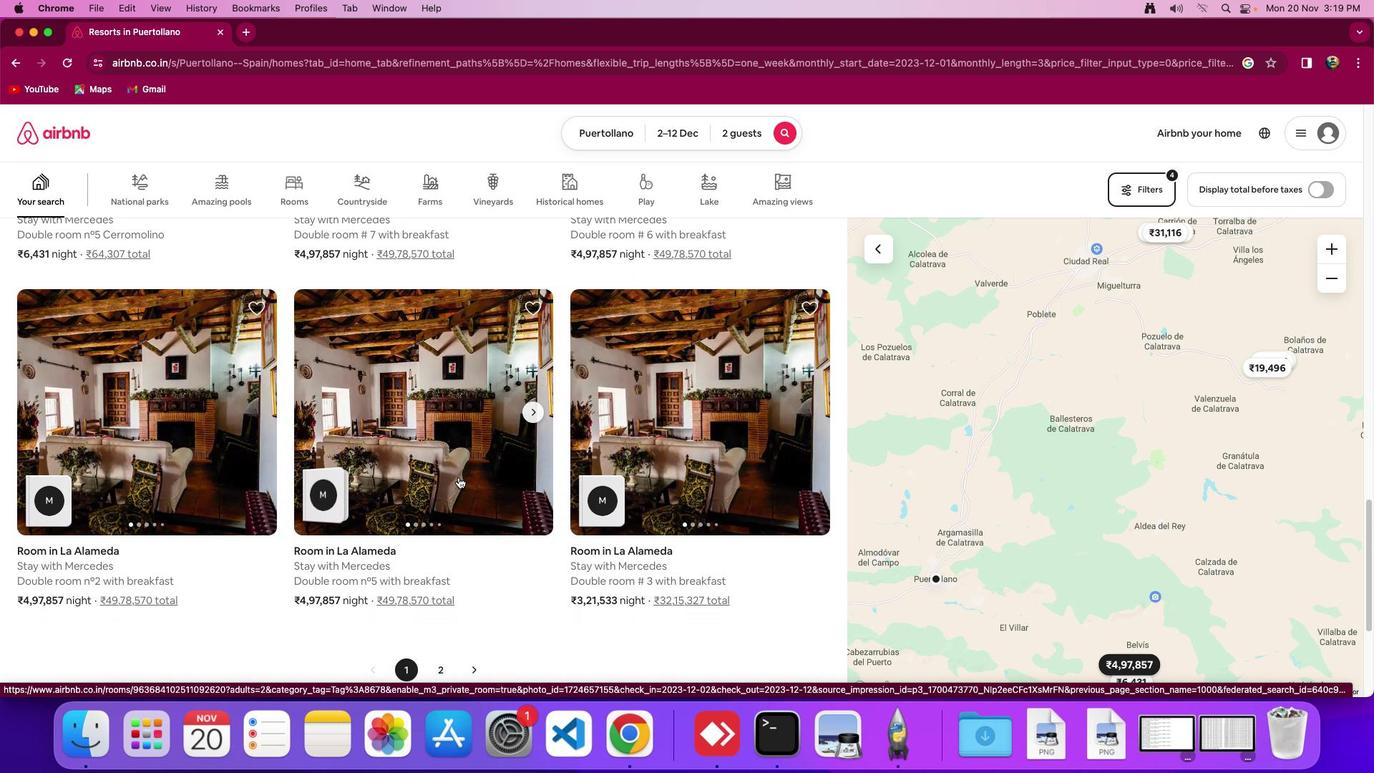 
Action: Mouse scrolled (459, 476) with delta (0, 0)
Screenshot: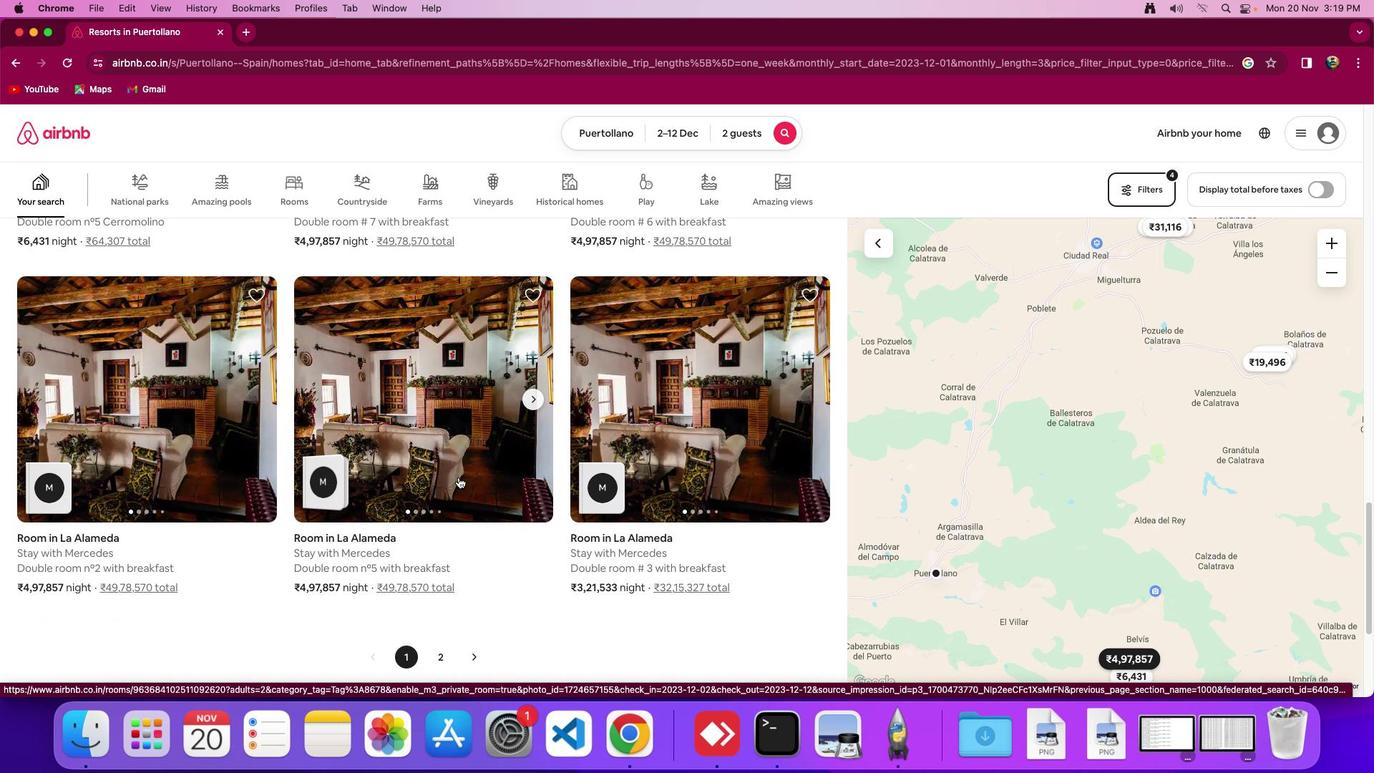 
Action: Mouse scrolled (459, 476) with delta (0, 0)
Screenshot: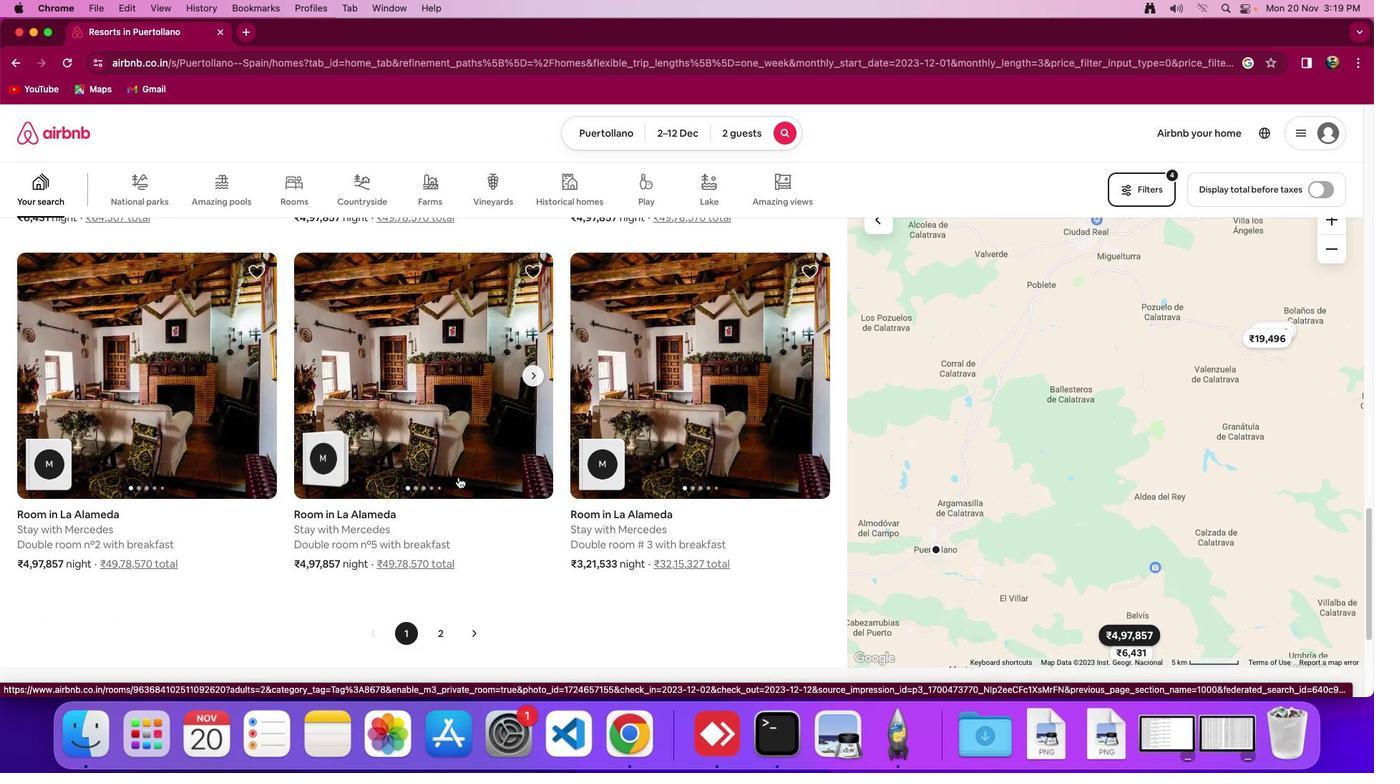 
Action: Mouse scrolled (459, 476) with delta (0, -1)
Screenshot: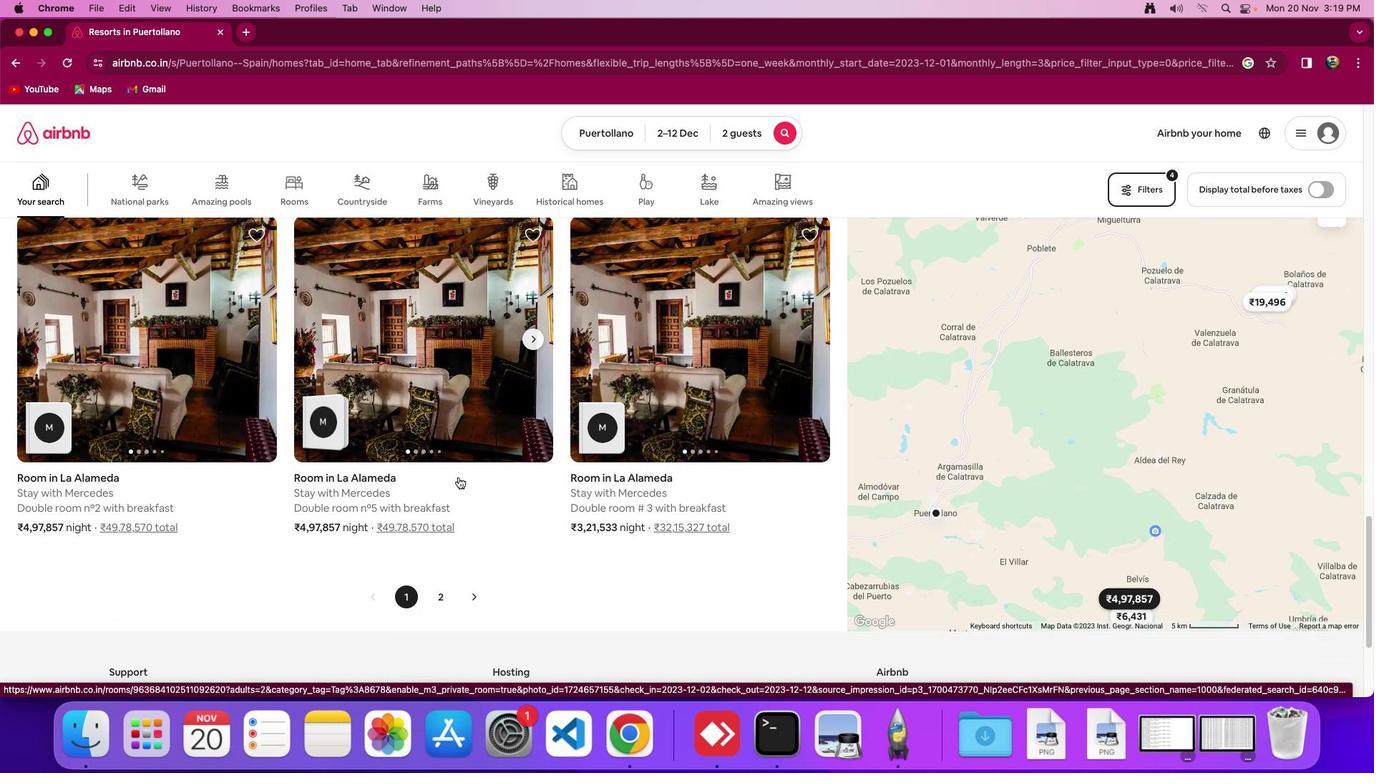 
Action: Mouse moved to (449, 567)
Screenshot: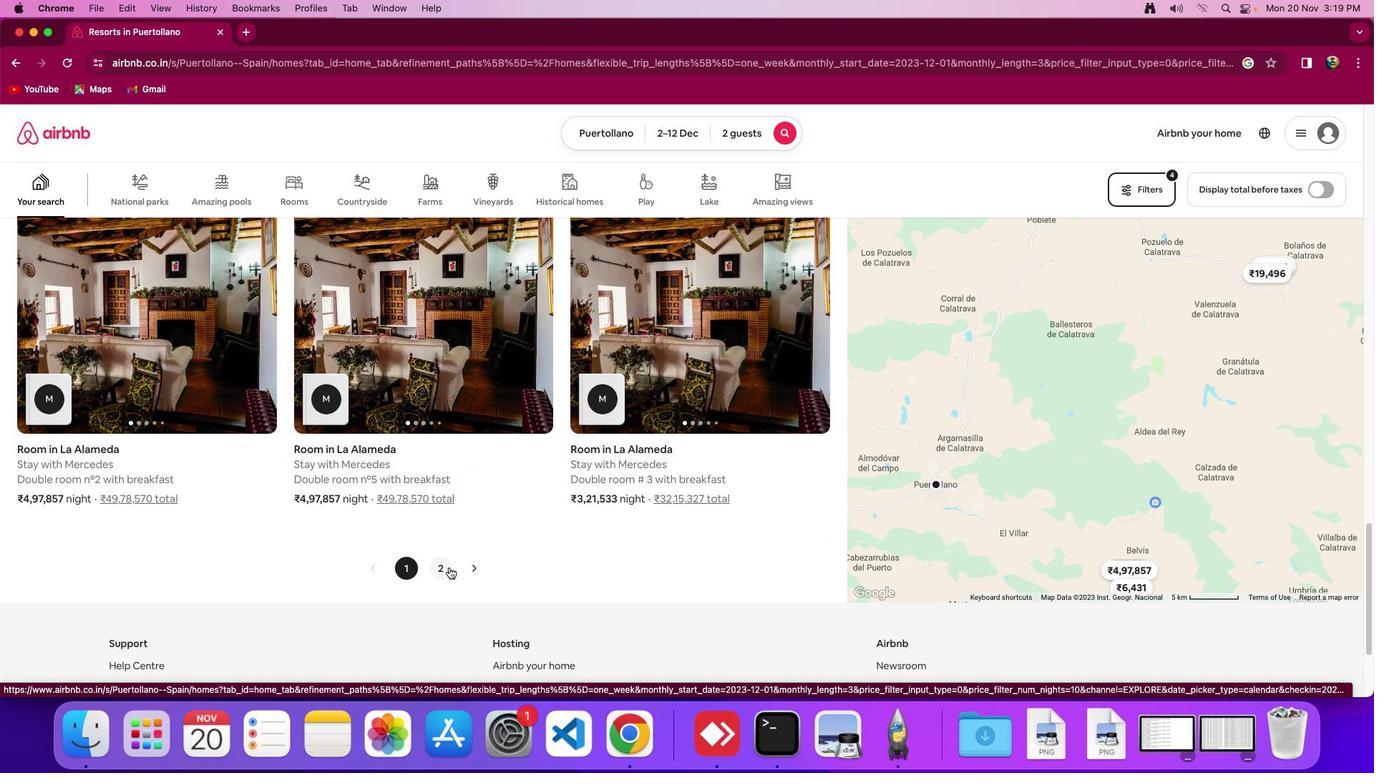 
Action: Mouse pressed left at (449, 567)
Screenshot: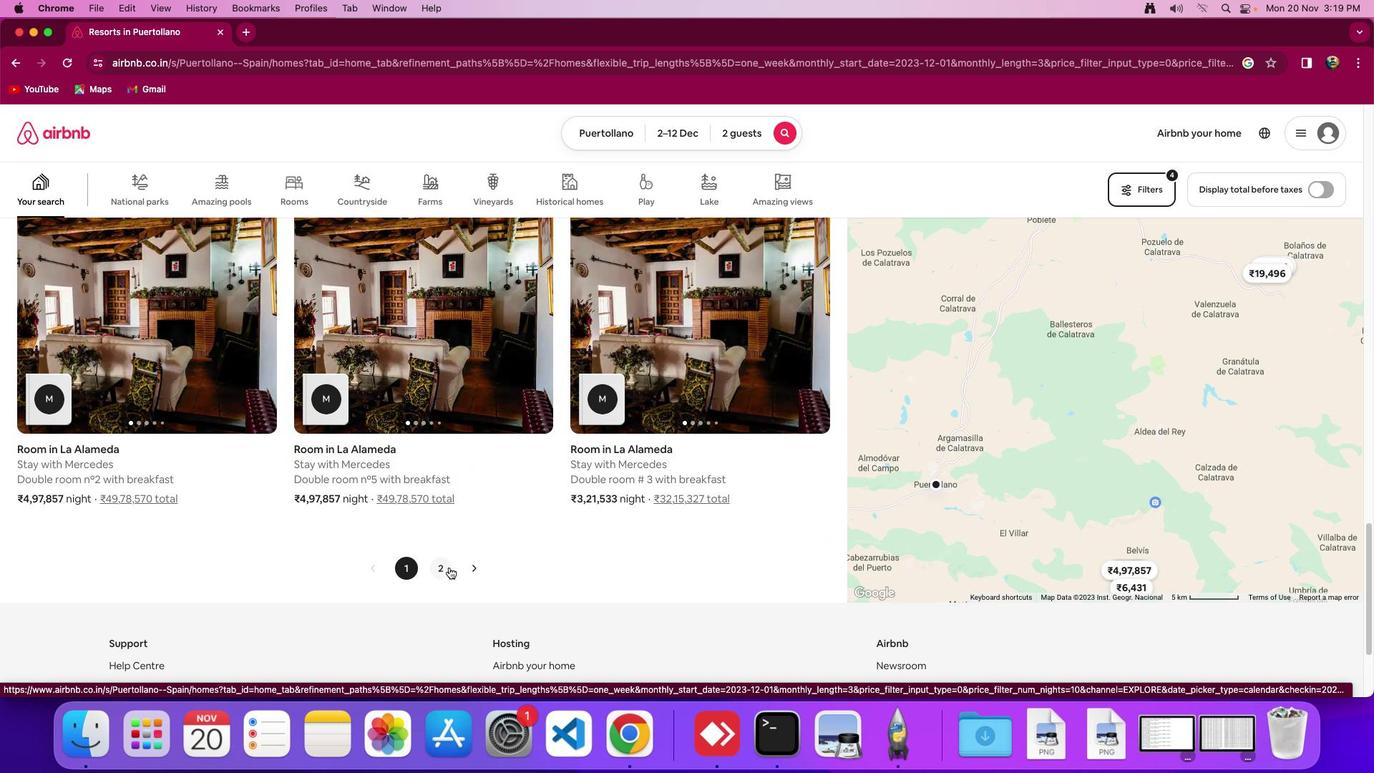 
Action: Mouse moved to (449, 566)
Screenshot: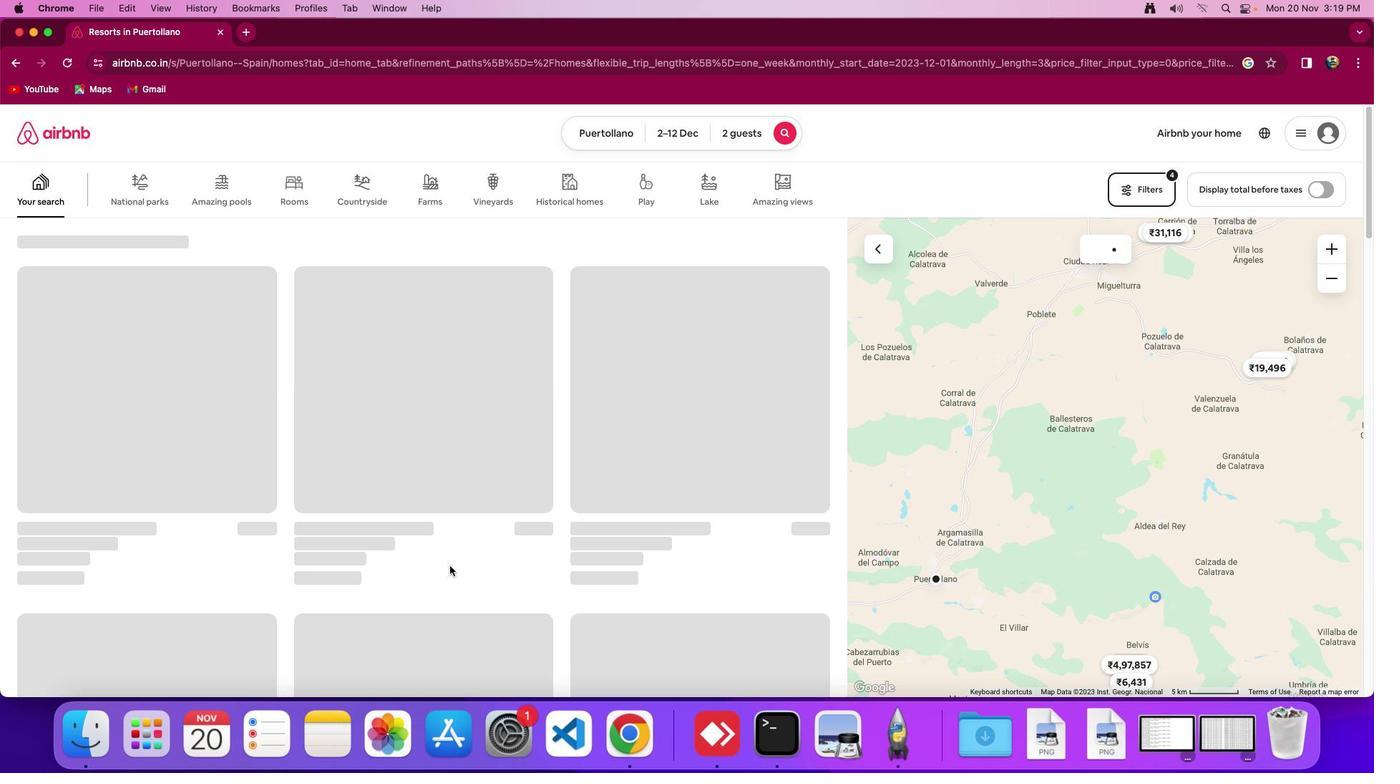
Action: Mouse scrolled (449, 566) with delta (0, 0)
Screenshot: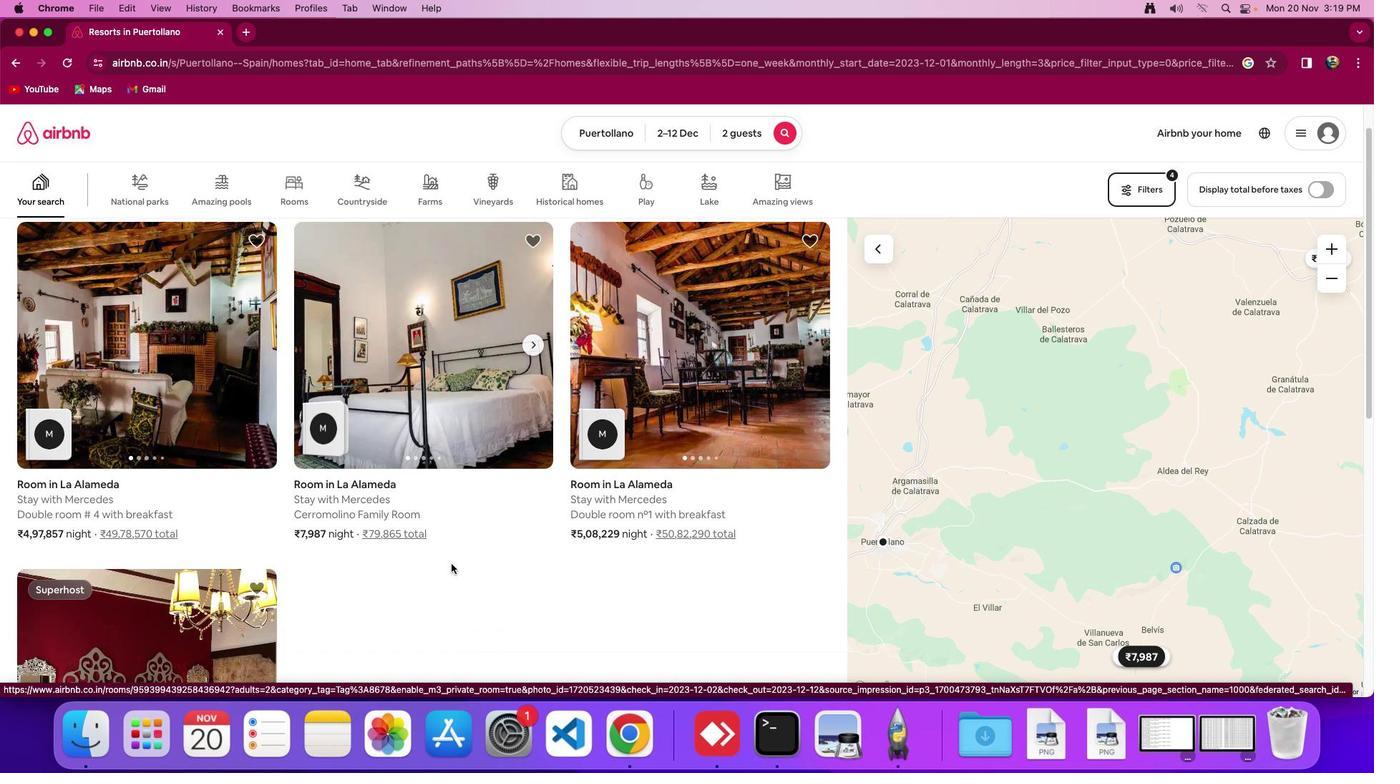 
Action: Mouse scrolled (449, 566) with delta (0, 0)
Screenshot: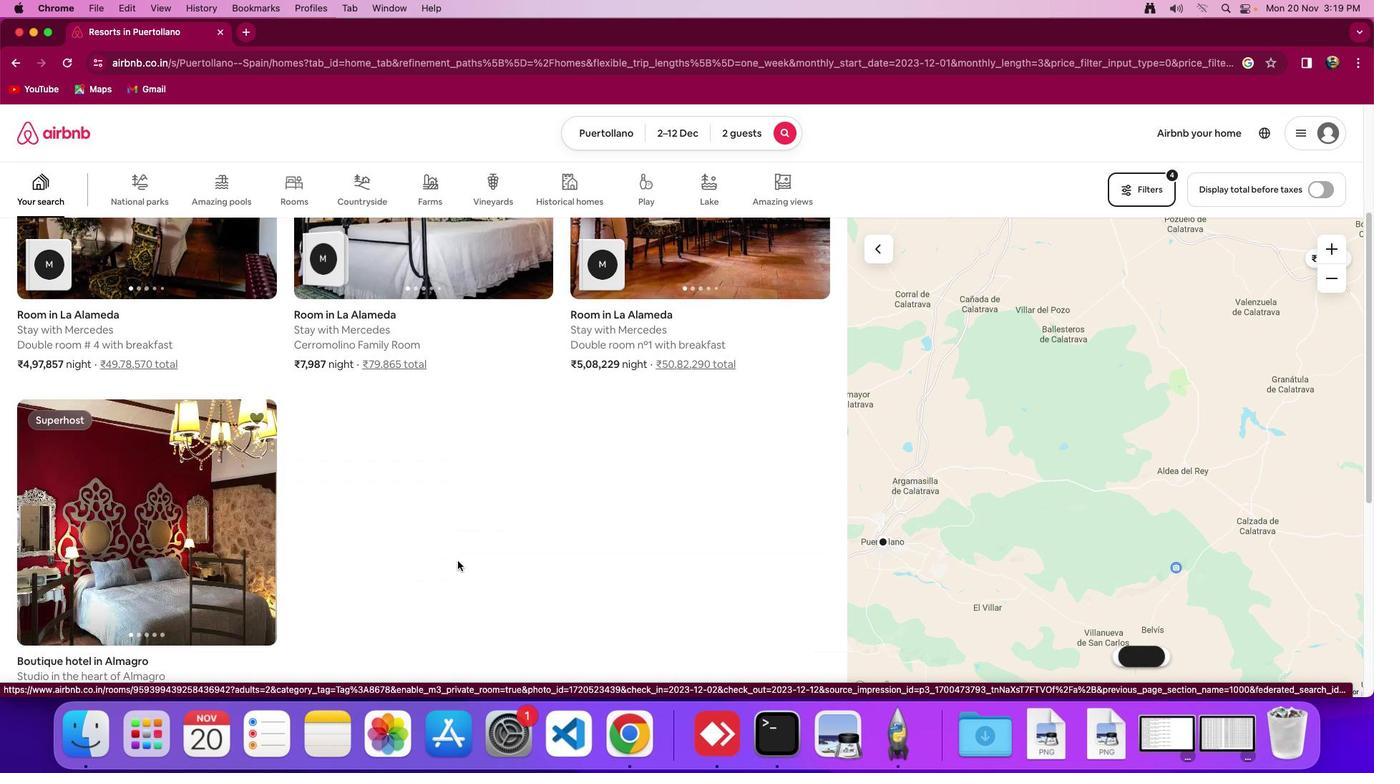 
Action: Mouse scrolled (449, 566) with delta (0, -2)
Screenshot: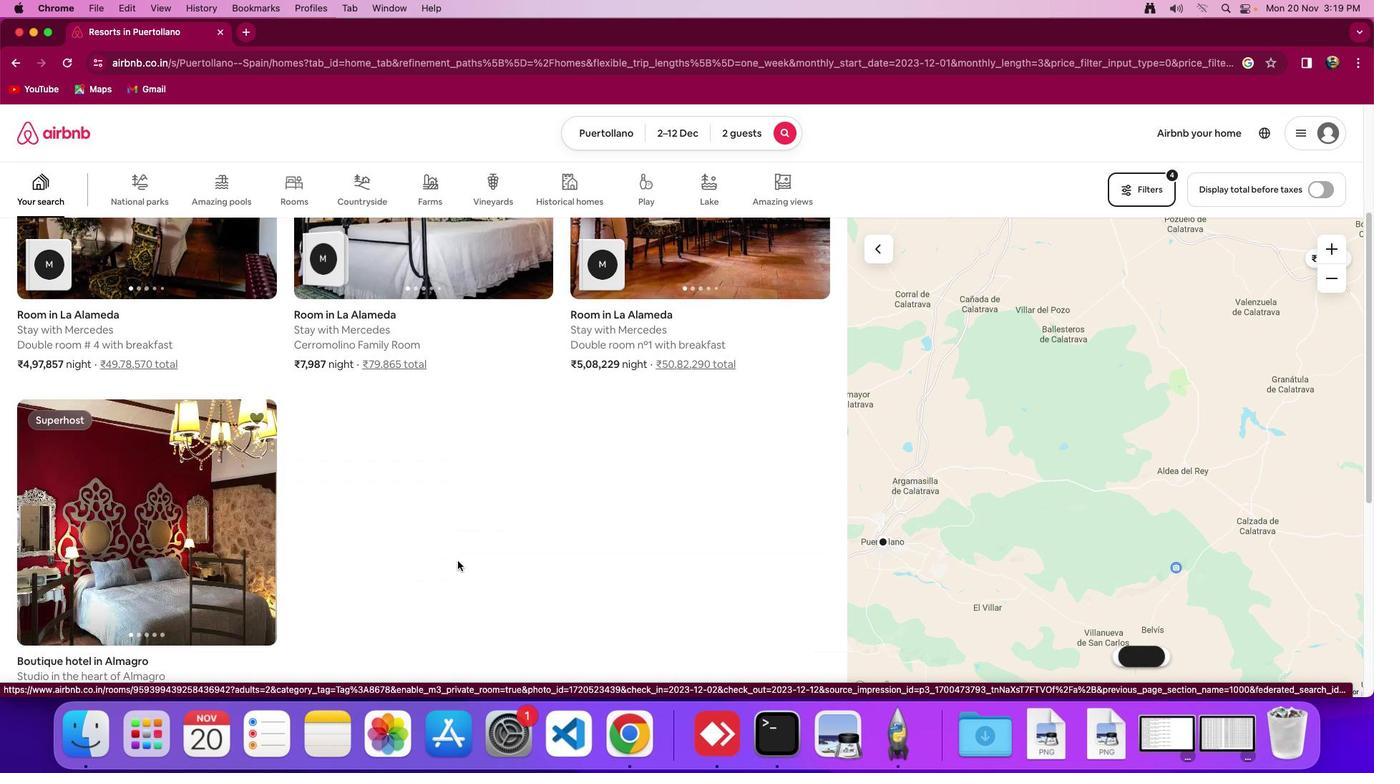 
Action: Mouse scrolled (449, 566) with delta (0, -4)
Screenshot: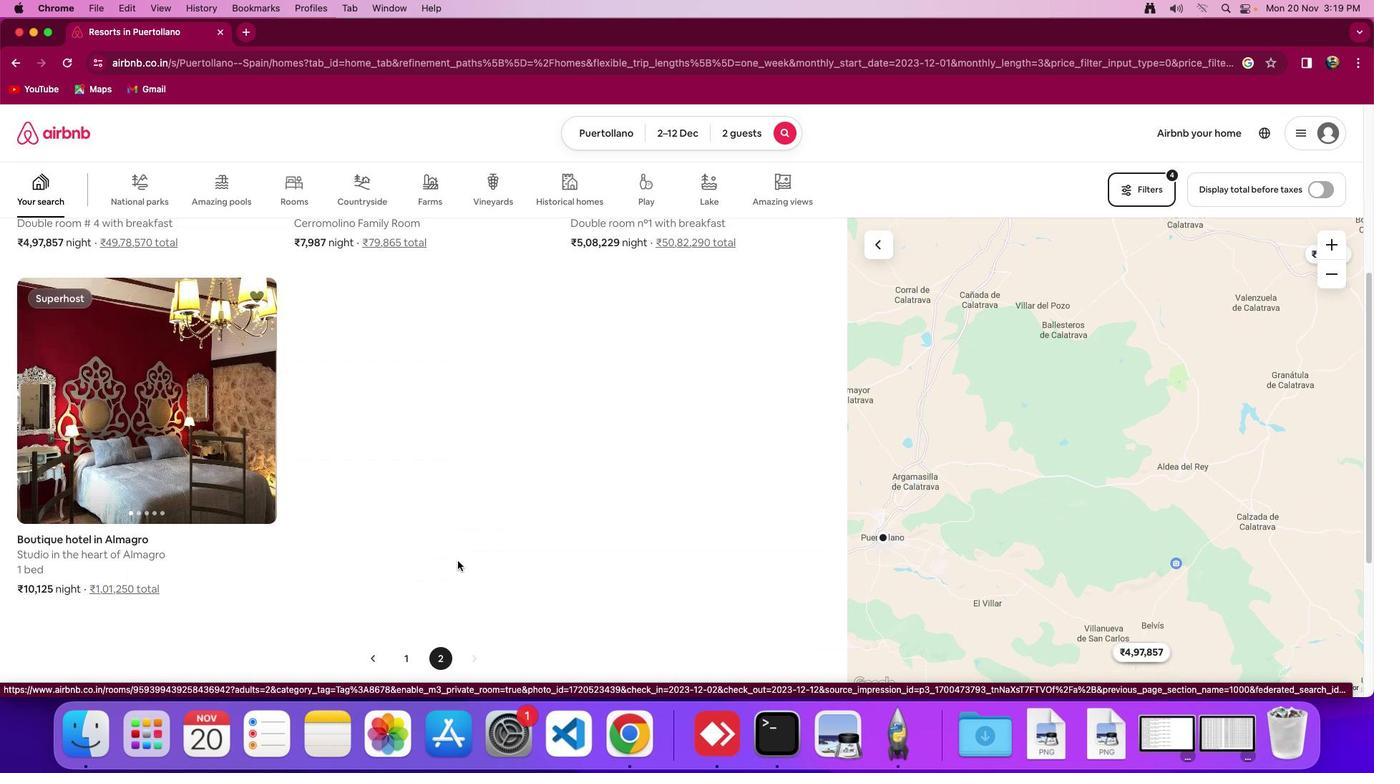 
Action: Mouse moved to (404, 659)
Screenshot: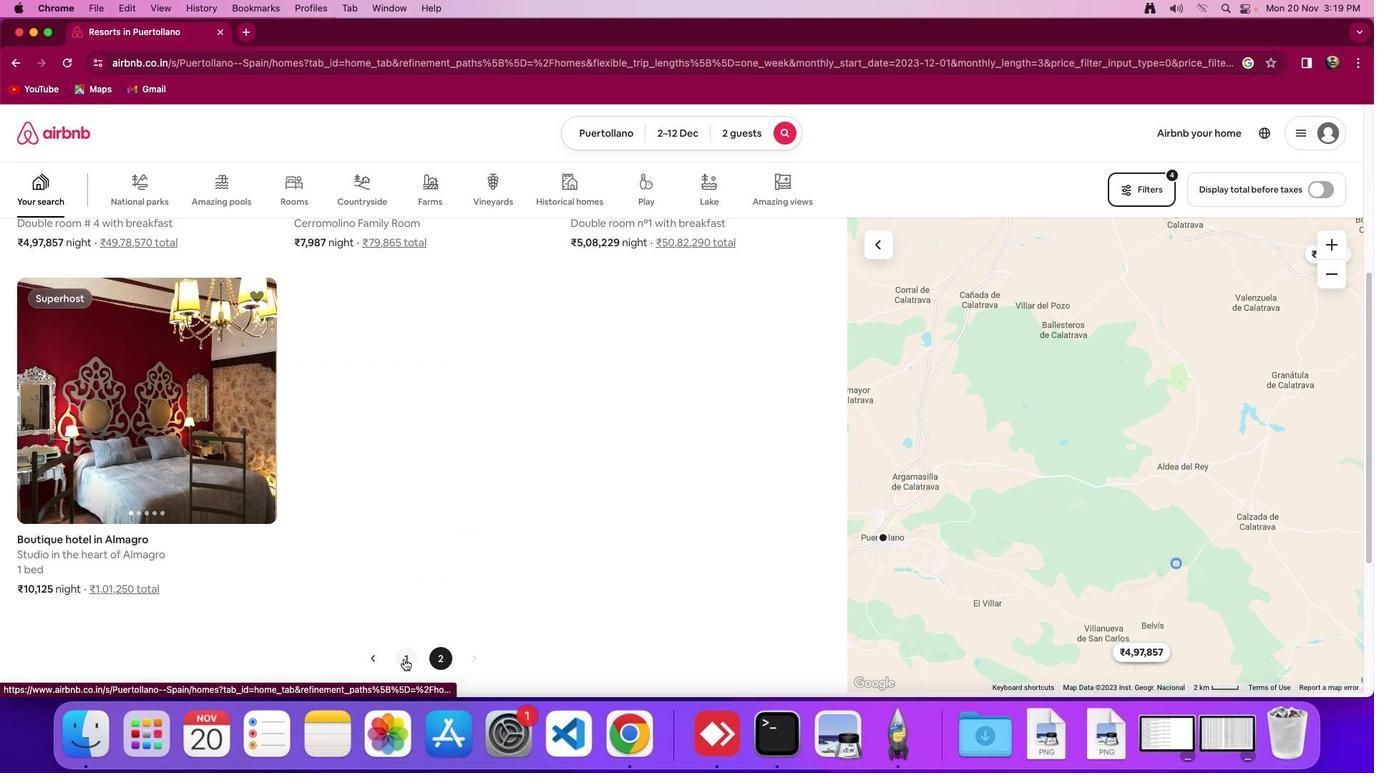 
Action: Mouse pressed left at (404, 659)
Screenshot: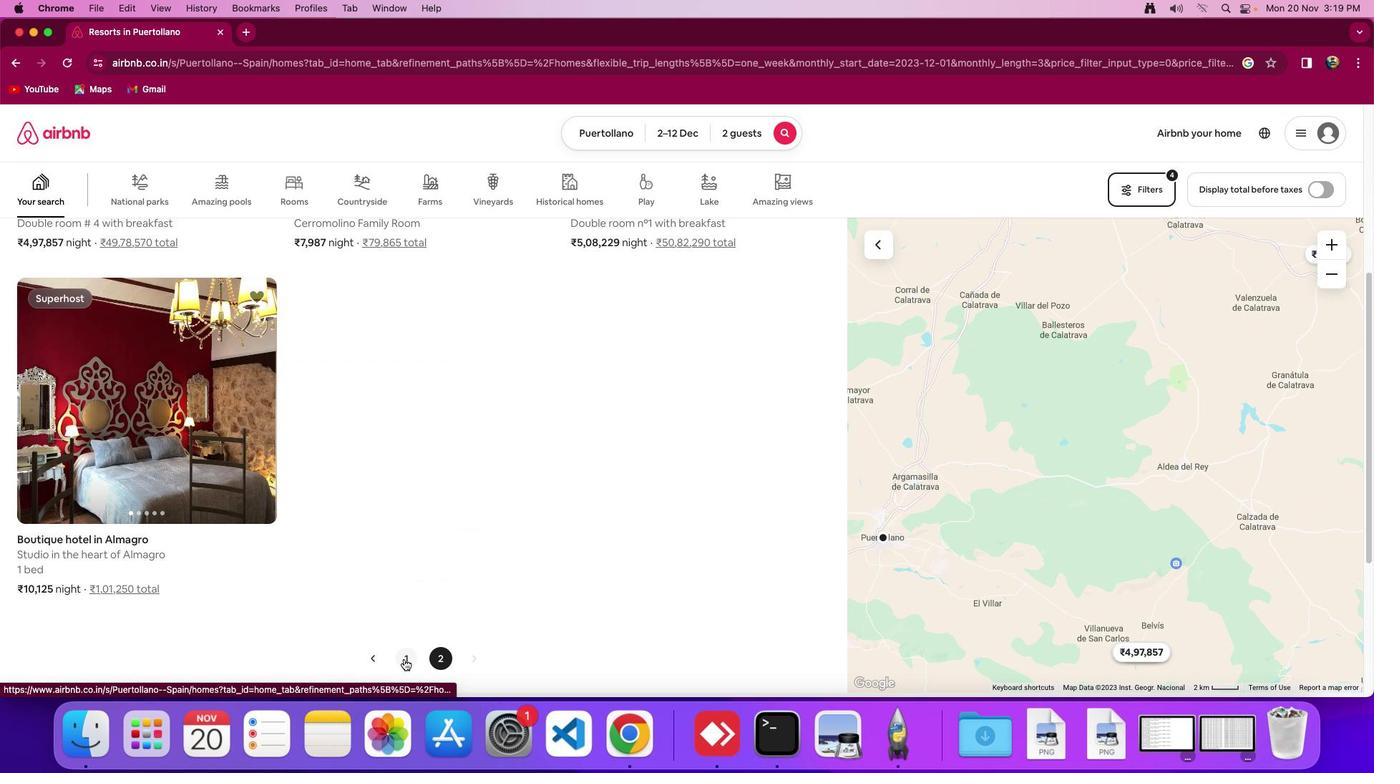 
Action: Mouse moved to (451, 435)
Screenshot: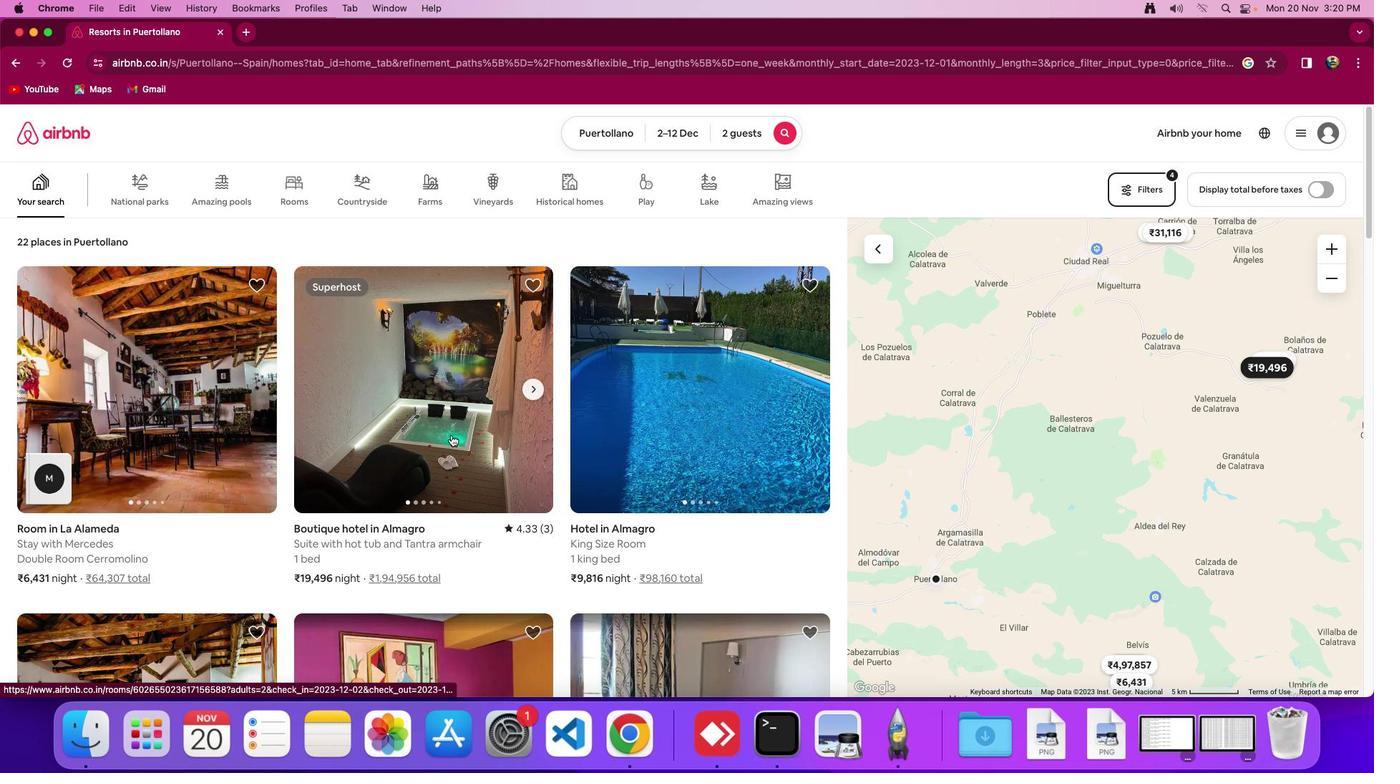 
Action: Mouse scrolled (451, 435) with delta (0, 0)
Screenshot: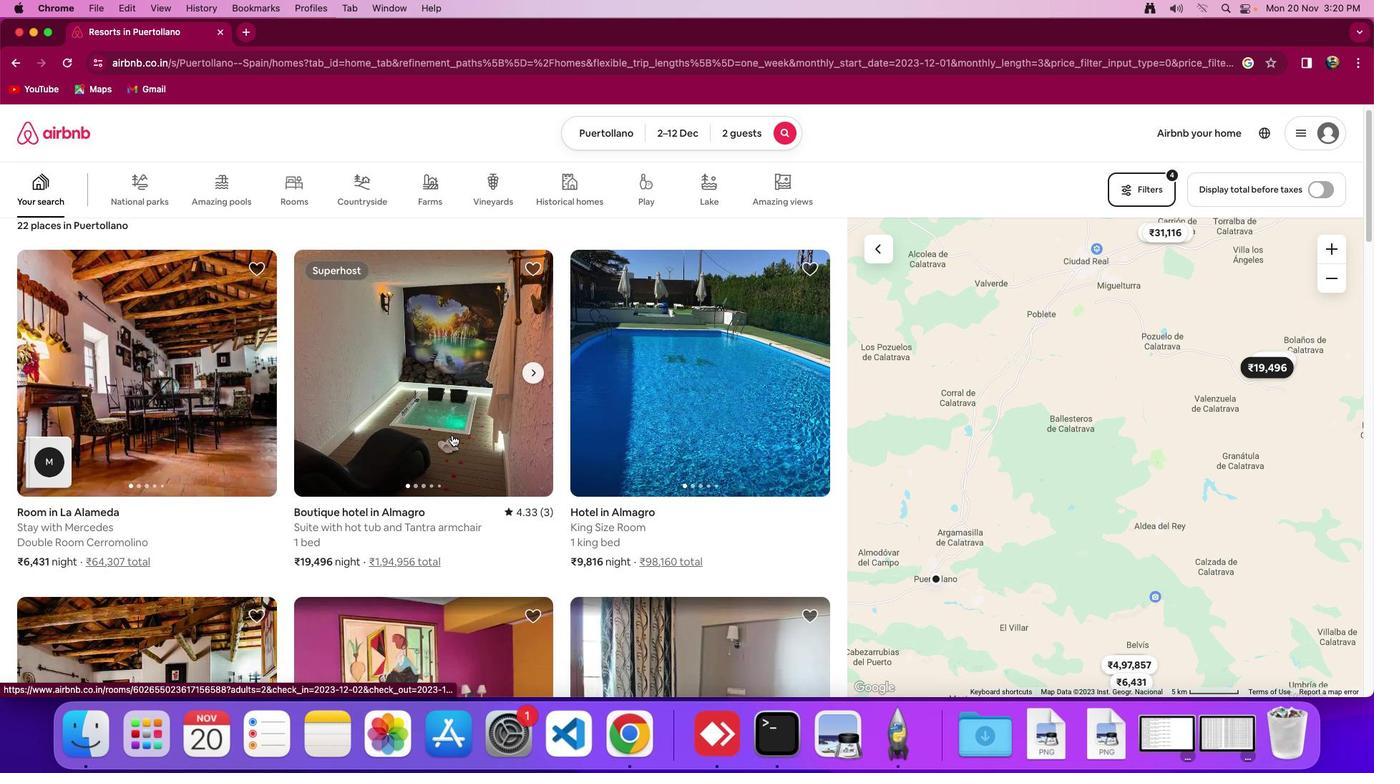 
Action: Mouse scrolled (451, 435) with delta (0, 0)
Screenshot: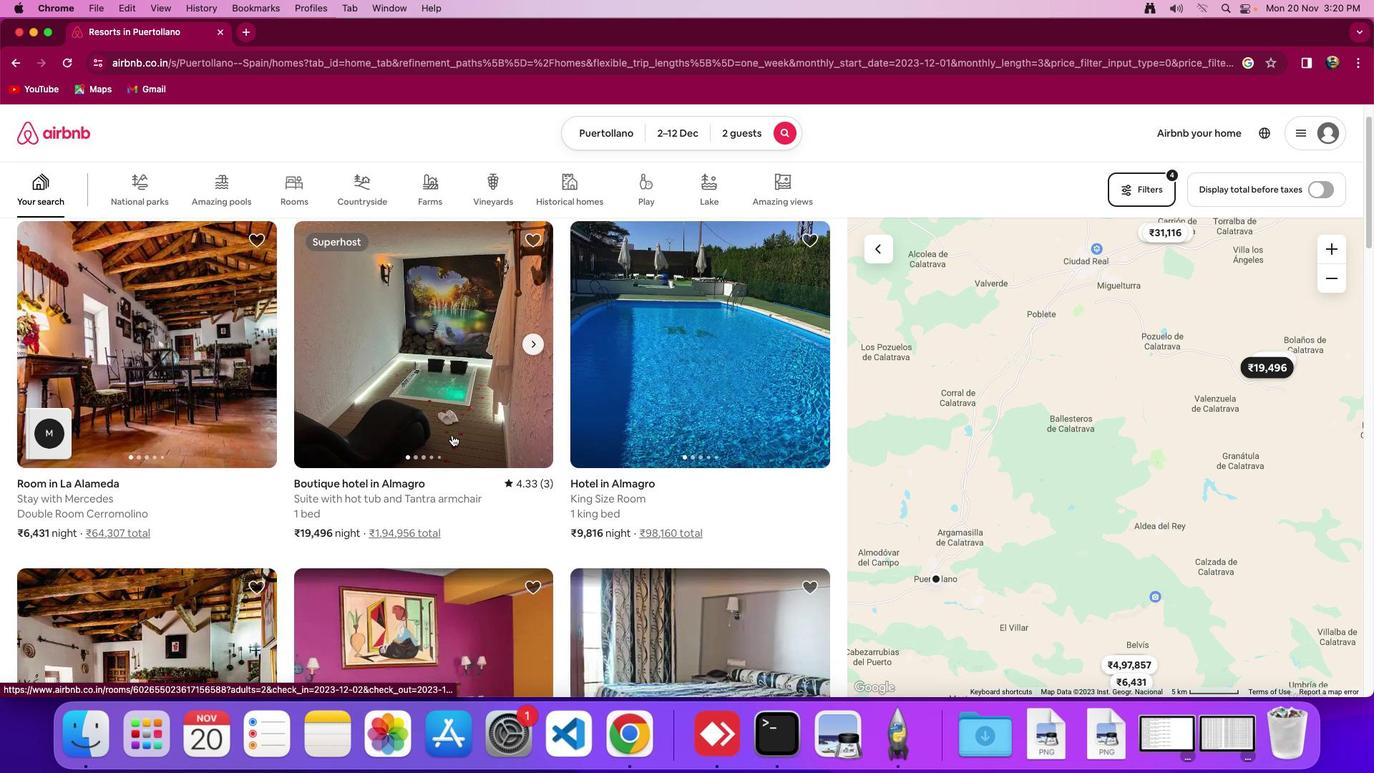 
Action: Mouse moved to (451, 435)
Screenshot: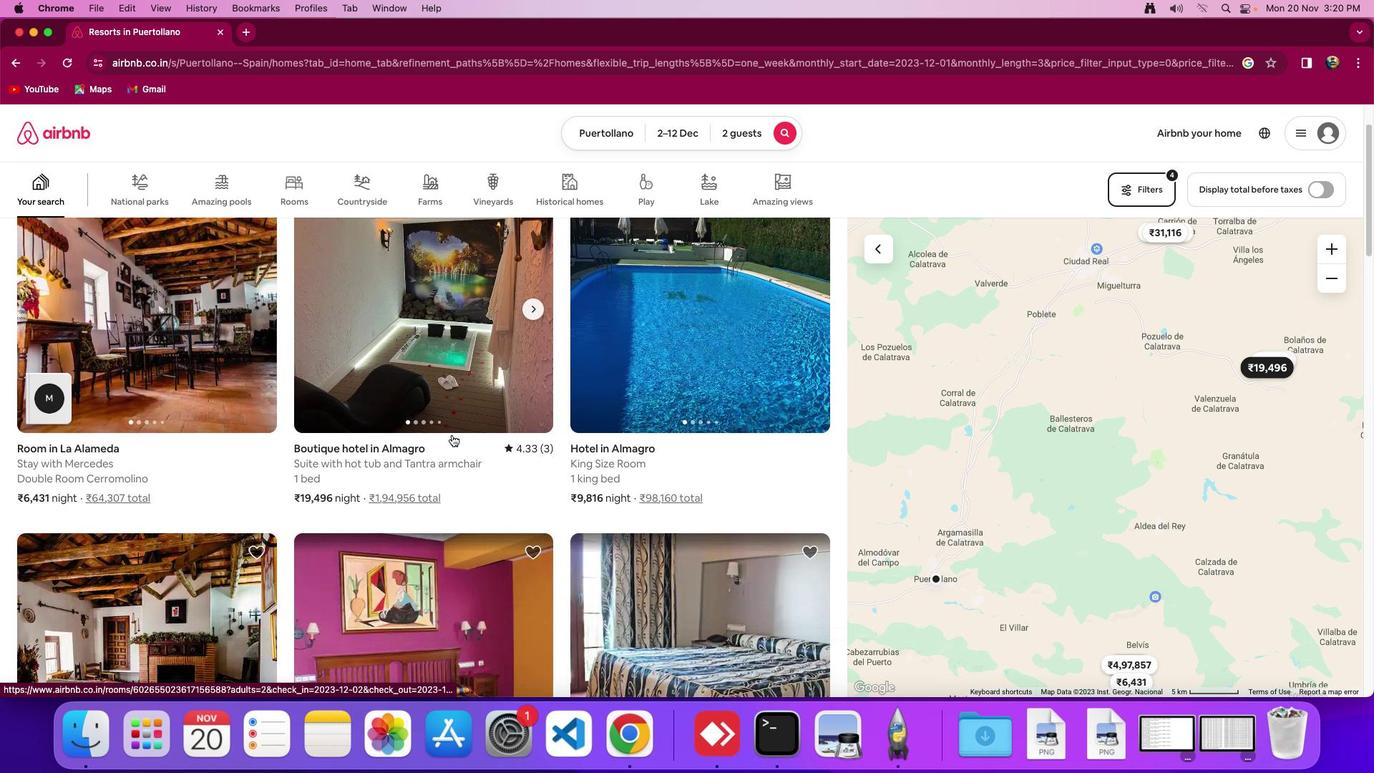 
Action: Mouse scrolled (451, 435) with delta (0, -1)
Screenshot: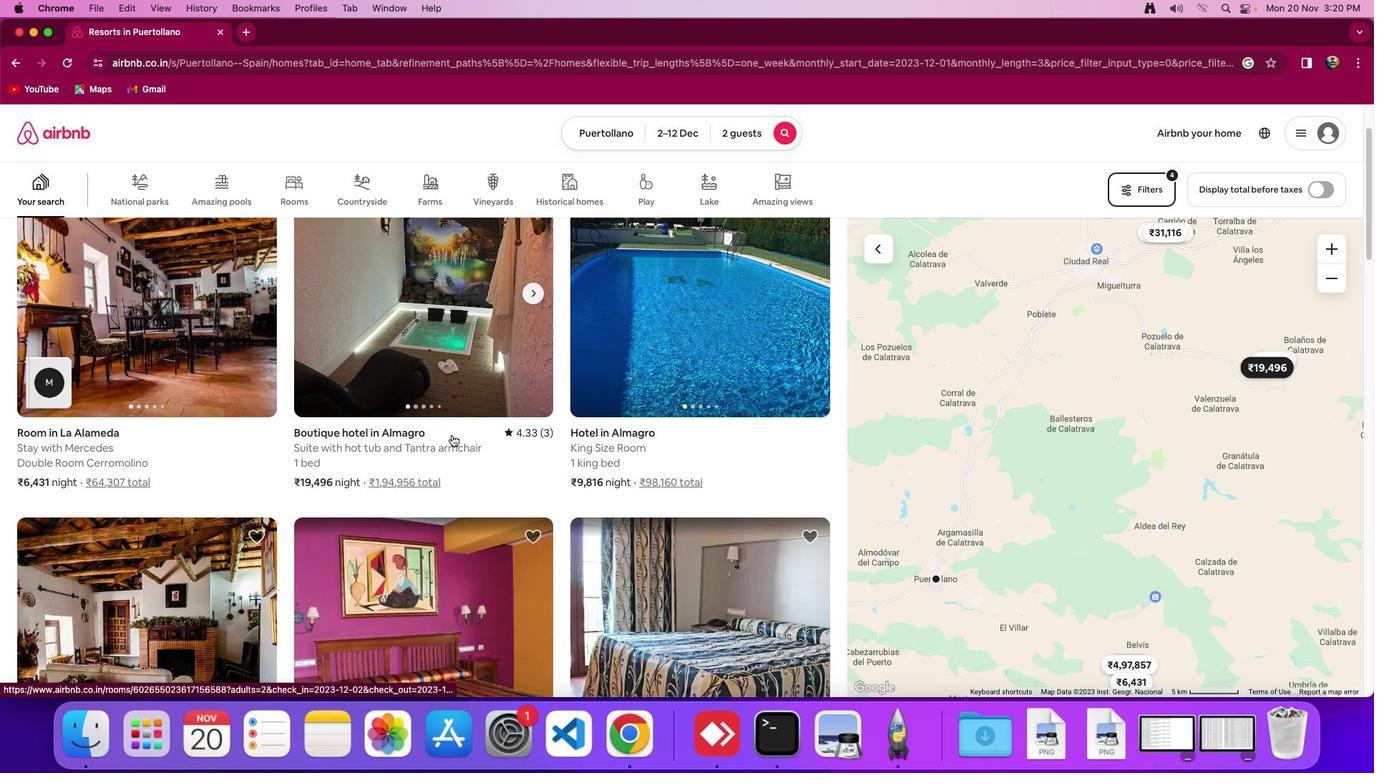 
Action: Mouse moved to (452, 434)
Screenshot: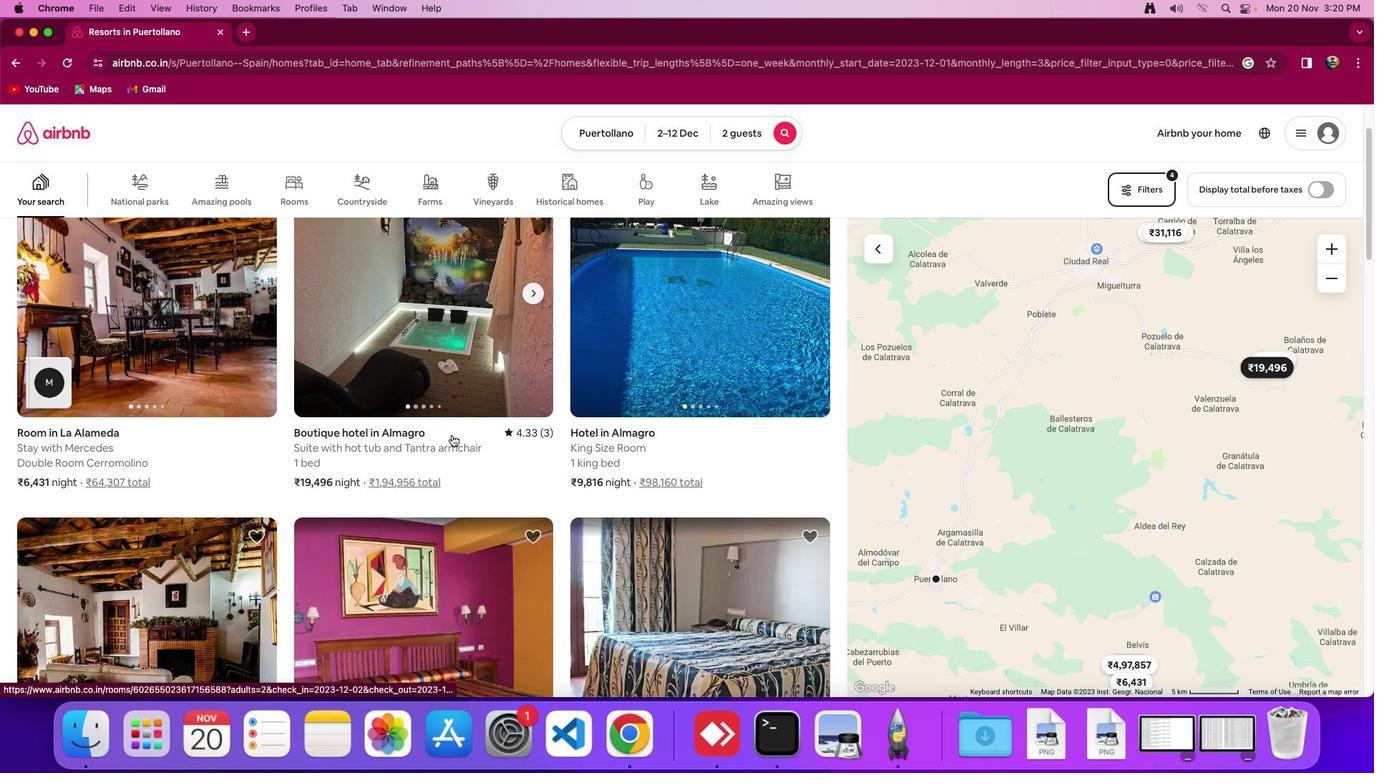 
Action: Mouse scrolled (452, 434) with delta (0, 0)
Screenshot: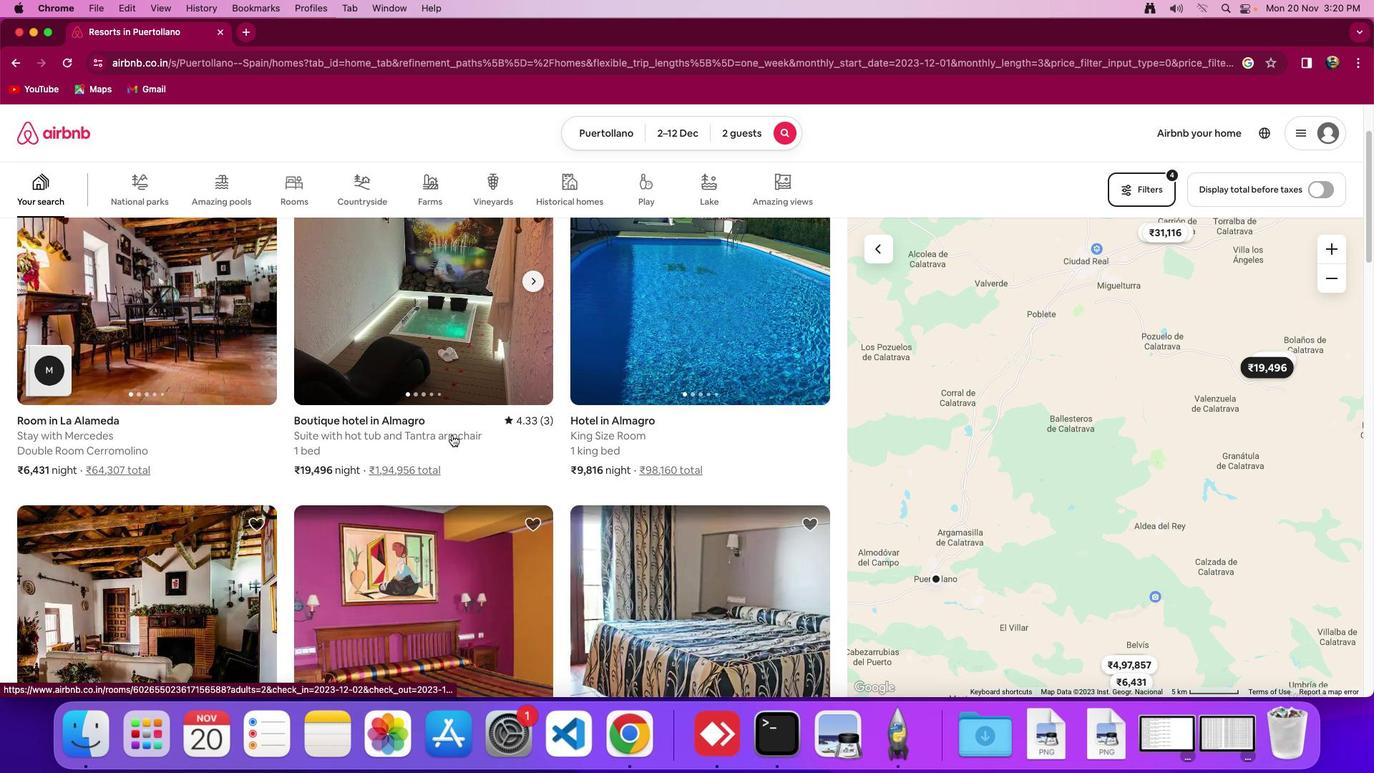 
Action: Mouse scrolled (452, 434) with delta (0, 0)
Screenshot: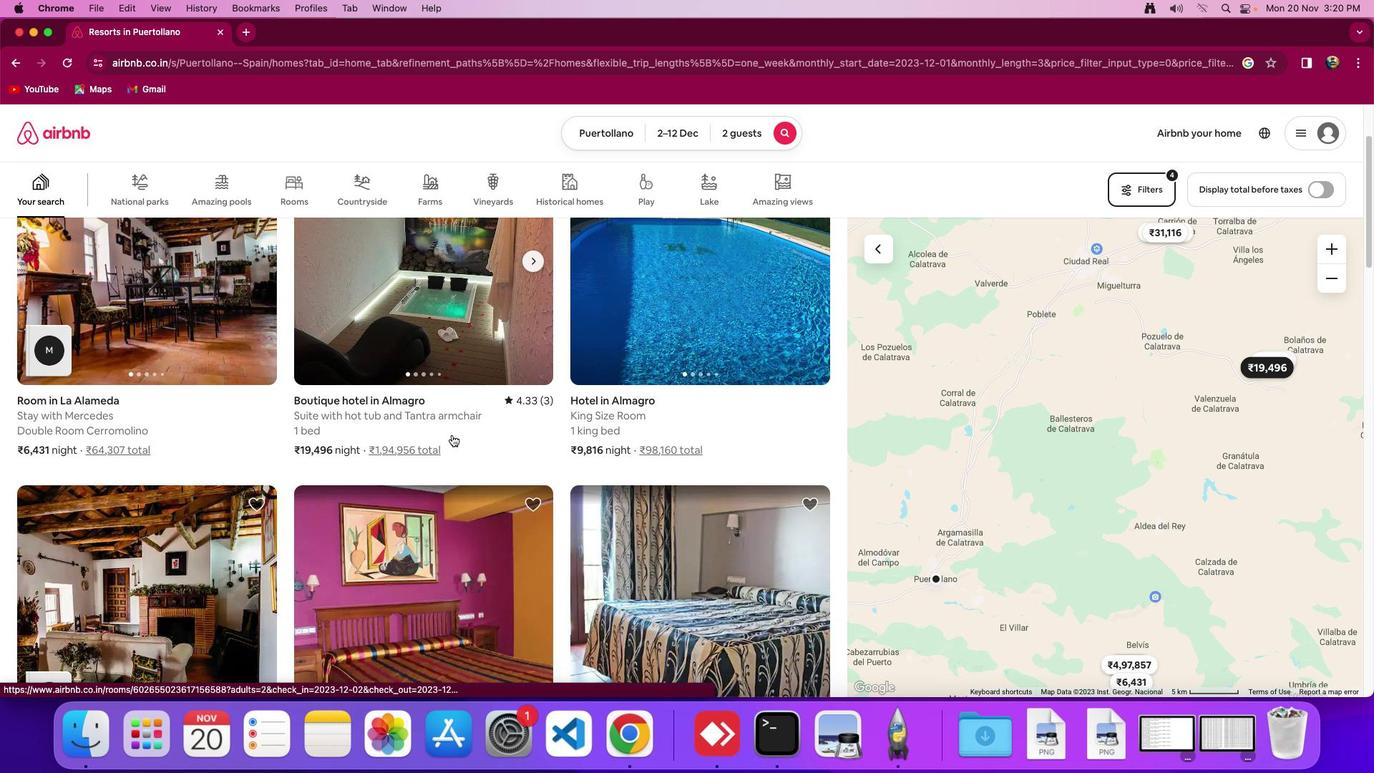 
Action: Mouse scrolled (452, 434) with delta (0, -1)
Screenshot: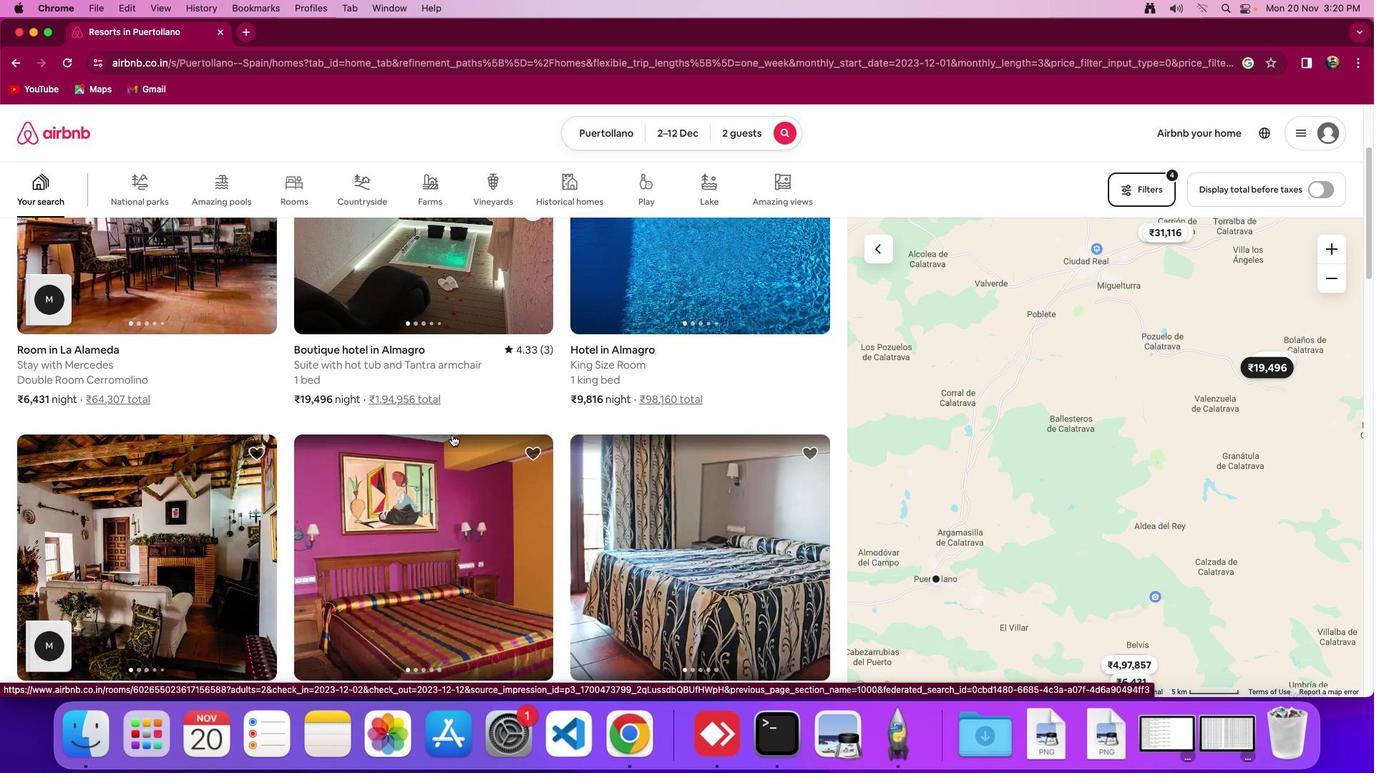 
Action: Mouse moved to (452, 434)
Screenshot: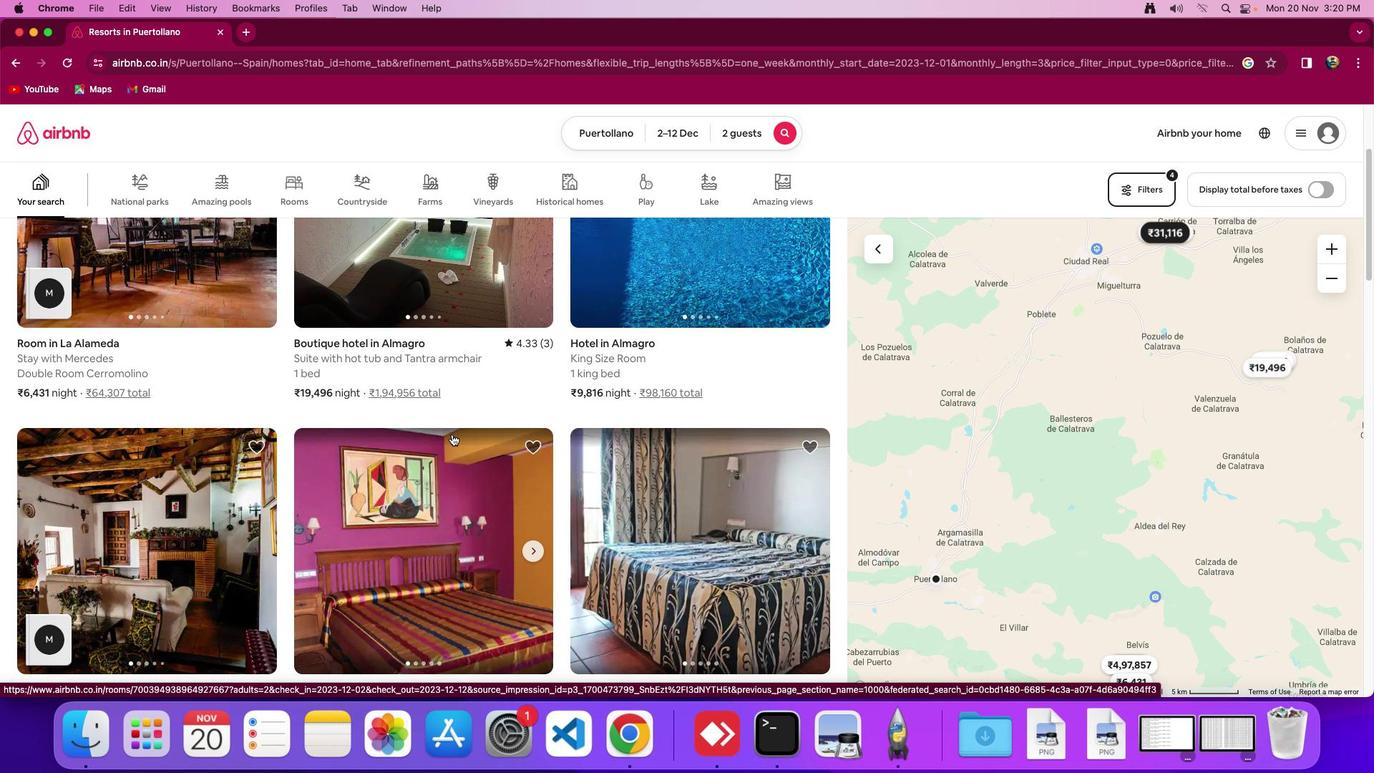 
Action: Mouse scrolled (452, 434) with delta (0, 0)
Screenshot: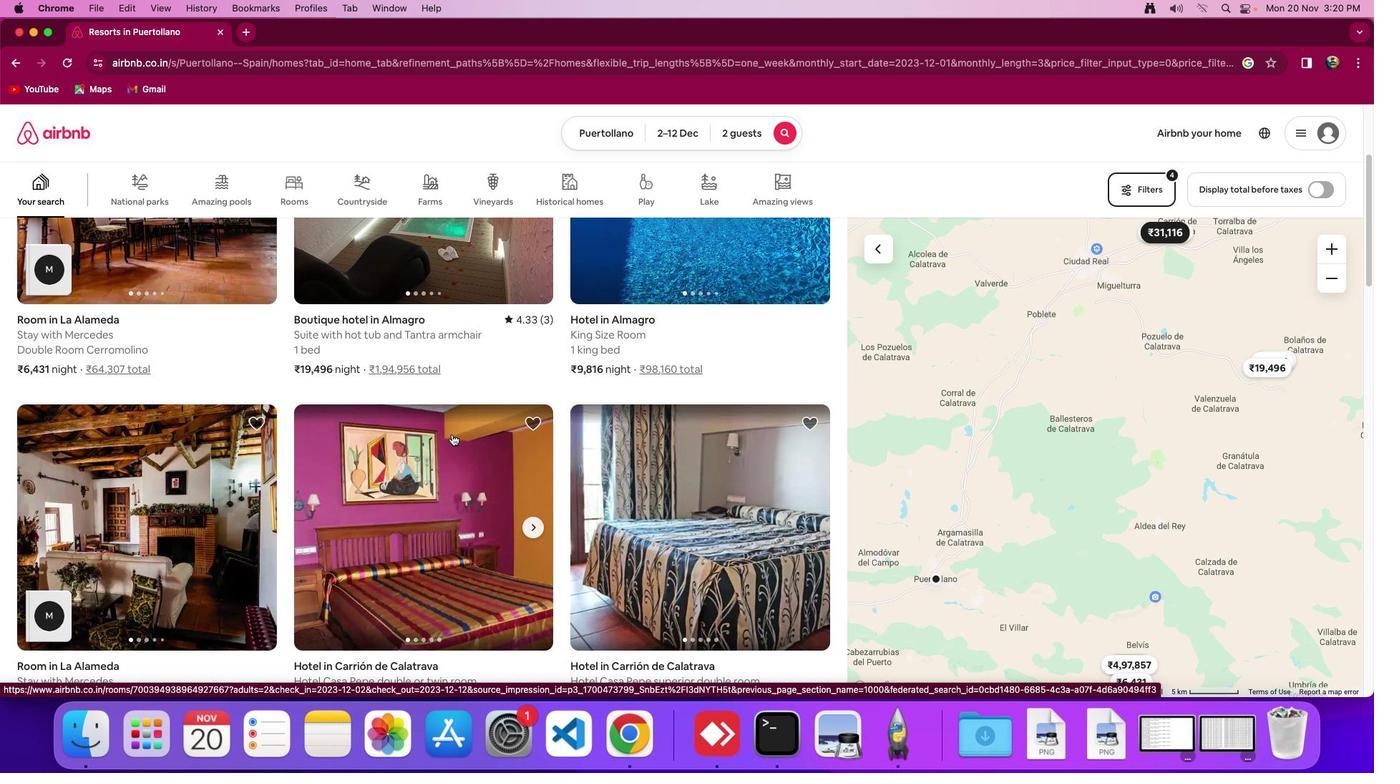 
Action: Mouse scrolled (452, 434) with delta (0, 0)
Screenshot: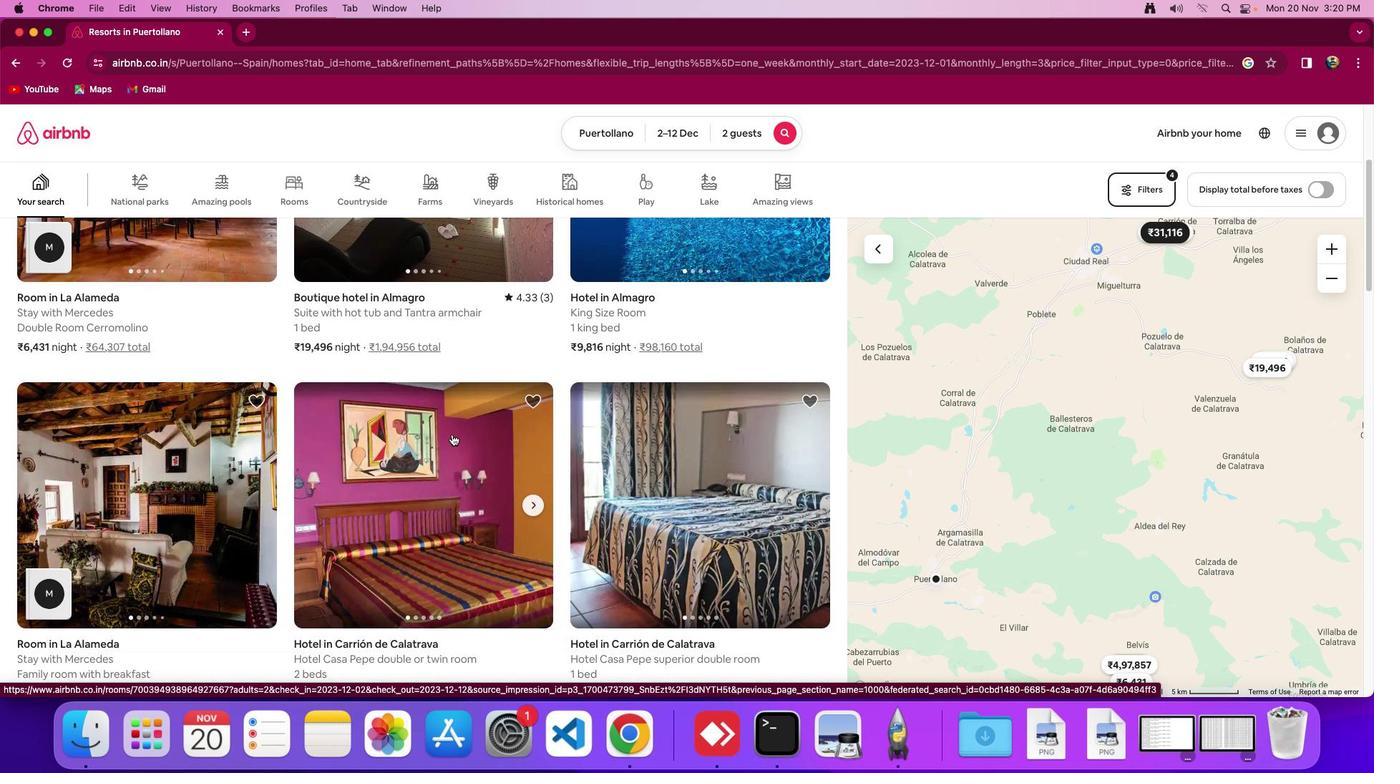 
Action: Mouse scrolled (452, 434) with delta (0, -1)
Screenshot: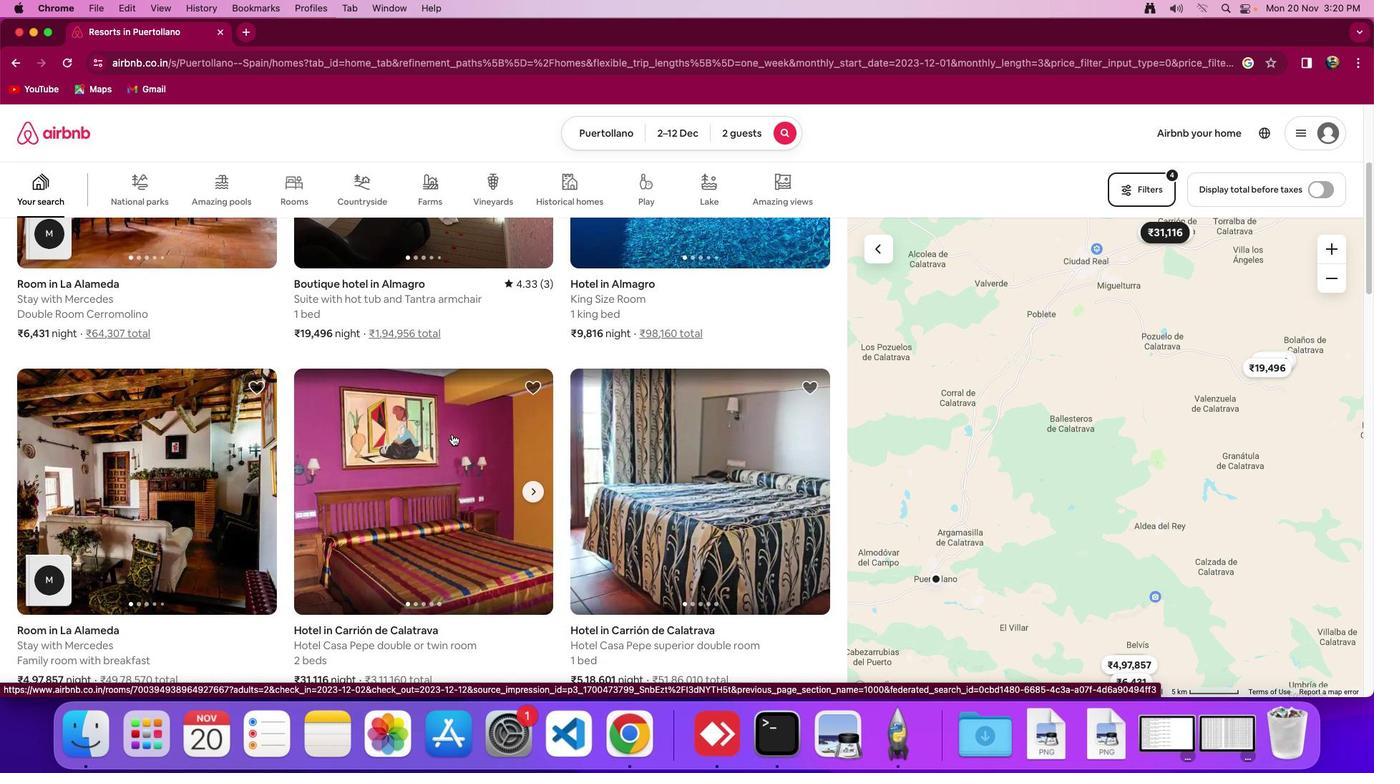 
Action: Mouse scrolled (452, 434) with delta (0, 0)
Screenshot: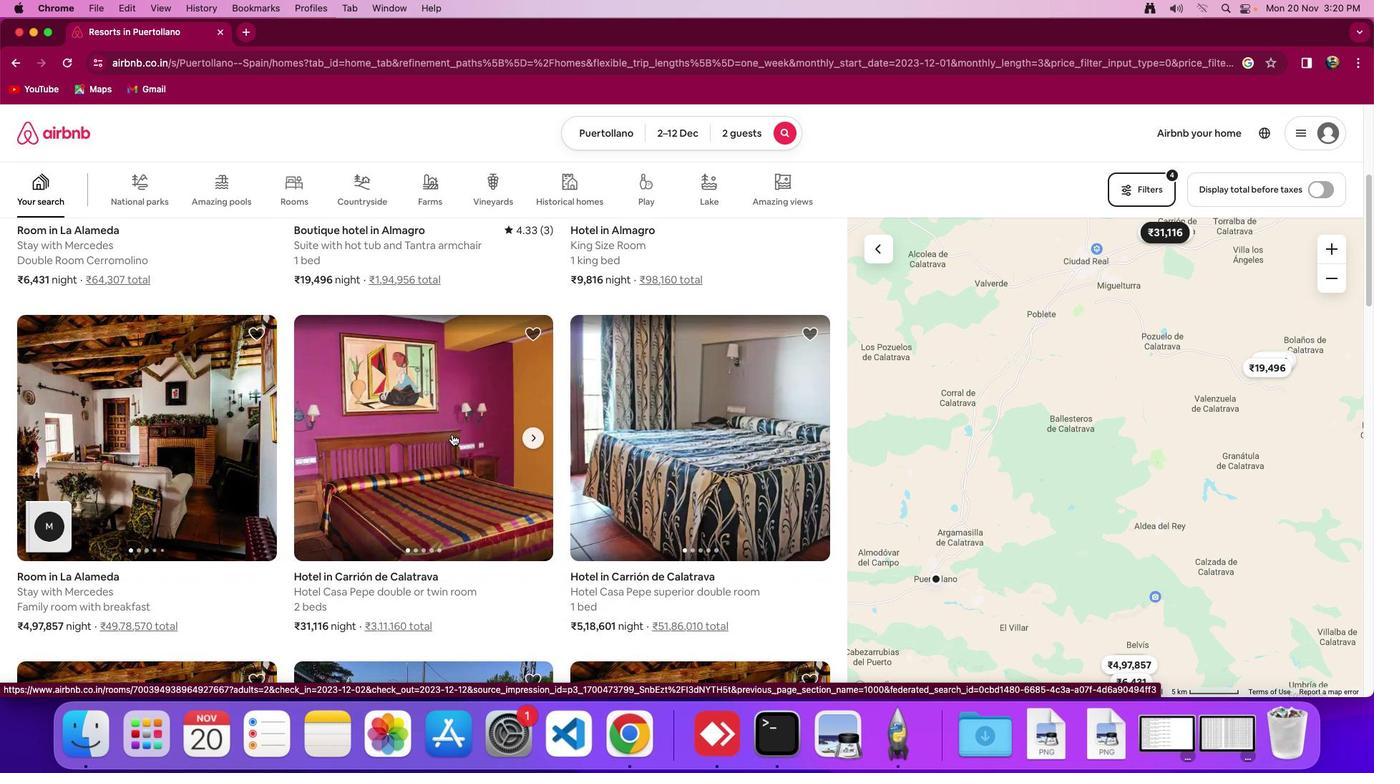 
Action: Mouse scrolled (452, 434) with delta (0, 0)
Screenshot: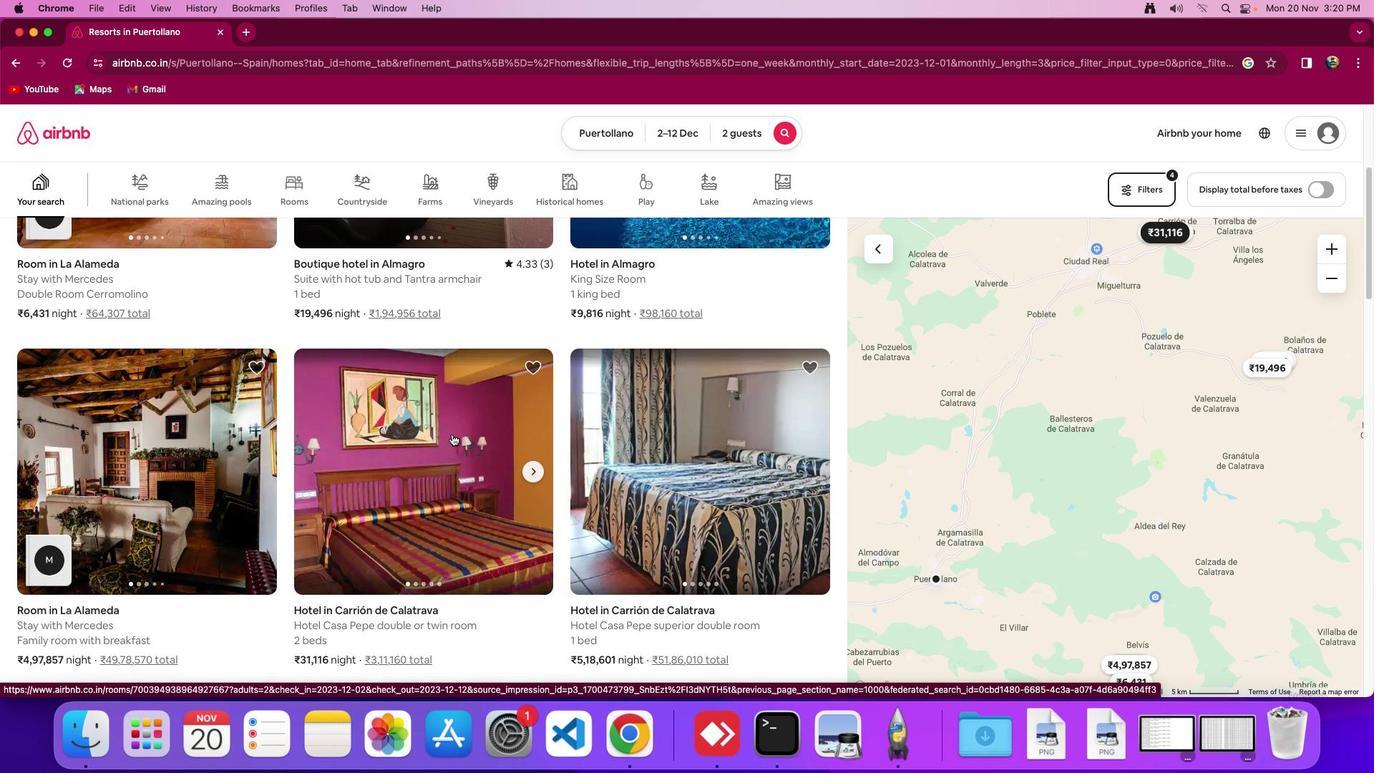 
Action: Mouse scrolled (452, 434) with delta (0, 0)
Screenshot: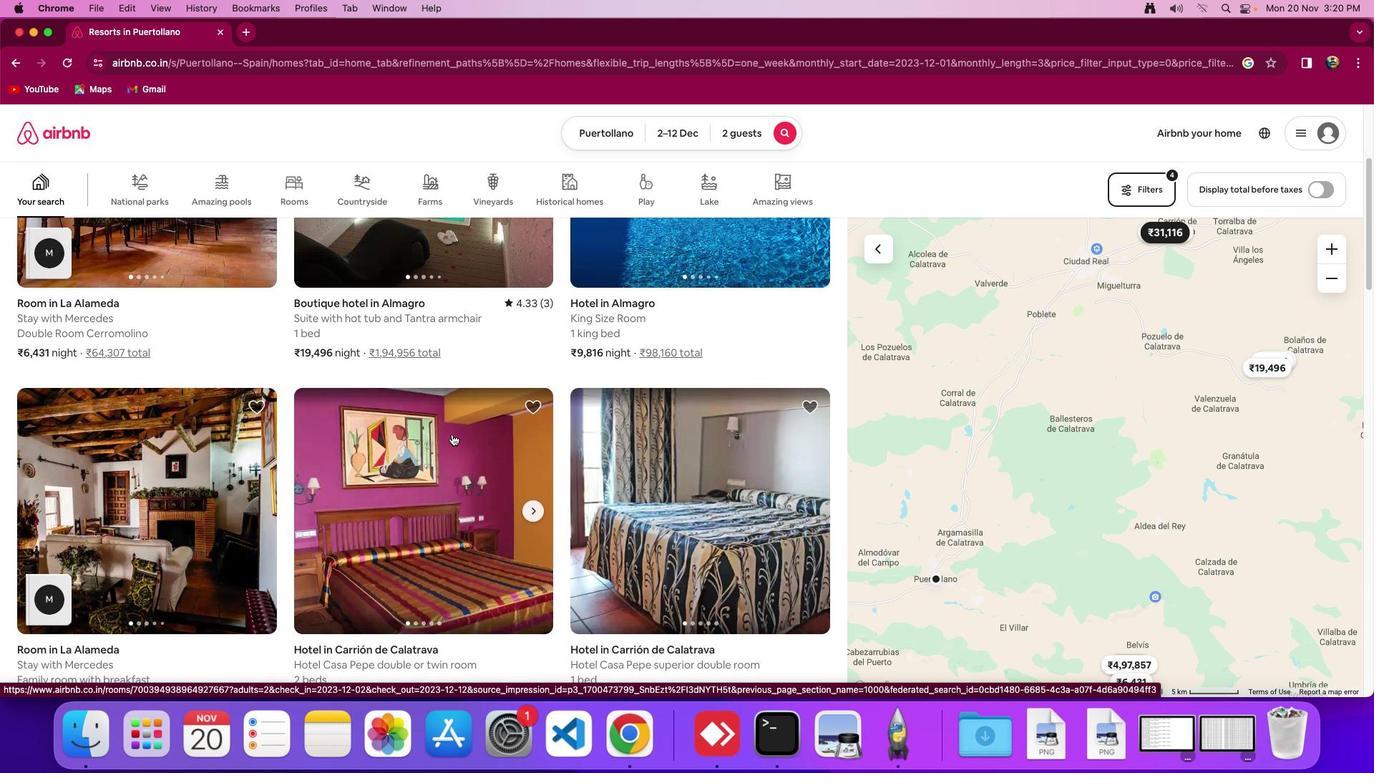 
Action: Mouse scrolled (452, 434) with delta (0, 2)
Screenshot: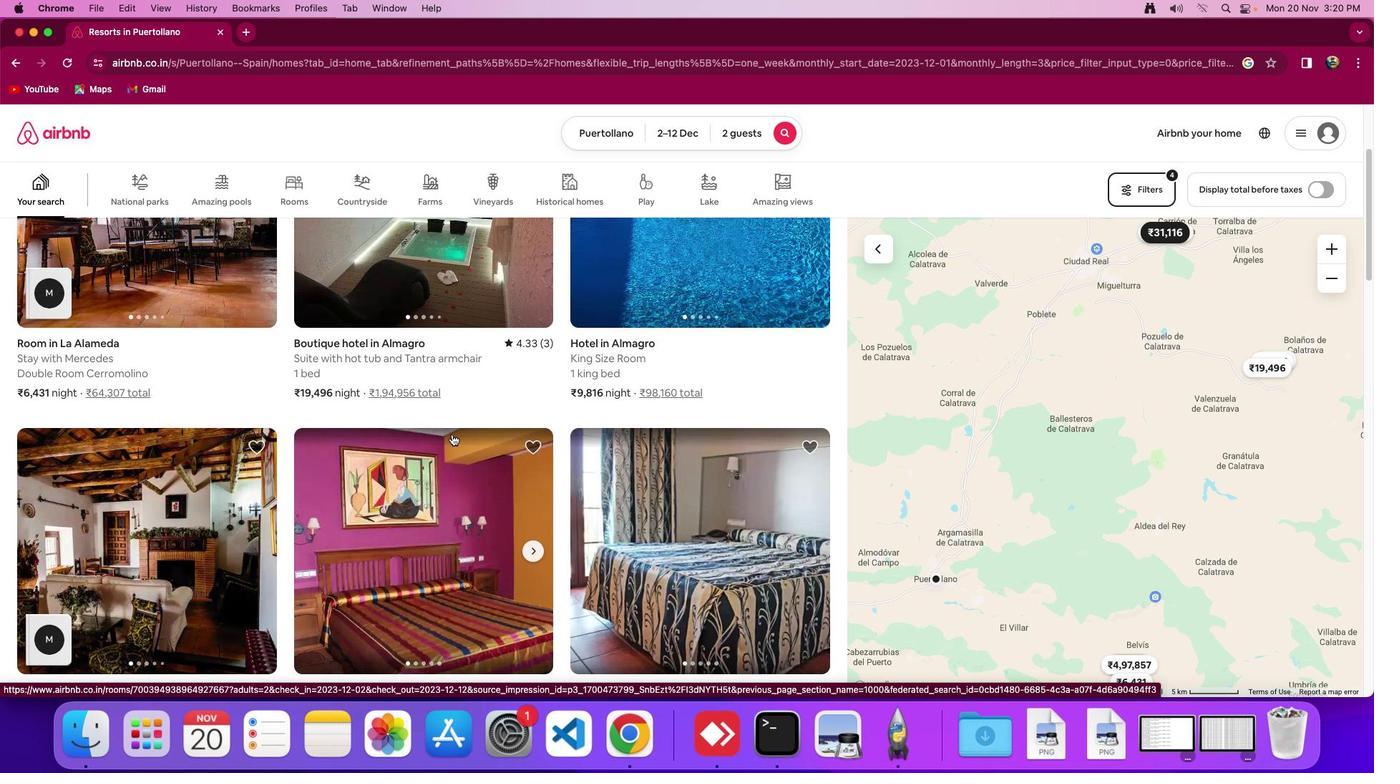
Action: Mouse scrolled (452, 434) with delta (0, 0)
Screenshot: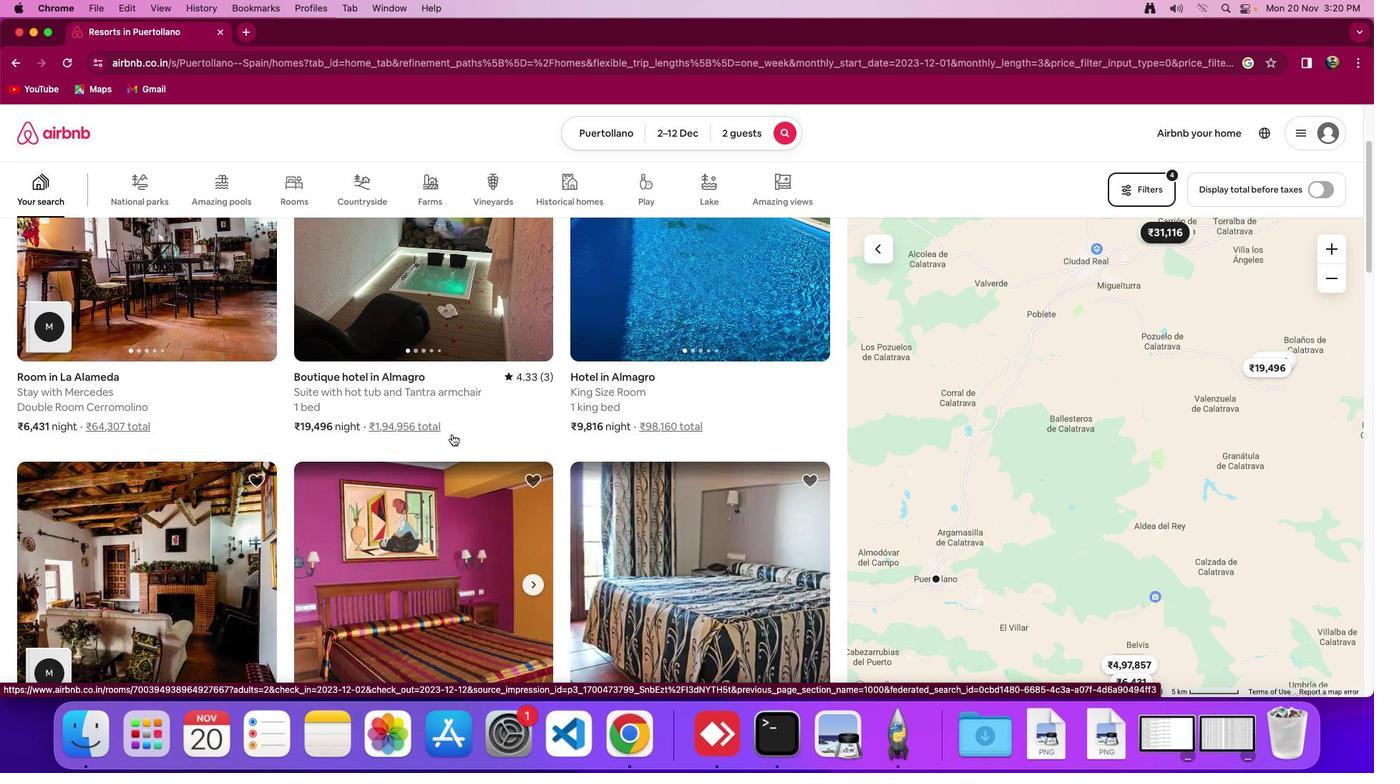 
Action: Mouse scrolled (452, 434) with delta (0, 0)
Screenshot: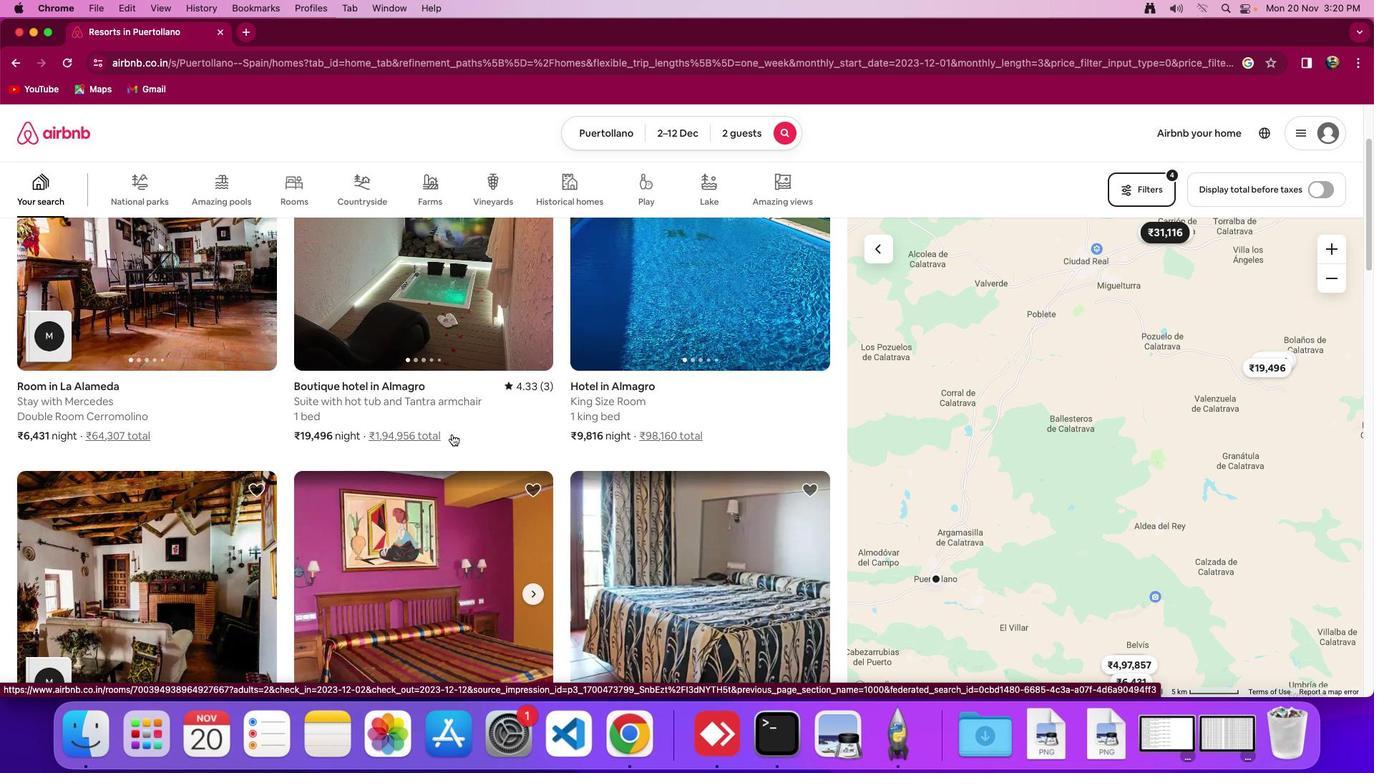 
Action: Mouse moved to (461, 341)
Screenshot: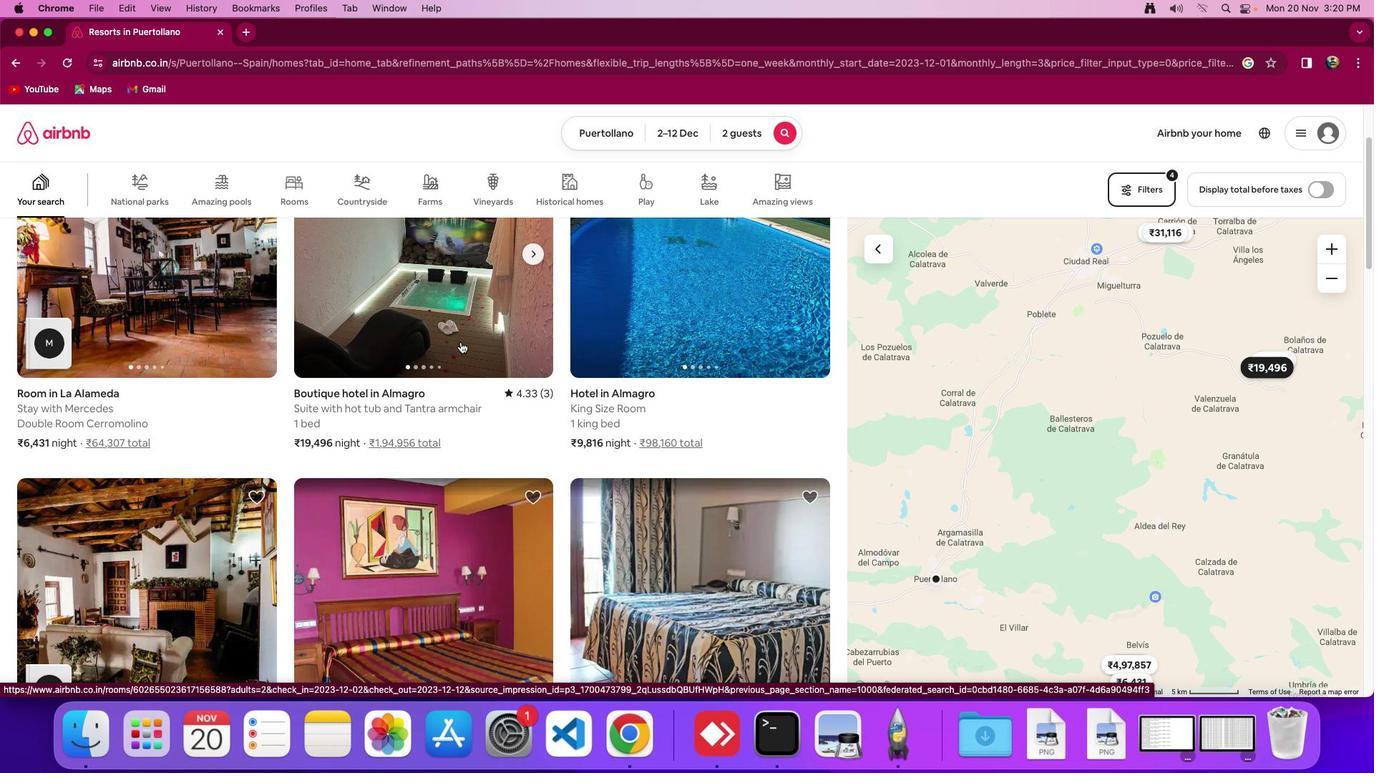 
Action: Mouse pressed left at (461, 341)
Screenshot: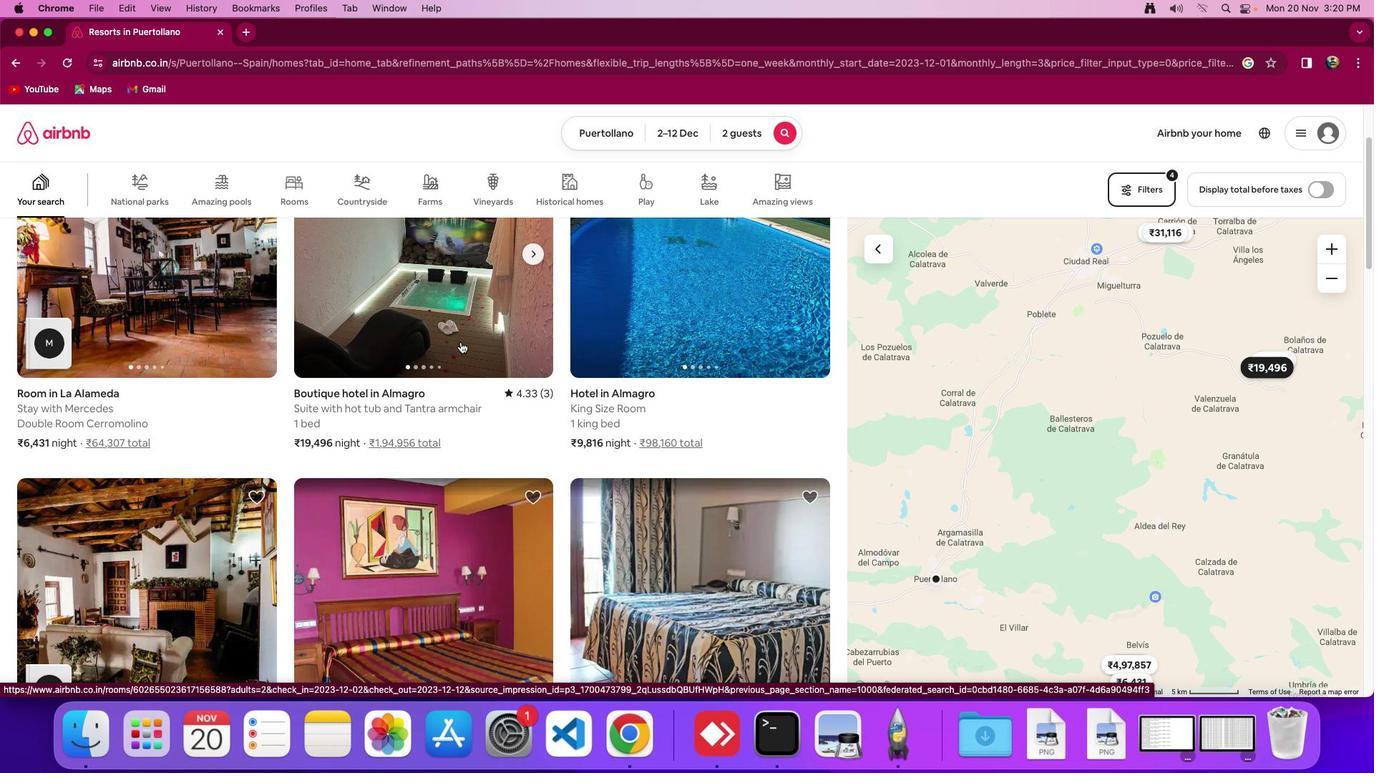 
Action: Mouse moved to (1035, 499)
Screenshot: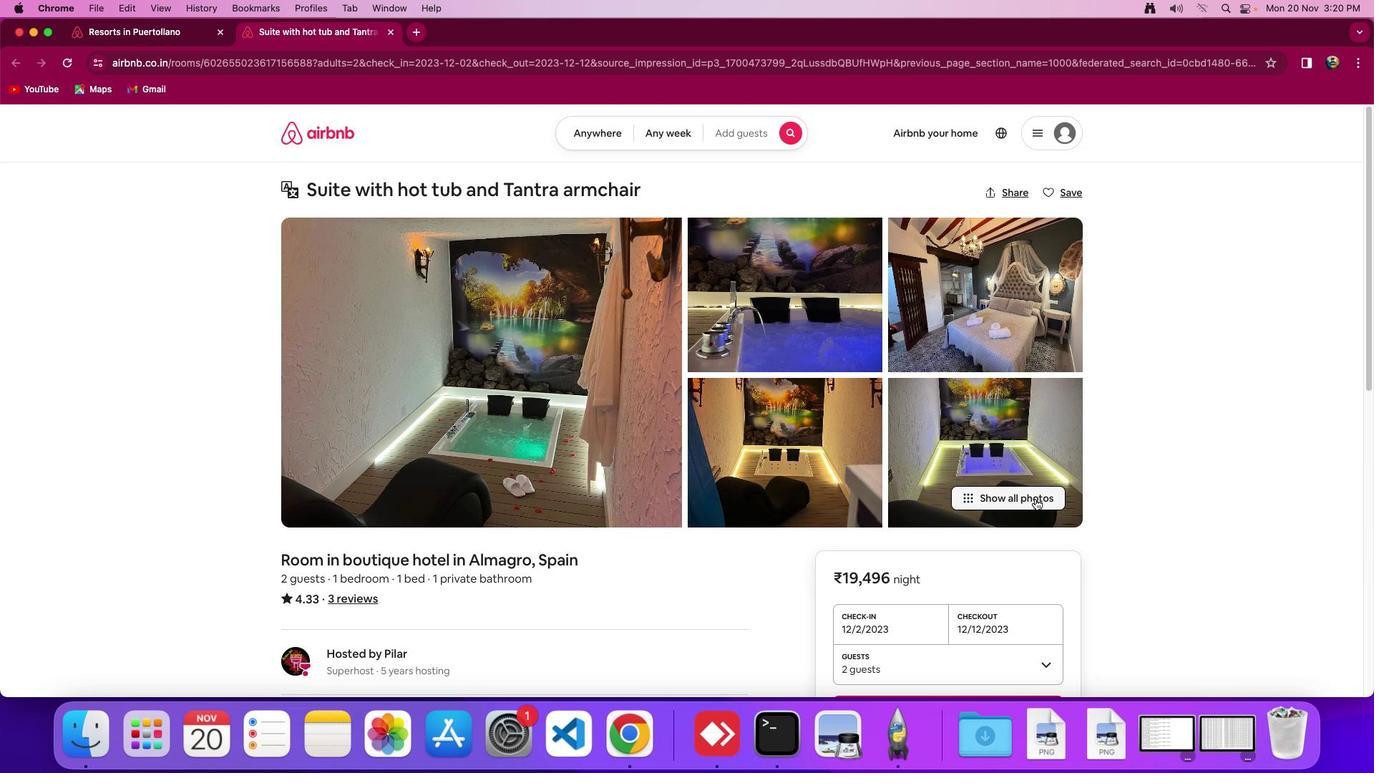 
Action: Mouse pressed left at (1035, 499)
Screenshot: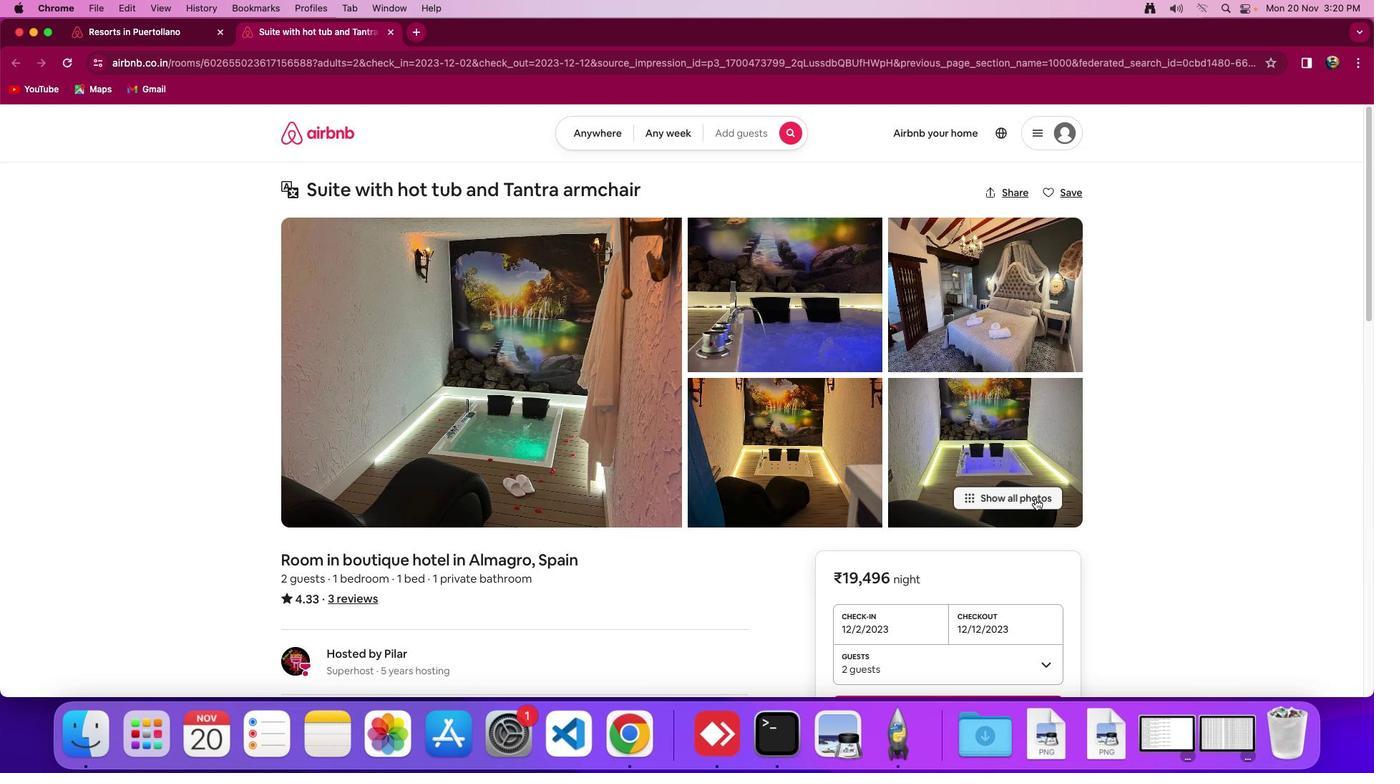 
Action: Mouse moved to (781, 453)
Screenshot: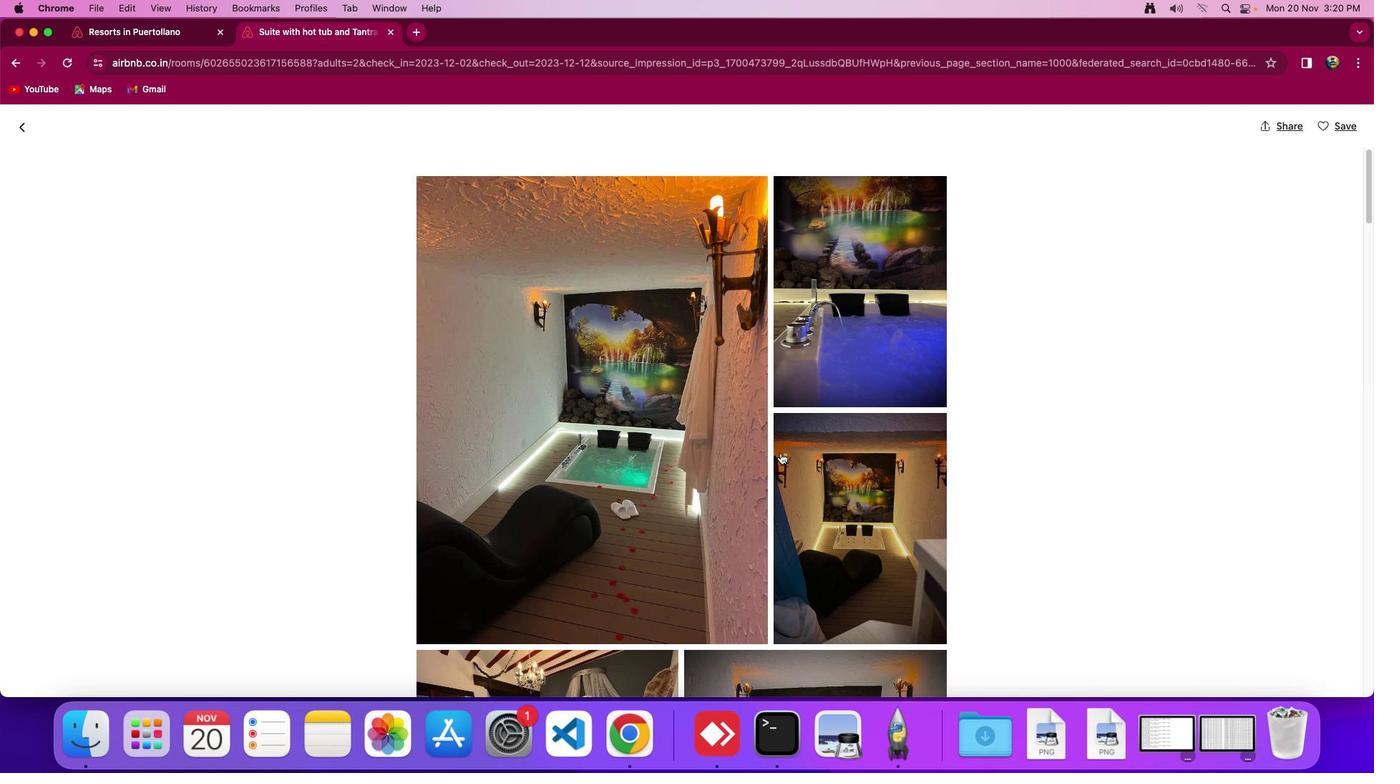 
Action: Mouse scrolled (781, 453) with delta (0, 0)
Screenshot: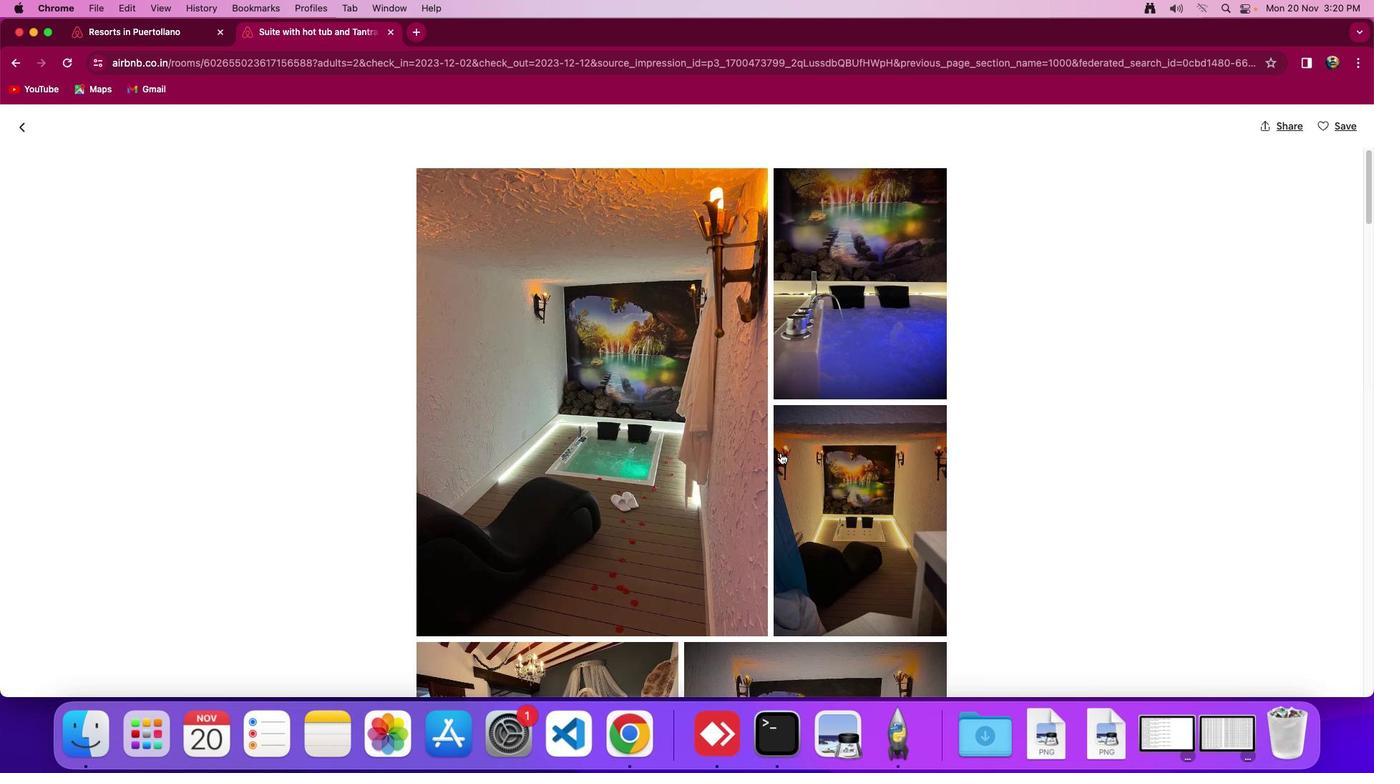 
Action: Mouse scrolled (781, 453) with delta (0, 0)
Screenshot: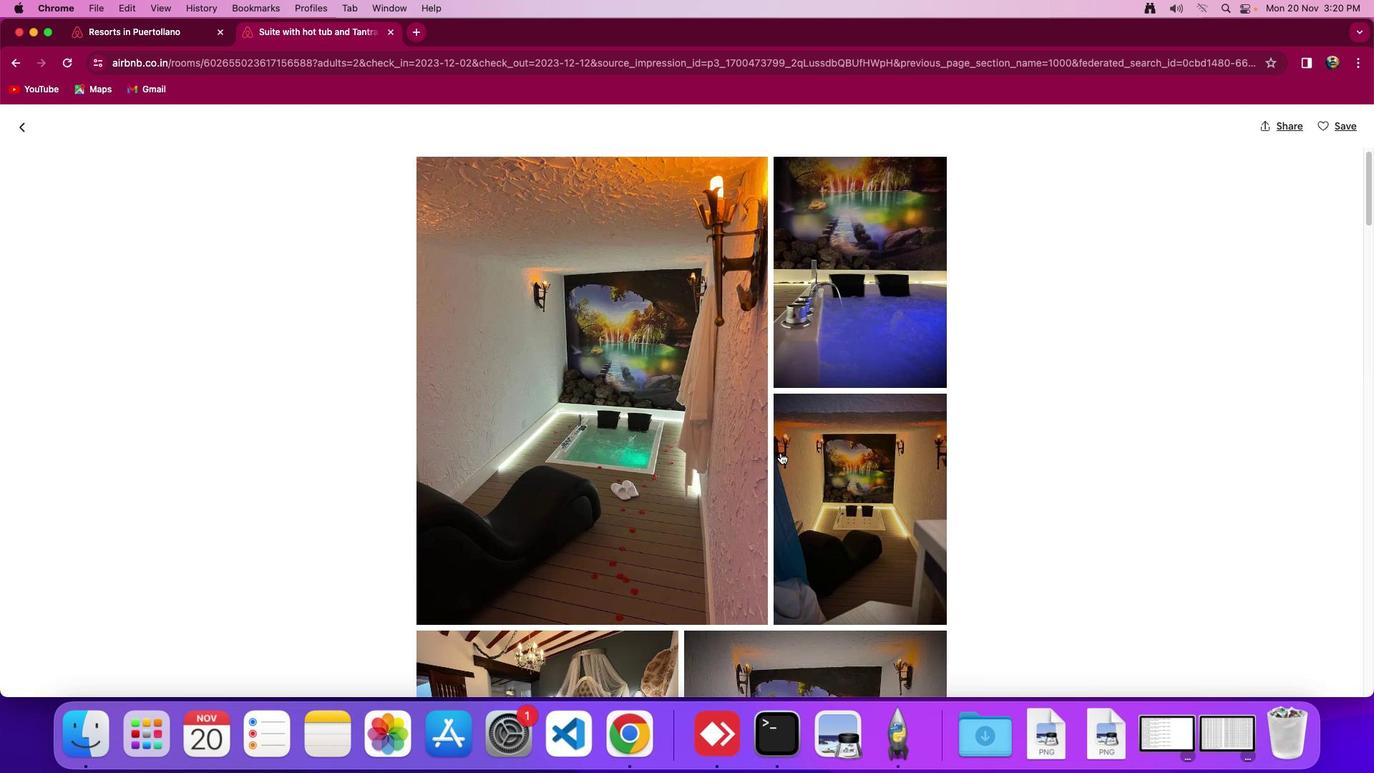 
Action: Mouse scrolled (781, 453) with delta (0, 0)
Screenshot: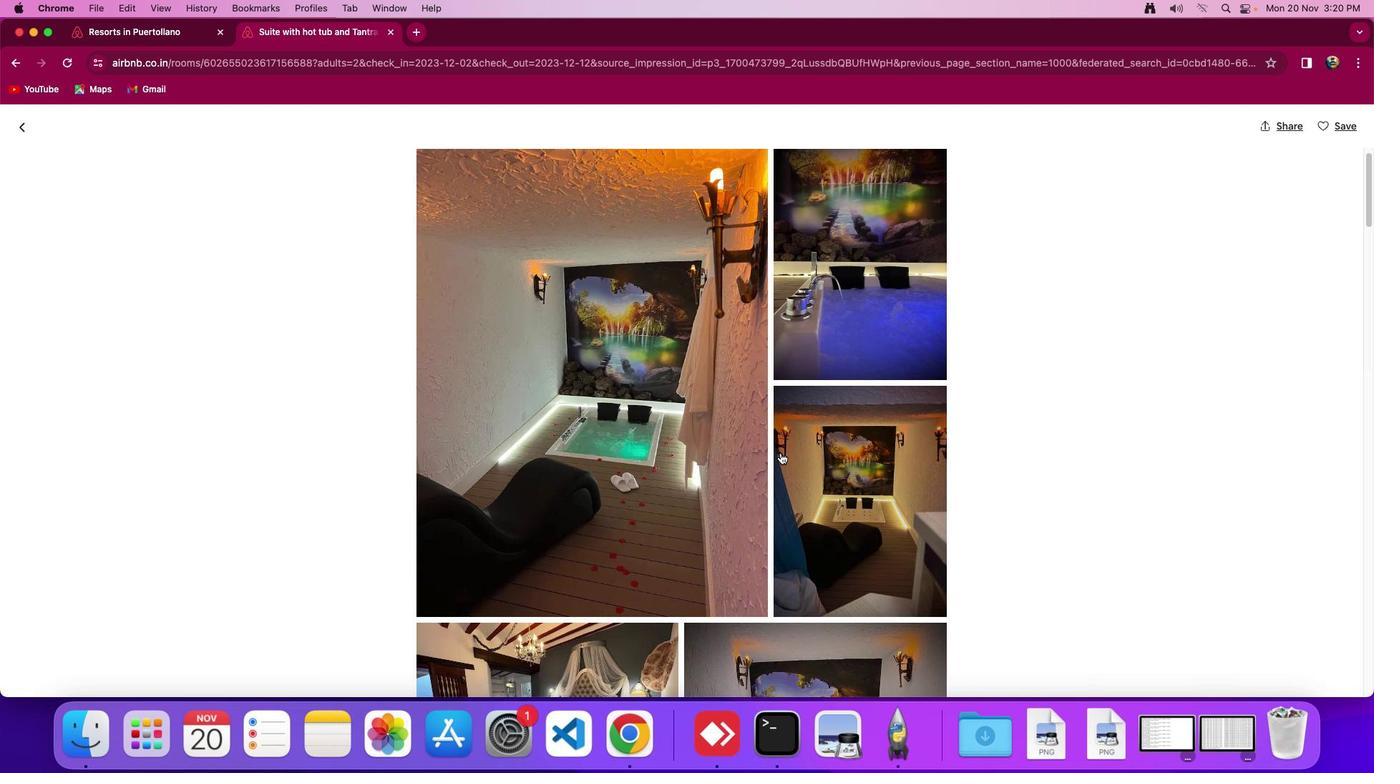 
Action: Mouse scrolled (781, 453) with delta (0, 0)
Screenshot: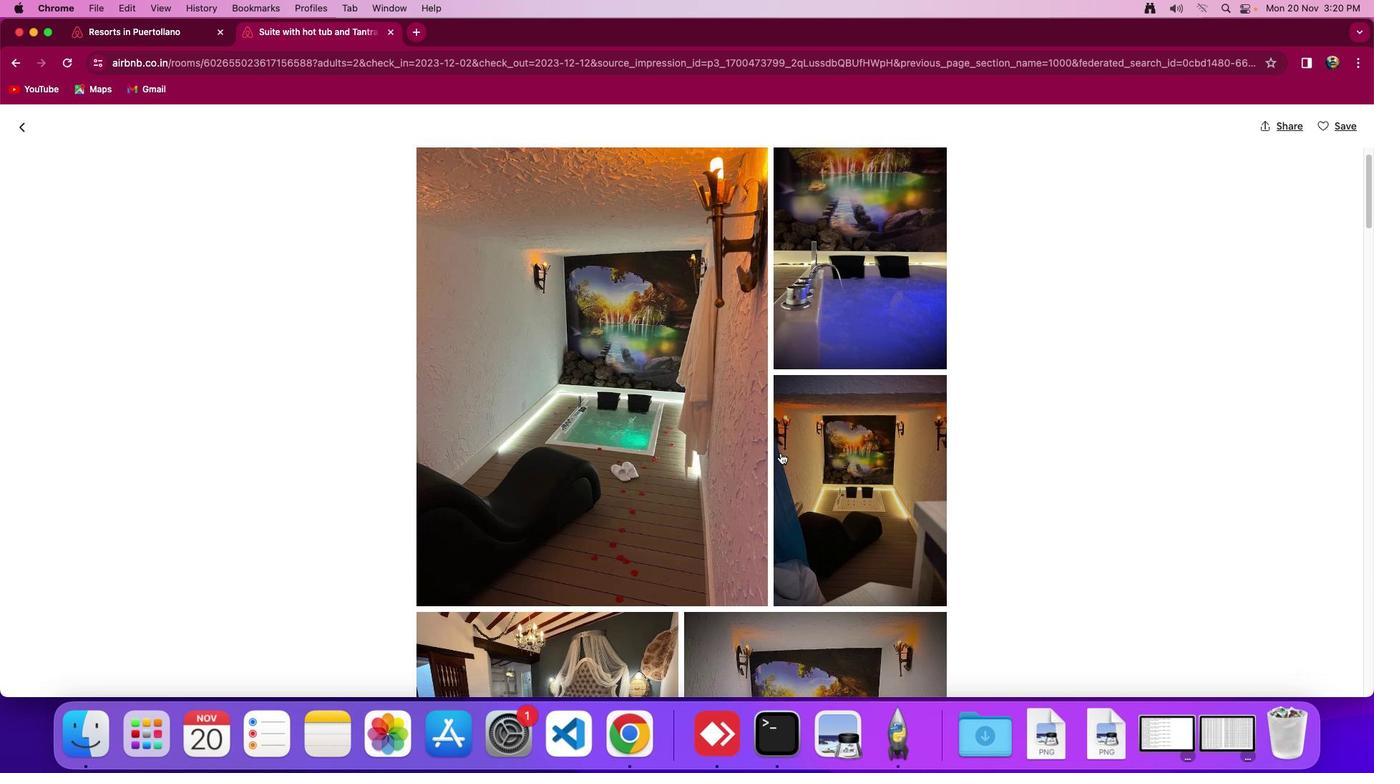 
Action: Mouse scrolled (781, 453) with delta (0, -1)
Screenshot: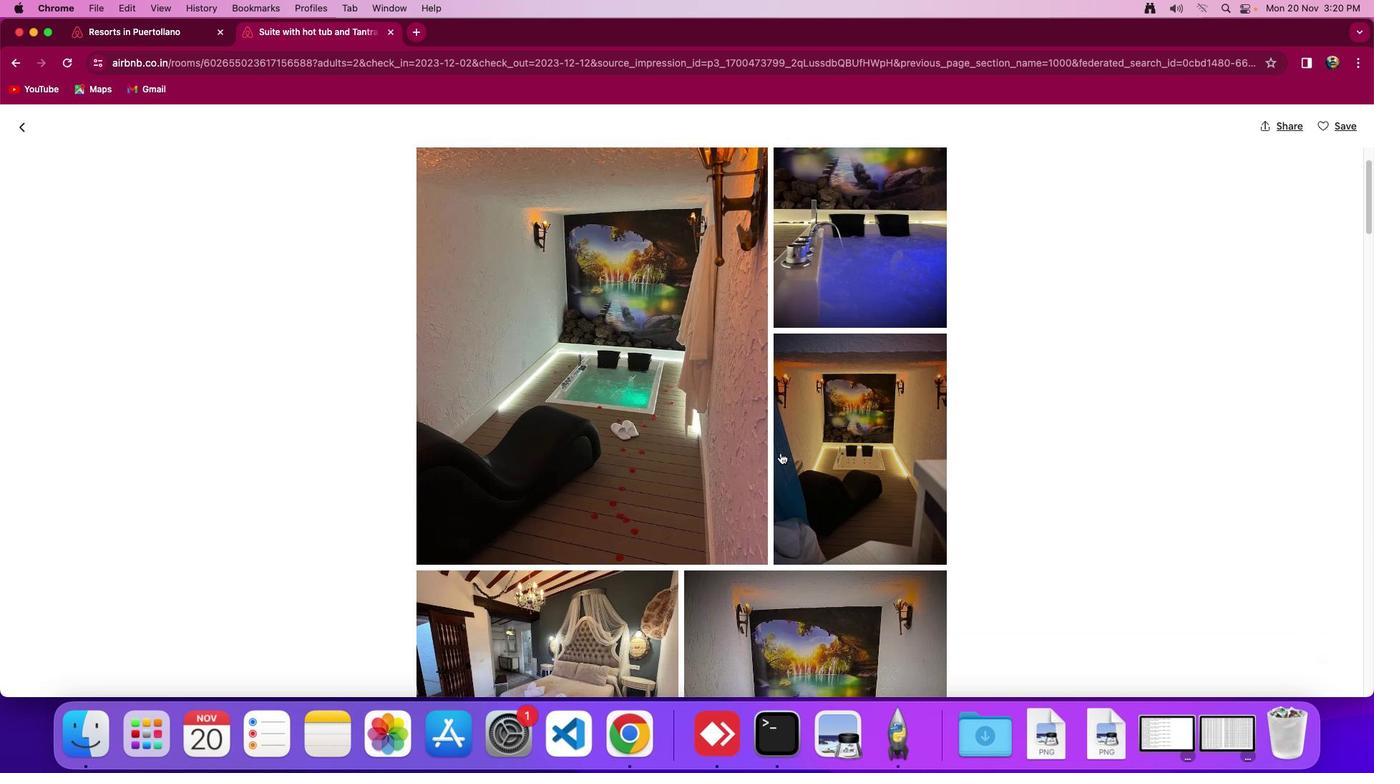 
Action: Mouse moved to (781, 453)
Screenshot: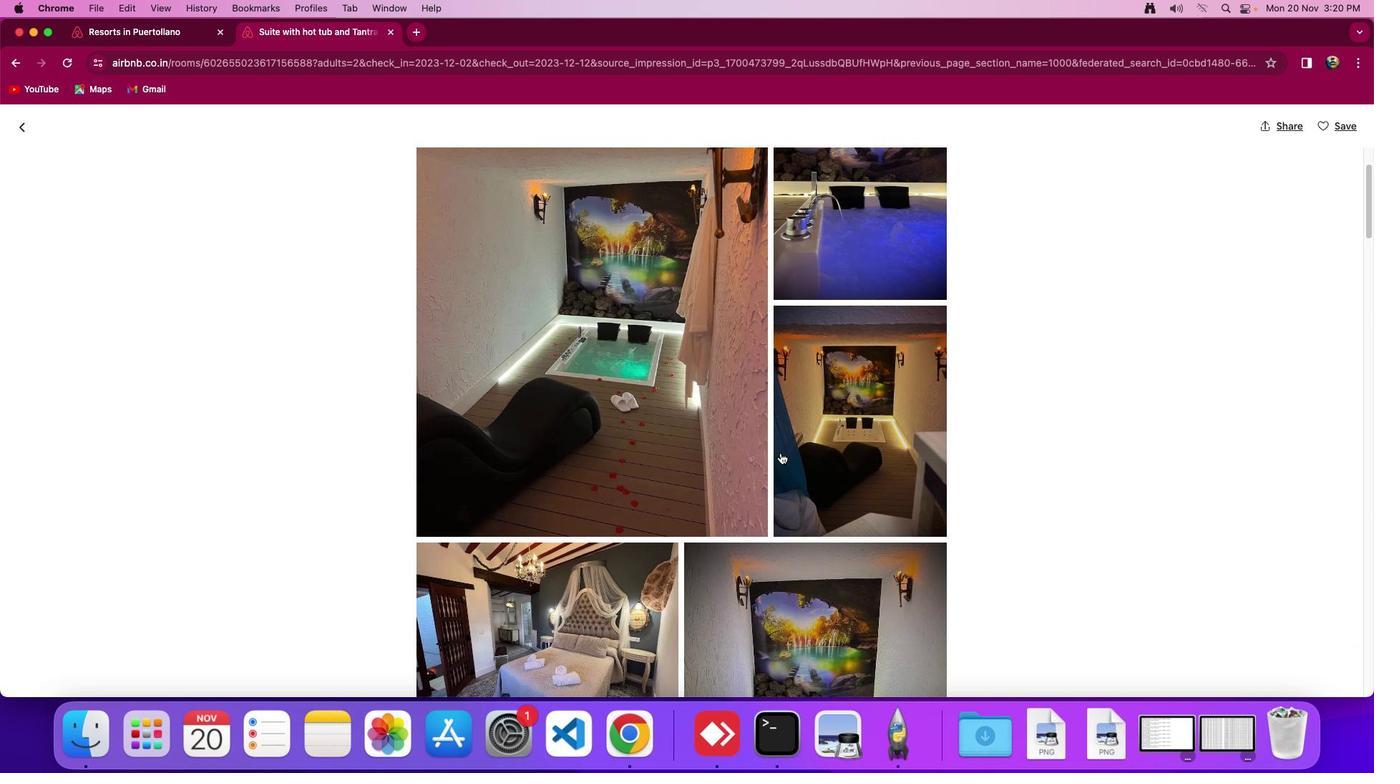 
Action: Mouse scrolled (781, 453) with delta (0, 0)
Screenshot: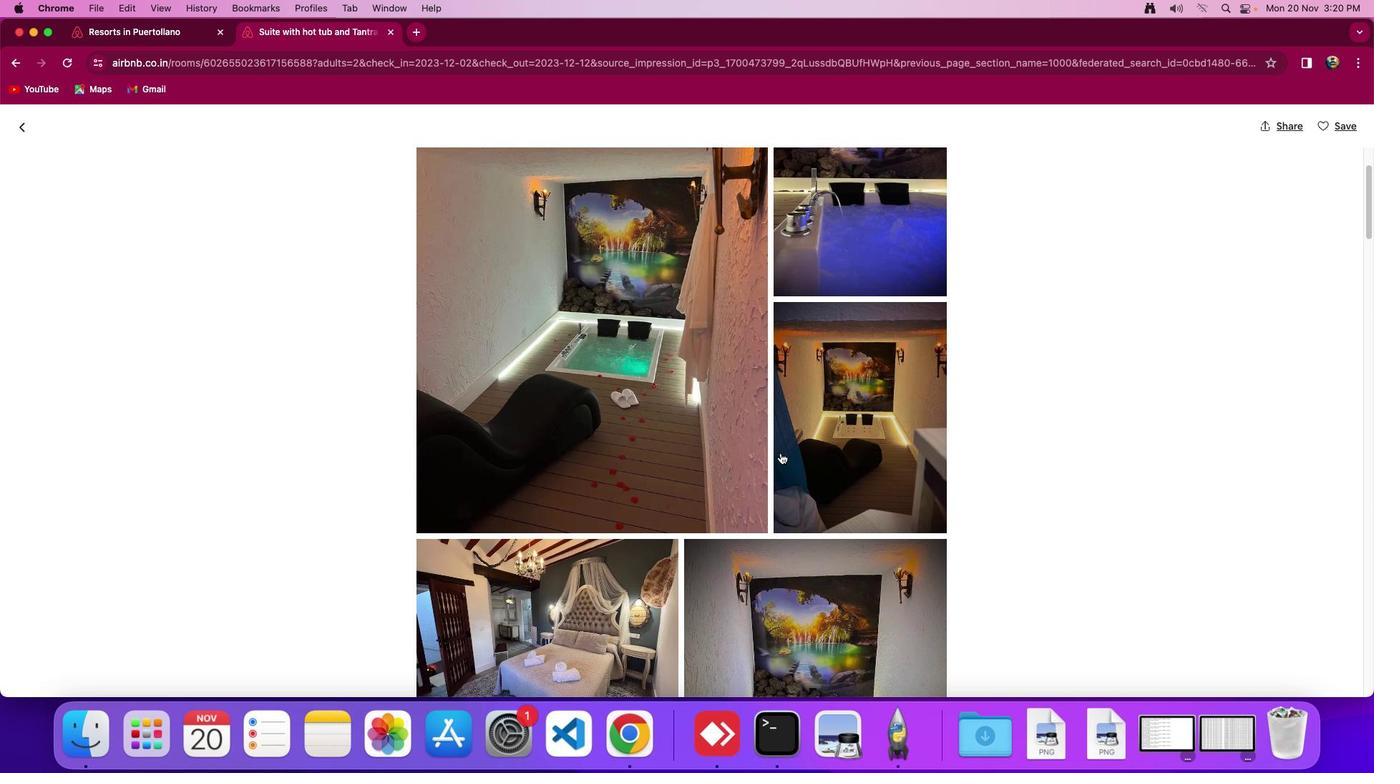 
Action: Mouse scrolled (781, 453) with delta (0, 0)
Screenshot: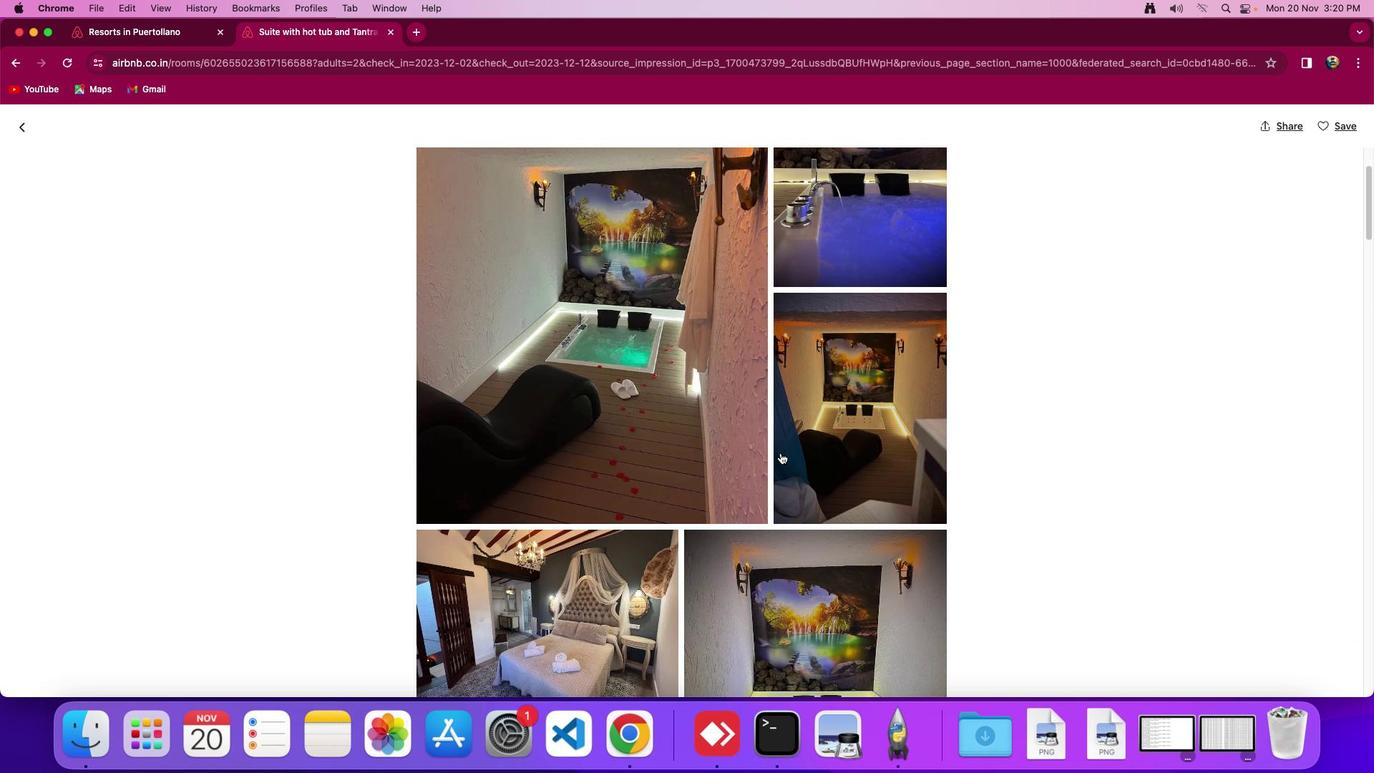 
Action: Mouse moved to (781, 452)
Screenshot: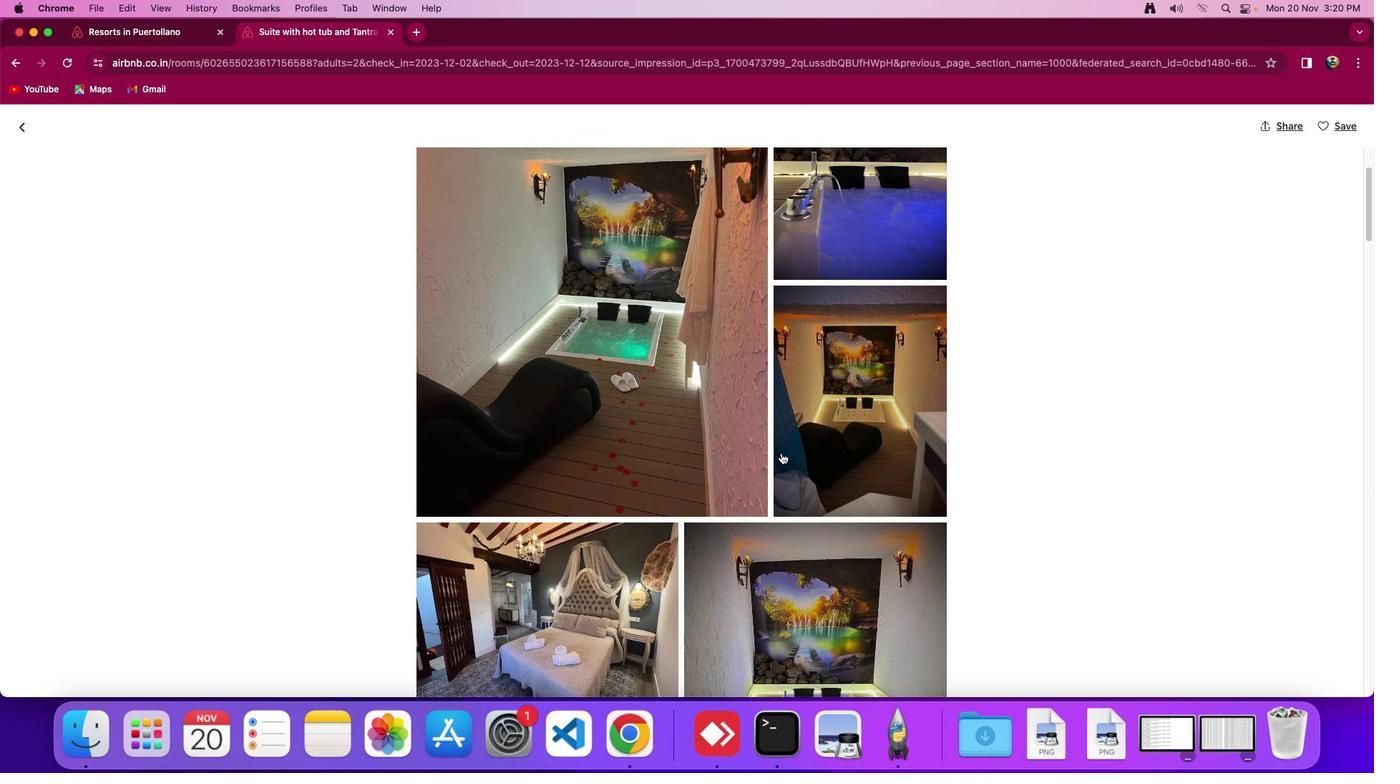 
Action: Mouse scrolled (781, 452) with delta (0, 0)
Screenshot: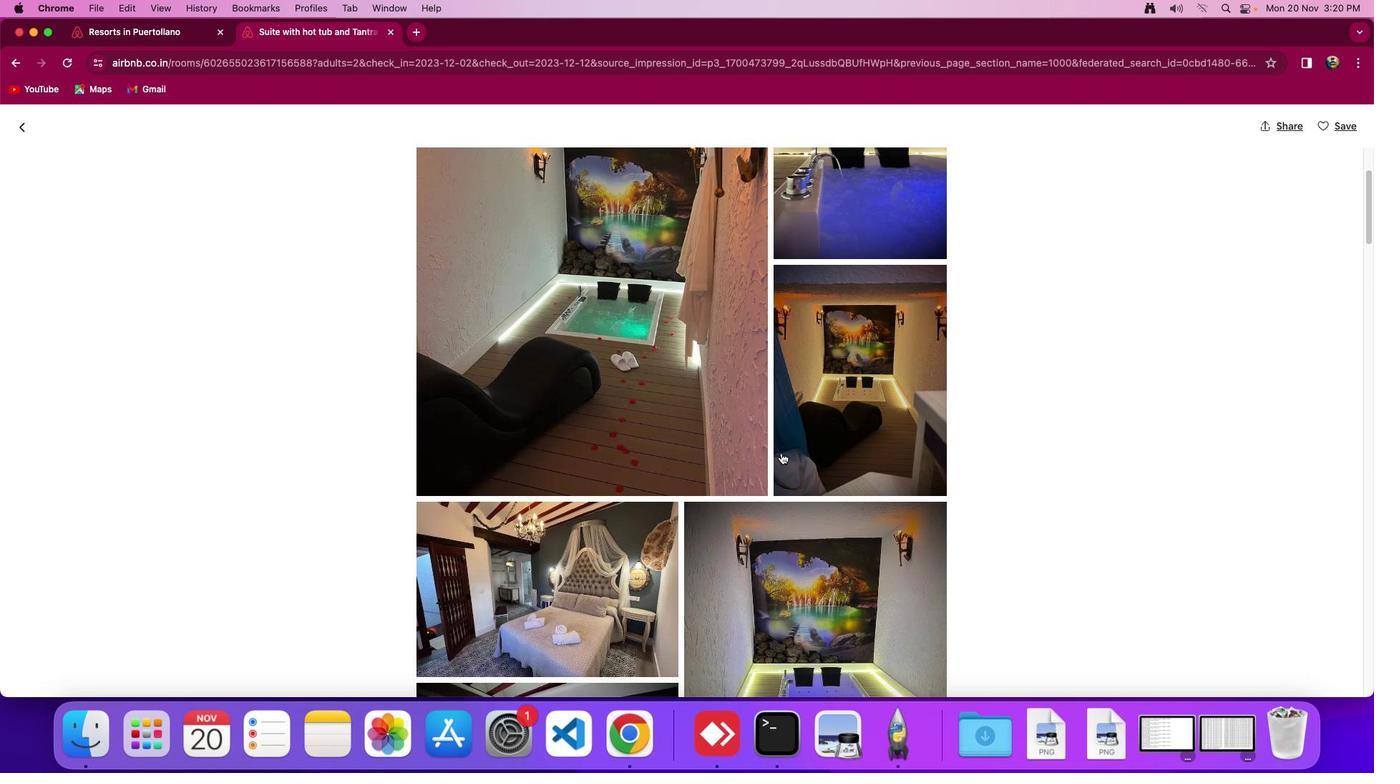 
Action: Mouse scrolled (781, 452) with delta (0, 0)
Screenshot: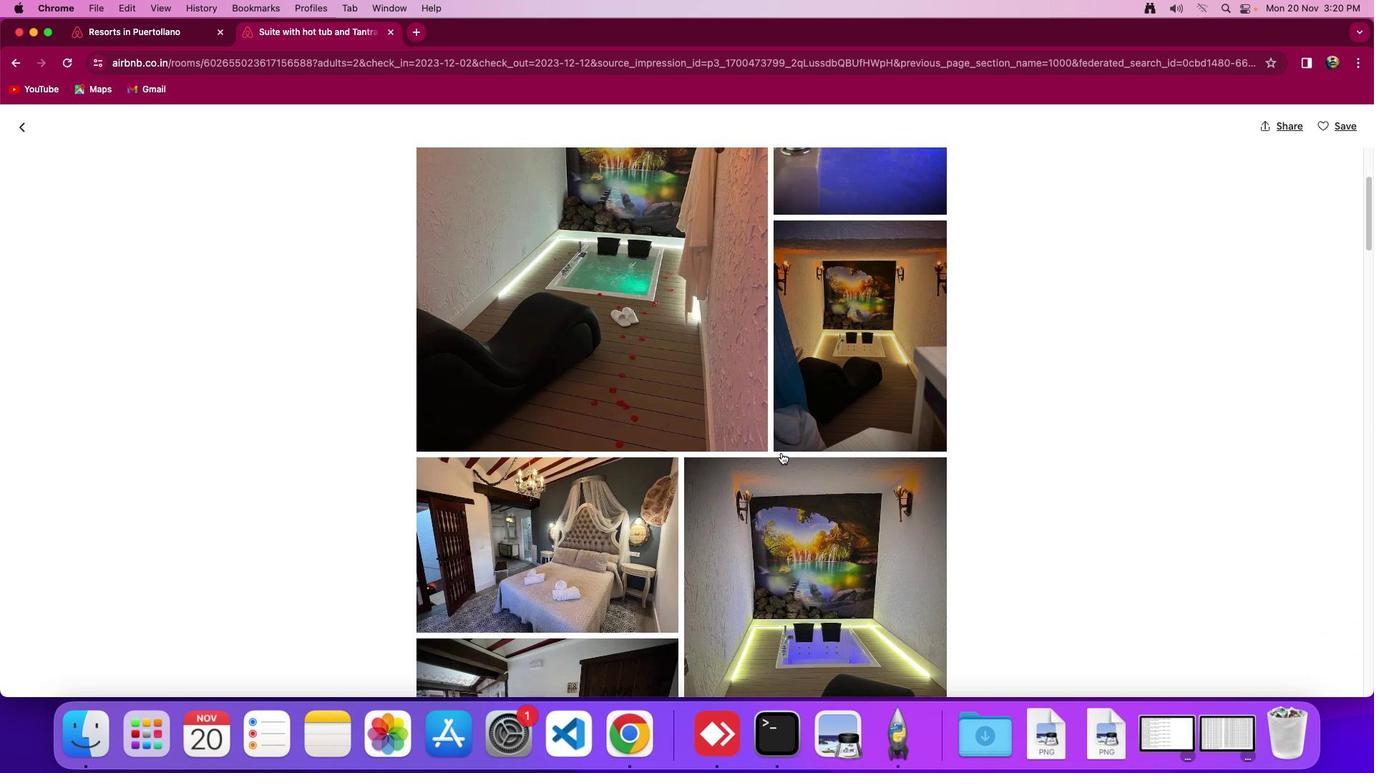 
Action: Mouse scrolled (781, 452) with delta (0, -2)
Screenshot: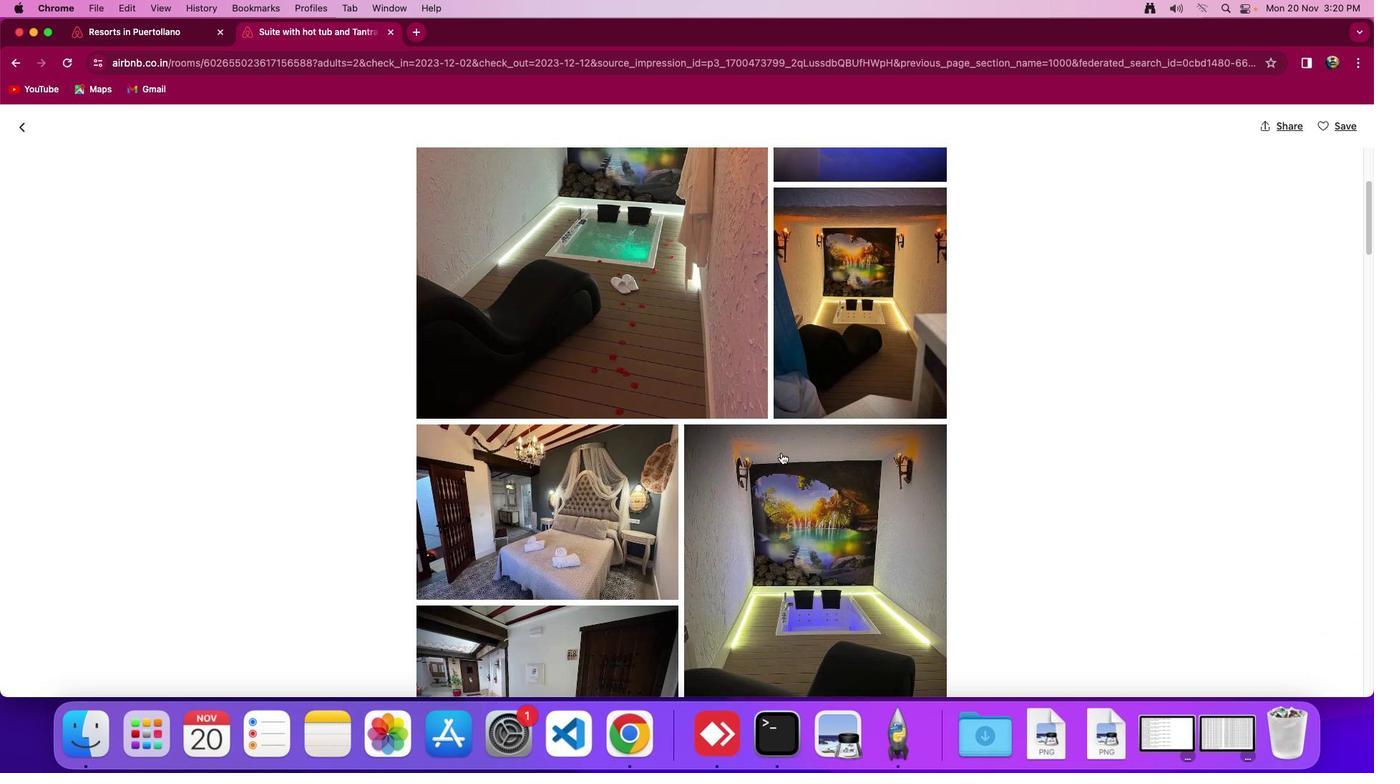 
Action: Mouse scrolled (781, 452) with delta (0, 0)
Screenshot: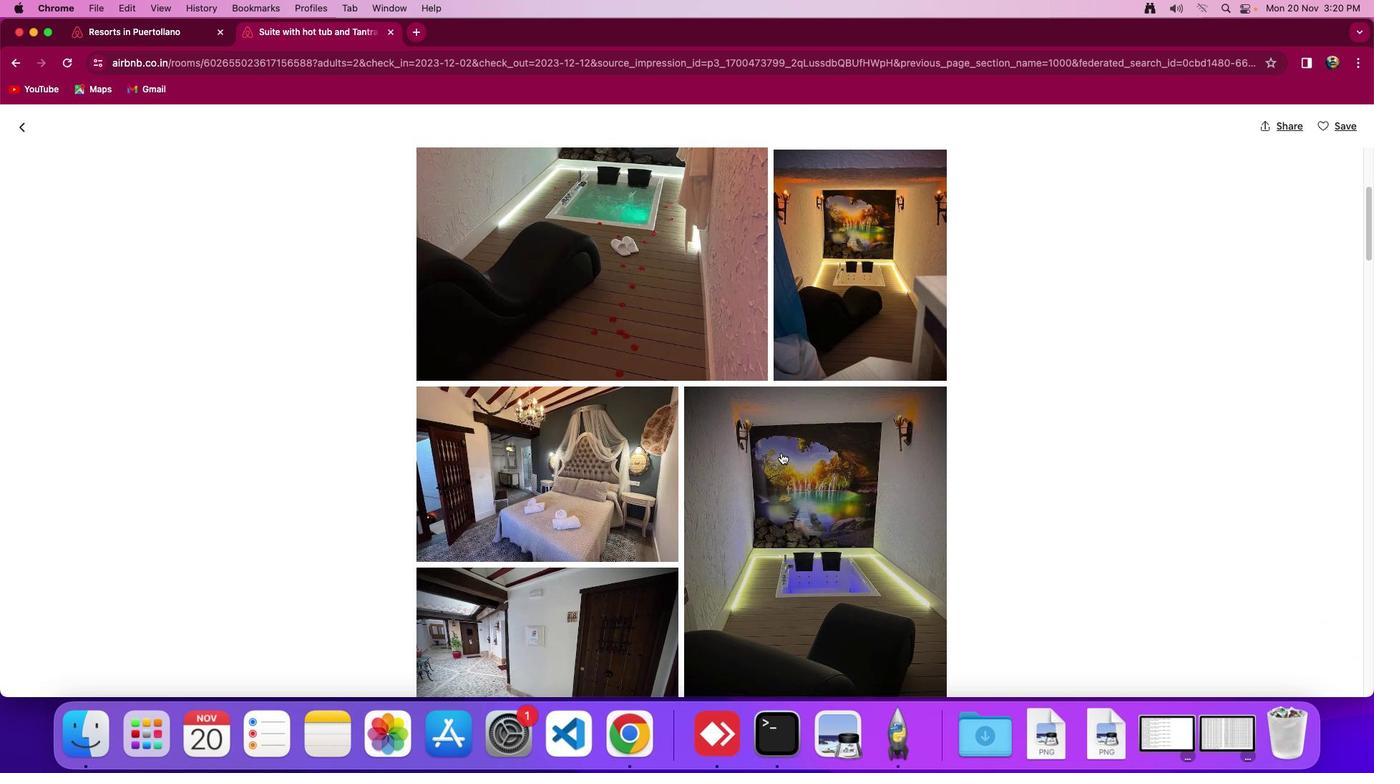 
Action: Mouse scrolled (781, 452) with delta (0, 0)
Screenshot: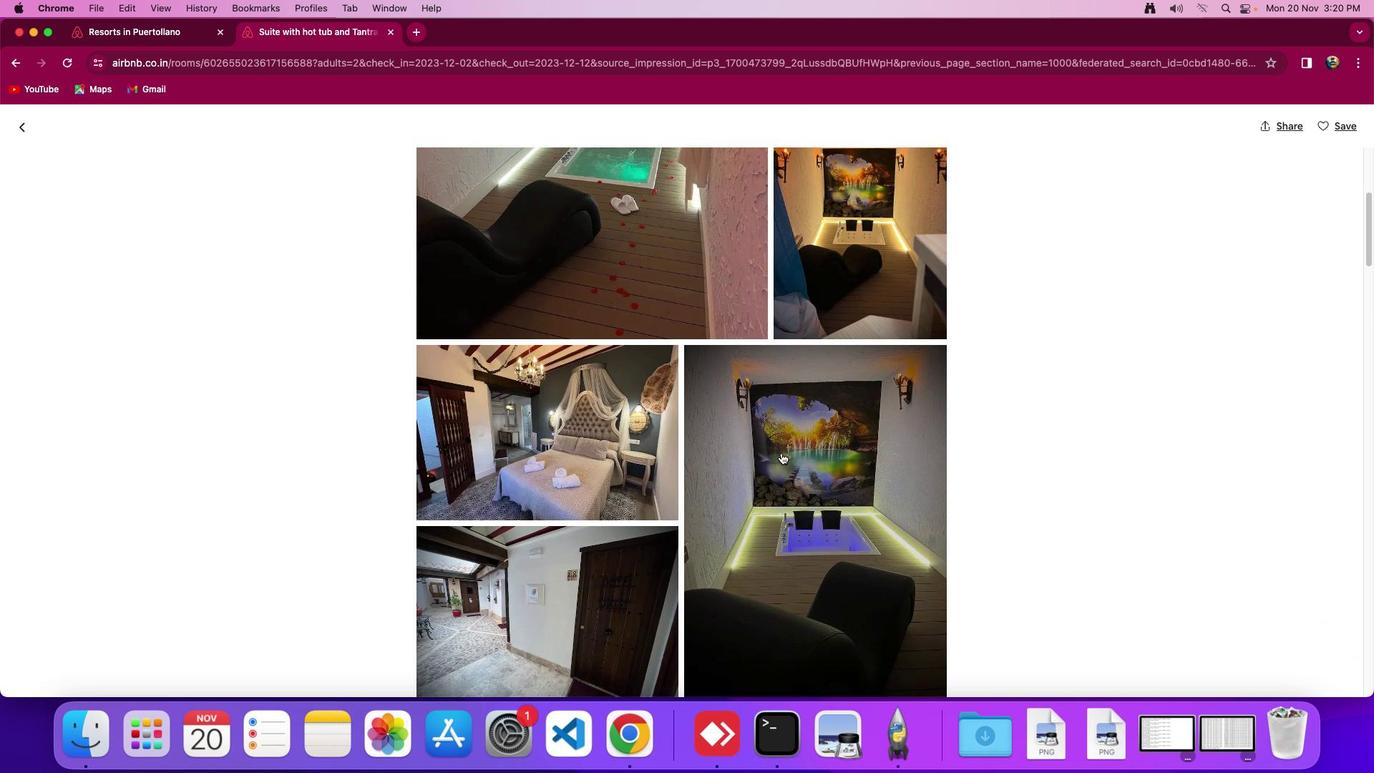 
Action: Mouse scrolled (781, 452) with delta (0, -1)
Screenshot: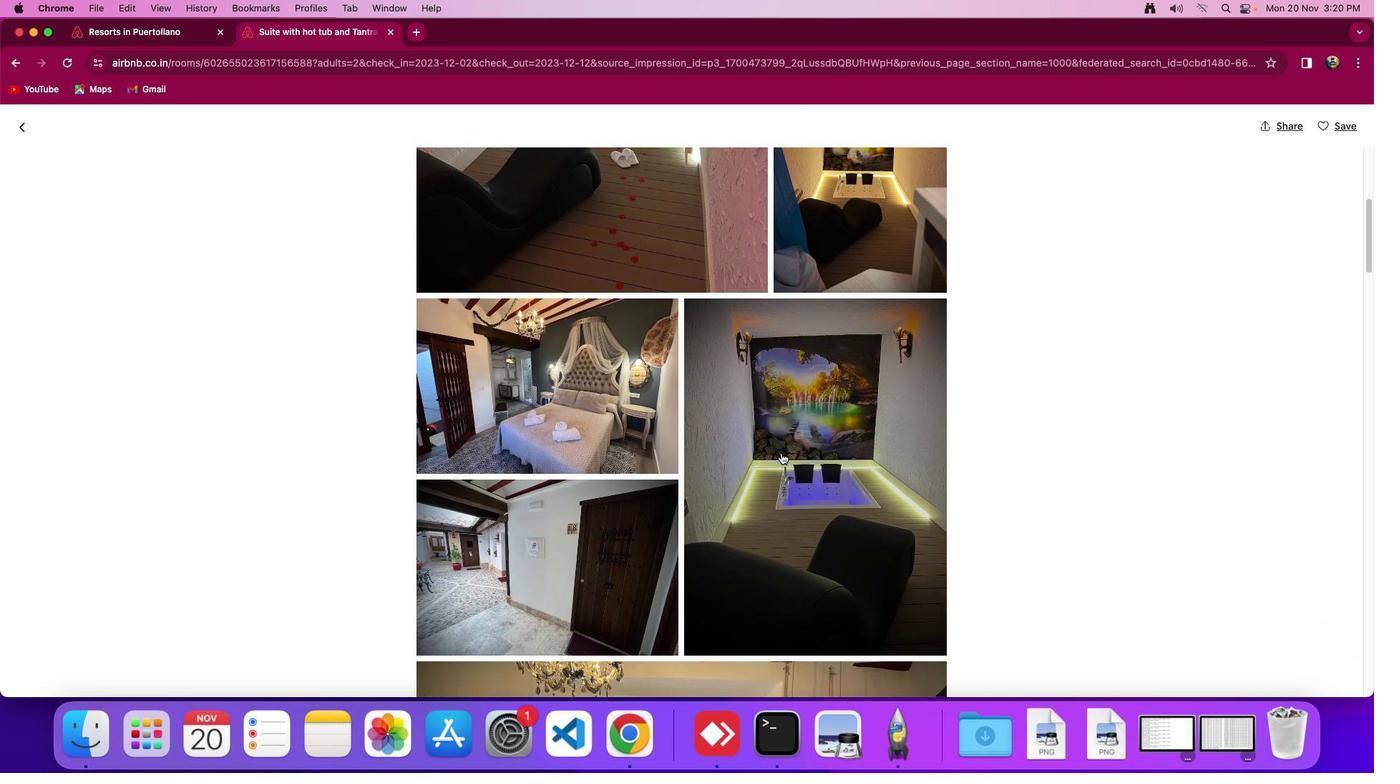 
Action: Mouse moved to (782, 452)
Screenshot: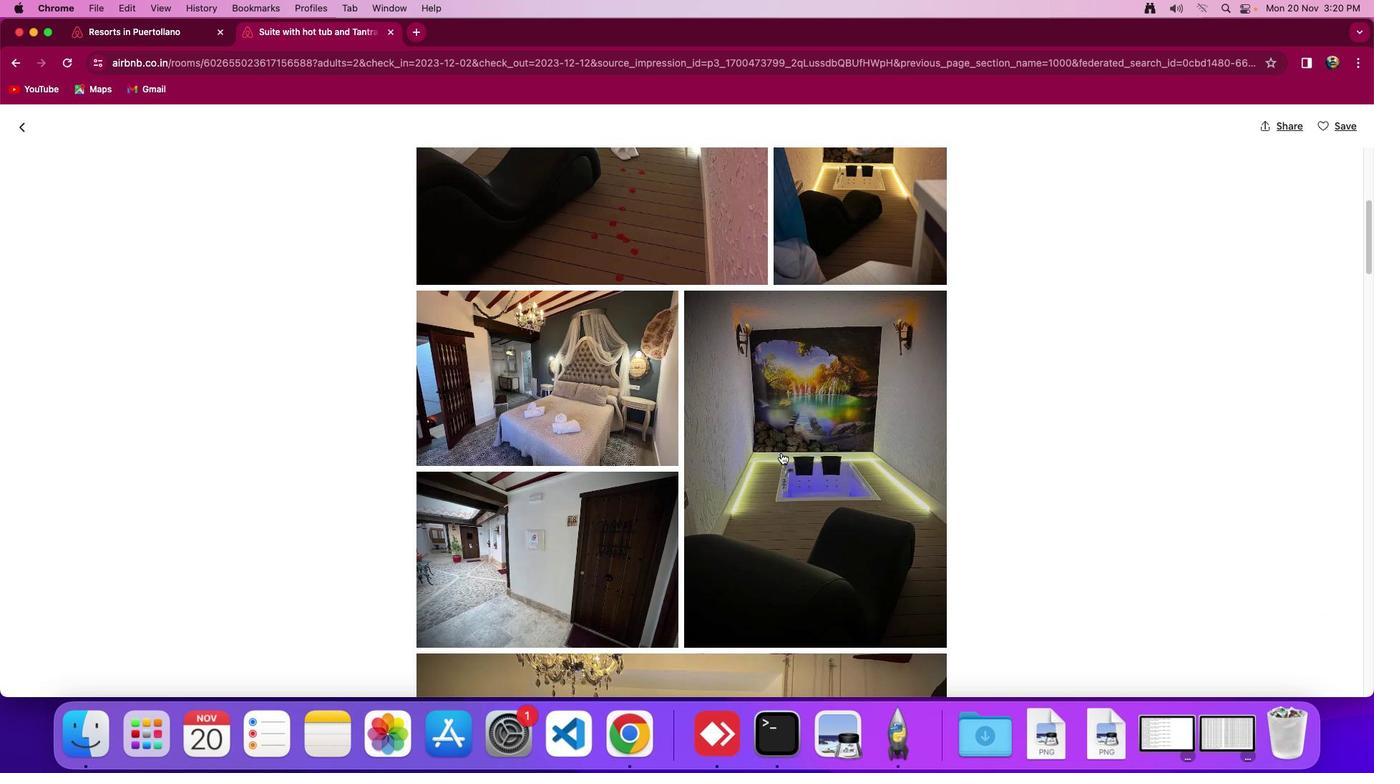 
Action: Mouse scrolled (782, 452) with delta (0, 0)
Screenshot: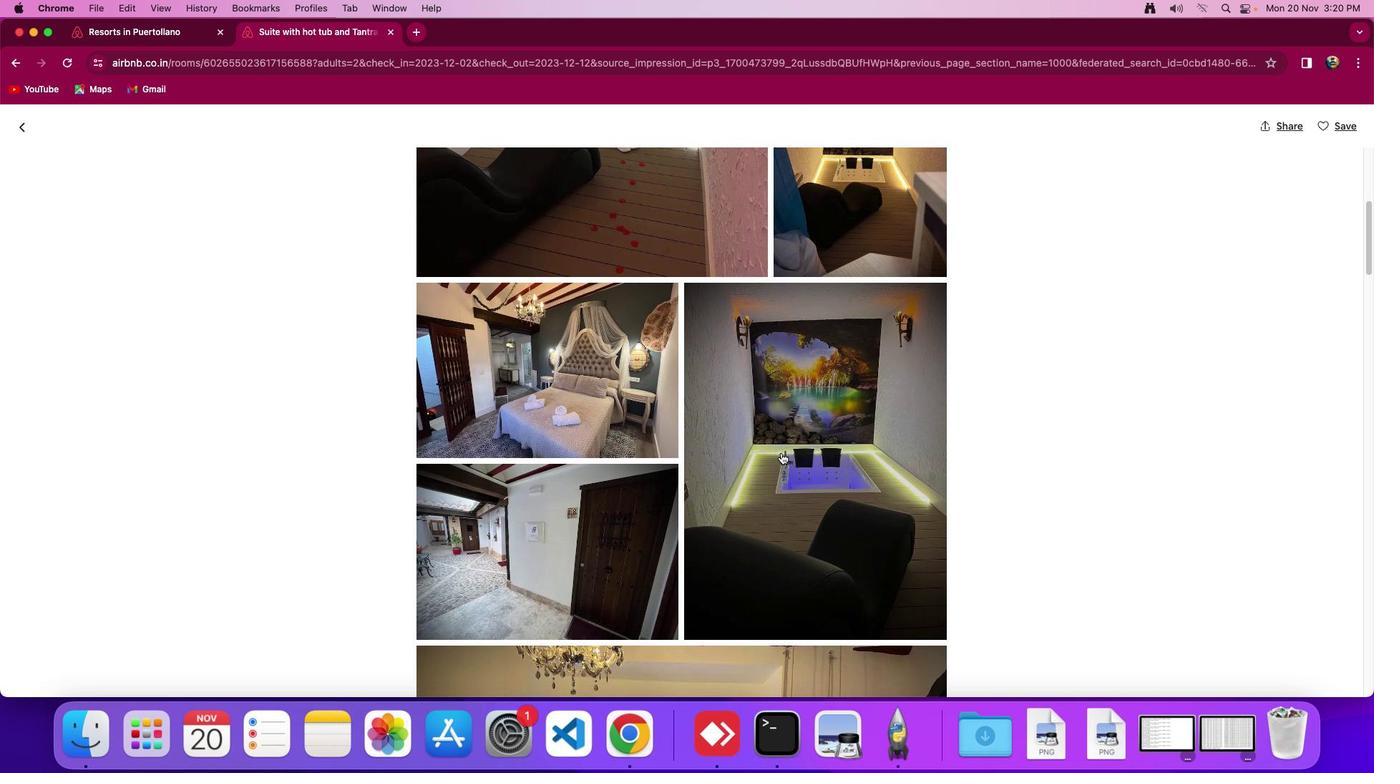 
Action: Mouse scrolled (782, 452) with delta (0, 0)
Screenshot: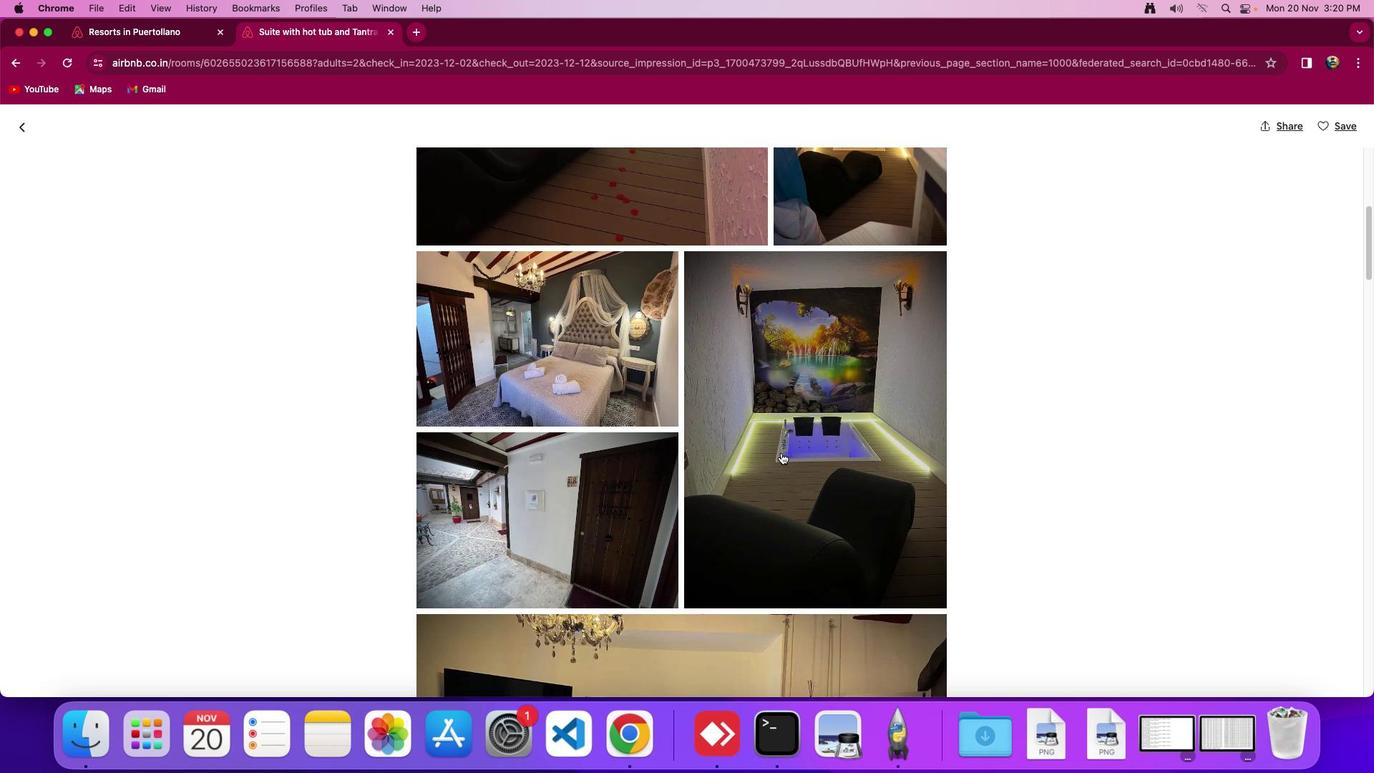 
Action: Mouse scrolled (782, 452) with delta (0, -2)
Screenshot: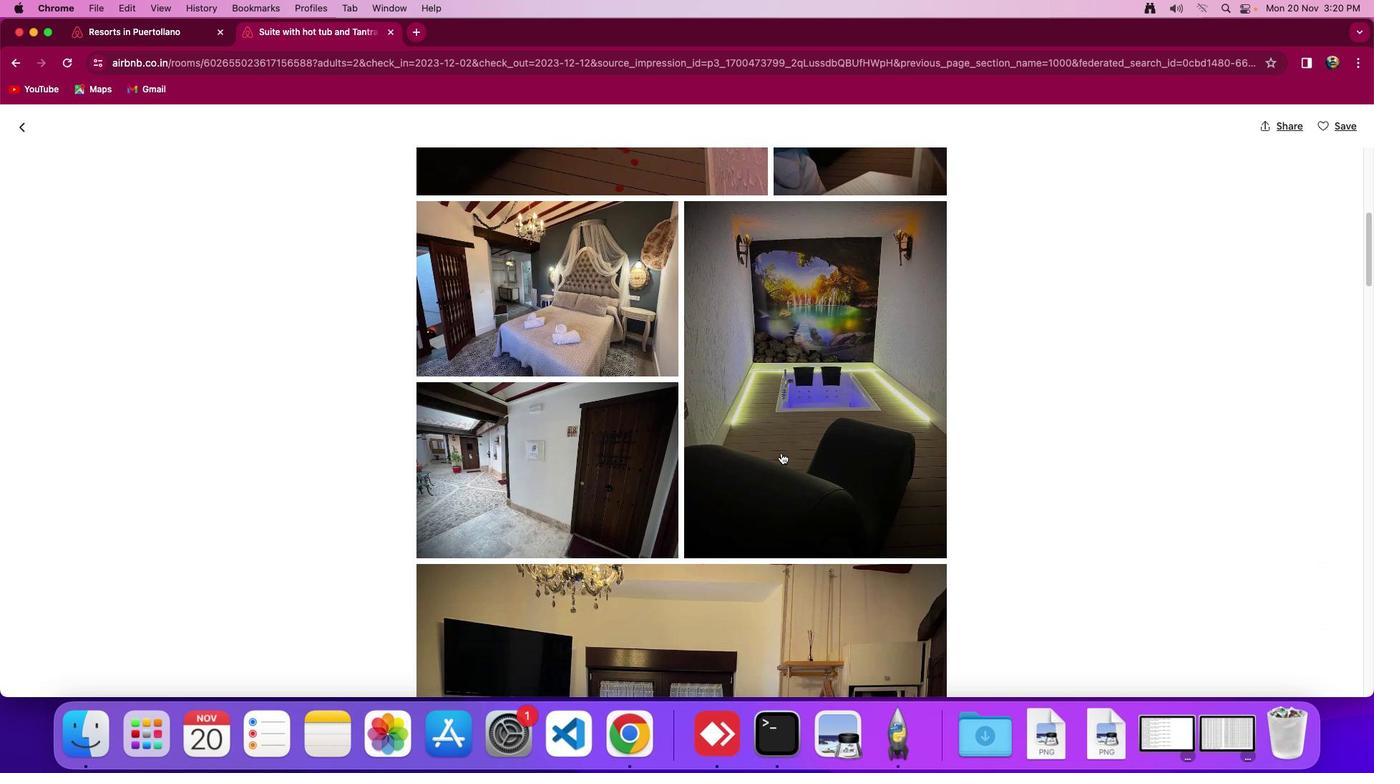 
Action: Mouse scrolled (782, 452) with delta (0, 0)
Screenshot: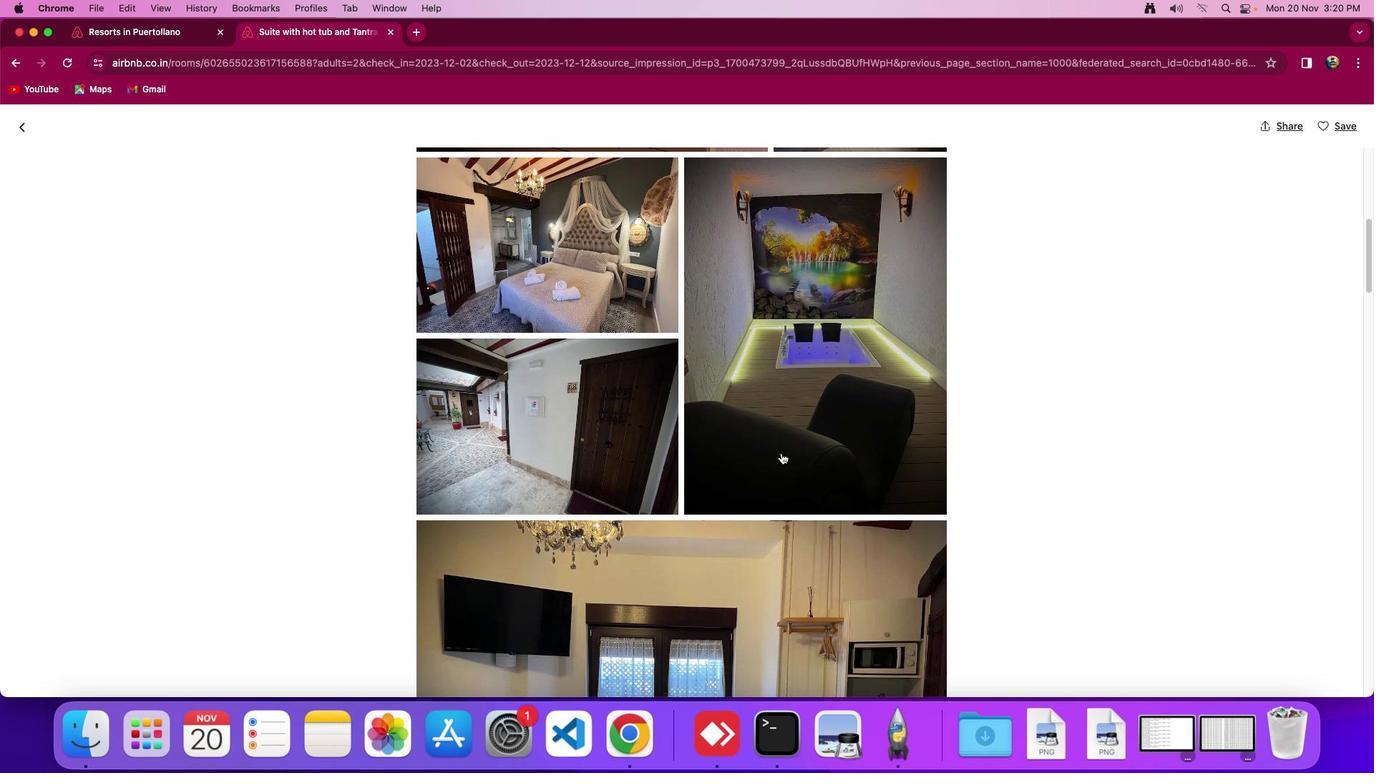 
Action: Mouse scrolled (782, 452) with delta (0, 0)
Screenshot: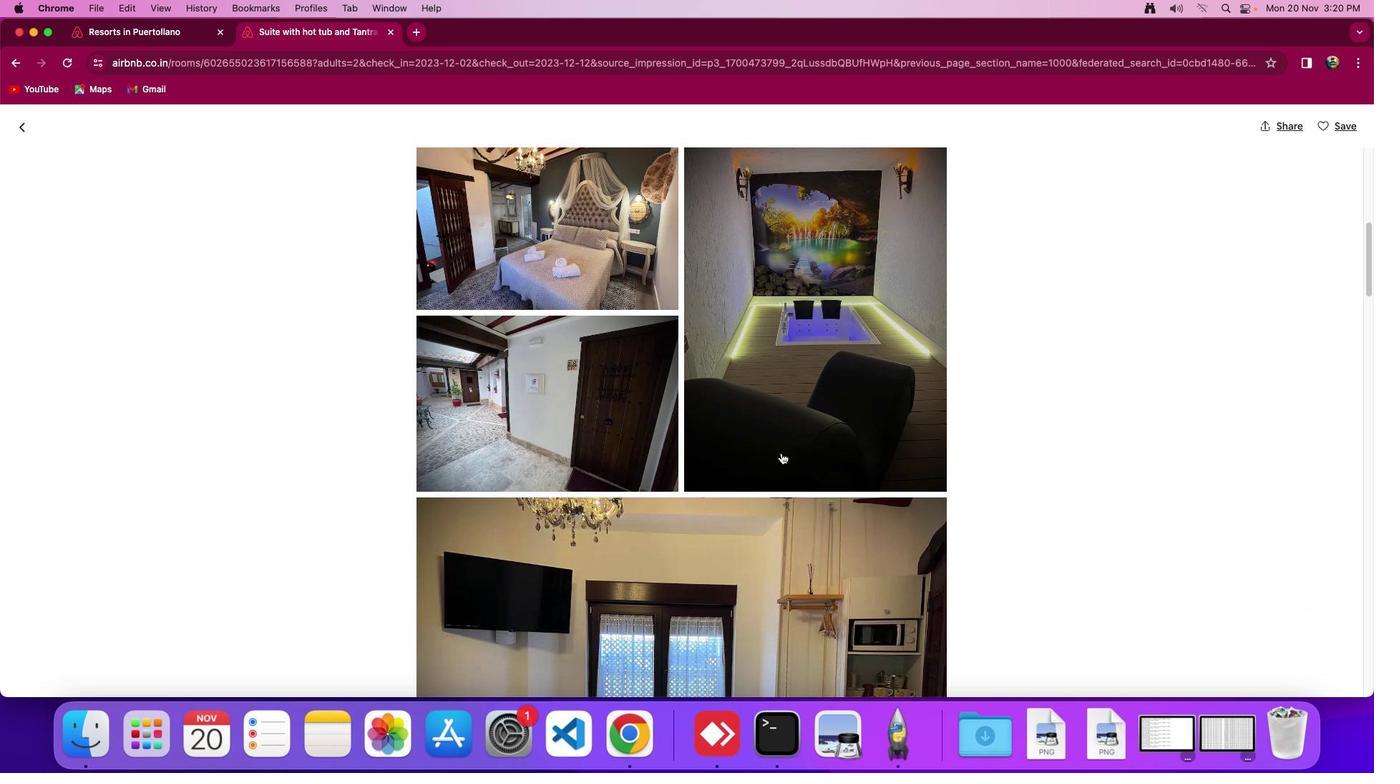 
Action: Mouse scrolled (782, 452) with delta (0, -1)
Screenshot: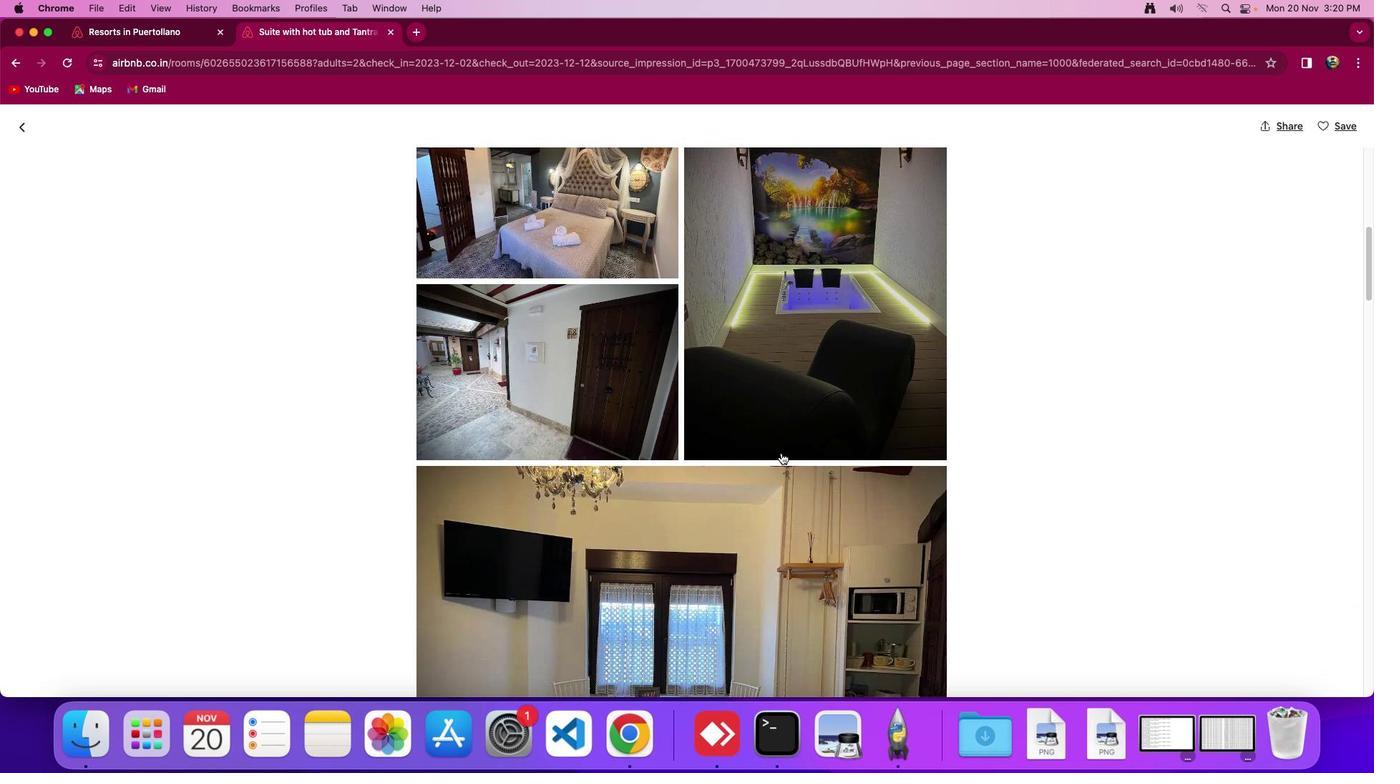 
Action: Mouse scrolled (782, 452) with delta (0, 0)
Screenshot: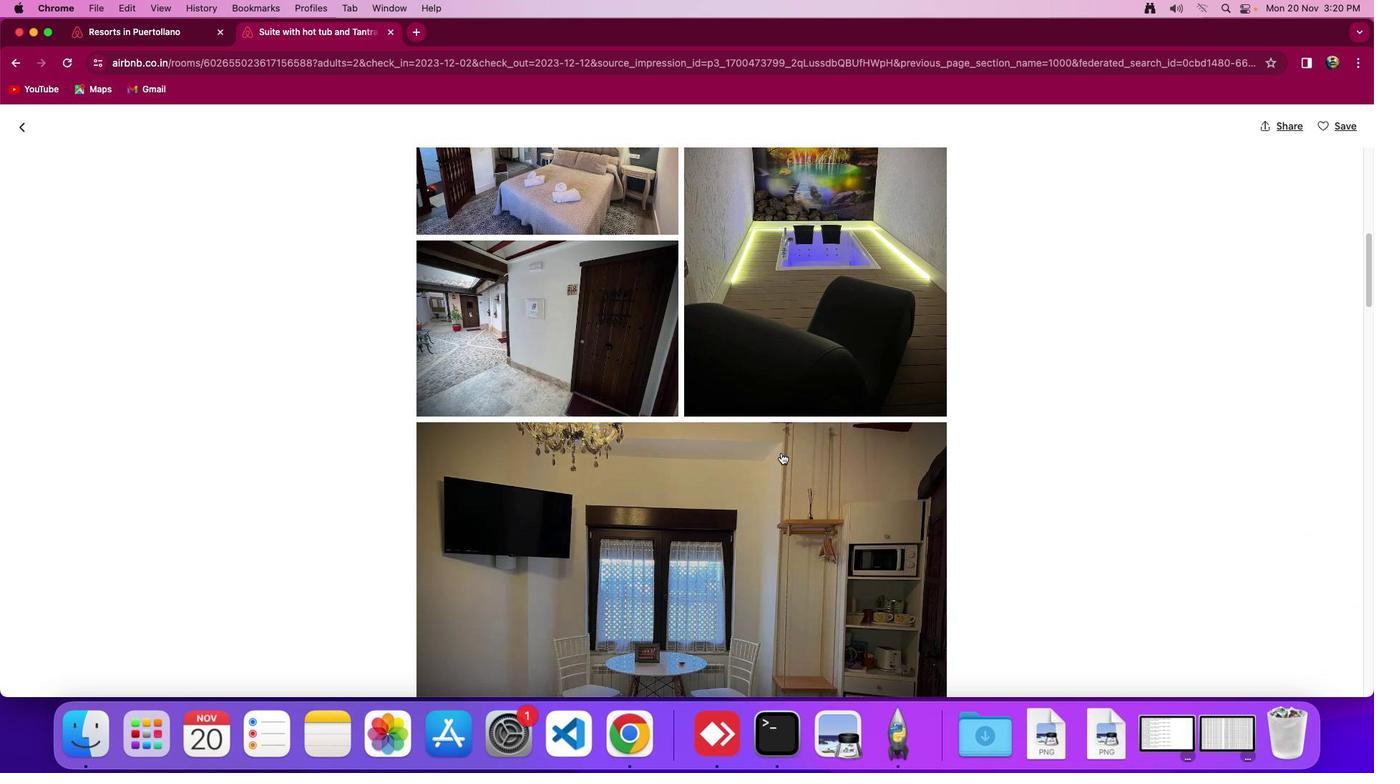 
Action: Mouse scrolled (782, 452) with delta (0, 0)
Screenshot: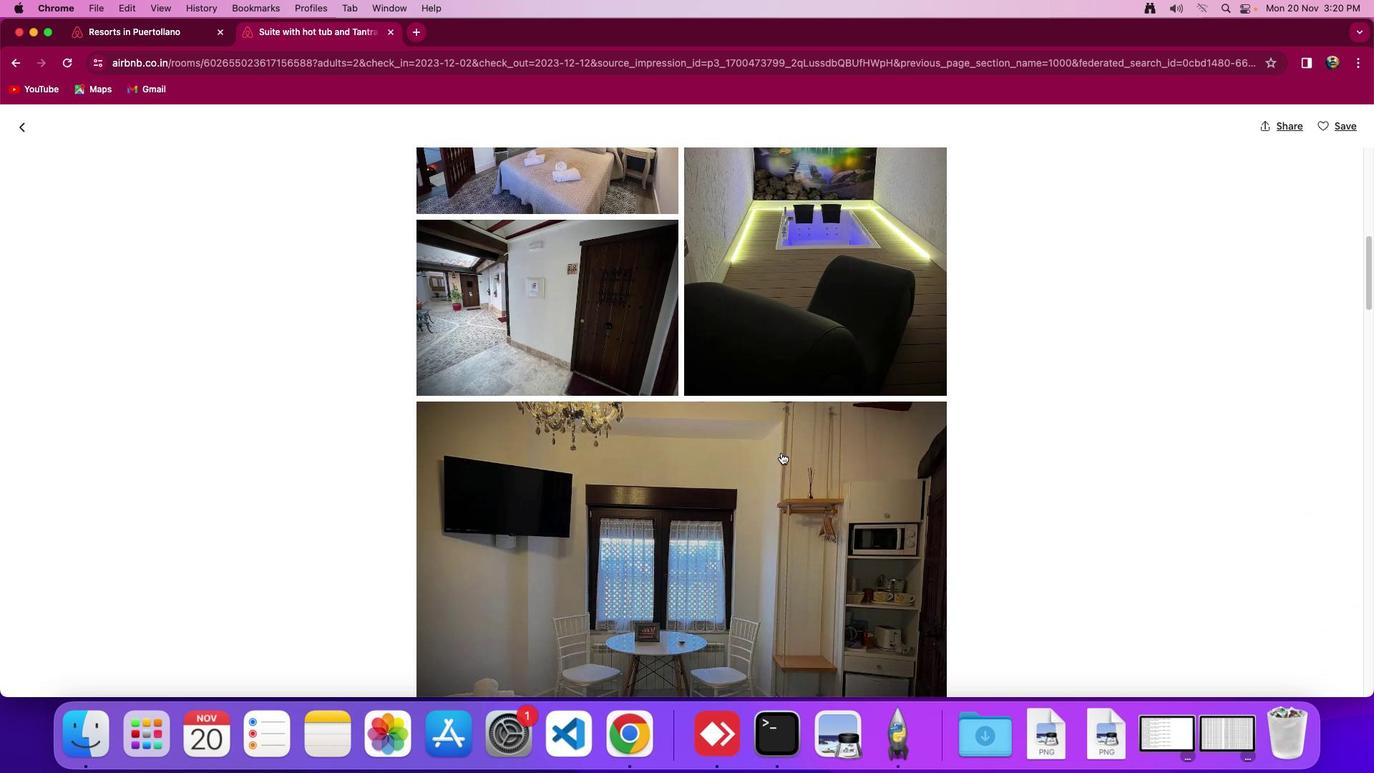 
Action: Mouse scrolled (782, 452) with delta (0, -1)
Screenshot: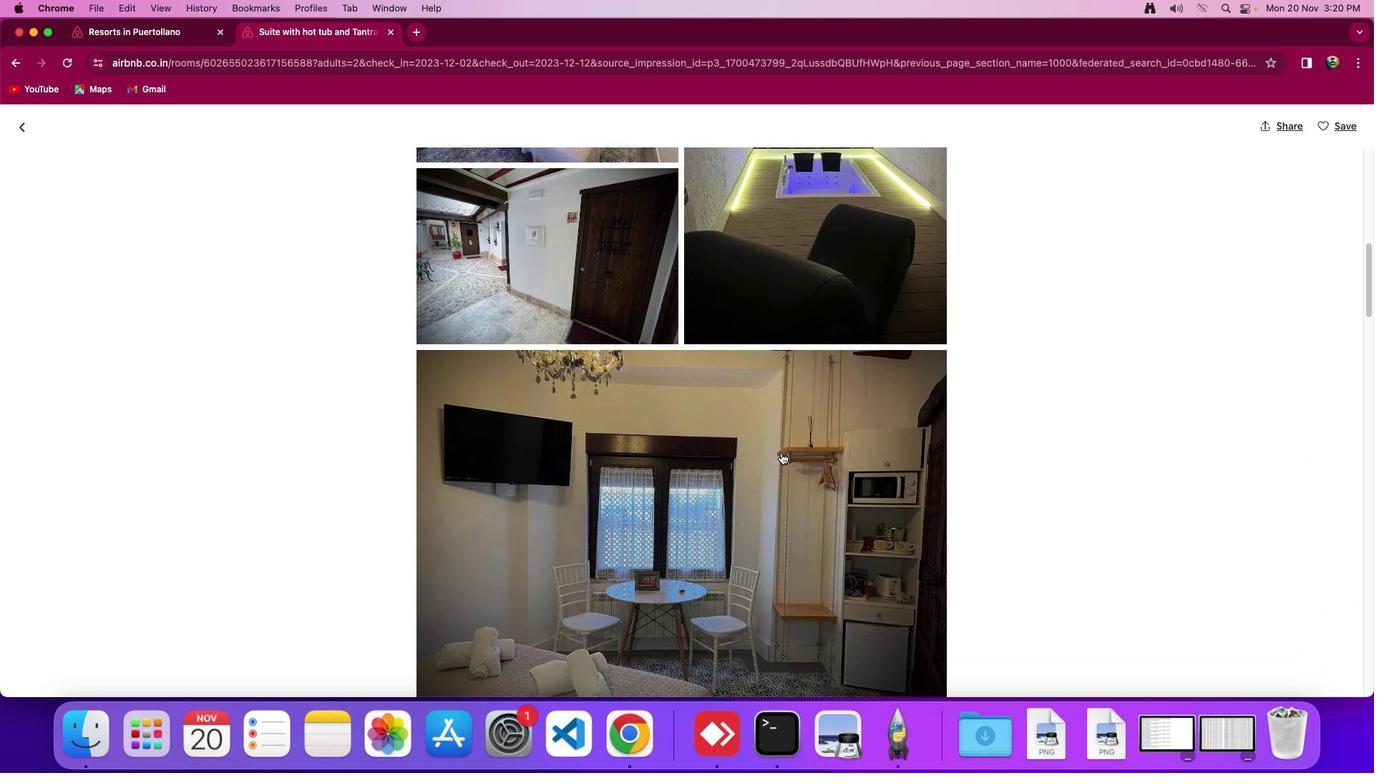 
Action: Mouse scrolled (782, 452) with delta (0, 0)
Screenshot: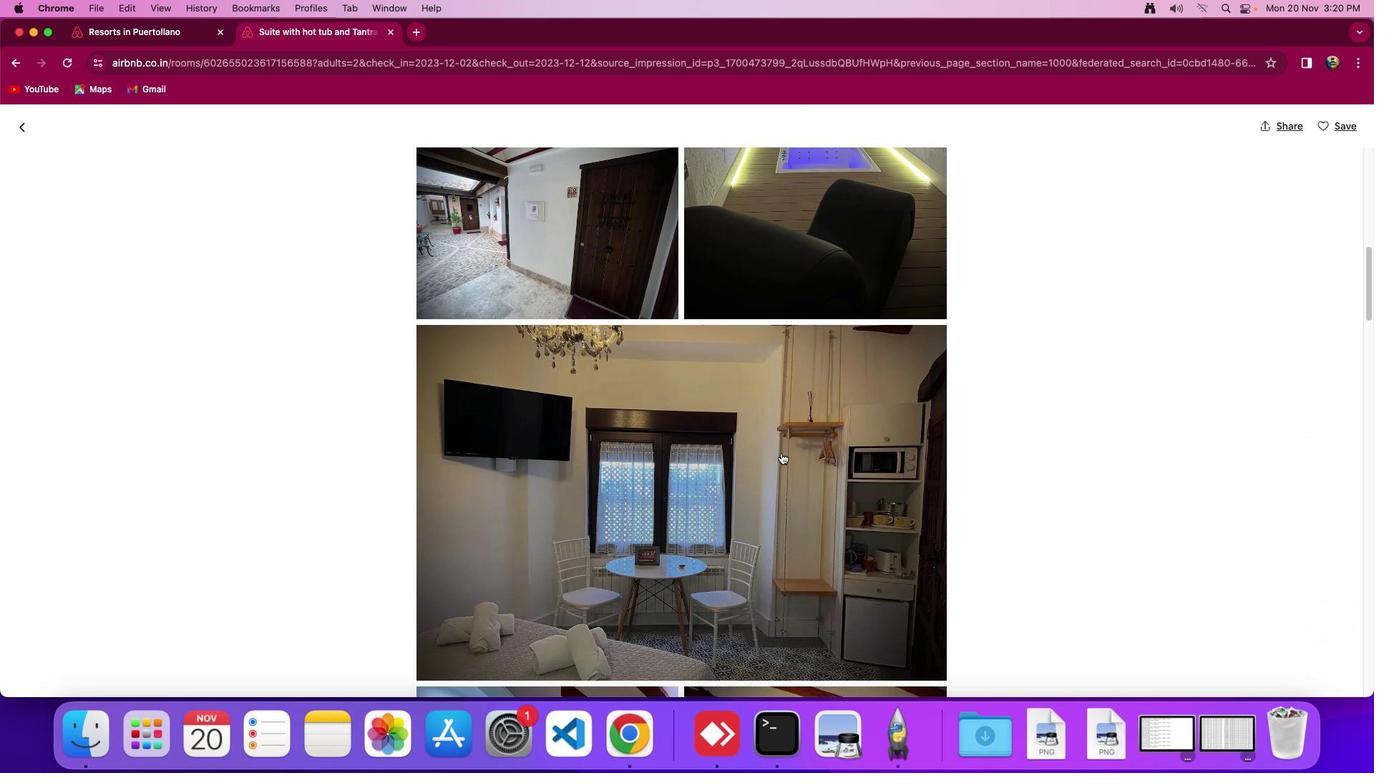 
Action: Mouse scrolled (782, 452) with delta (0, 0)
Screenshot: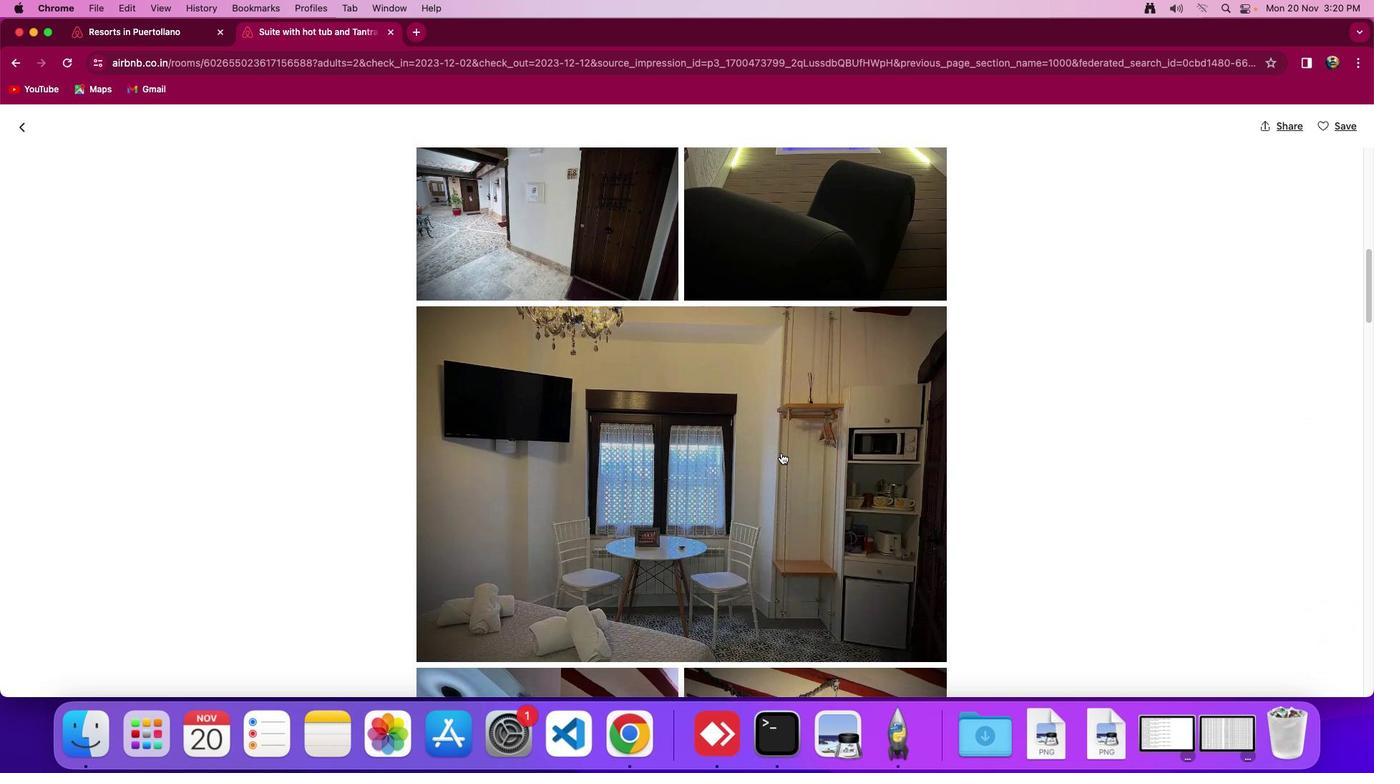 
Action: Mouse scrolled (782, 452) with delta (0, 0)
Screenshot: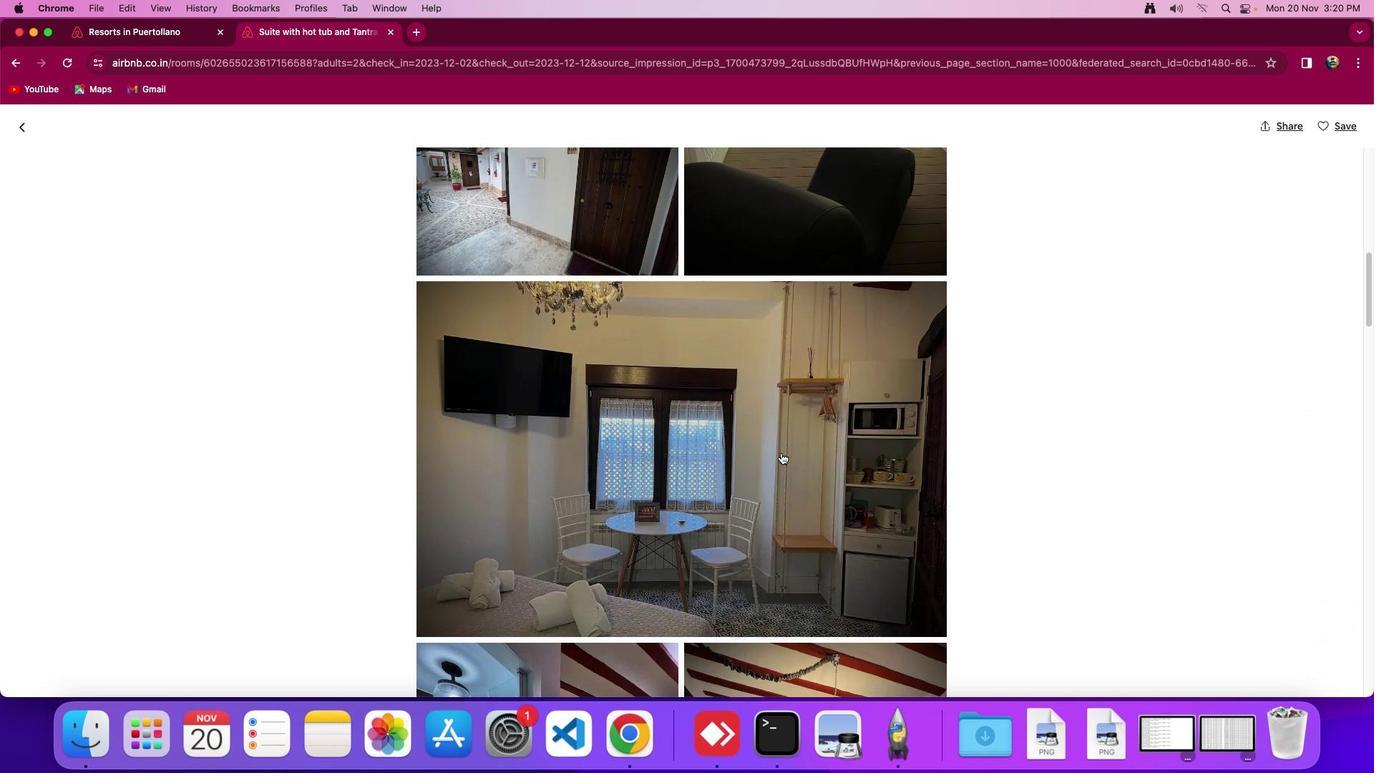 
Action: Mouse scrolled (782, 452) with delta (0, 0)
Screenshot: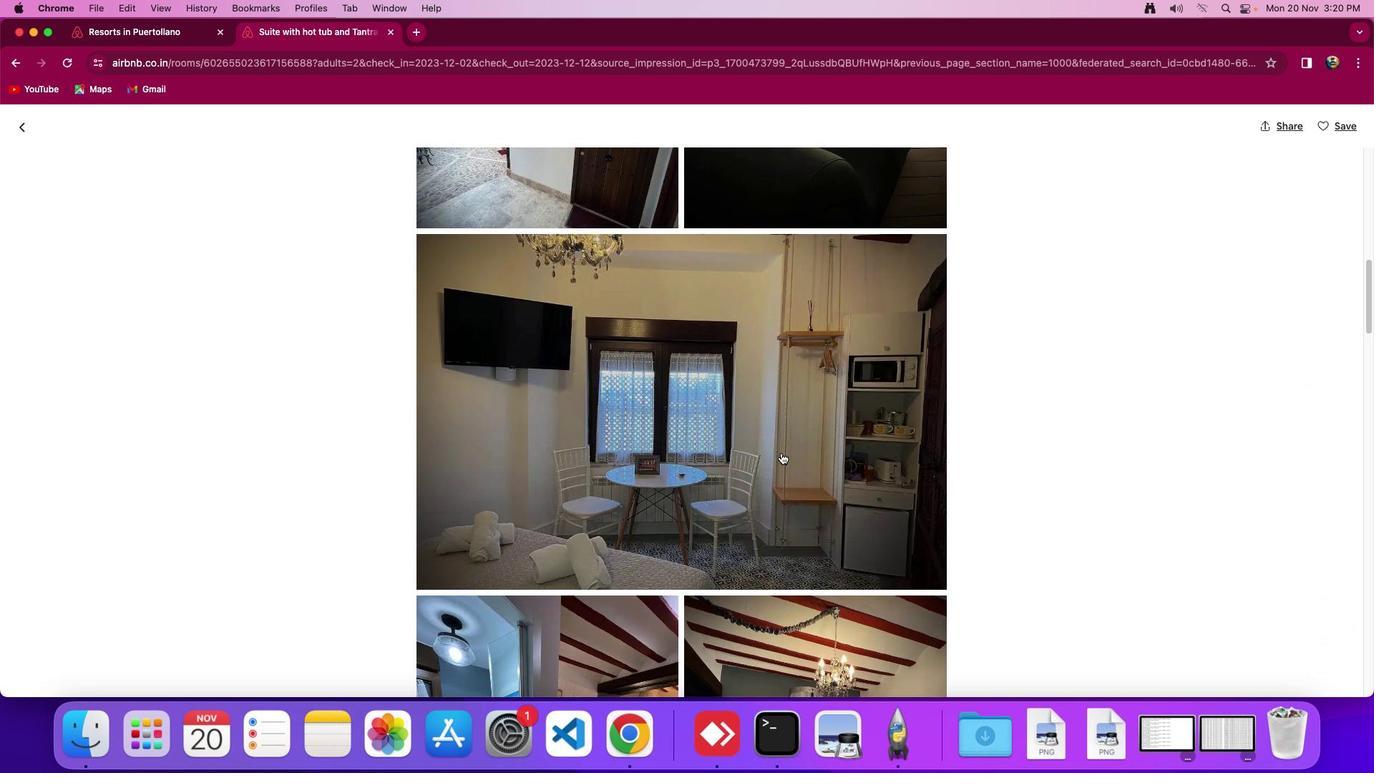 
Action: Mouse scrolled (782, 452) with delta (0, 0)
Screenshot: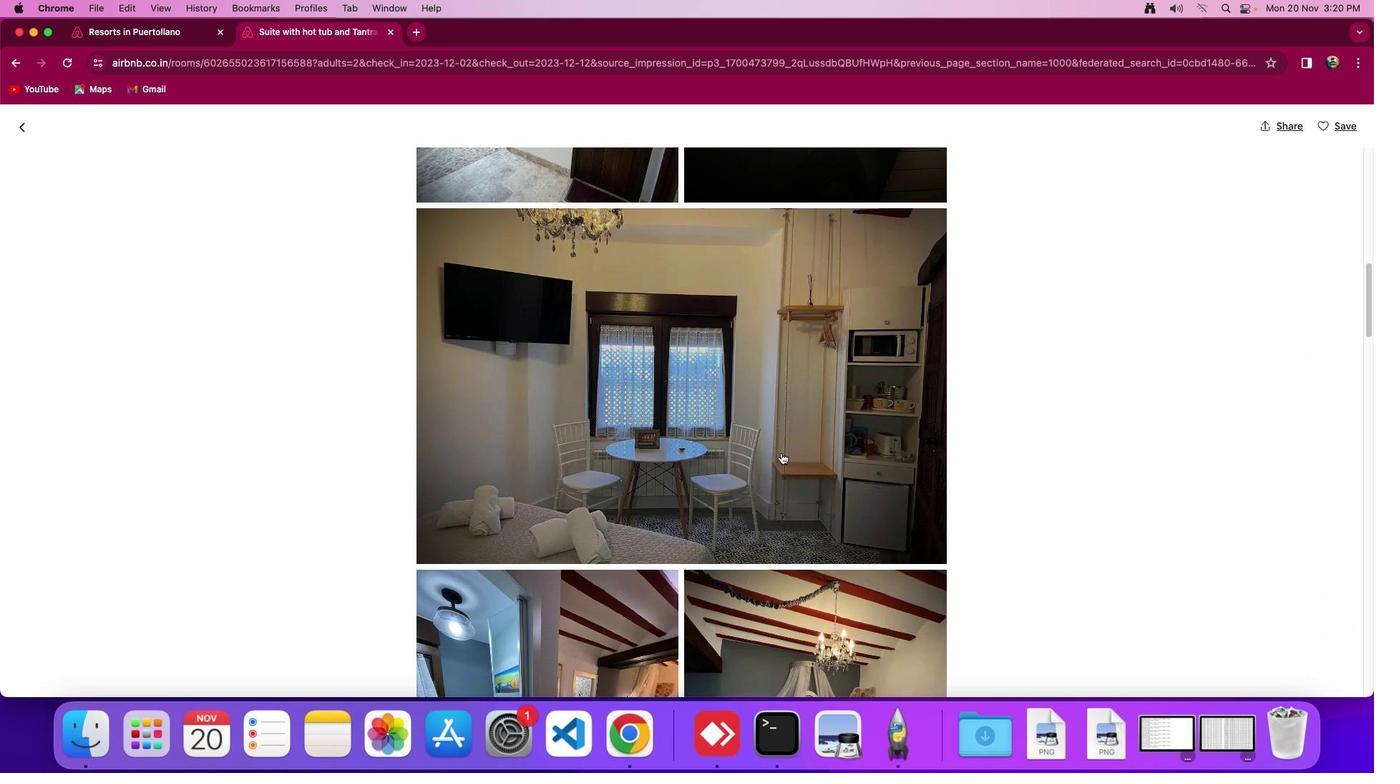 
Action: Mouse scrolled (782, 452) with delta (0, -2)
Screenshot: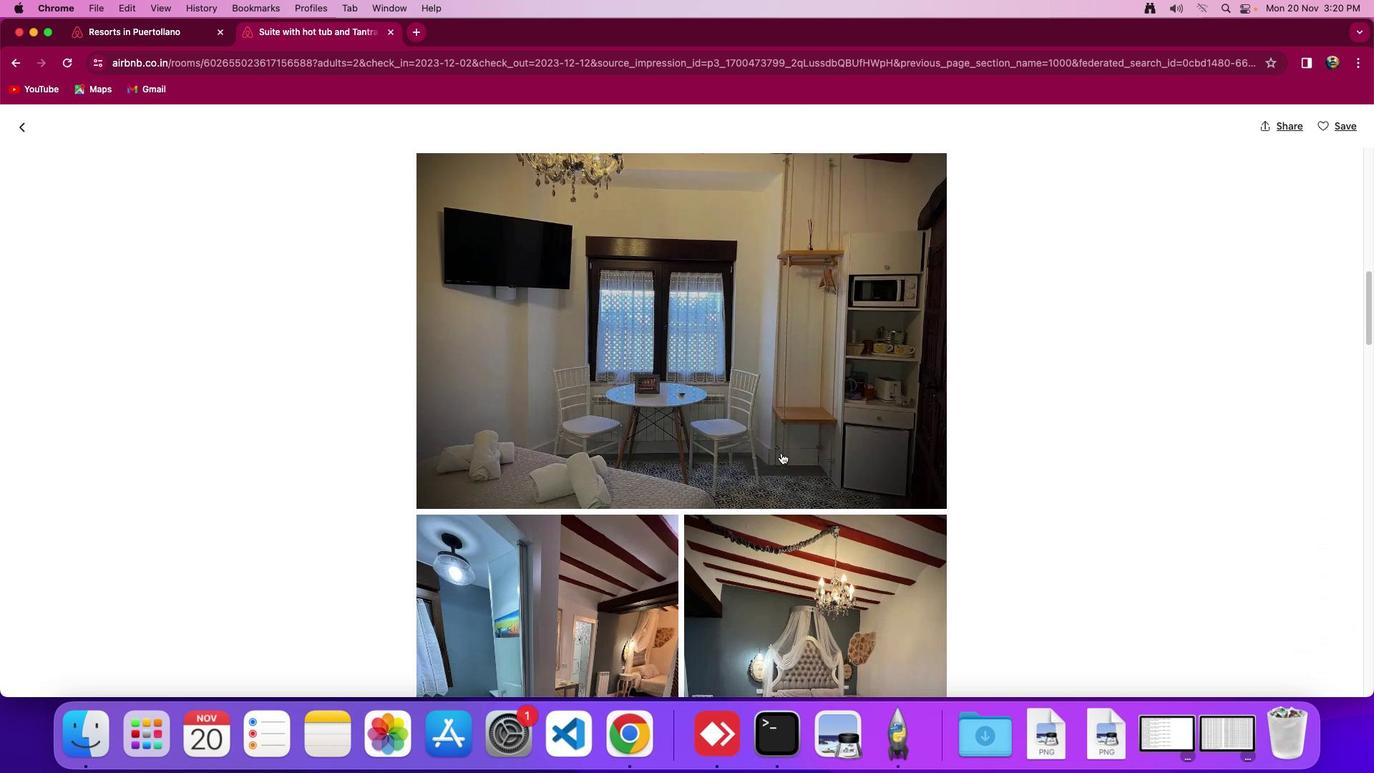 
Action: Mouse scrolled (782, 452) with delta (0, 0)
Screenshot: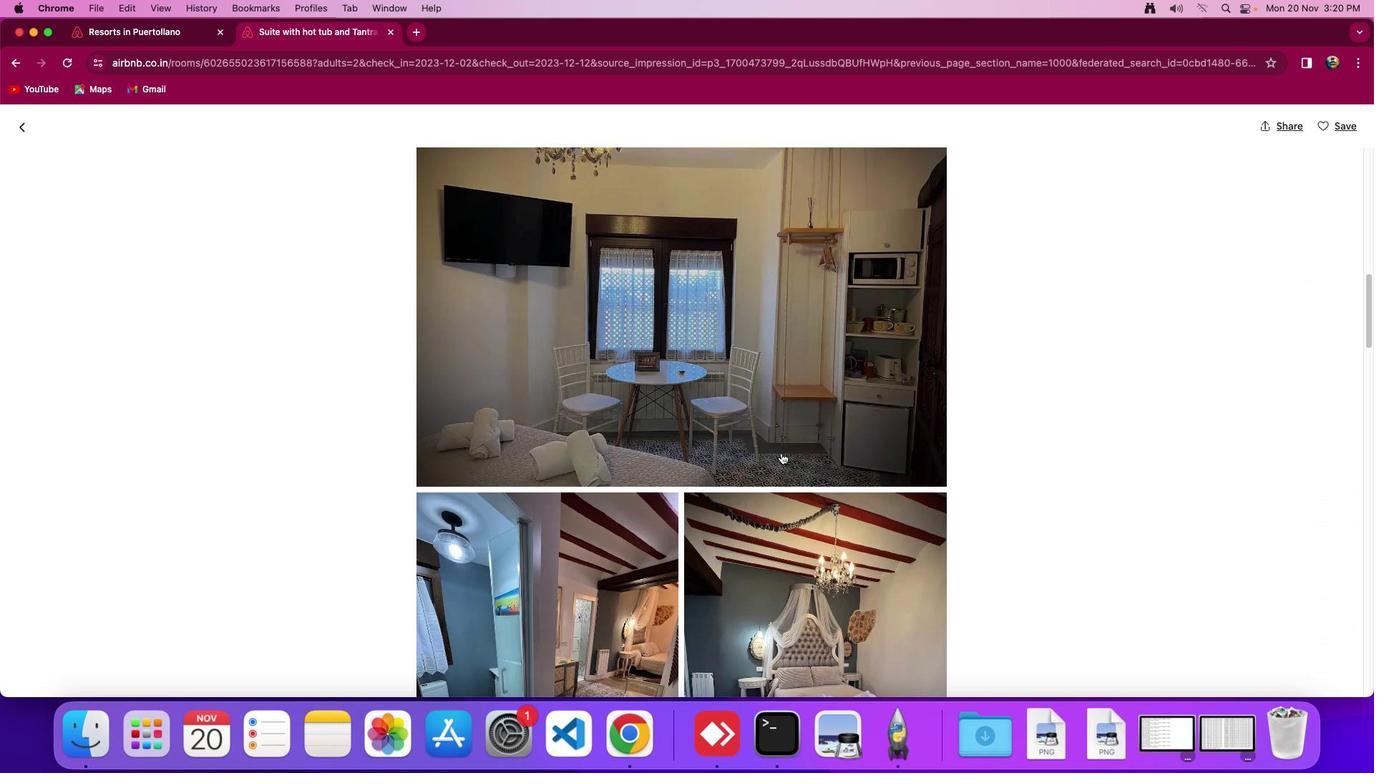 
Action: Mouse scrolled (782, 452) with delta (0, 0)
Screenshot: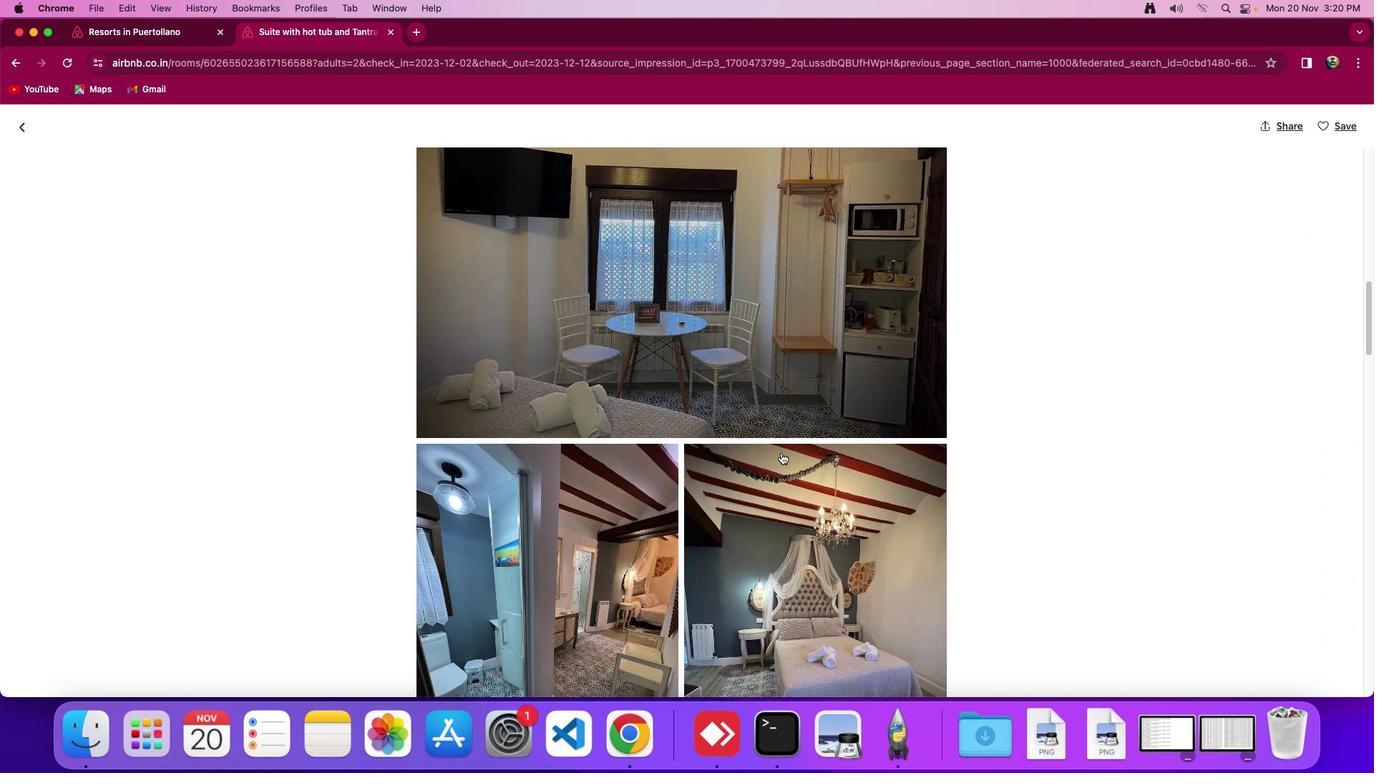 
Action: Mouse scrolled (782, 452) with delta (0, -2)
Screenshot: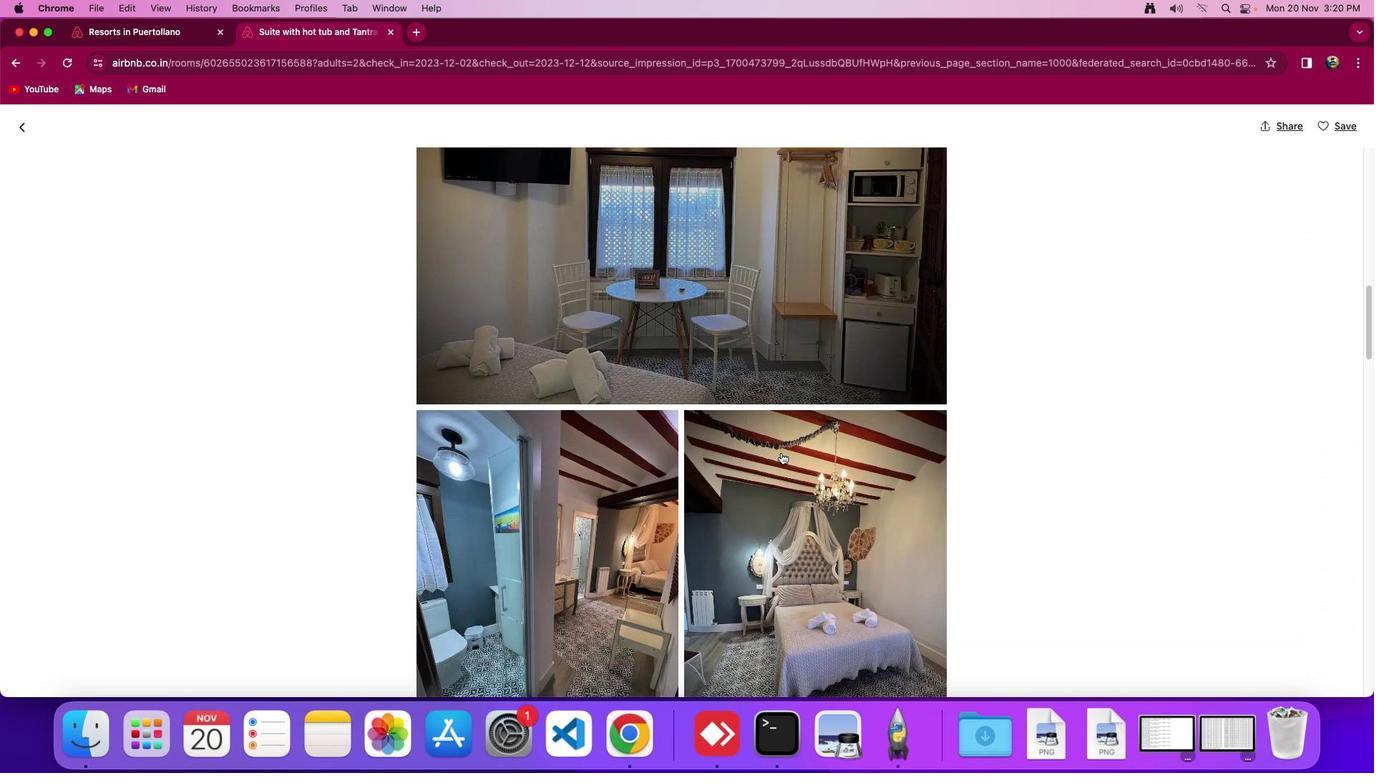 
Action: Mouse scrolled (782, 452) with delta (0, 0)
Screenshot: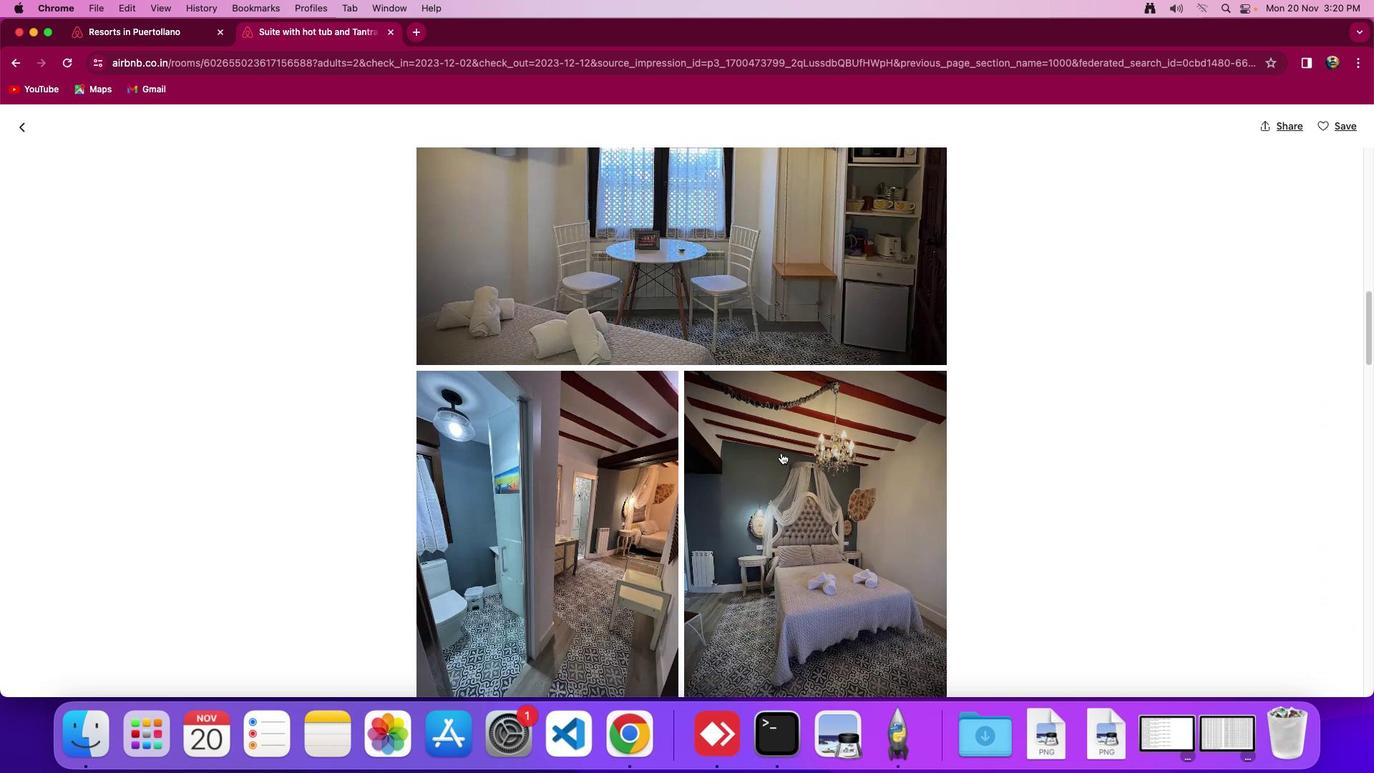 
Action: Mouse scrolled (782, 452) with delta (0, 0)
Screenshot: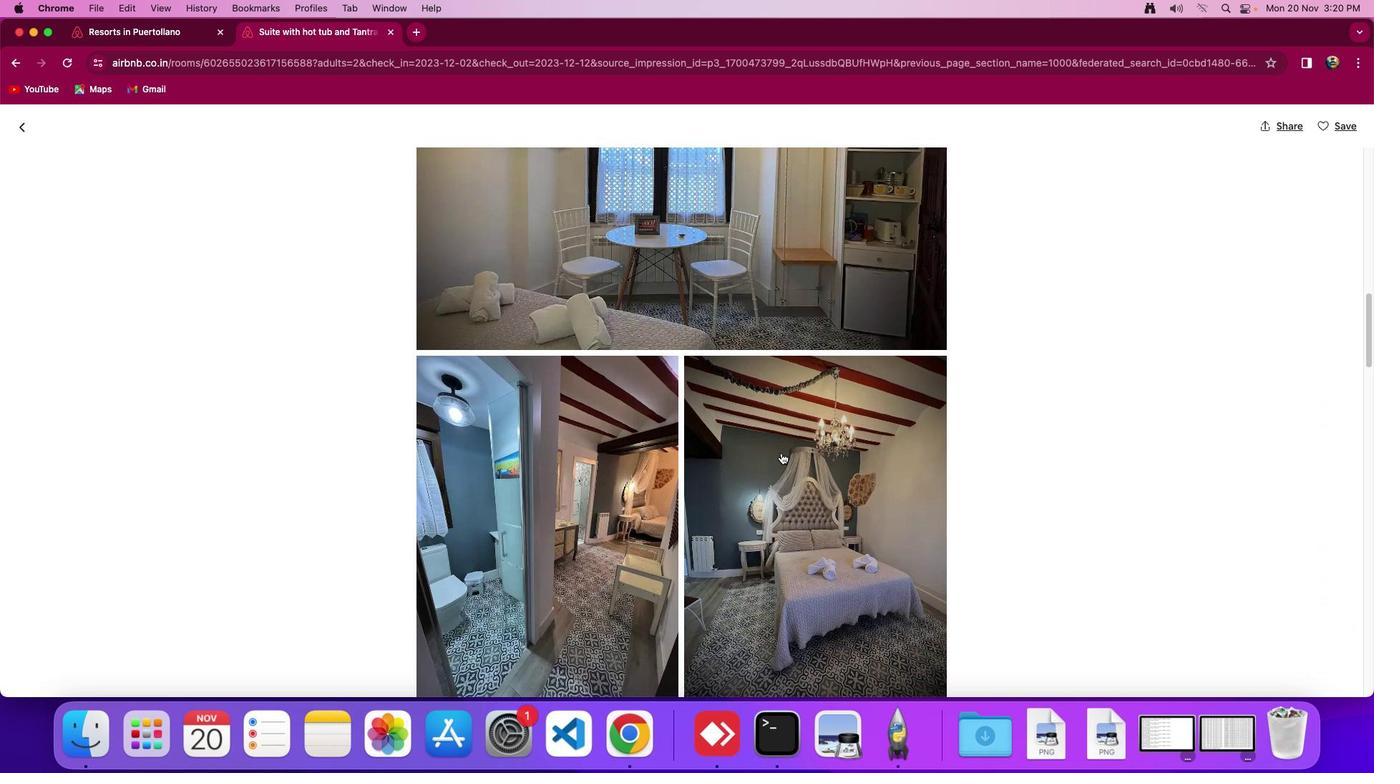 
Action: Mouse scrolled (782, 452) with delta (0, -1)
Screenshot: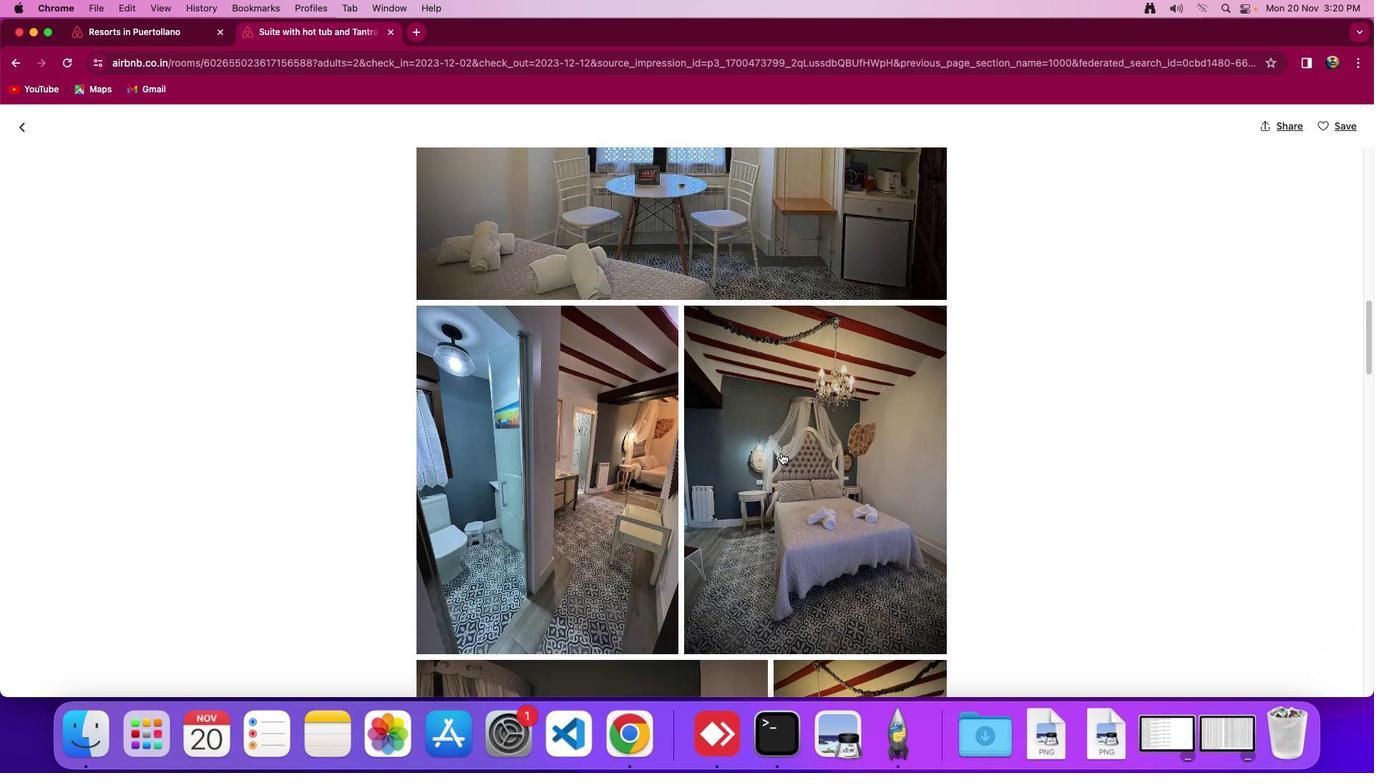
Action: Mouse scrolled (782, 452) with delta (0, 0)
Screenshot: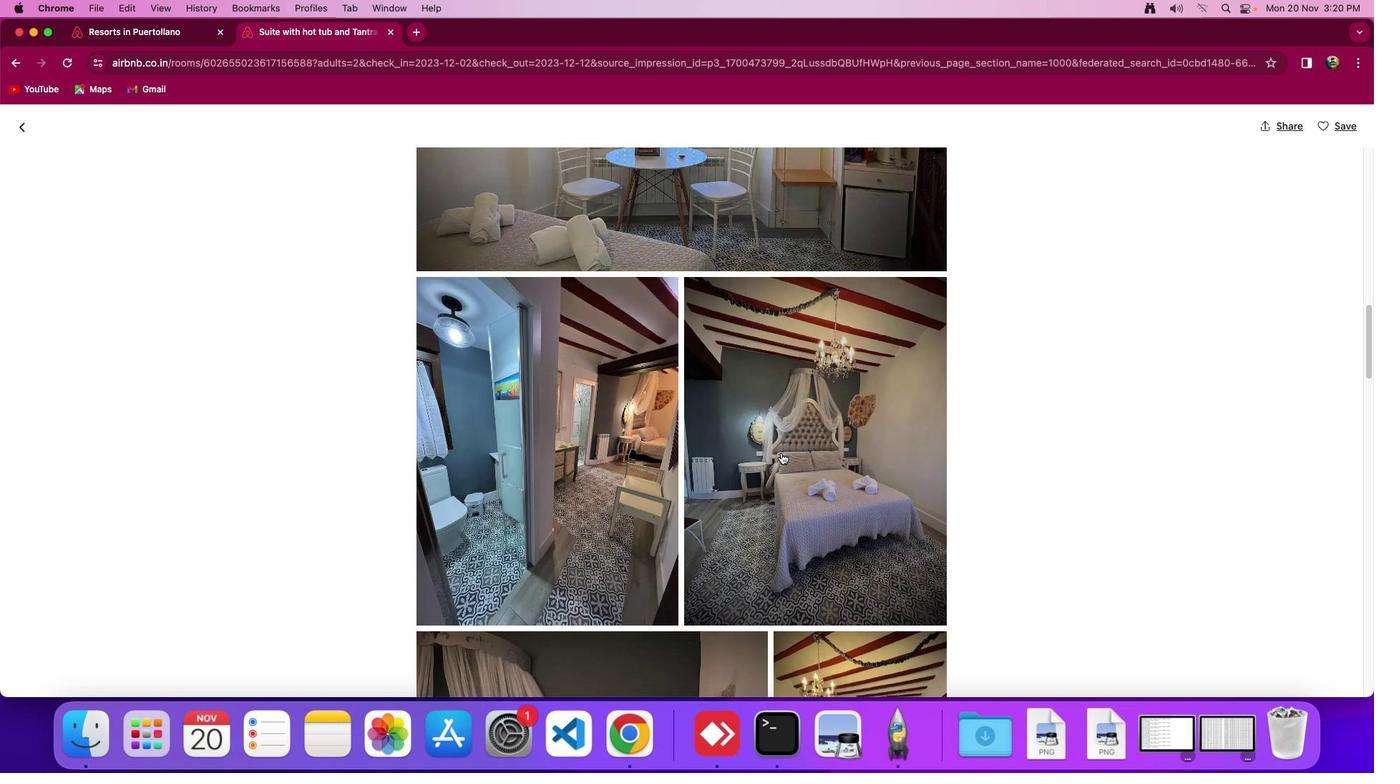 
Action: Mouse scrolled (782, 452) with delta (0, 0)
Screenshot: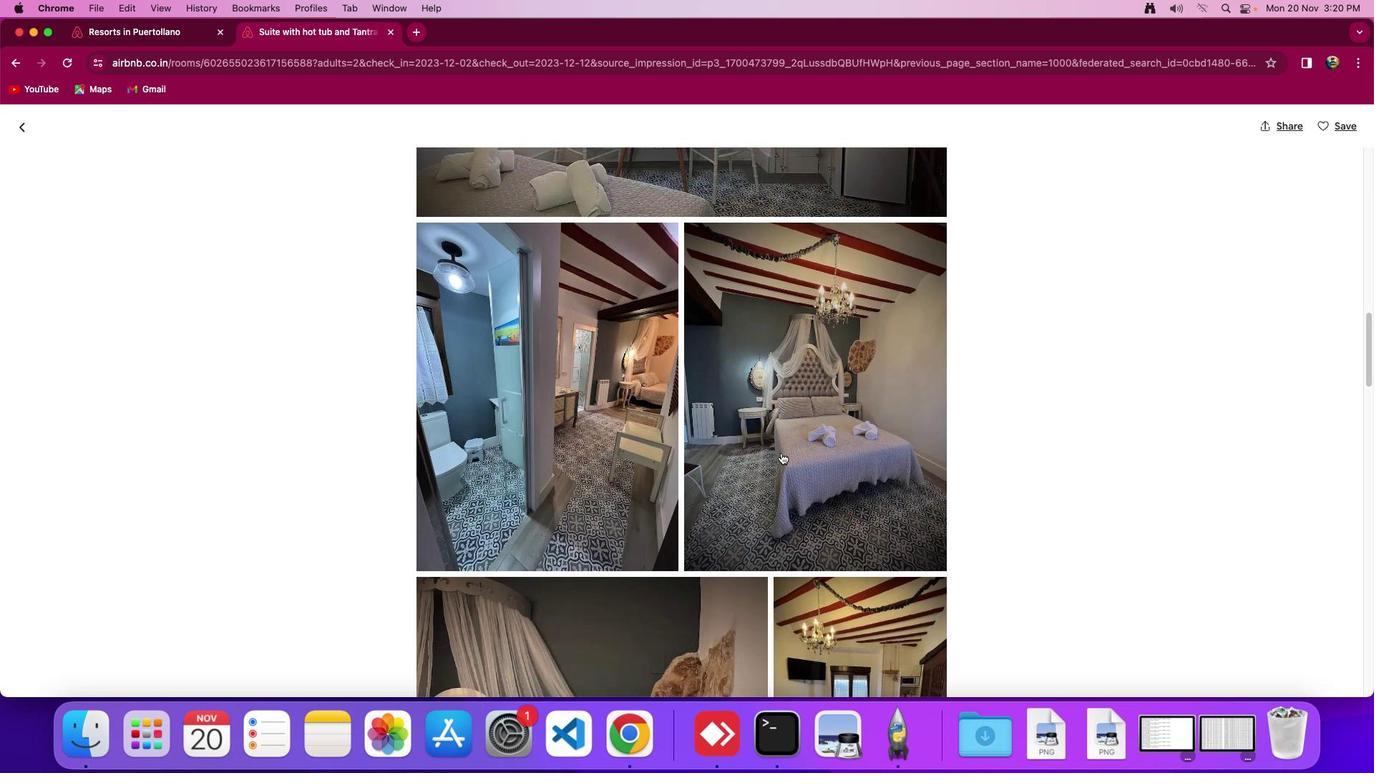 
Action: Mouse scrolled (782, 452) with delta (0, -2)
Screenshot: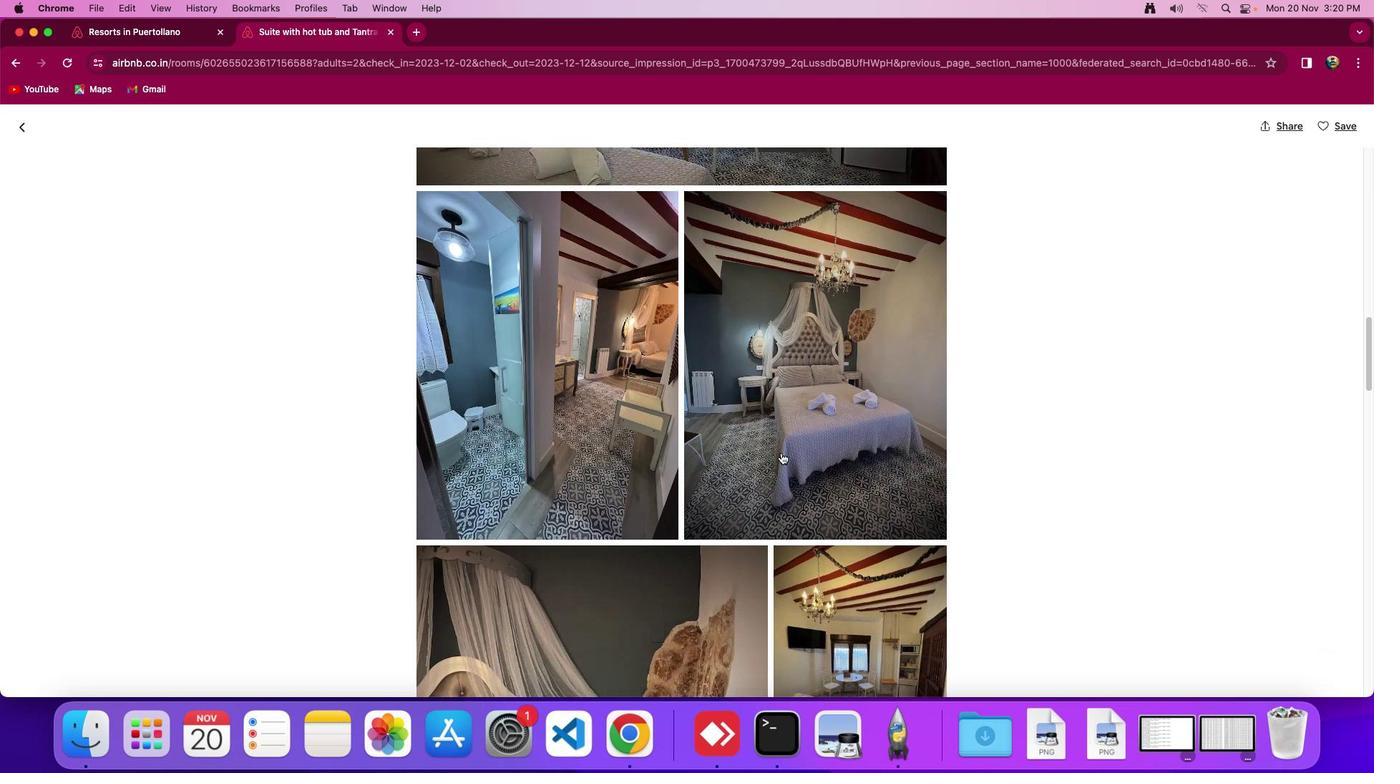 
Action: Mouse scrolled (782, 452) with delta (0, 0)
Screenshot: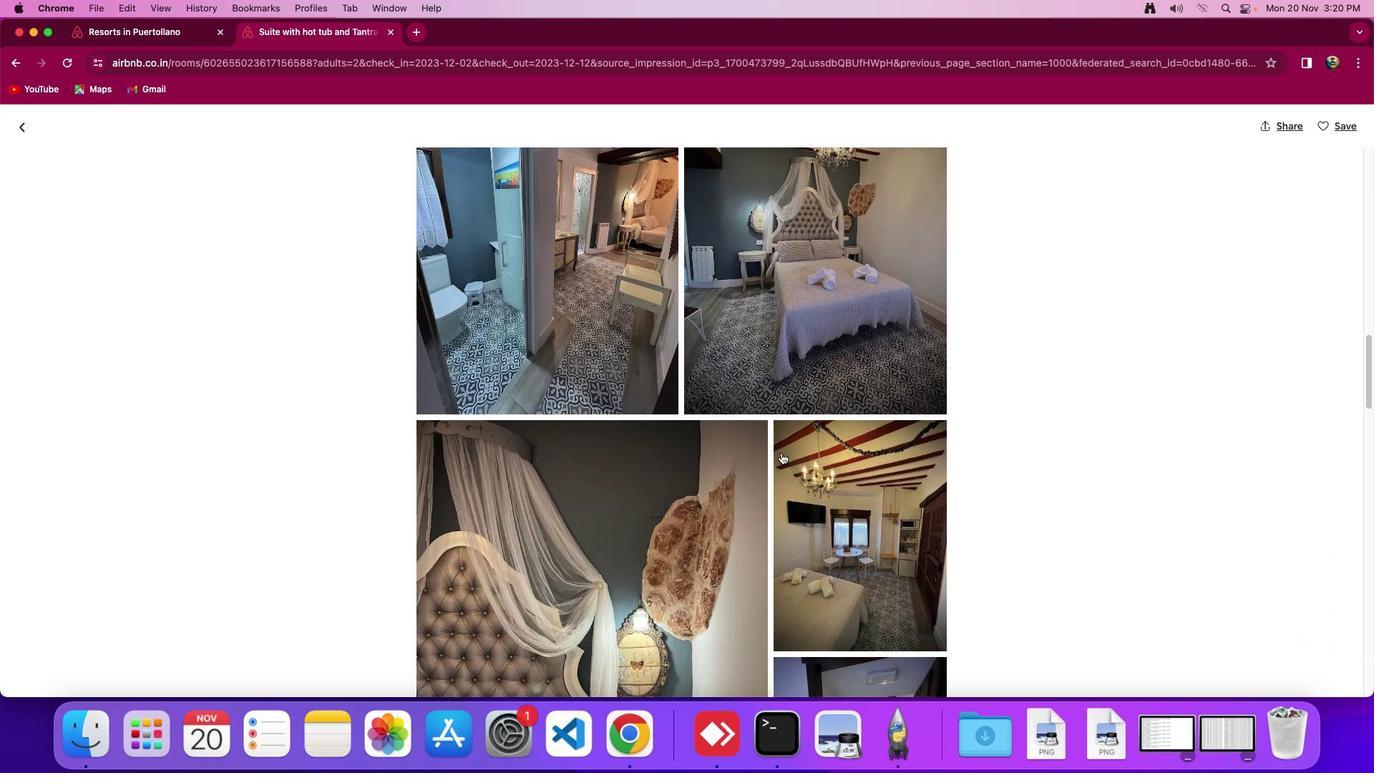 
Action: Mouse scrolled (782, 452) with delta (0, 0)
Screenshot: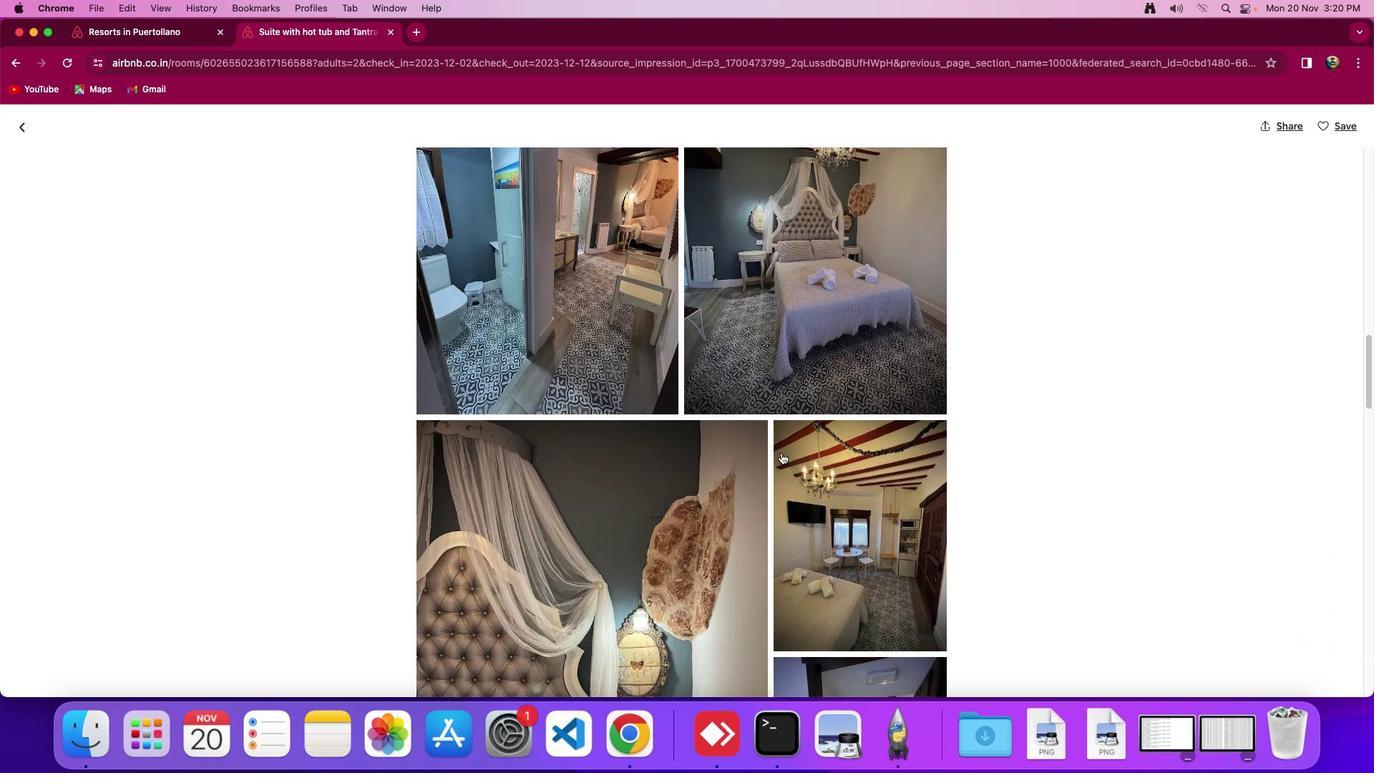 
Action: Mouse scrolled (782, 452) with delta (0, -2)
Screenshot: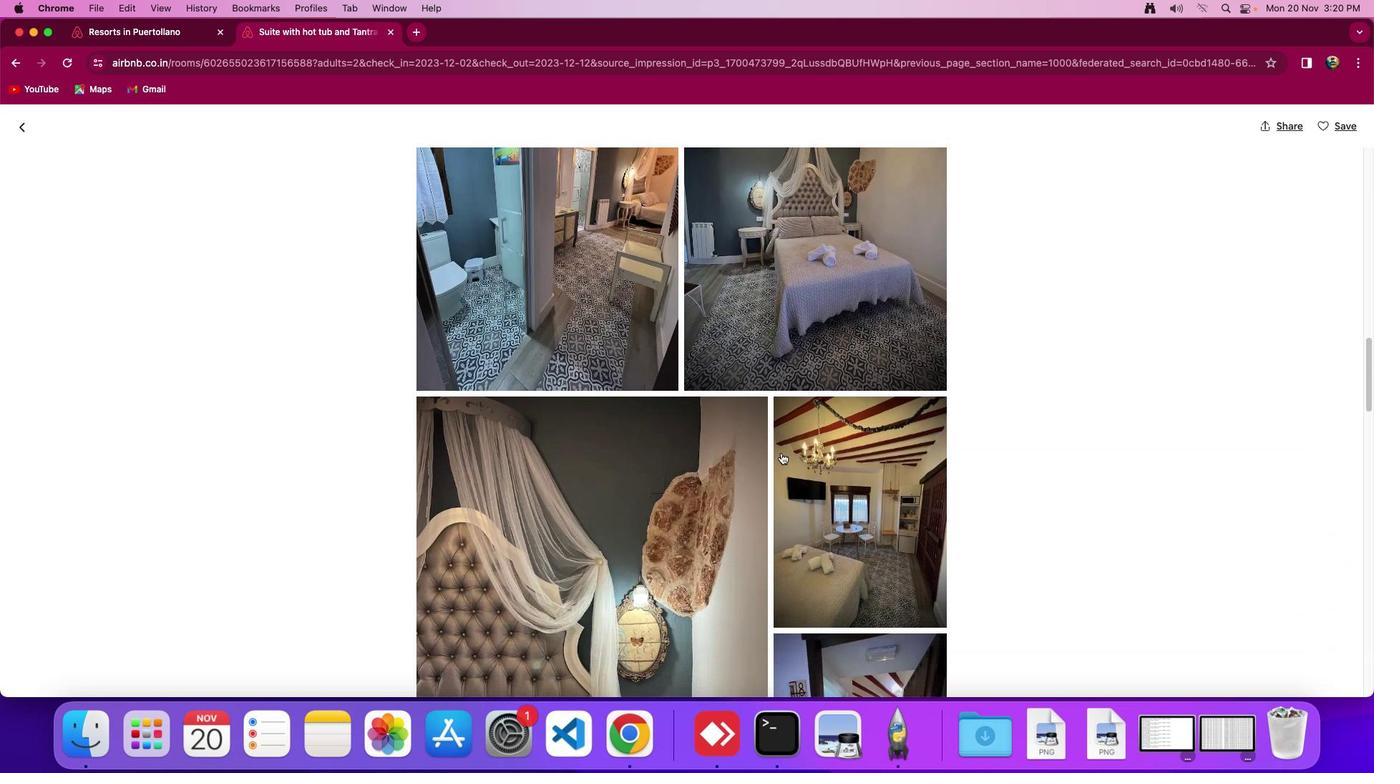 
Action: Mouse scrolled (782, 452) with delta (0, 0)
Screenshot: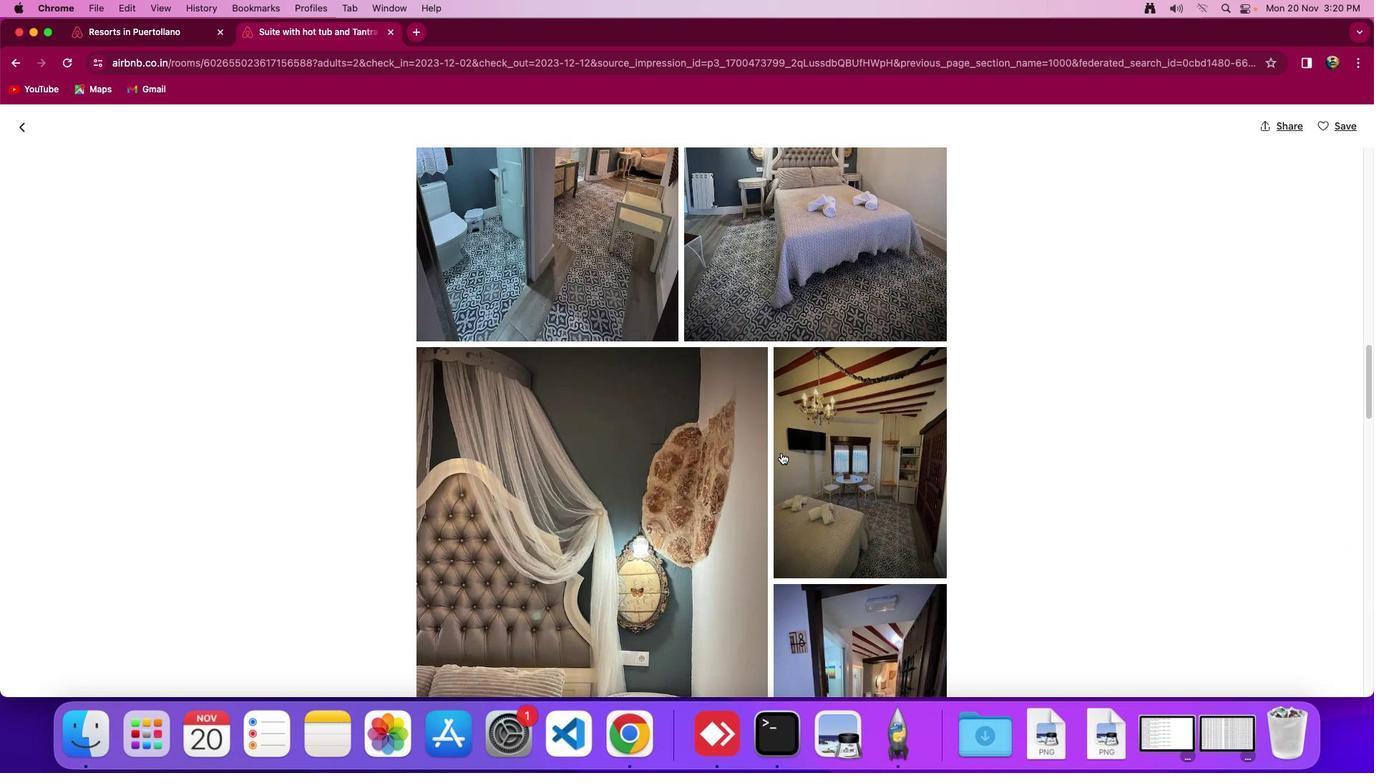 
Action: Mouse scrolled (782, 452) with delta (0, 0)
Screenshot: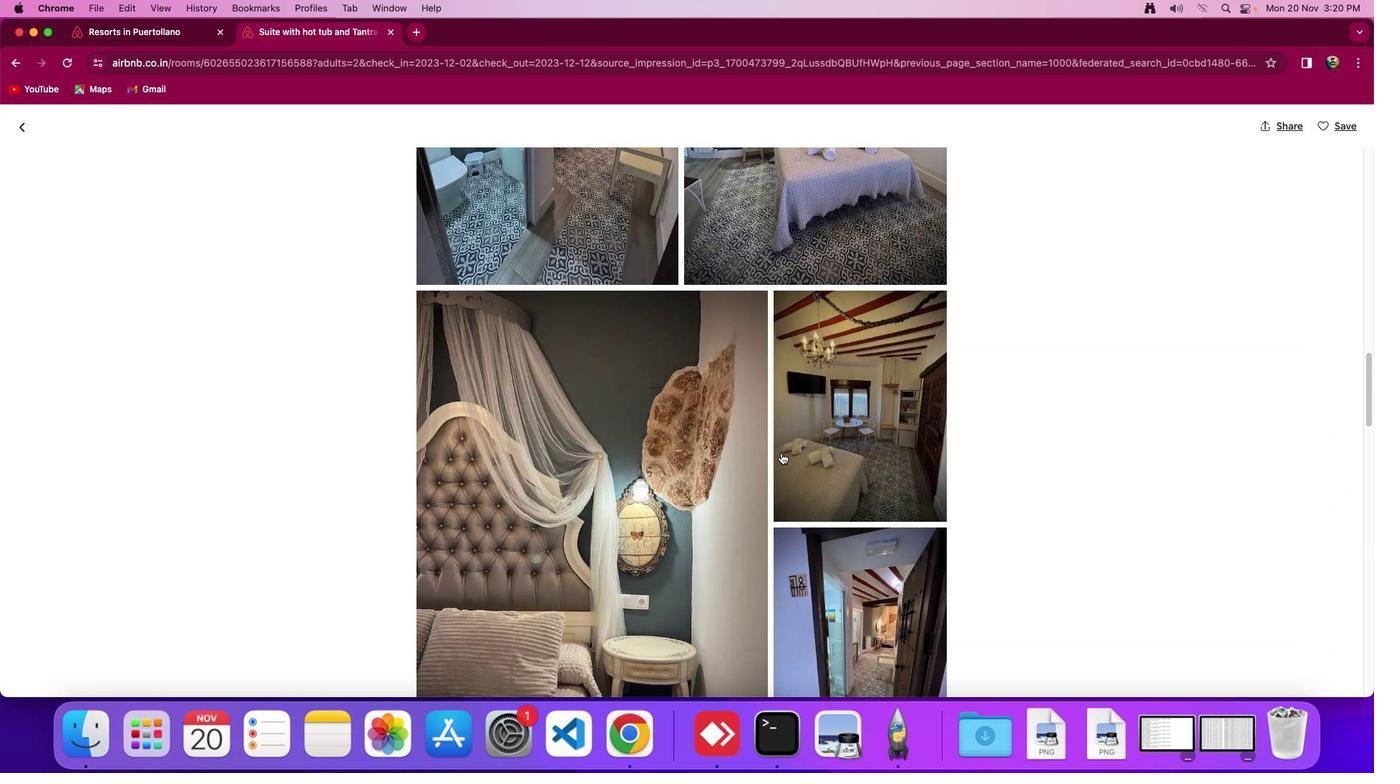 
Action: Mouse scrolled (782, 452) with delta (0, -2)
Screenshot: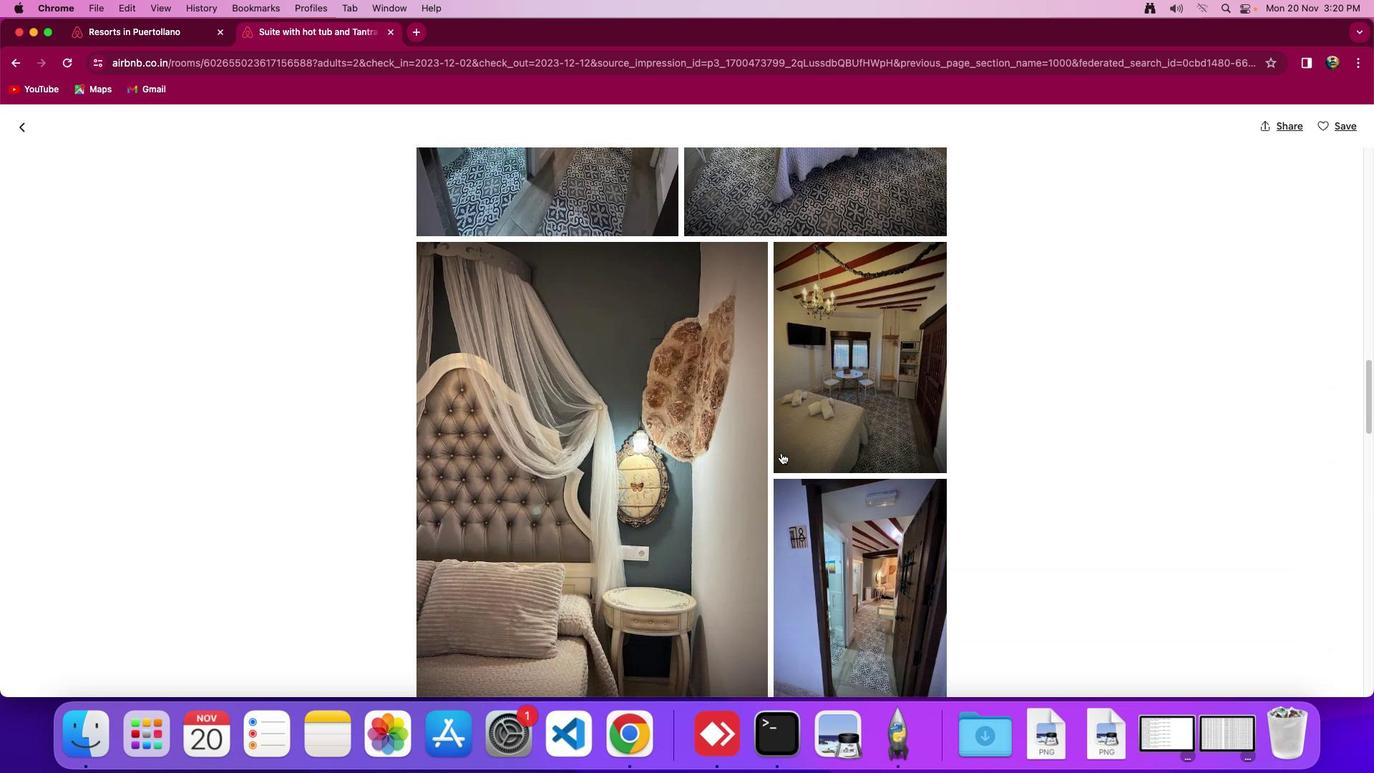 
Action: Mouse scrolled (782, 452) with delta (0, -2)
Screenshot: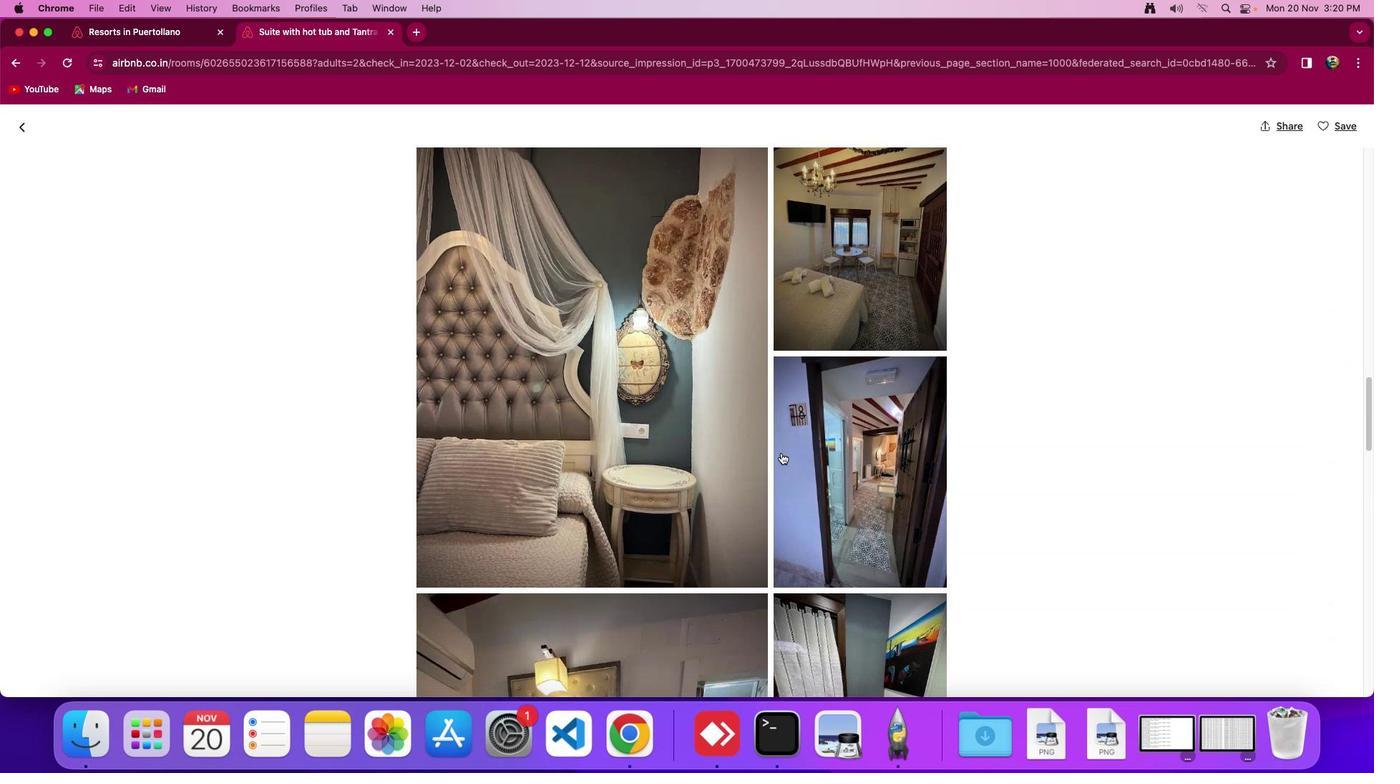 
Action: Mouse moved to (781, 452)
Screenshot: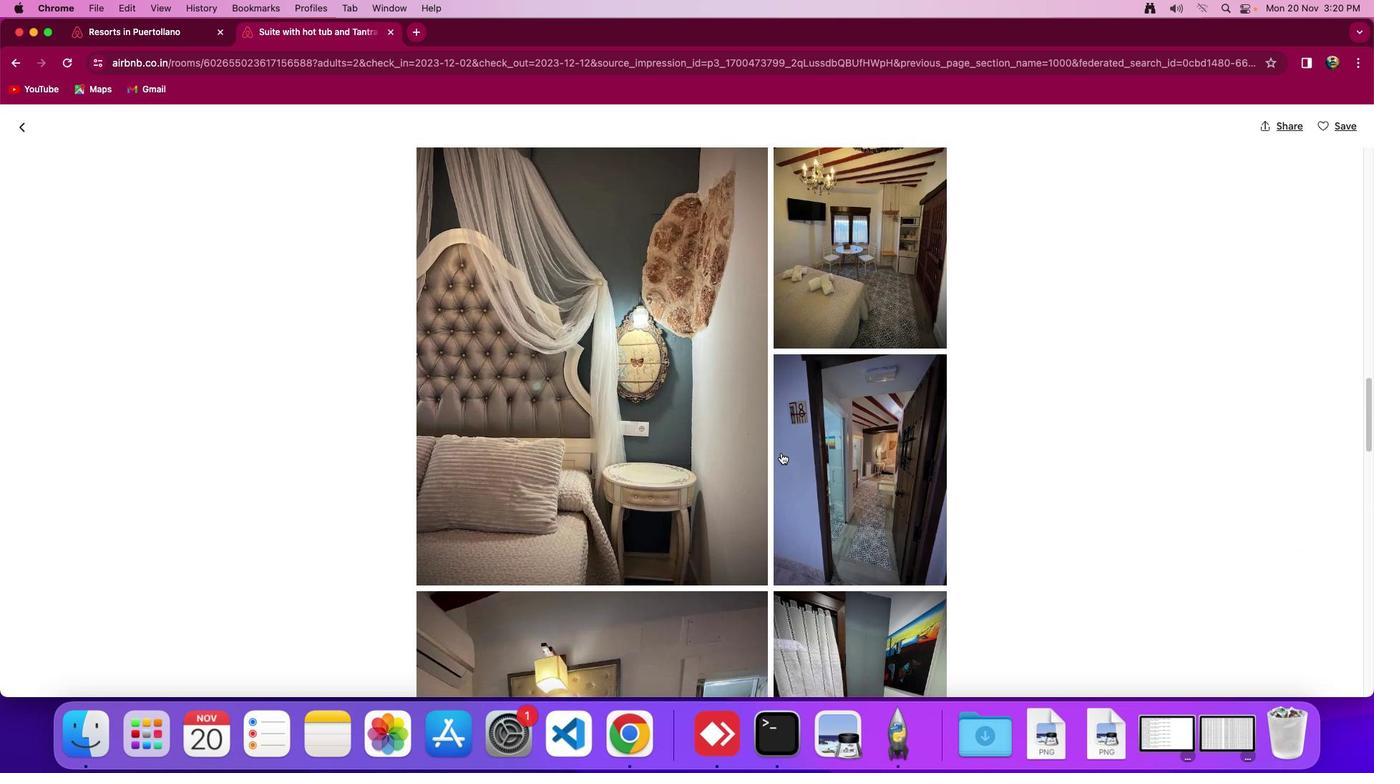 
Action: Mouse scrolled (781, 452) with delta (0, 0)
Screenshot: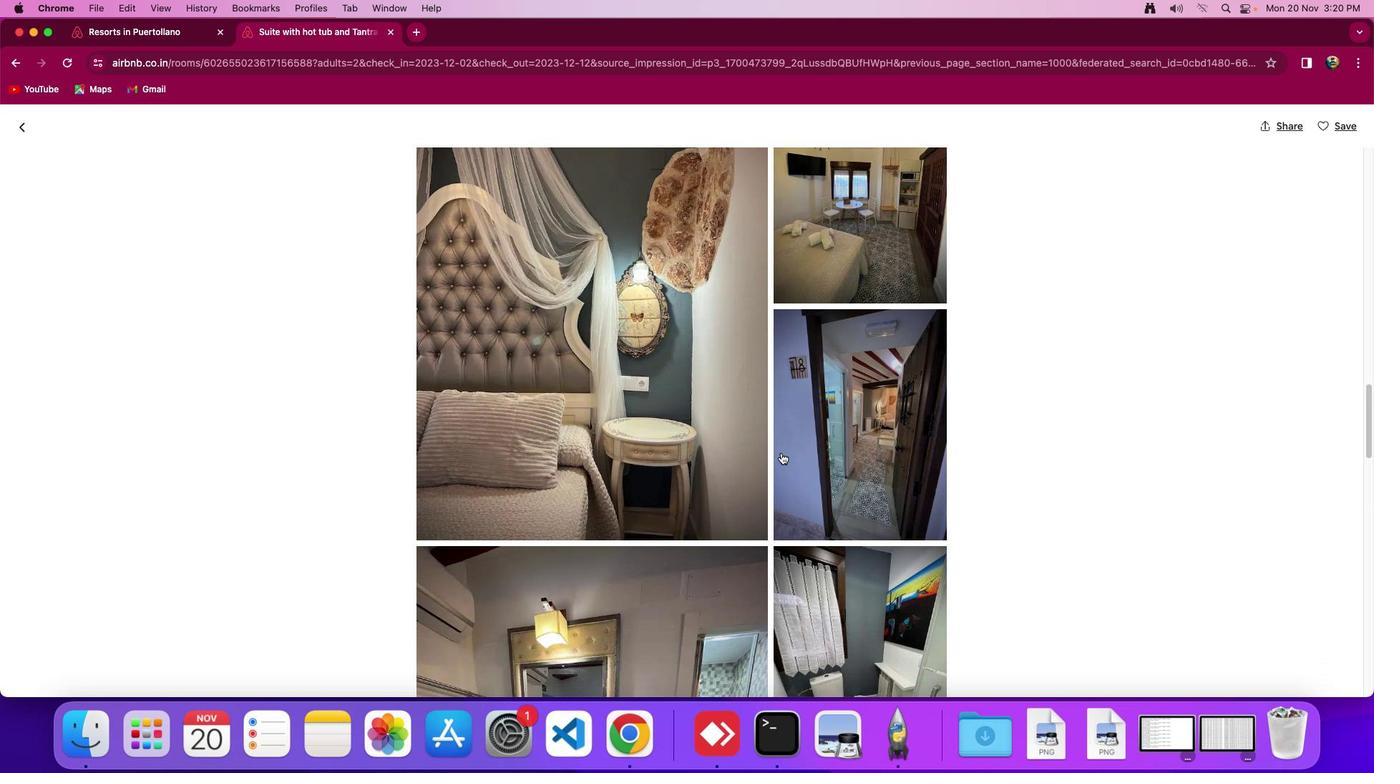 
Action: Mouse scrolled (781, 452) with delta (0, 0)
Screenshot: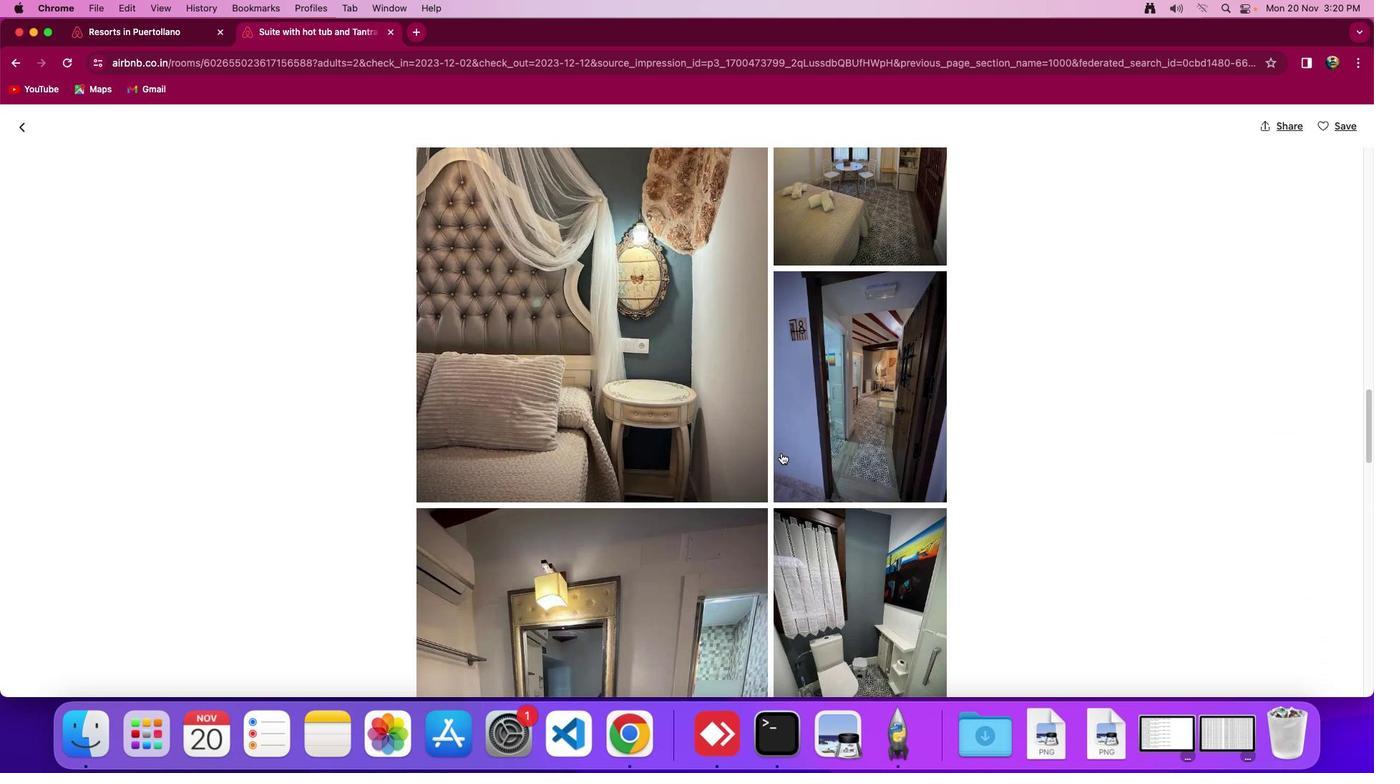 
Action: Mouse scrolled (781, 452) with delta (0, -2)
Screenshot: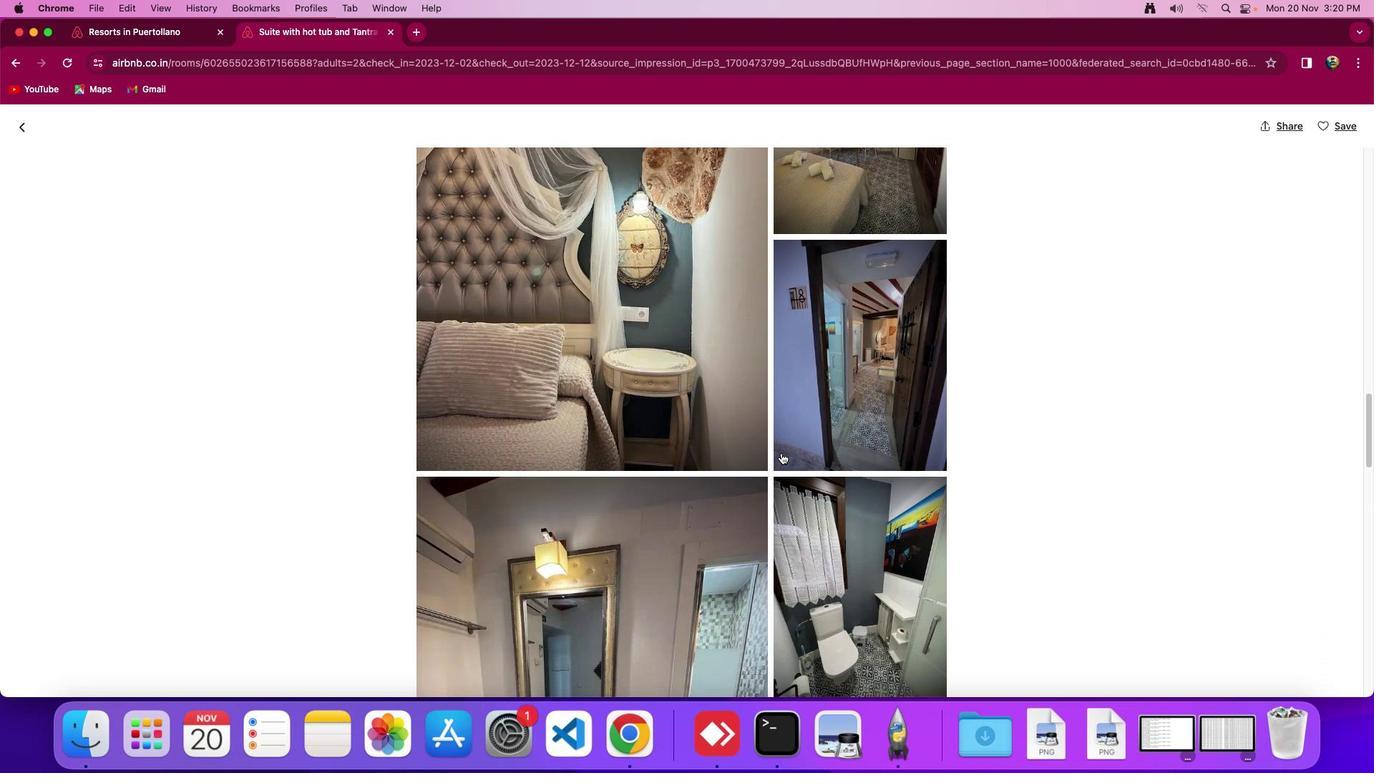 
Action: Mouse scrolled (781, 452) with delta (0, 0)
Screenshot: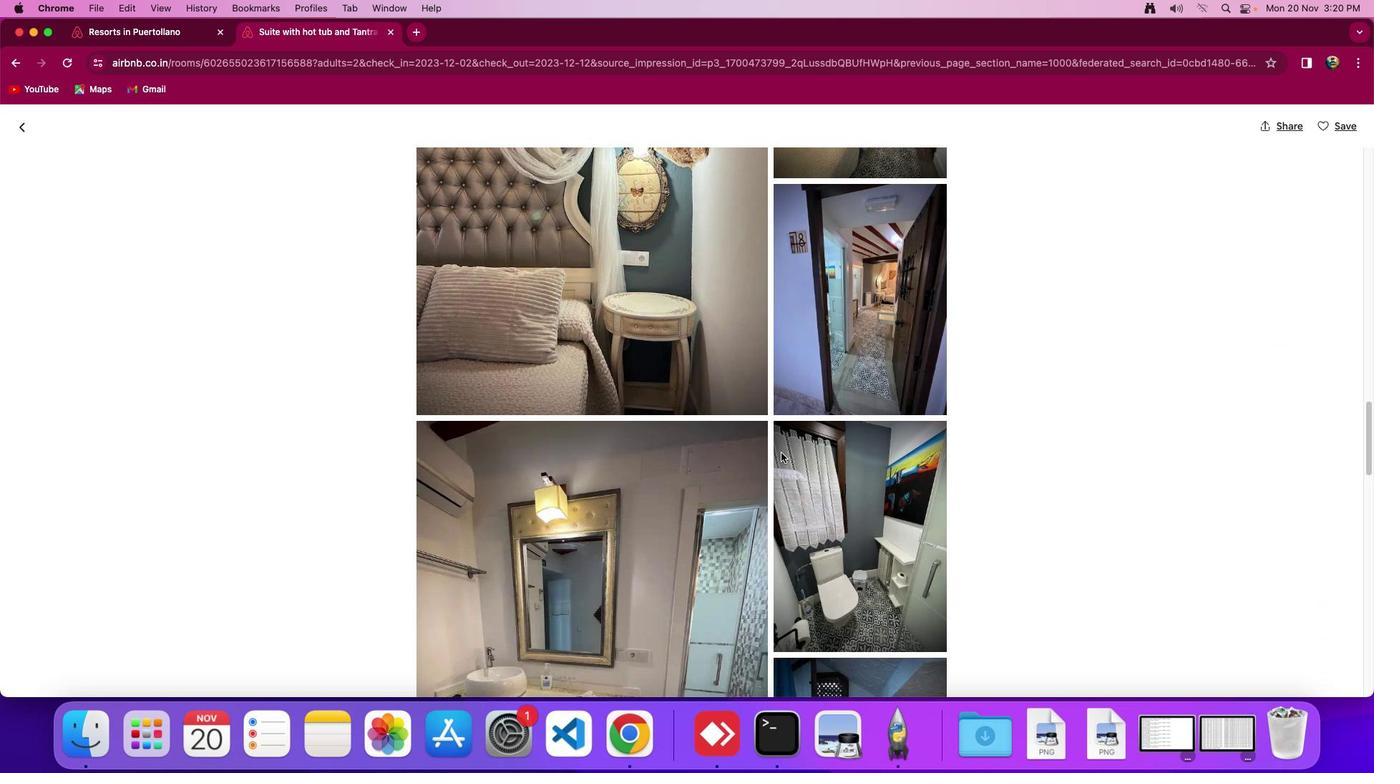 
Action: Mouse scrolled (781, 452) with delta (0, 0)
Screenshot: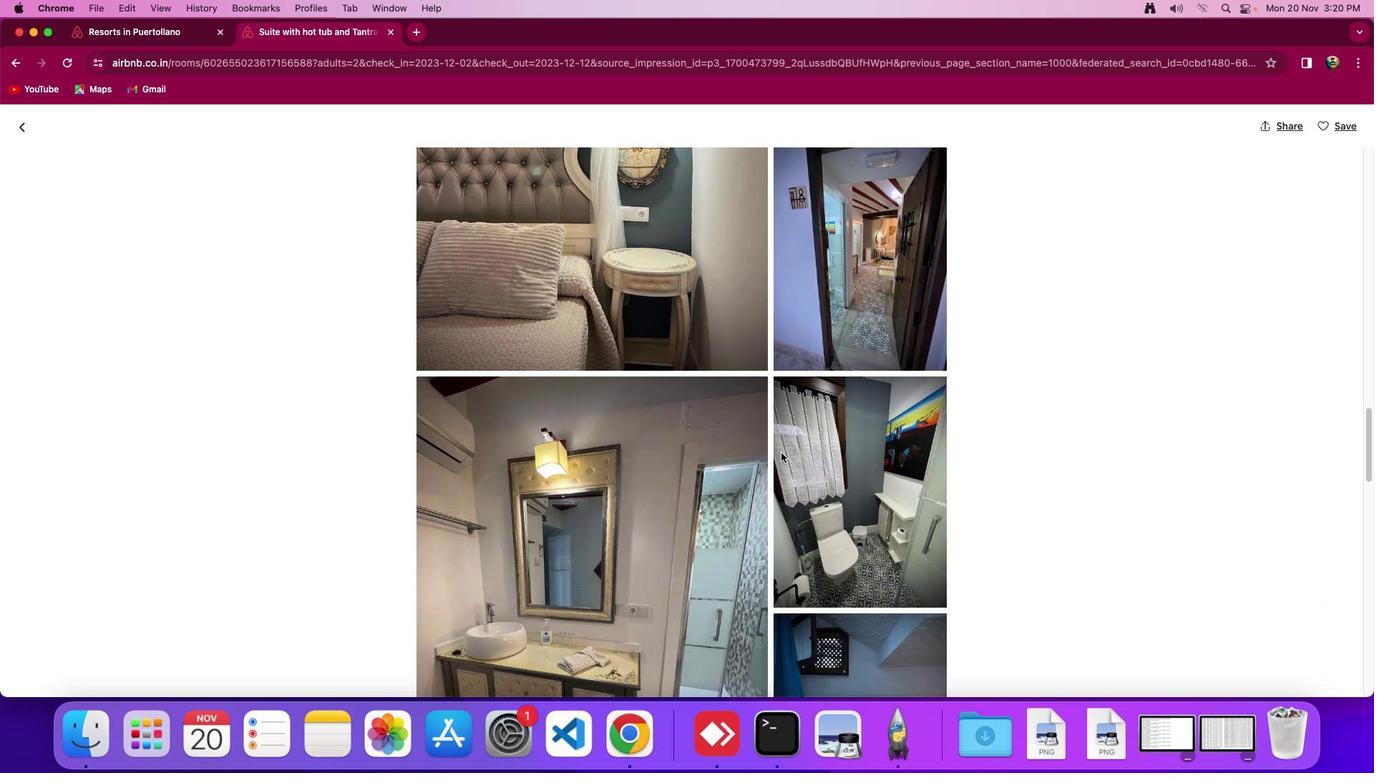 
Action: Mouse scrolled (781, 452) with delta (0, -2)
Screenshot: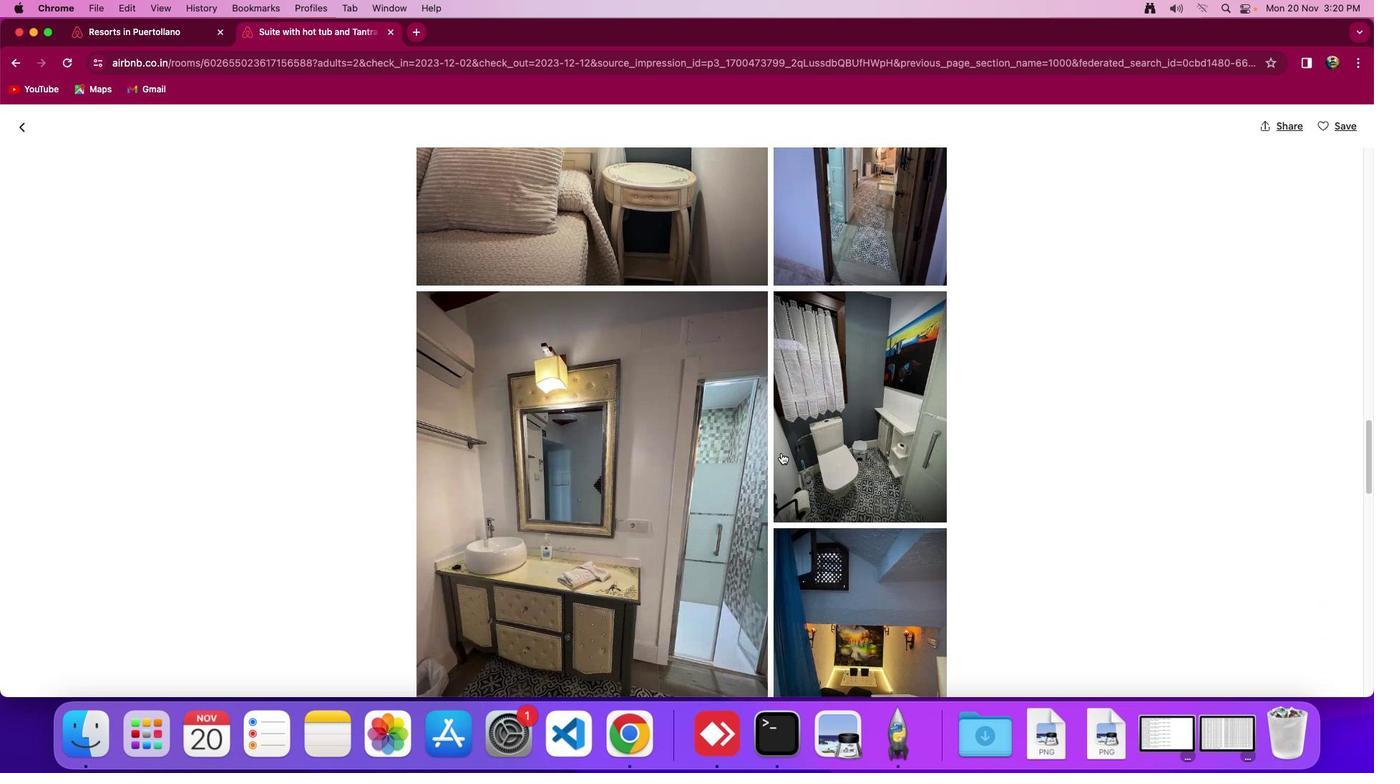 
Action: Mouse scrolled (781, 452) with delta (0, -2)
Screenshot: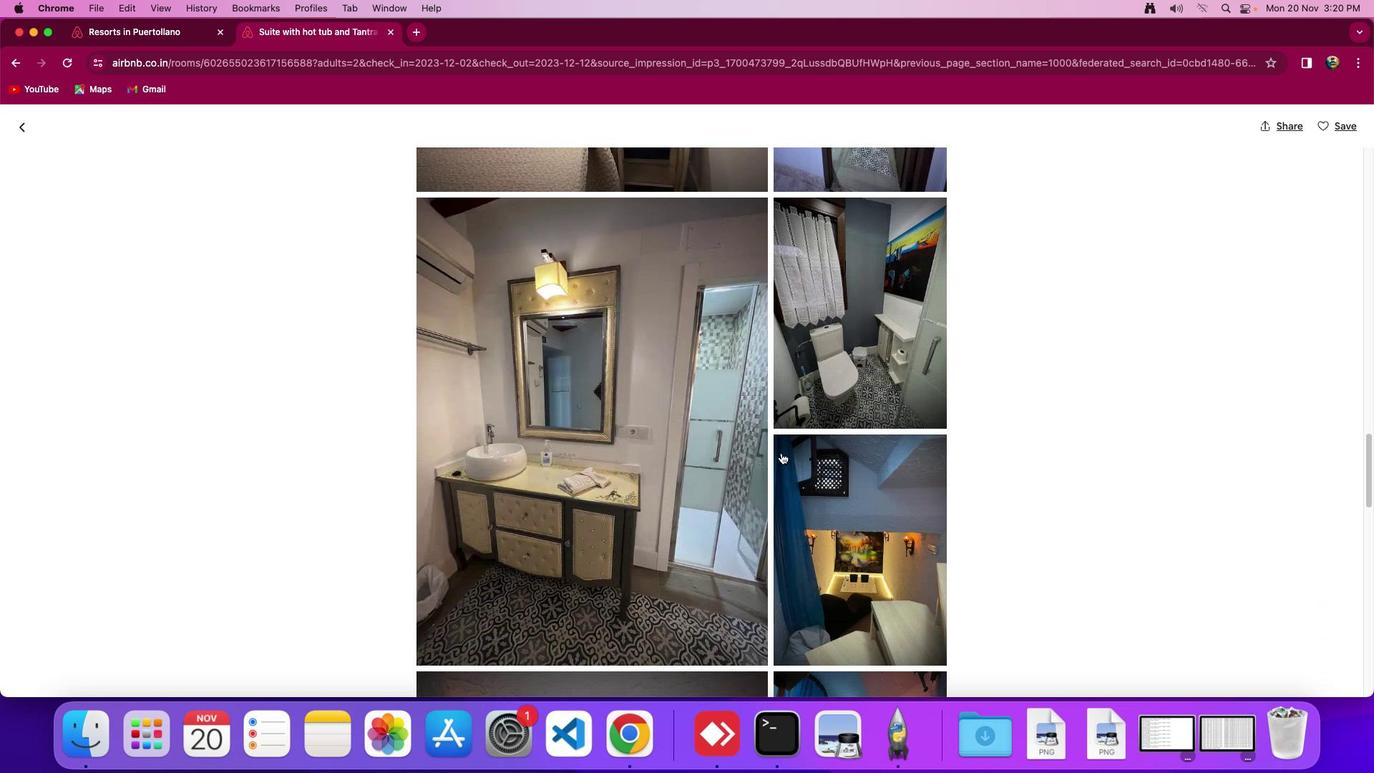 
Action: Mouse scrolled (781, 452) with delta (0, 0)
Screenshot: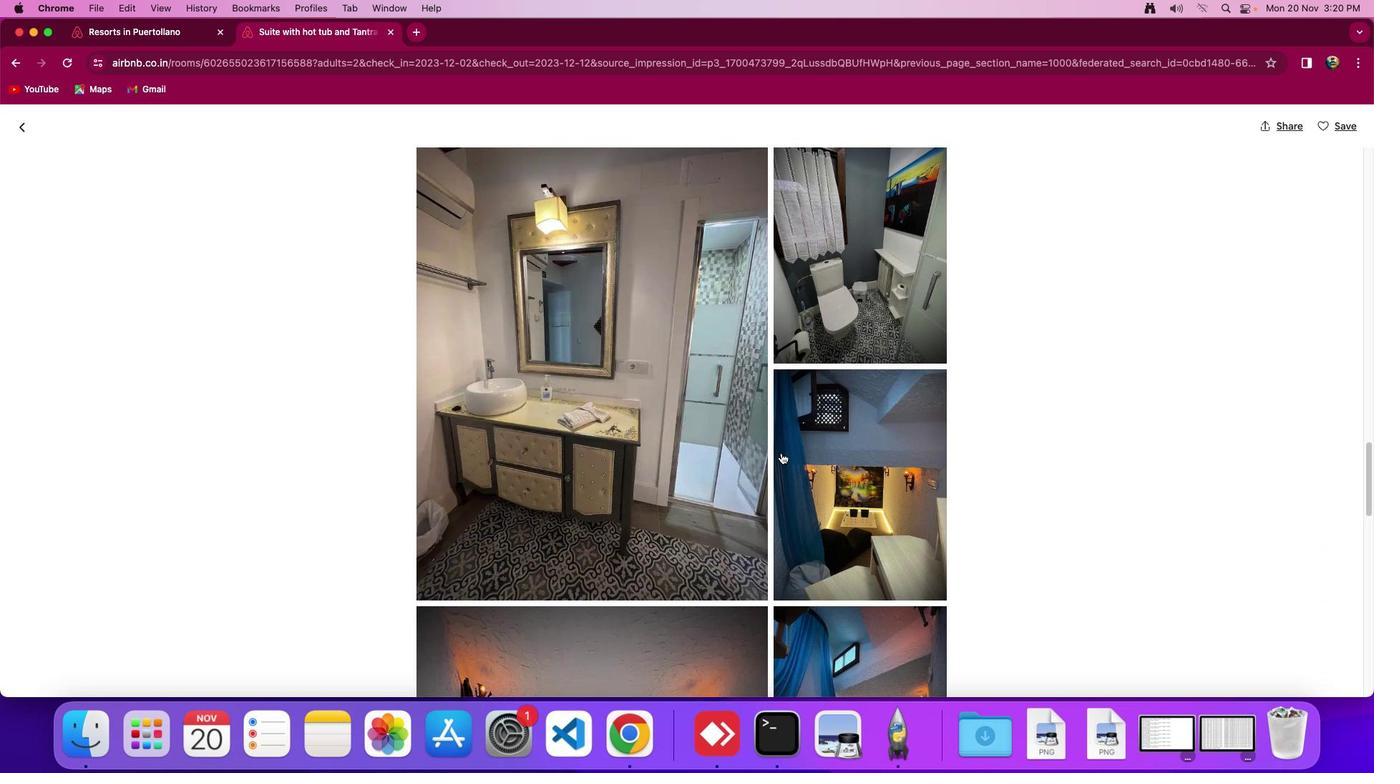 
Action: Mouse scrolled (781, 452) with delta (0, 0)
Screenshot: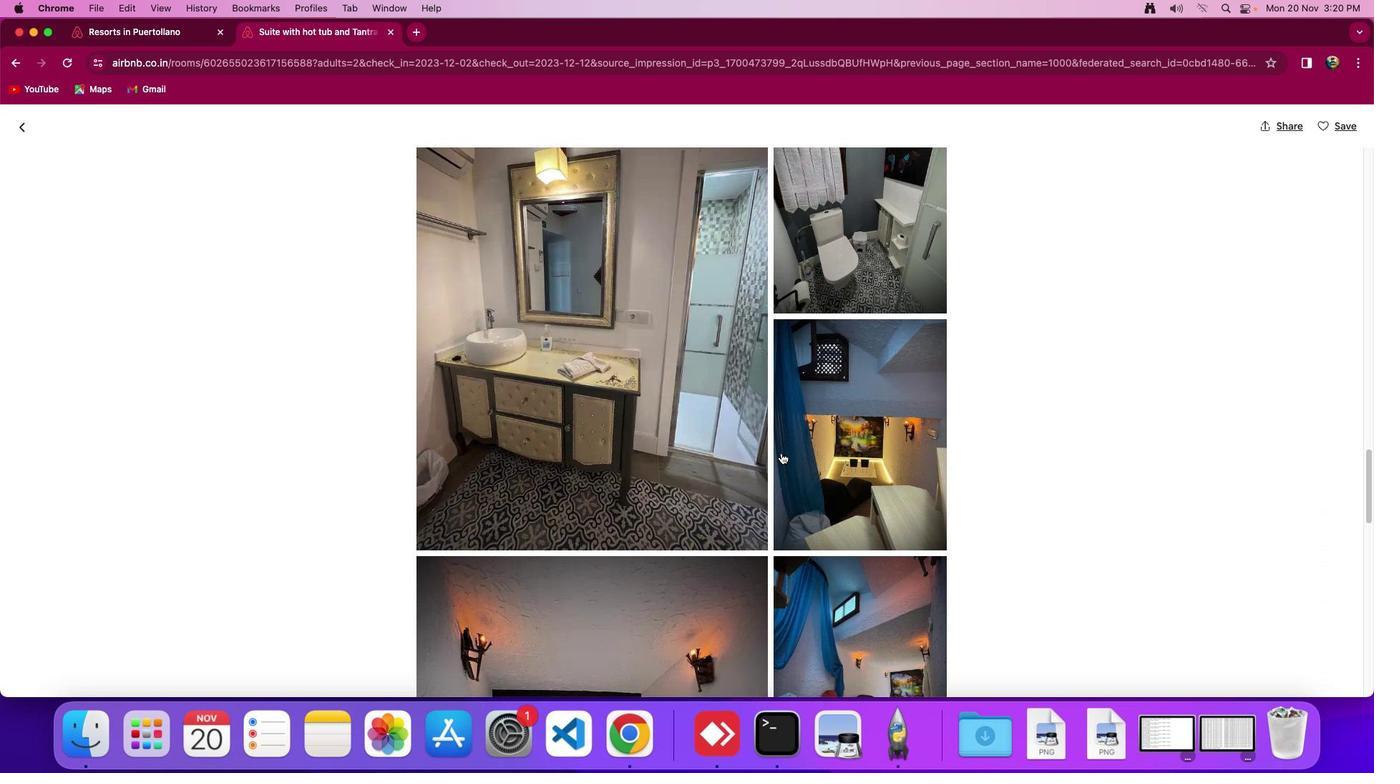 
Action: Mouse scrolled (781, 452) with delta (0, -2)
Screenshot: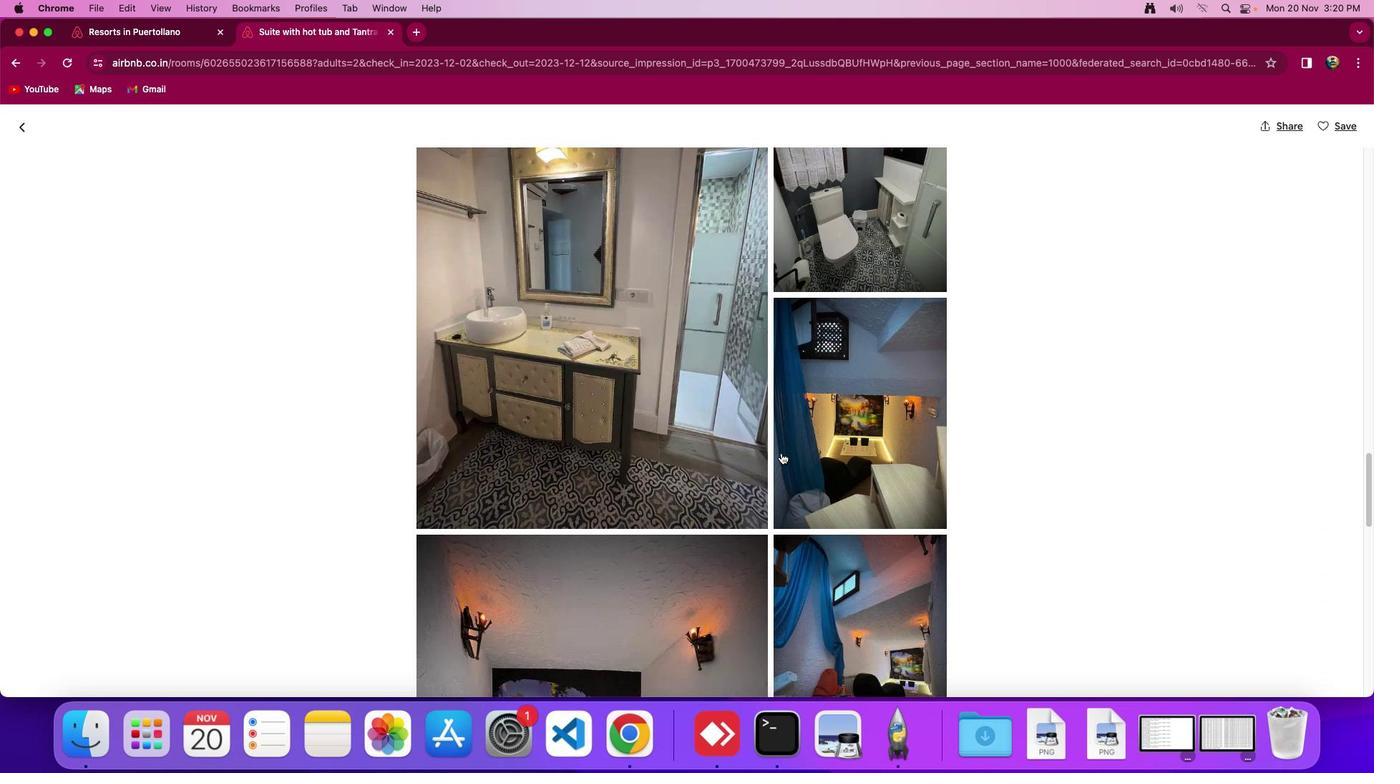 
Action: Mouse scrolled (781, 452) with delta (0, 0)
Screenshot: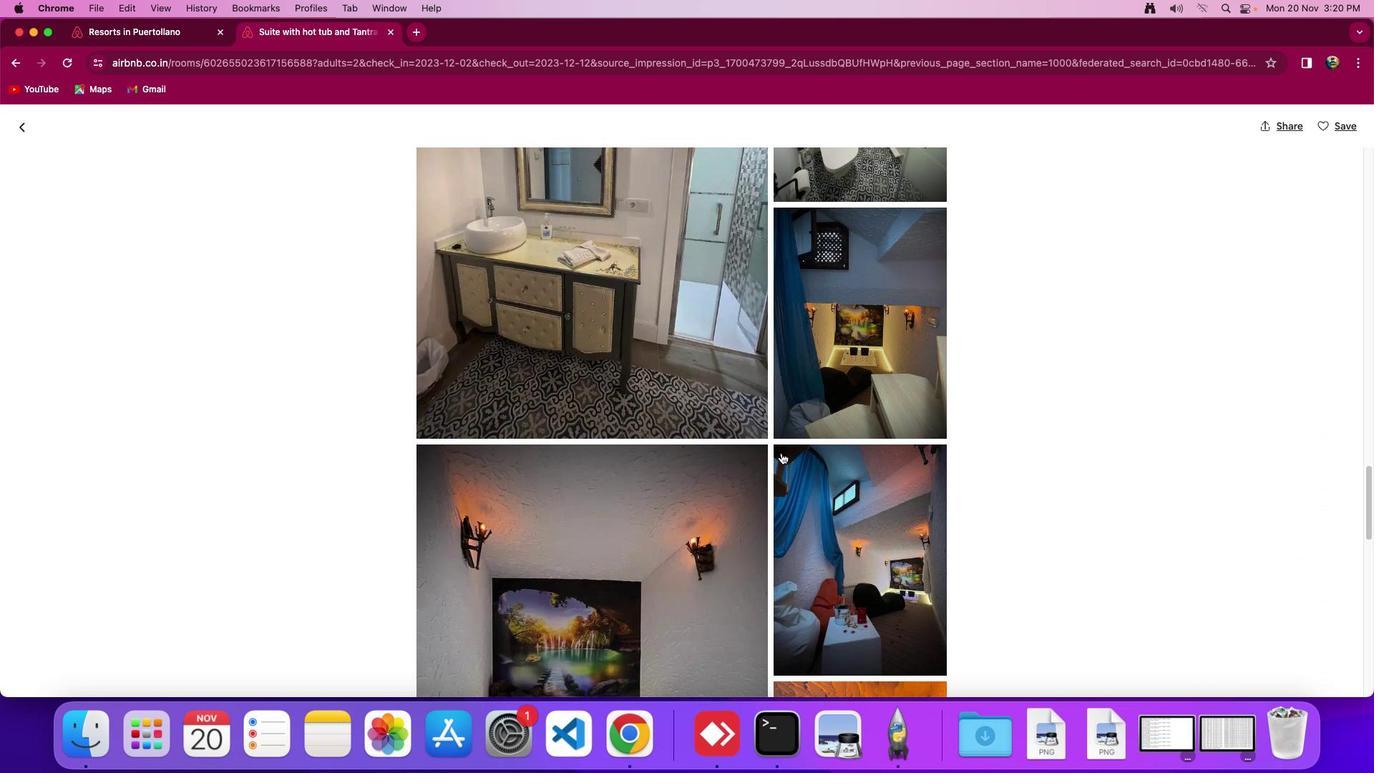 
Action: Mouse scrolled (781, 452) with delta (0, 0)
Screenshot: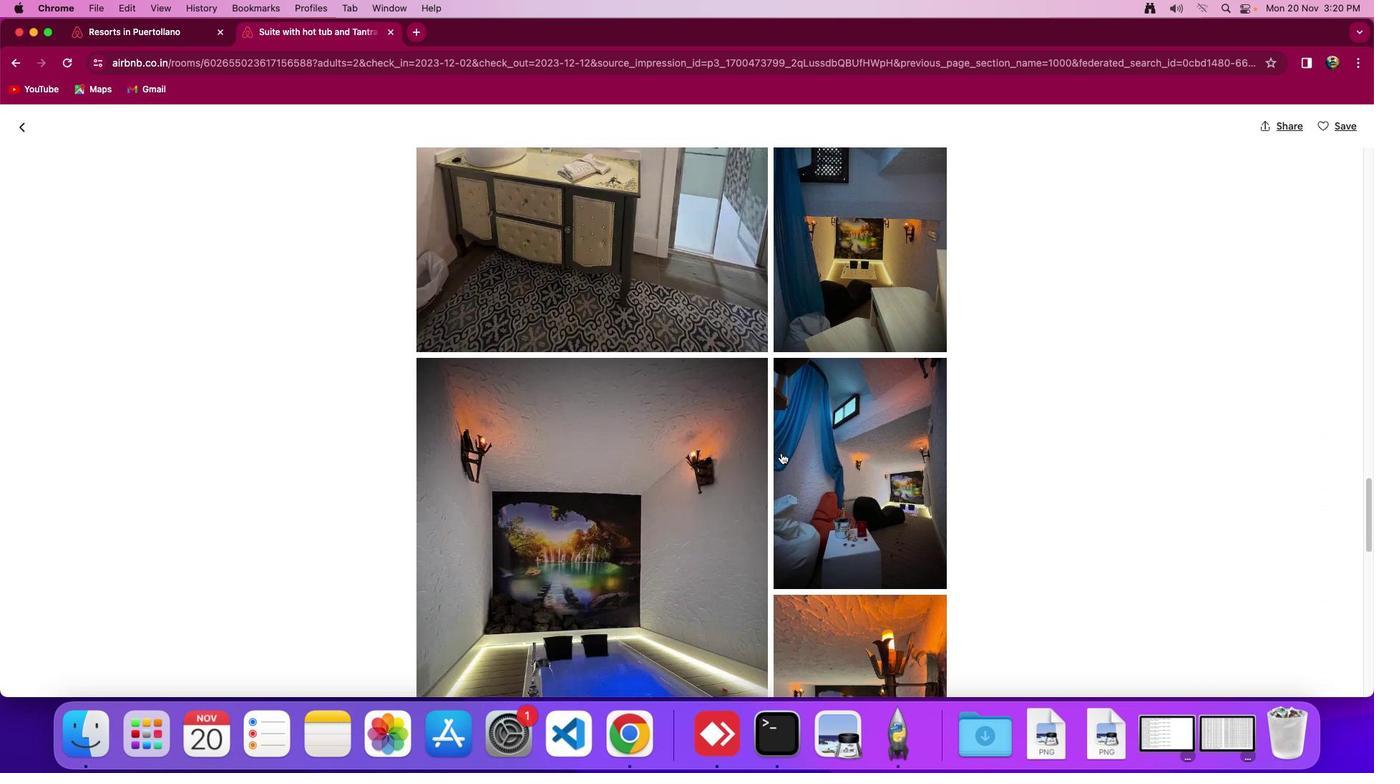 
Action: Mouse scrolled (781, 452) with delta (0, -2)
Screenshot: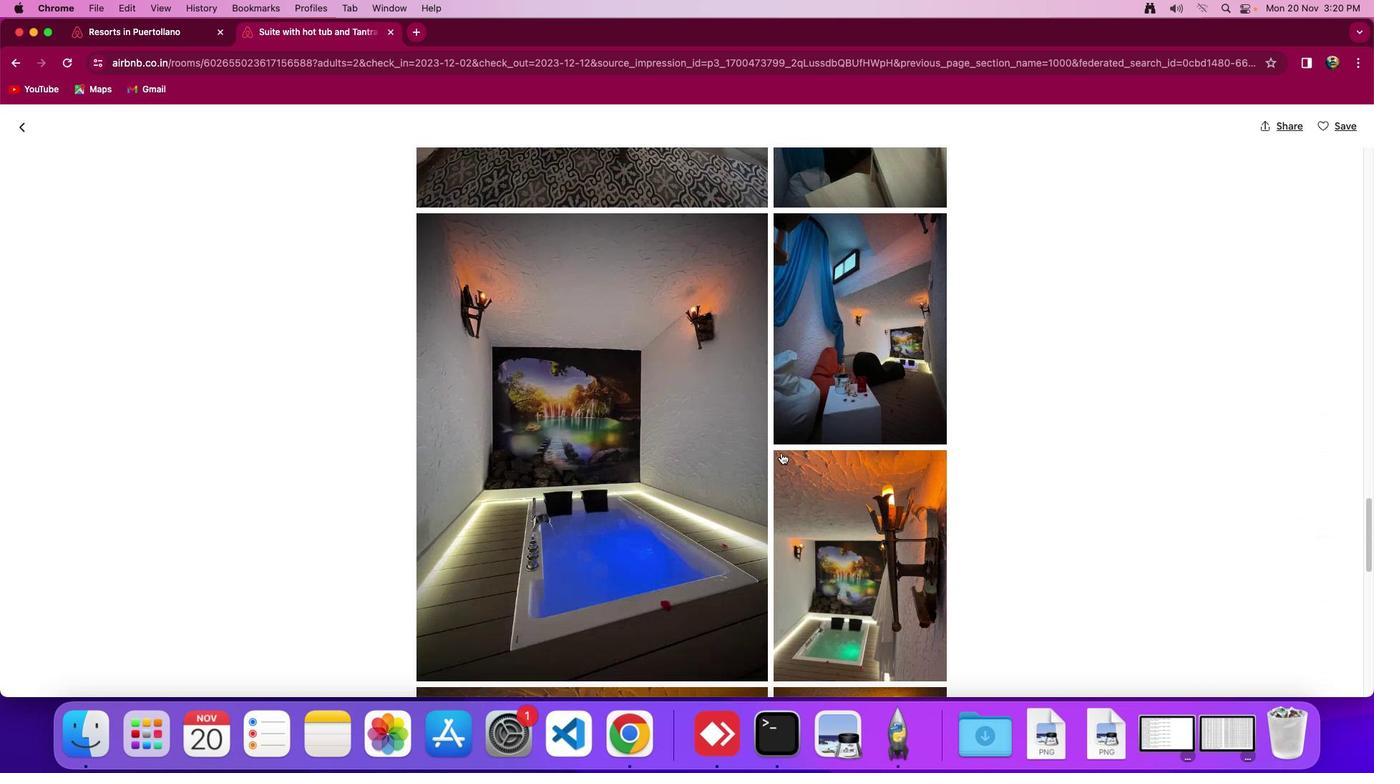 
Action: Mouse scrolled (781, 452) with delta (0, -3)
Screenshot: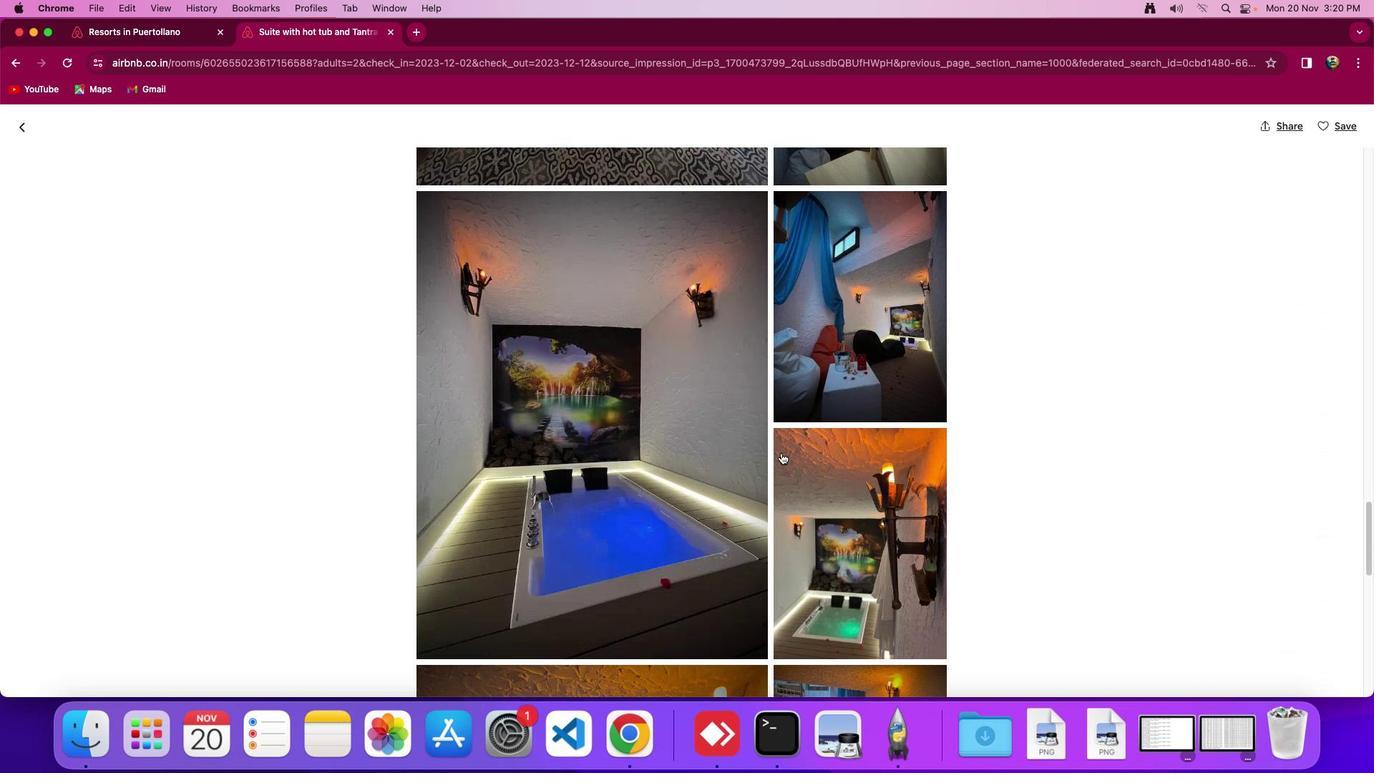 
Action: Mouse scrolled (781, 452) with delta (0, 0)
Screenshot: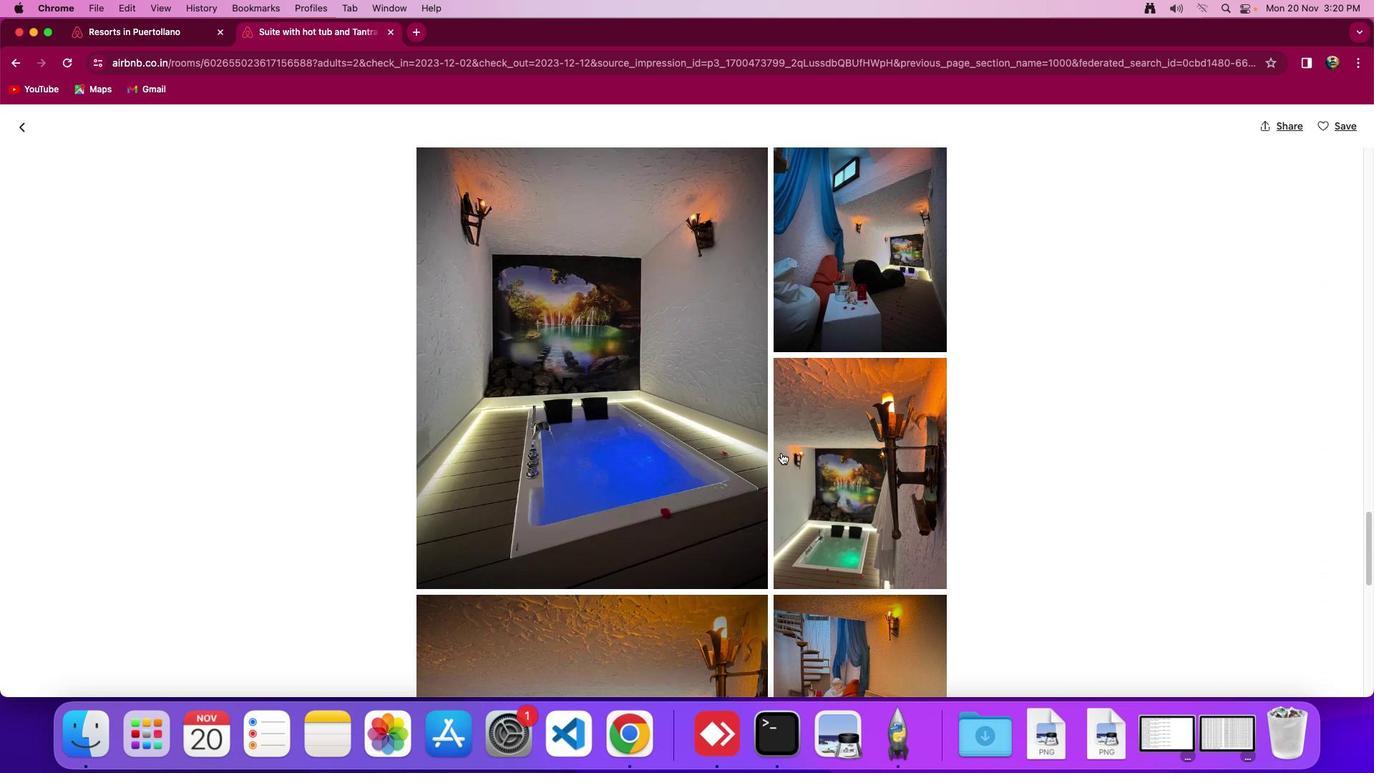 
Action: Mouse scrolled (781, 452) with delta (0, 0)
Screenshot: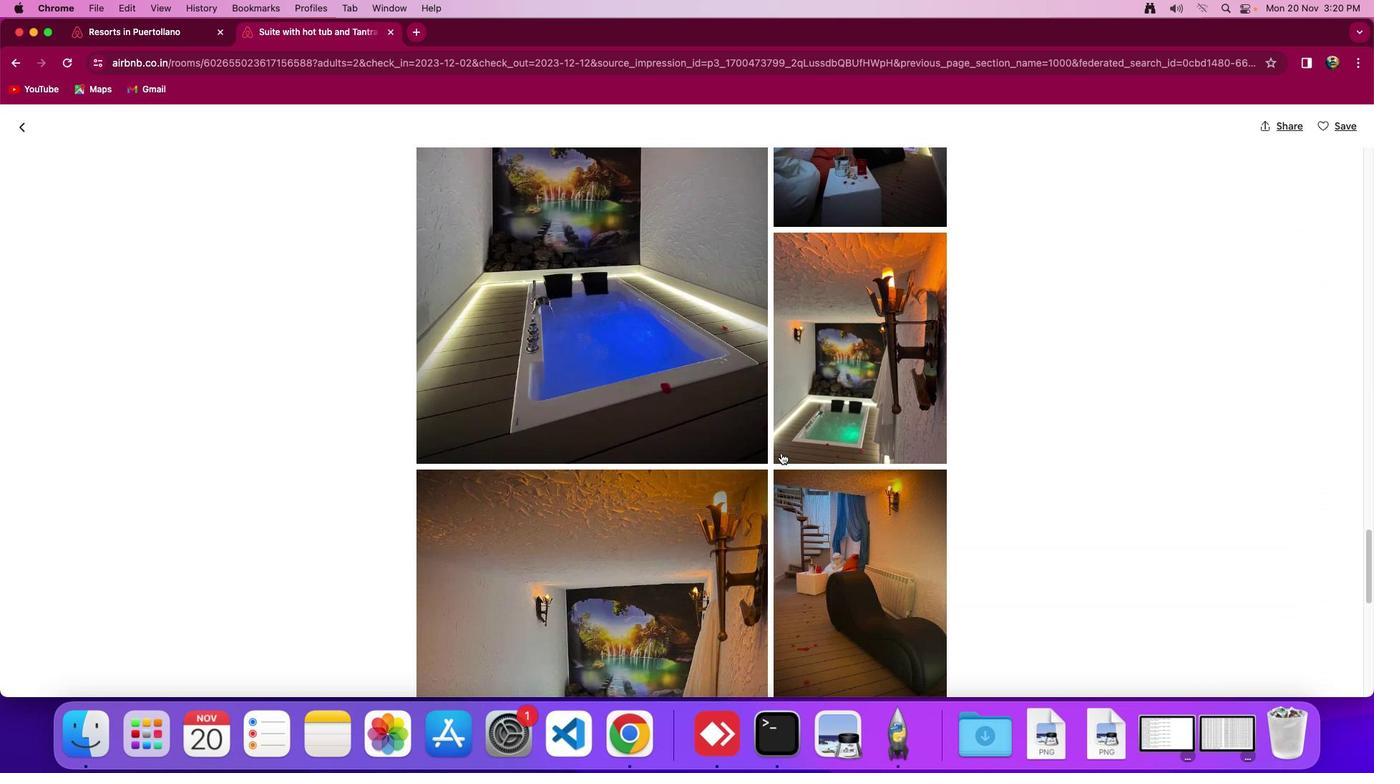 
Action: Mouse scrolled (781, 452) with delta (0, -2)
Screenshot: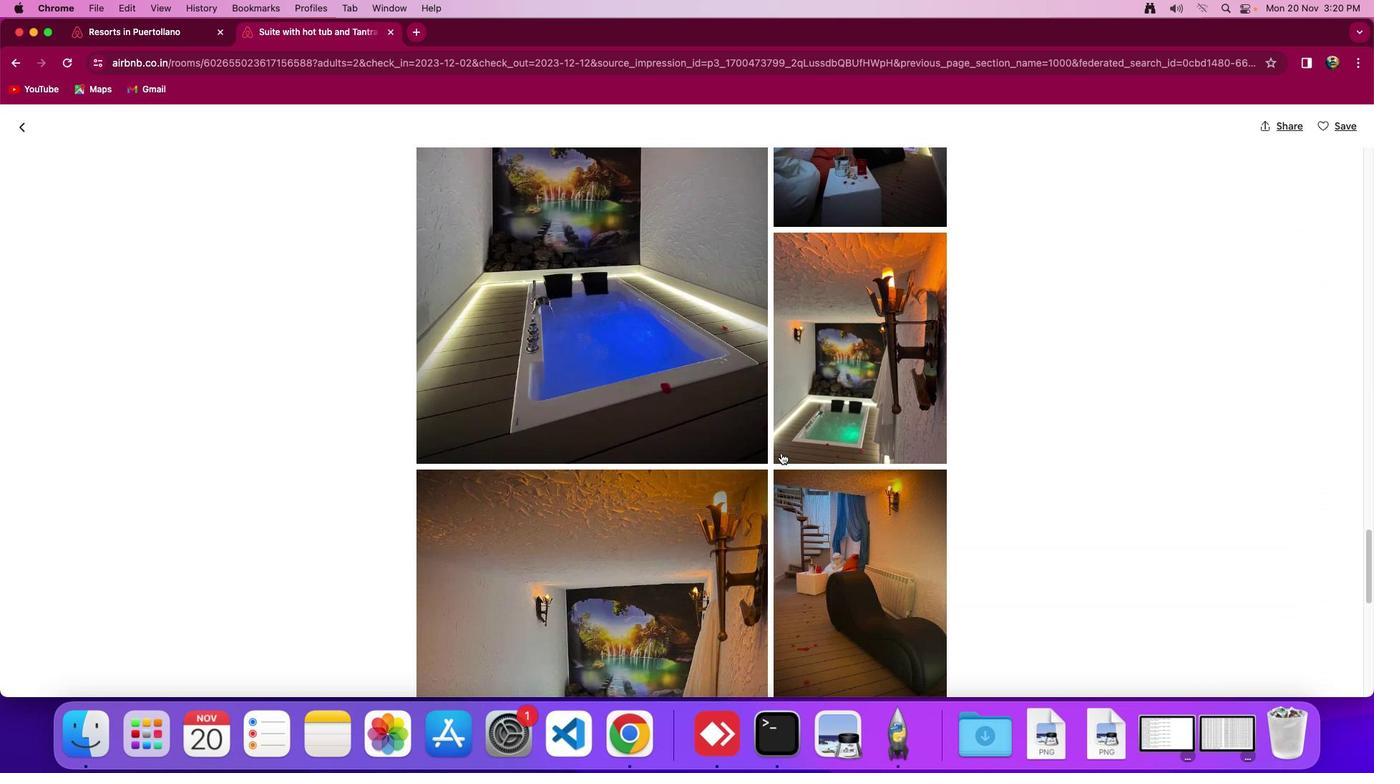
Action: Mouse scrolled (781, 452) with delta (0, -3)
Screenshot: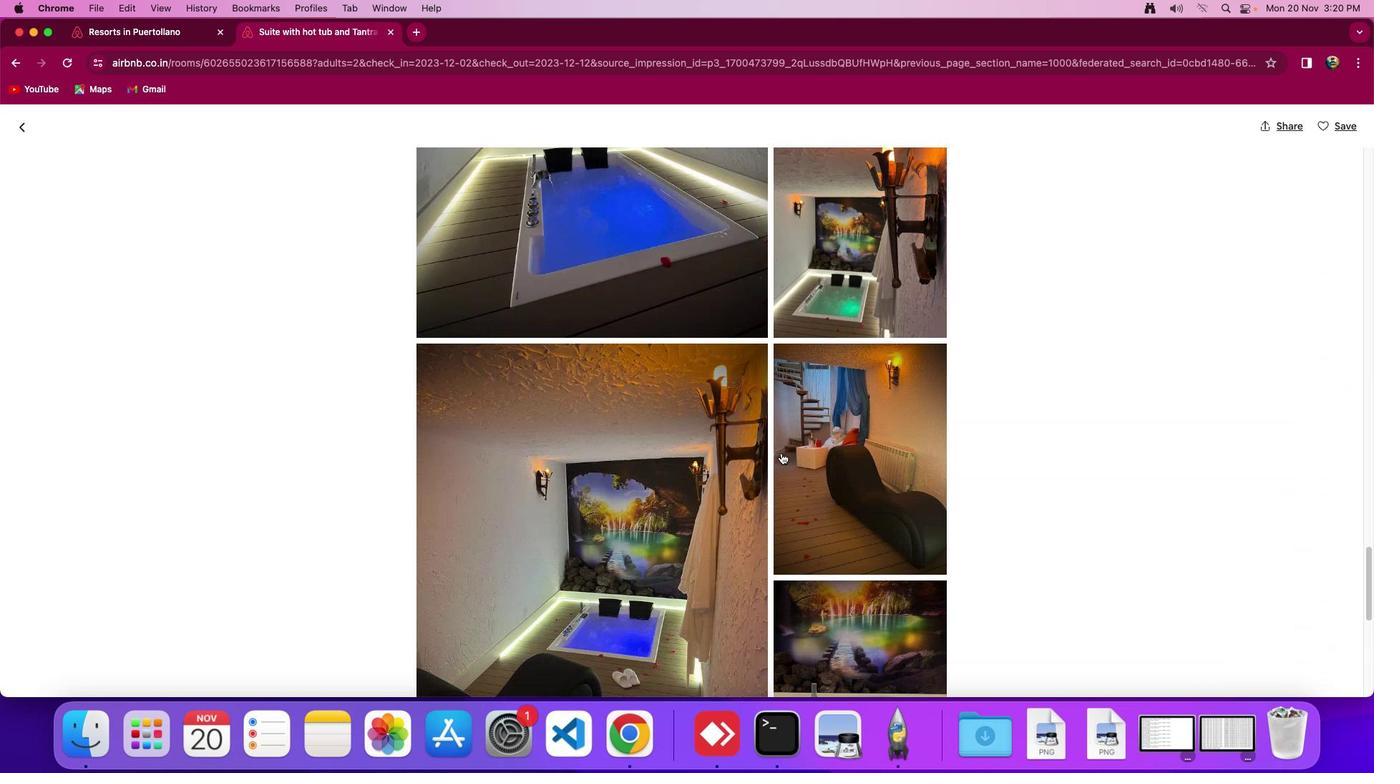 
Action: Mouse moved to (781, 452)
Screenshot: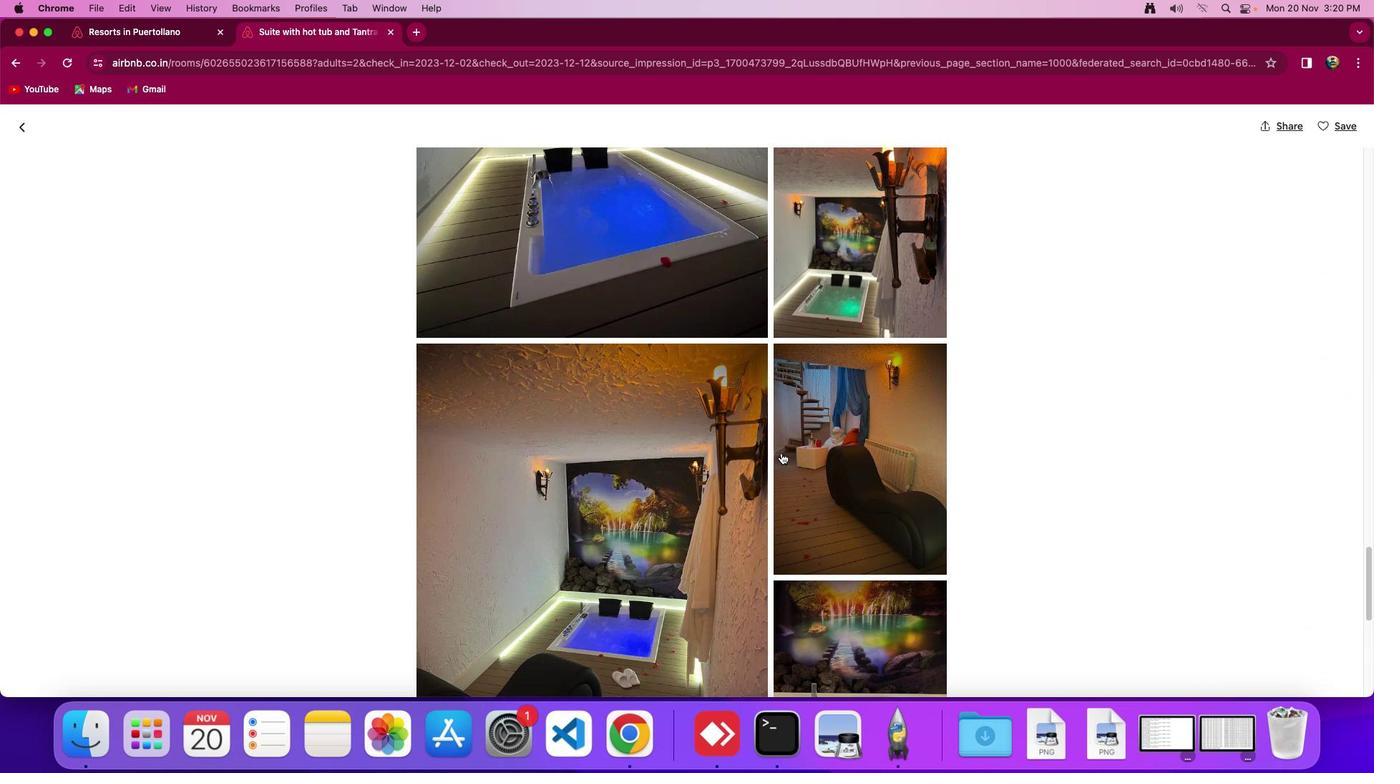 
Action: Mouse scrolled (781, 452) with delta (0, 0)
Screenshot: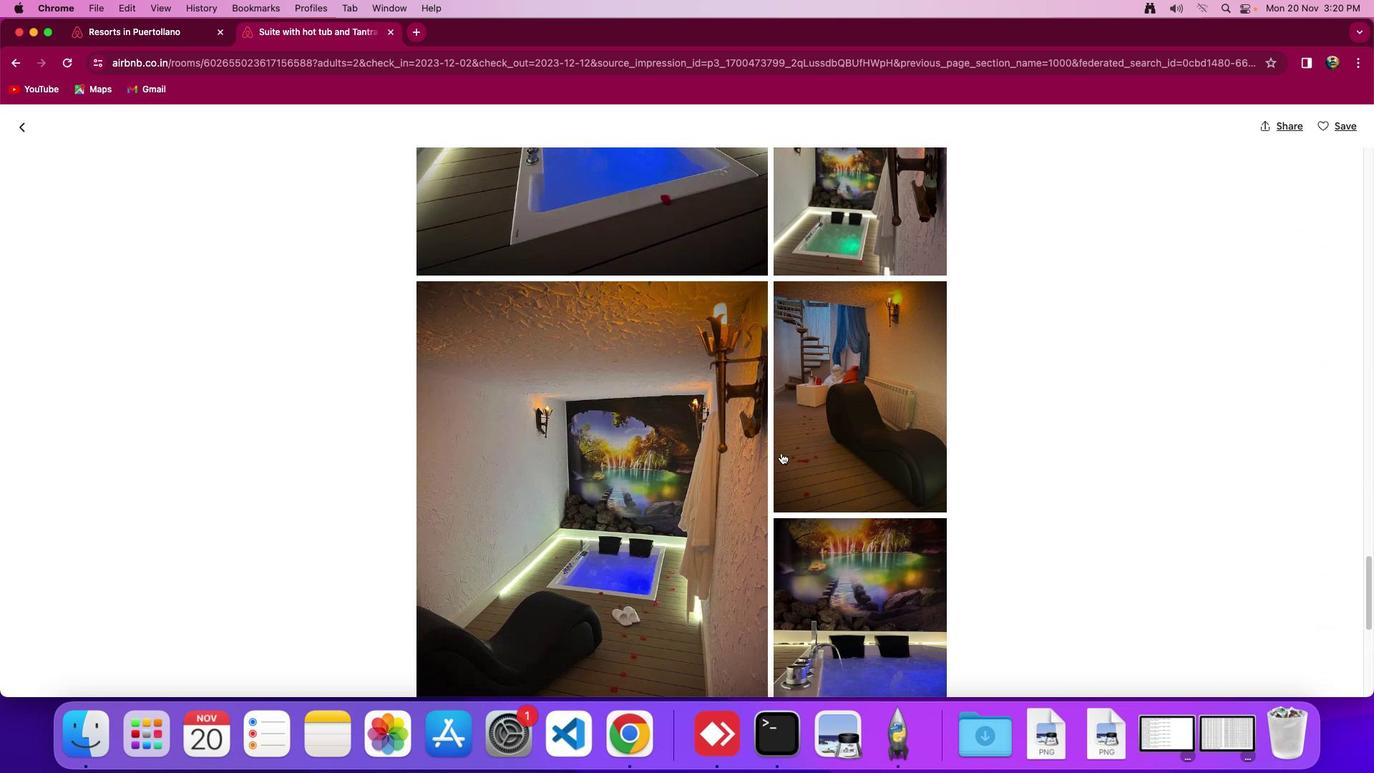 
Action: Mouse scrolled (781, 452) with delta (0, 0)
Screenshot: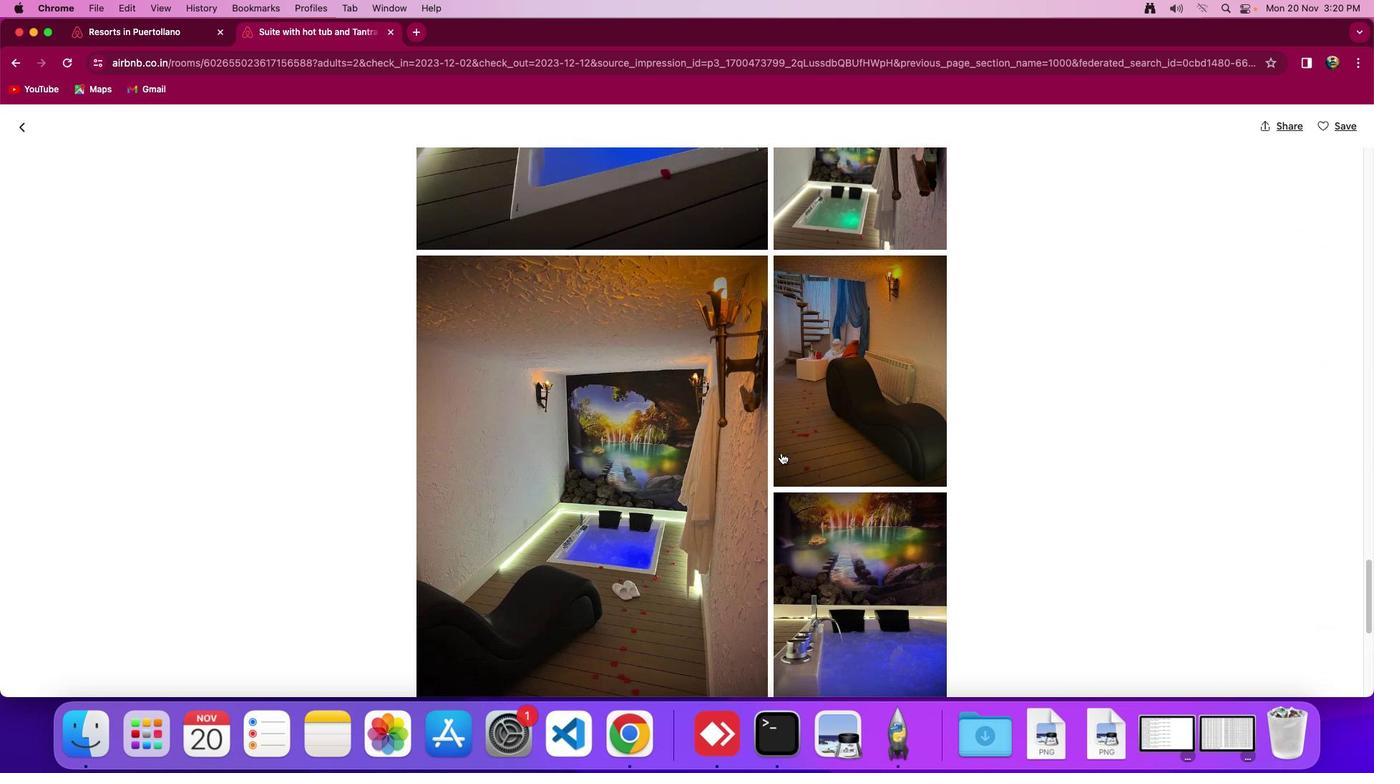 
Action: Mouse scrolled (781, 452) with delta (0, -2)
Screenshot: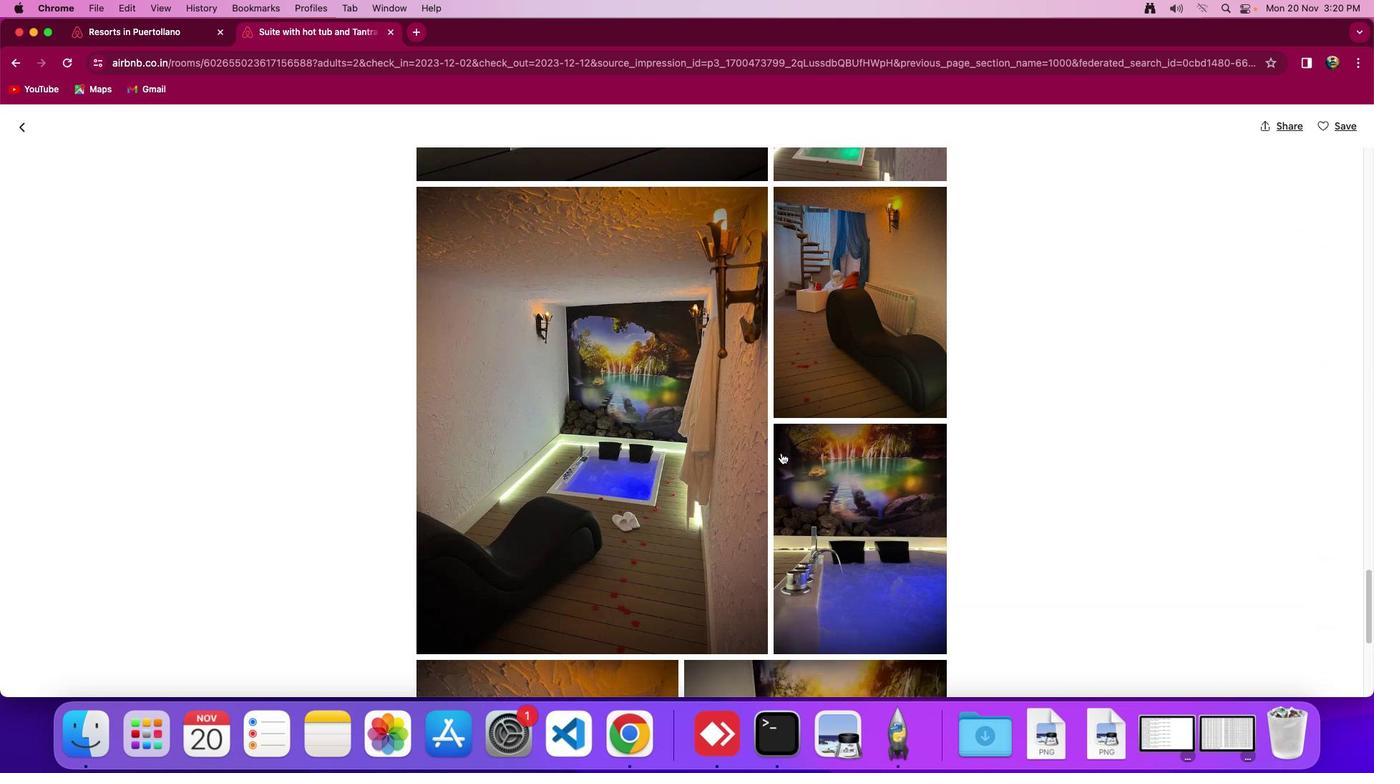 
Action: Mouse scrolled (781, 452) with delta (0, 0)
Screenshot: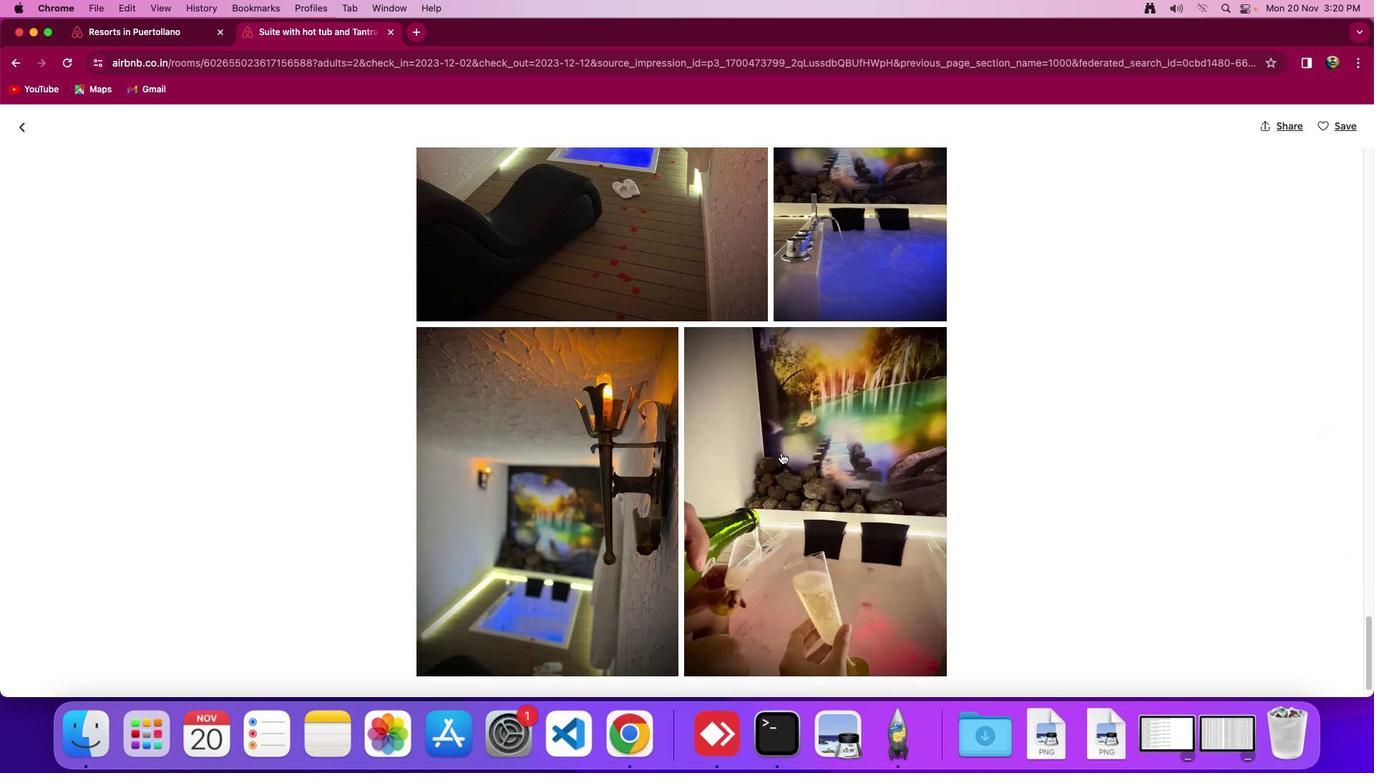 
Action: Mouse scrolled (781, 452) with delta (0, 0)
Screenshot: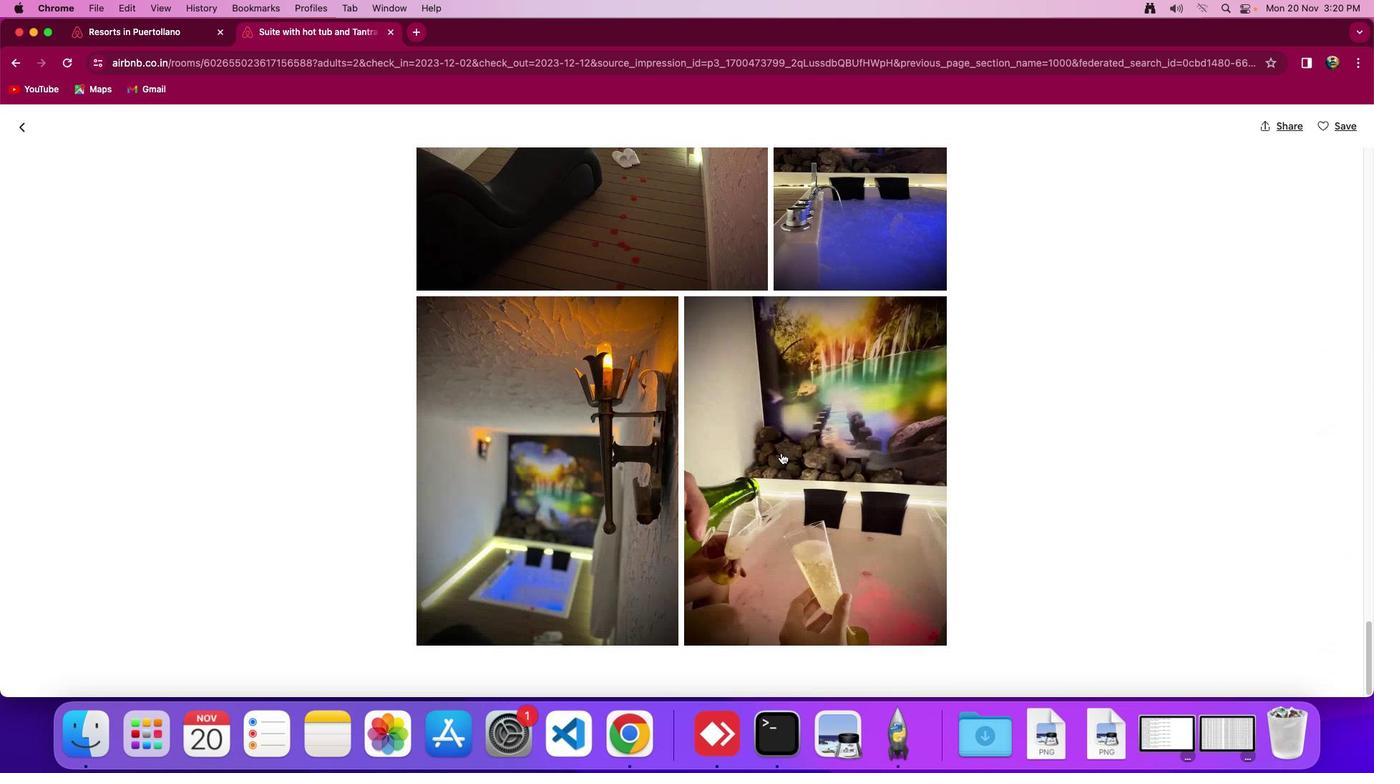 
Action: Mouse scrolled (781, 452) with delta (0, -2)
Screenshot: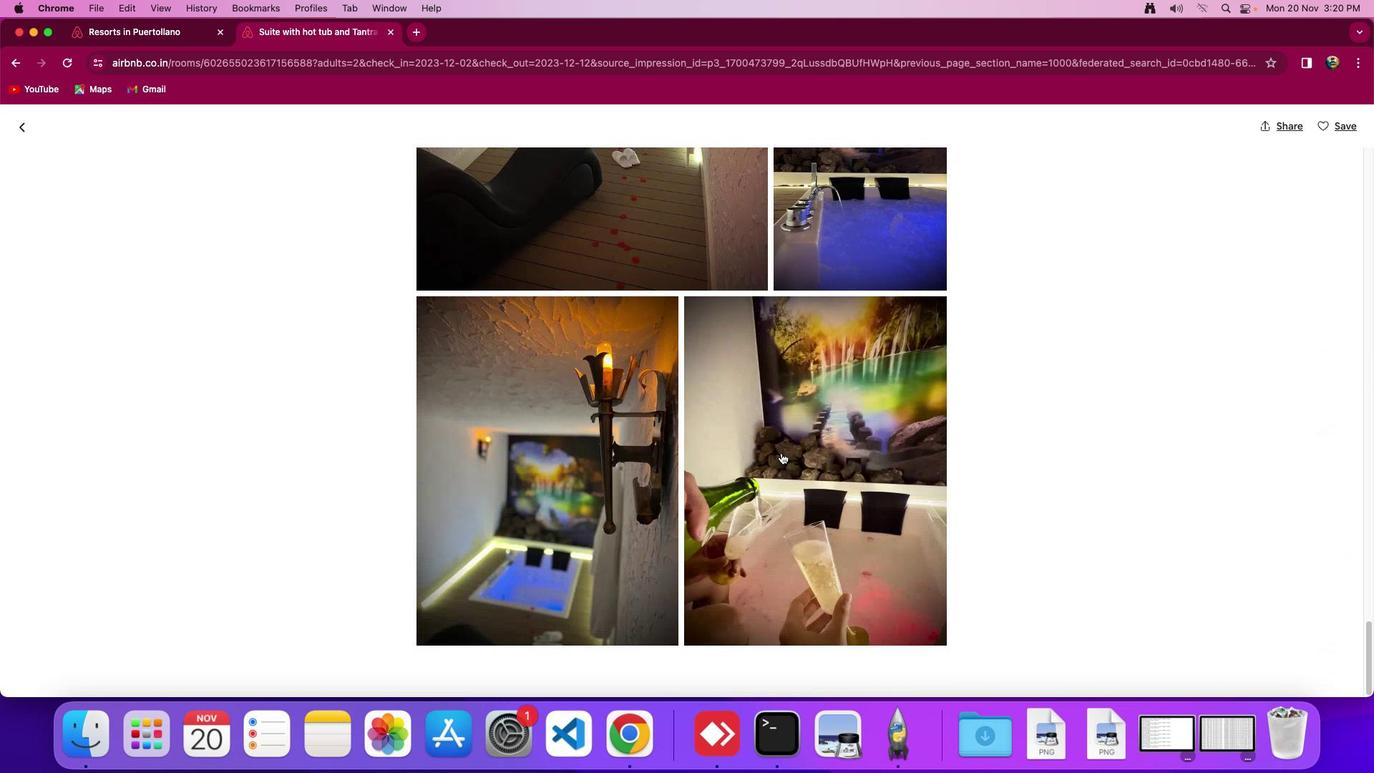 
Action: Mouse scrolled (781, 452) with delta (0, -5)
Screenshot: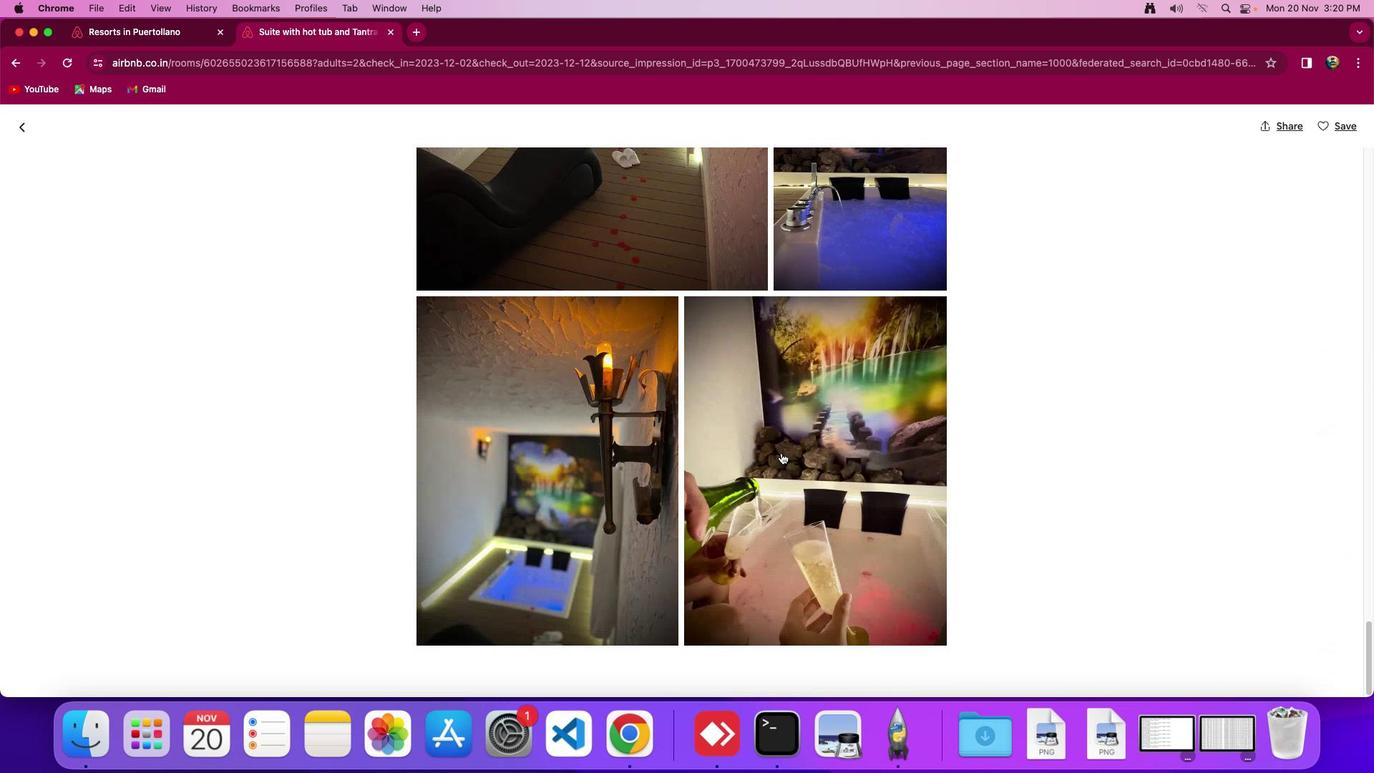 
Action: Mouse scrolled (781, 452) with delta (0, 0)
Screenshot: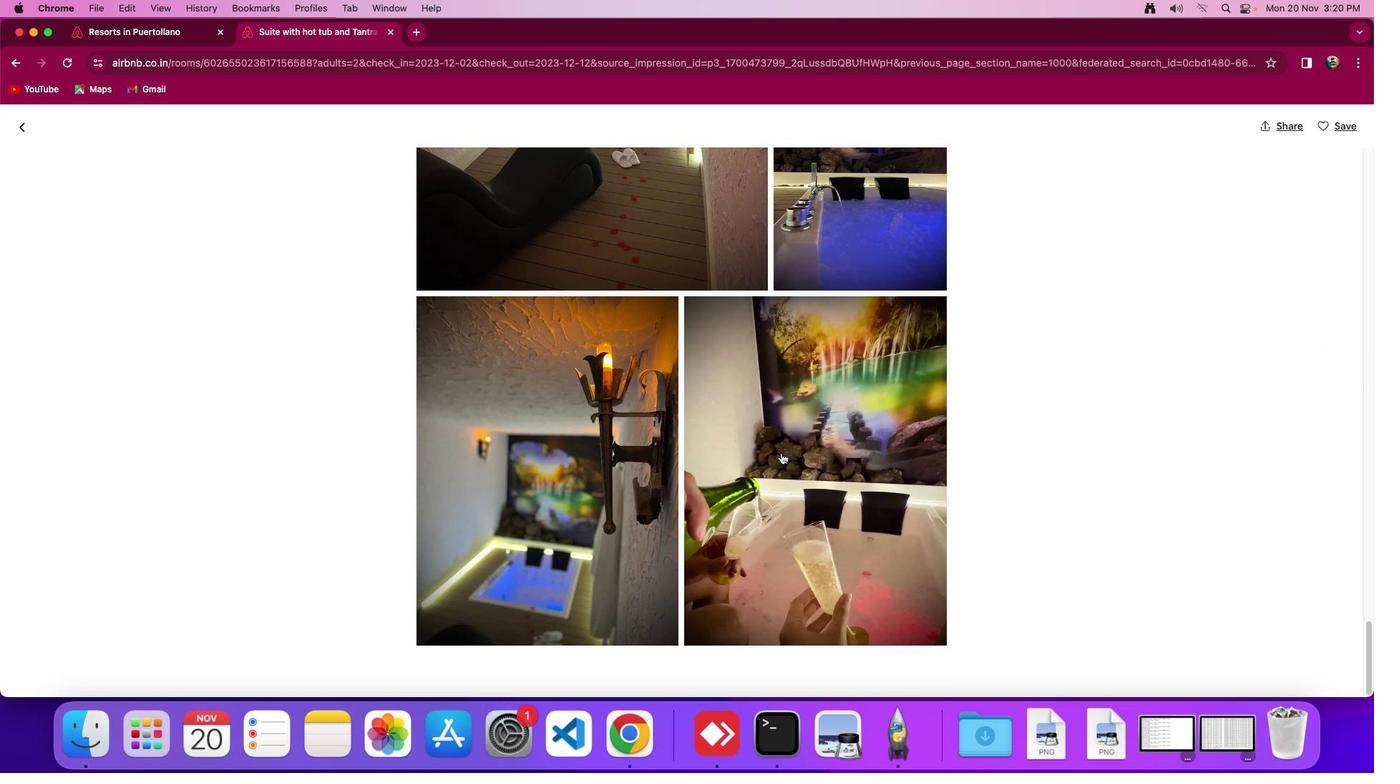 
Action: Mouse scrolled (781, 452) with delta (0, 0)
Screenshot: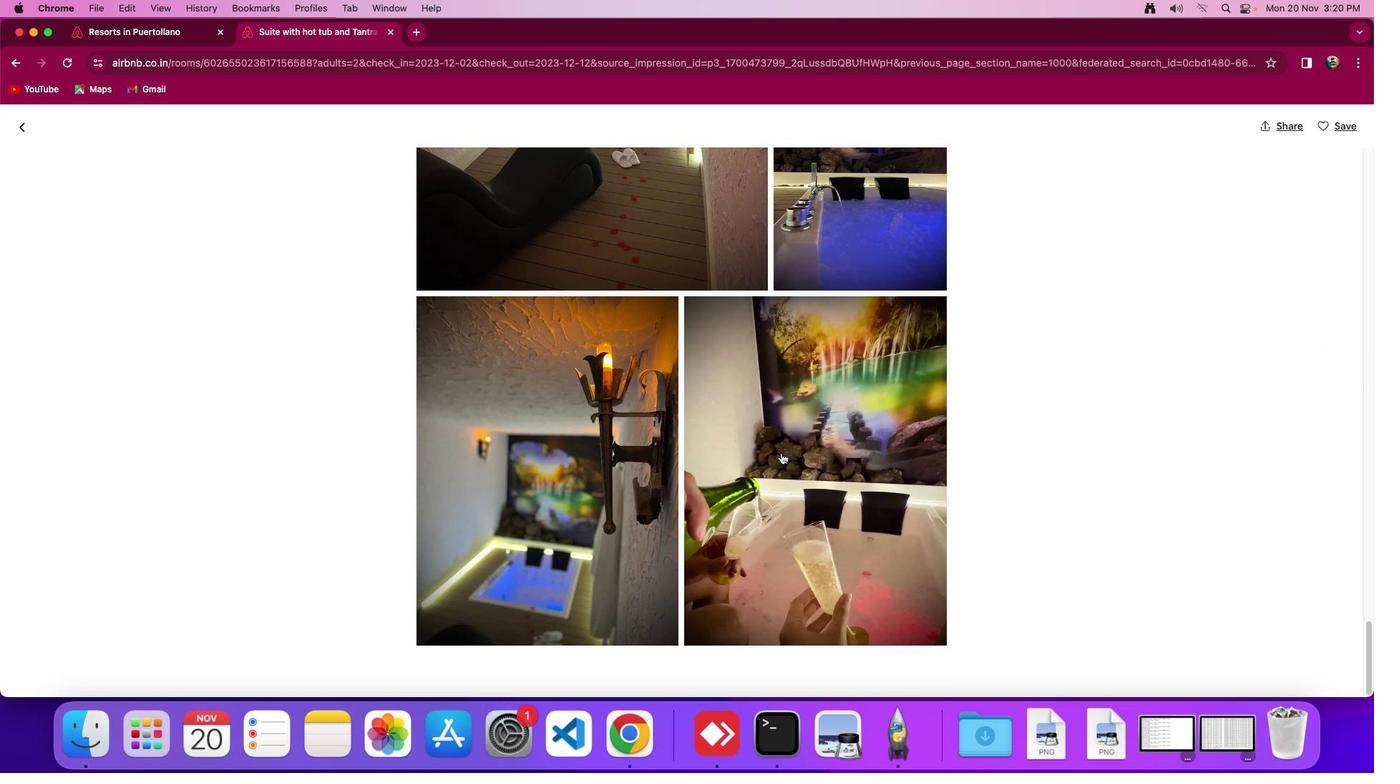 
Action: Mouse scrolled (781, 452) with delta (0, -2)
Screenshot: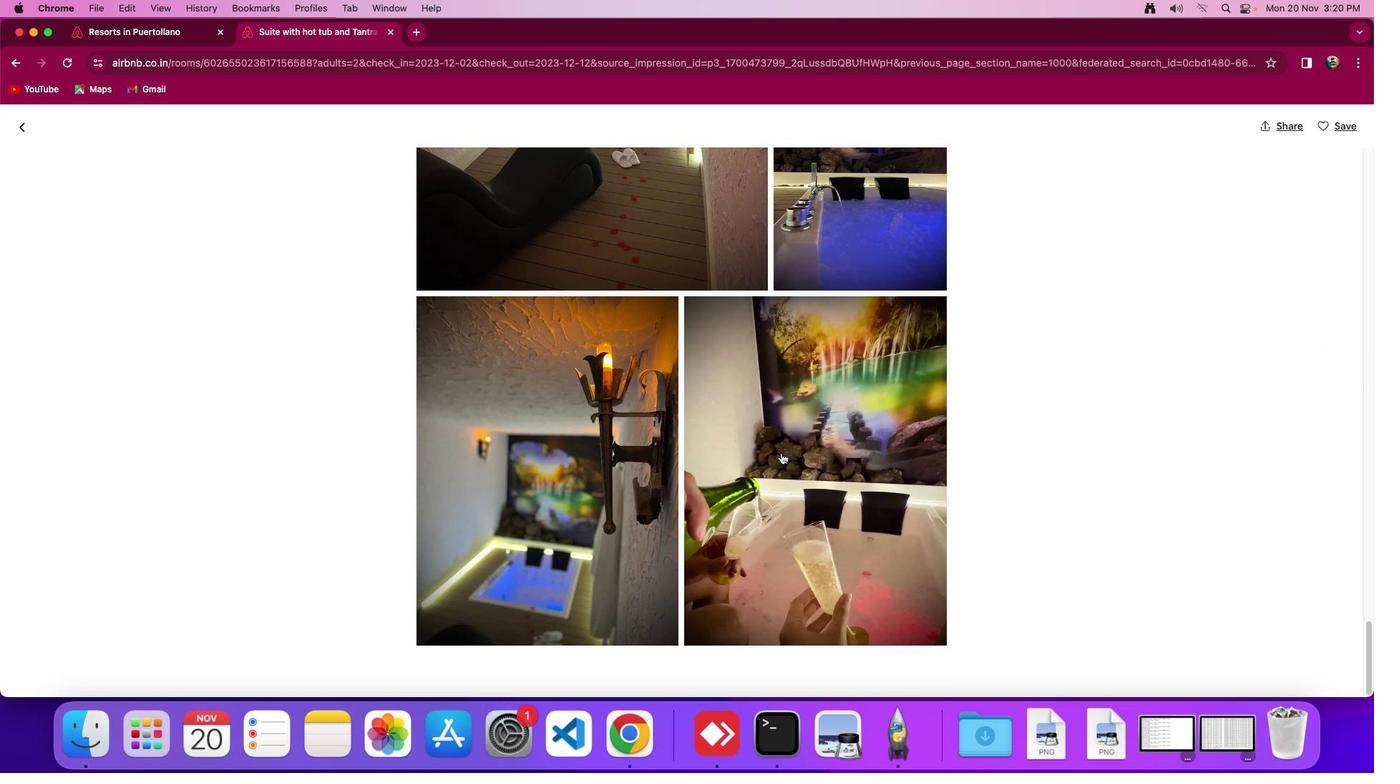 
Action: Mouse scrolled (781, 452) with delta (0, -4)
Screenshot: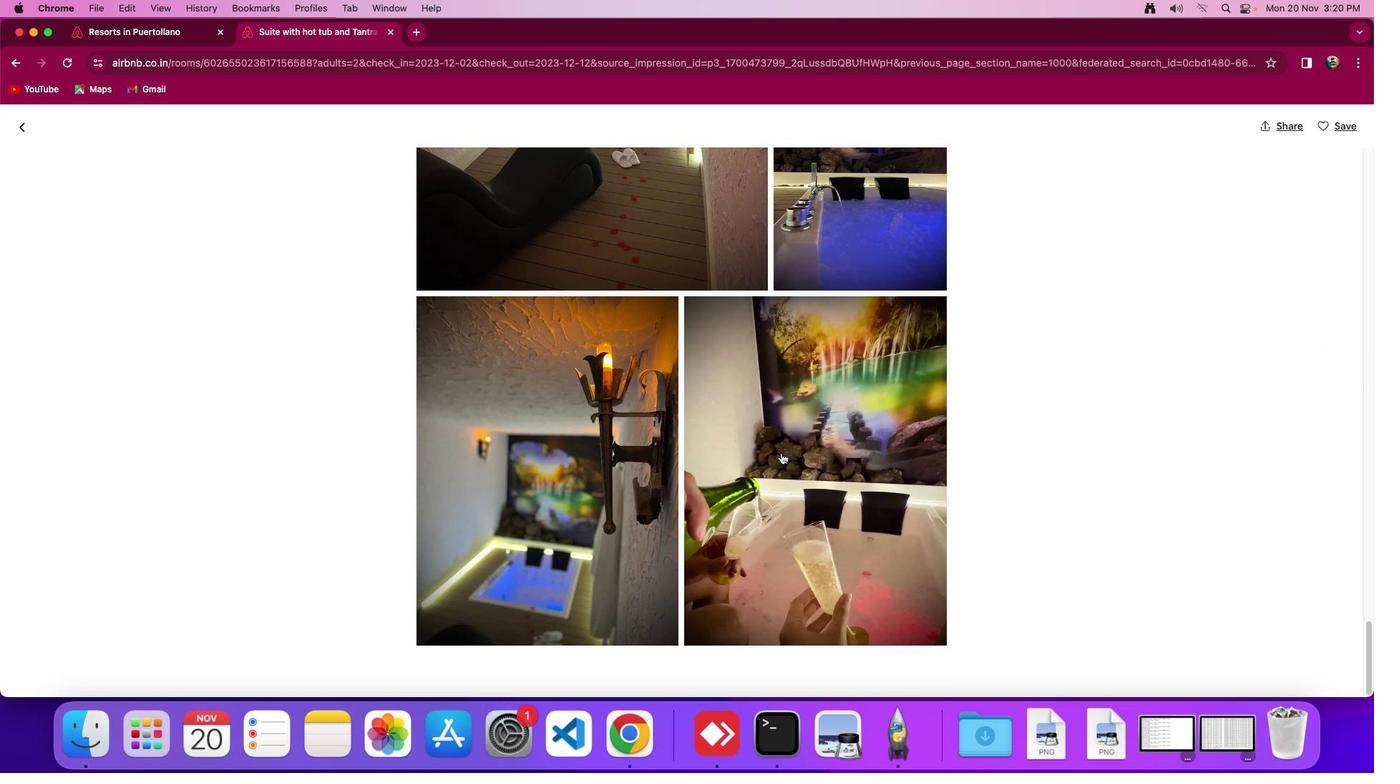 
Action: Mouse moved to (25, 128)
Screenshot: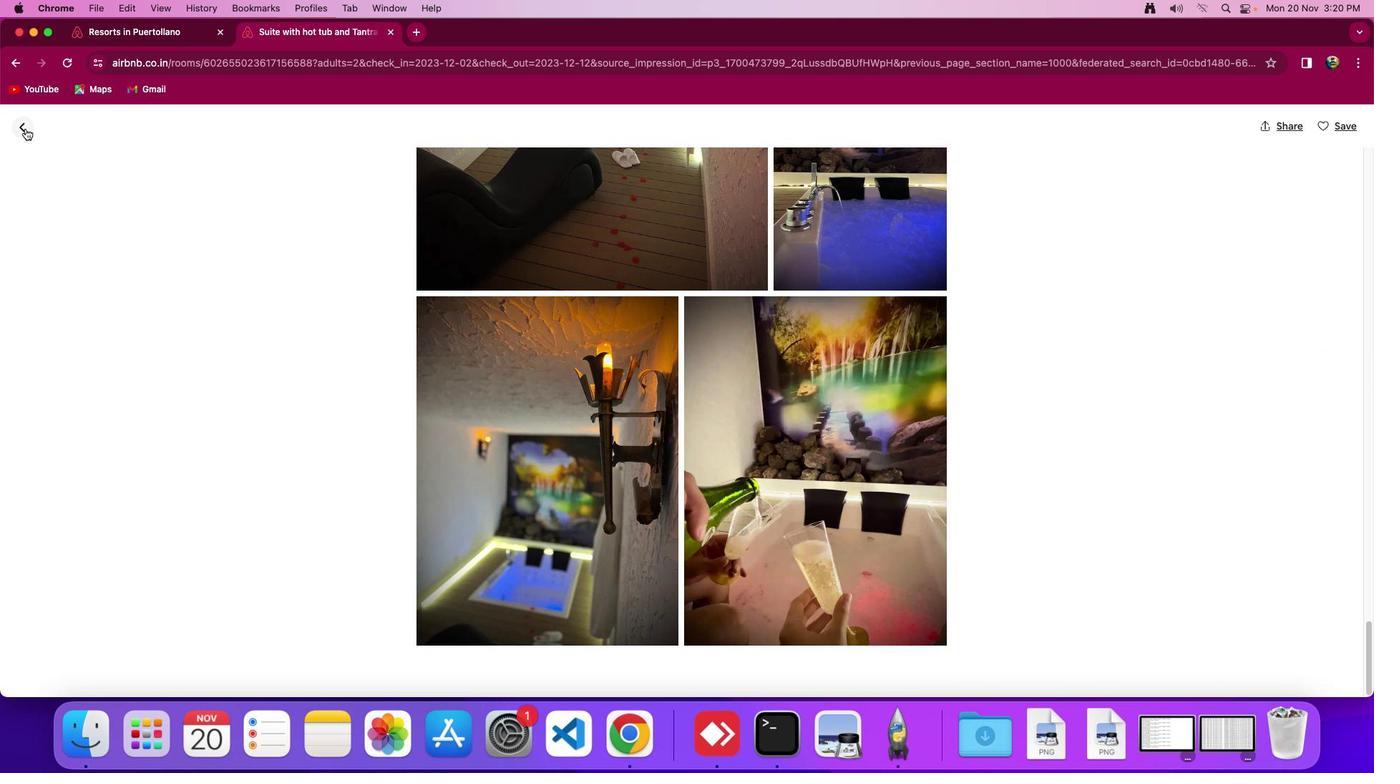 
Action: Mouse pressed left at (25, 128)
Screenshot: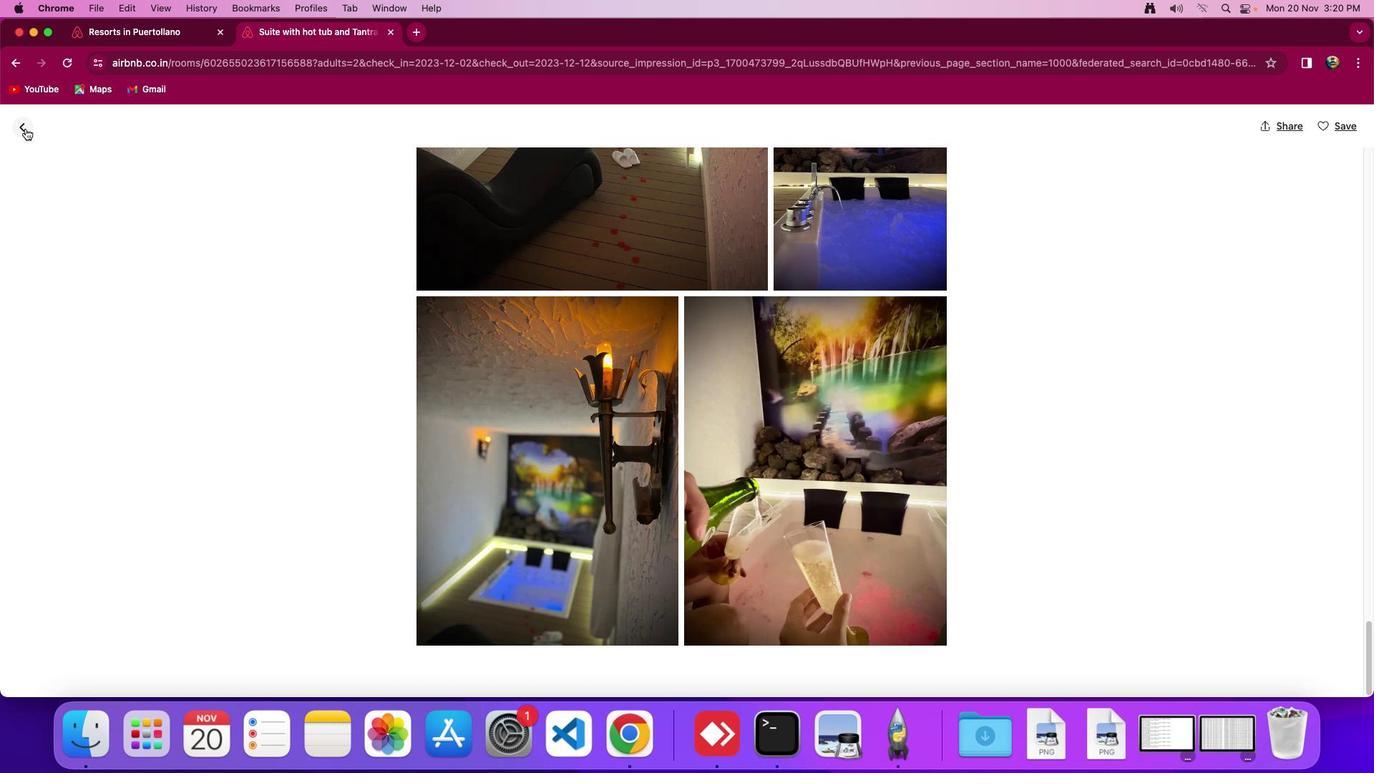
Action: Mouse moved to (632, 388)
Screenshot: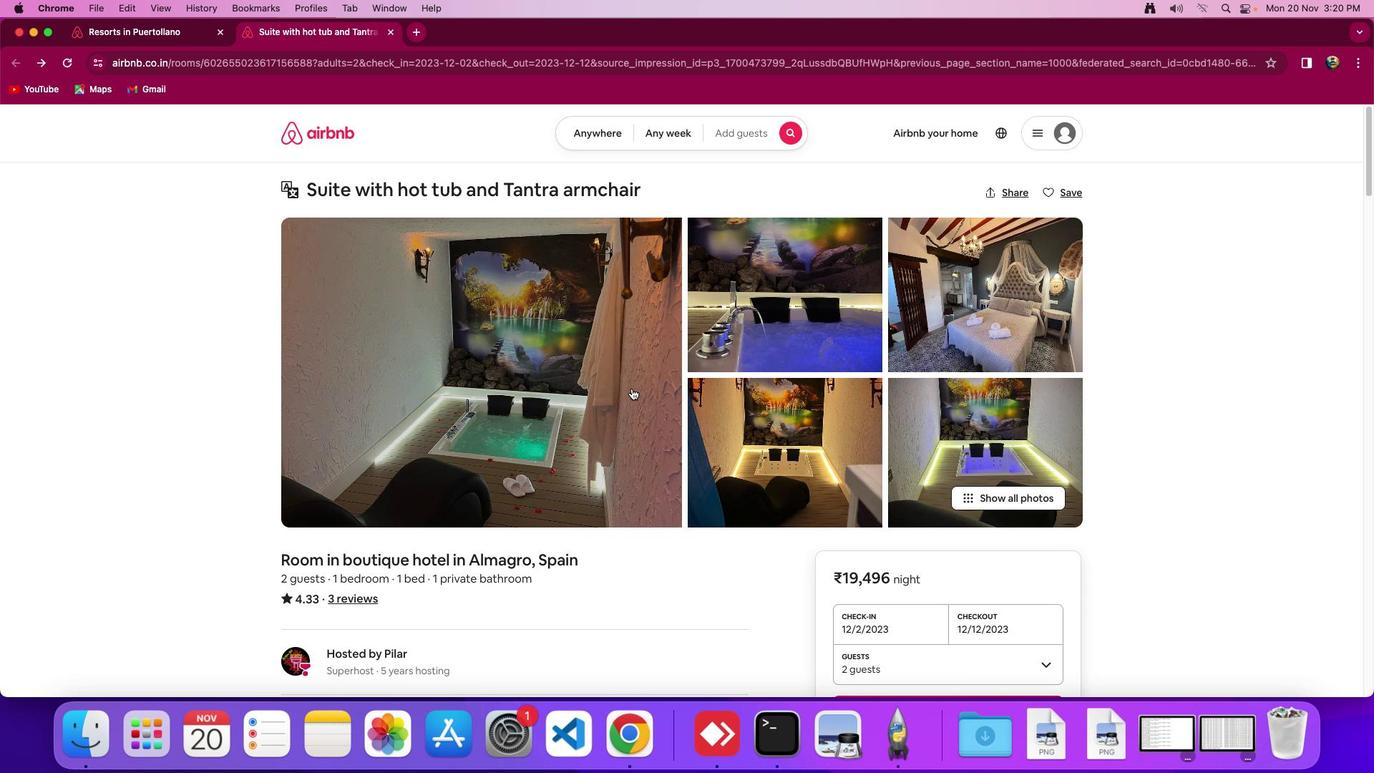 
Action: Mouse scrolled (632, 388) with delta (0, 0)
